 Task: Find connections with filter location Dwārka with filter topic #CVwith filter profile language German with filter current company Hill+Knowlton Strategies with filter school JIET Group of Institutions Jodhpur with filter industry Paint, Coating, and Adhesive Manufacturing with filter service category Visual Design with filter keywords title Well Driller
Action: Mouse moved to (217, 325)
Screenshot: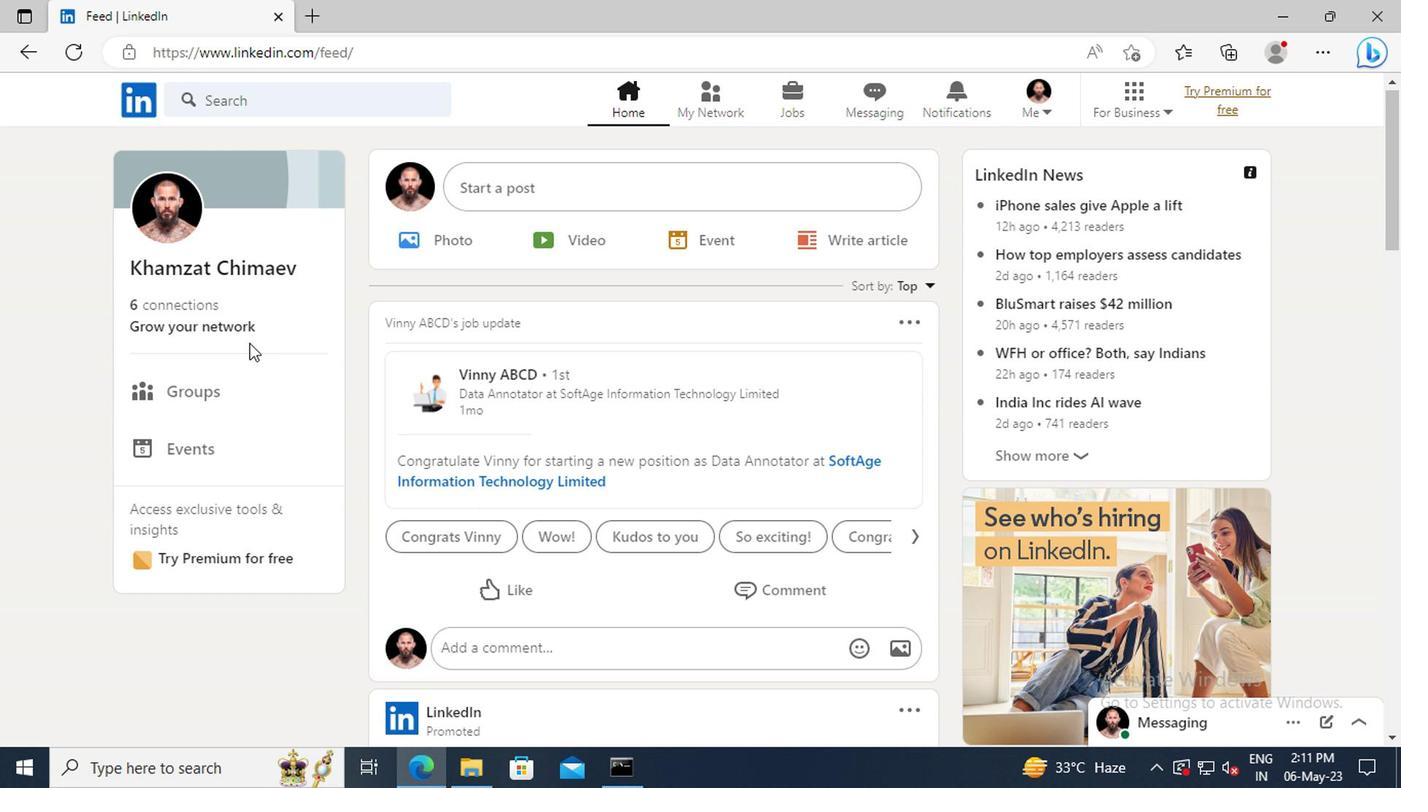 
Action: Mouse pressed left at (217, 325)
Screenshot: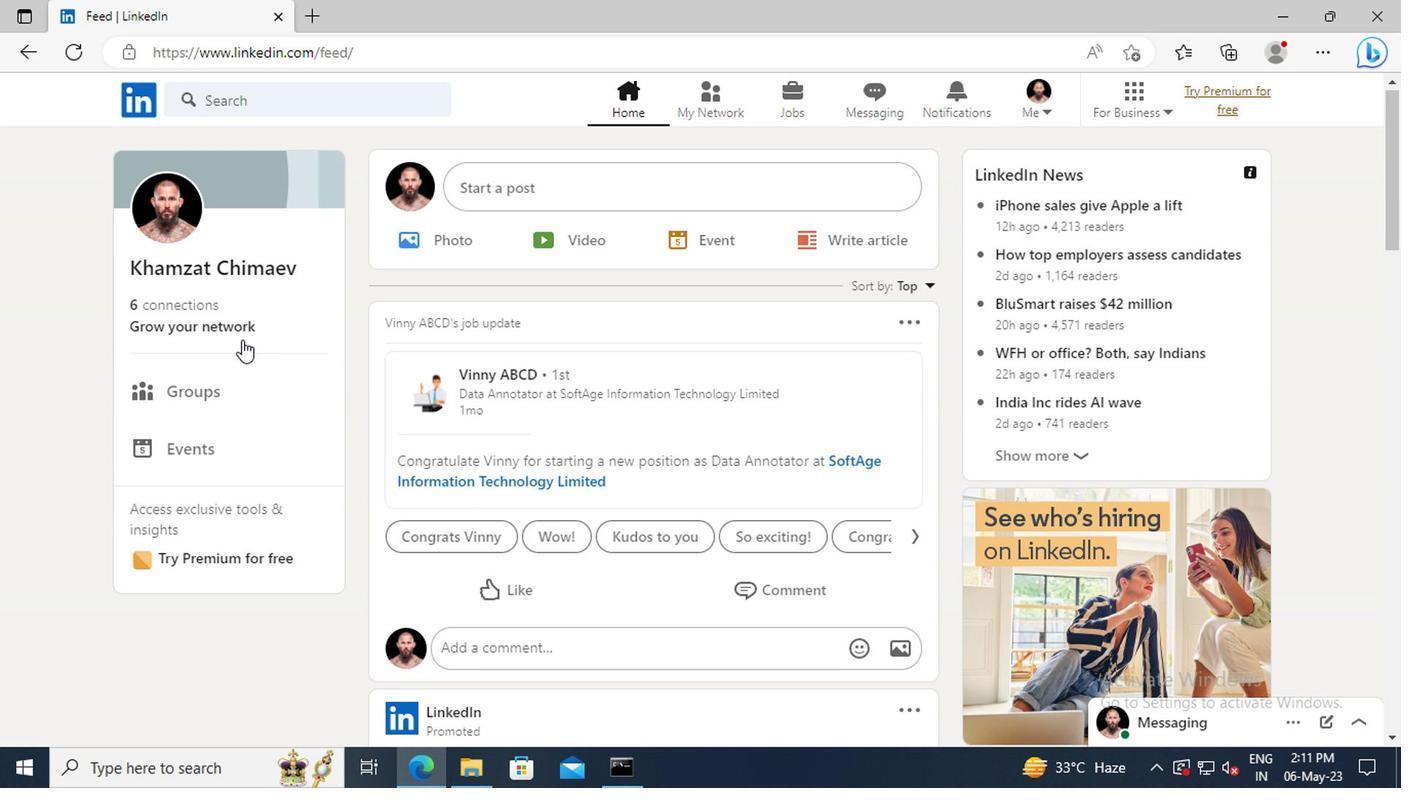 
Action: Mouse moved to (221, 214)
Screenshot: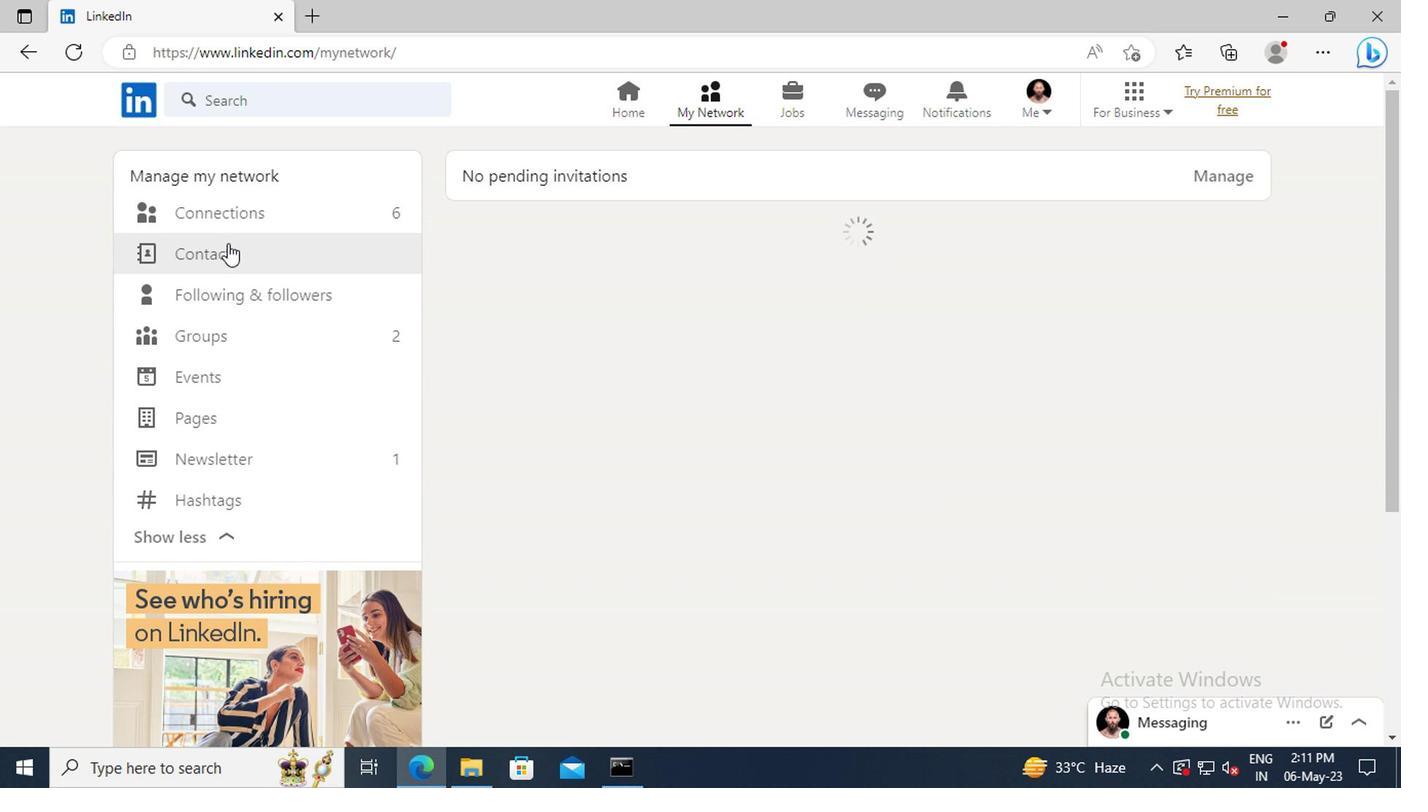 
Action: Mouse pressed left at (221, 214)
Screenshot: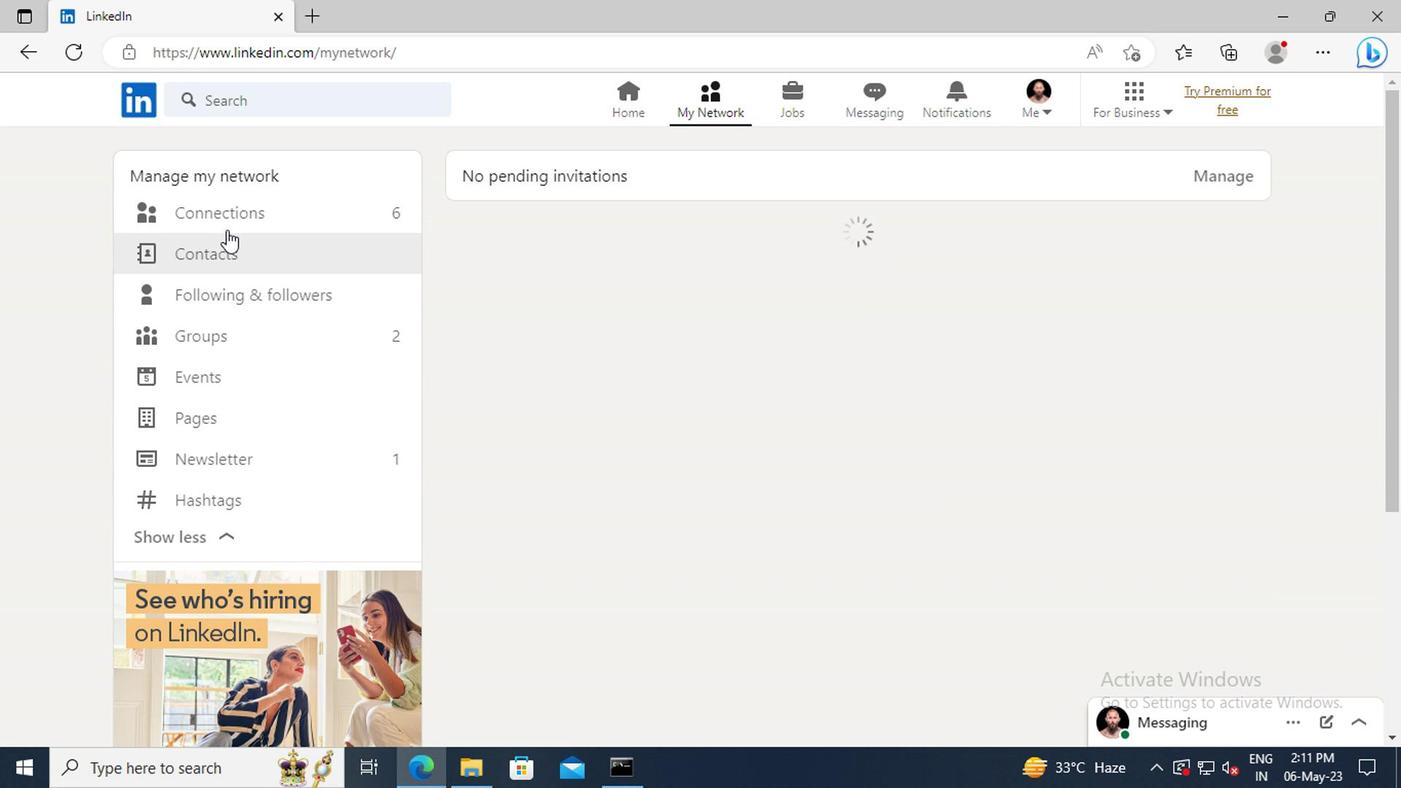
Action: Mouse moved to (870, 218)
Screenshot: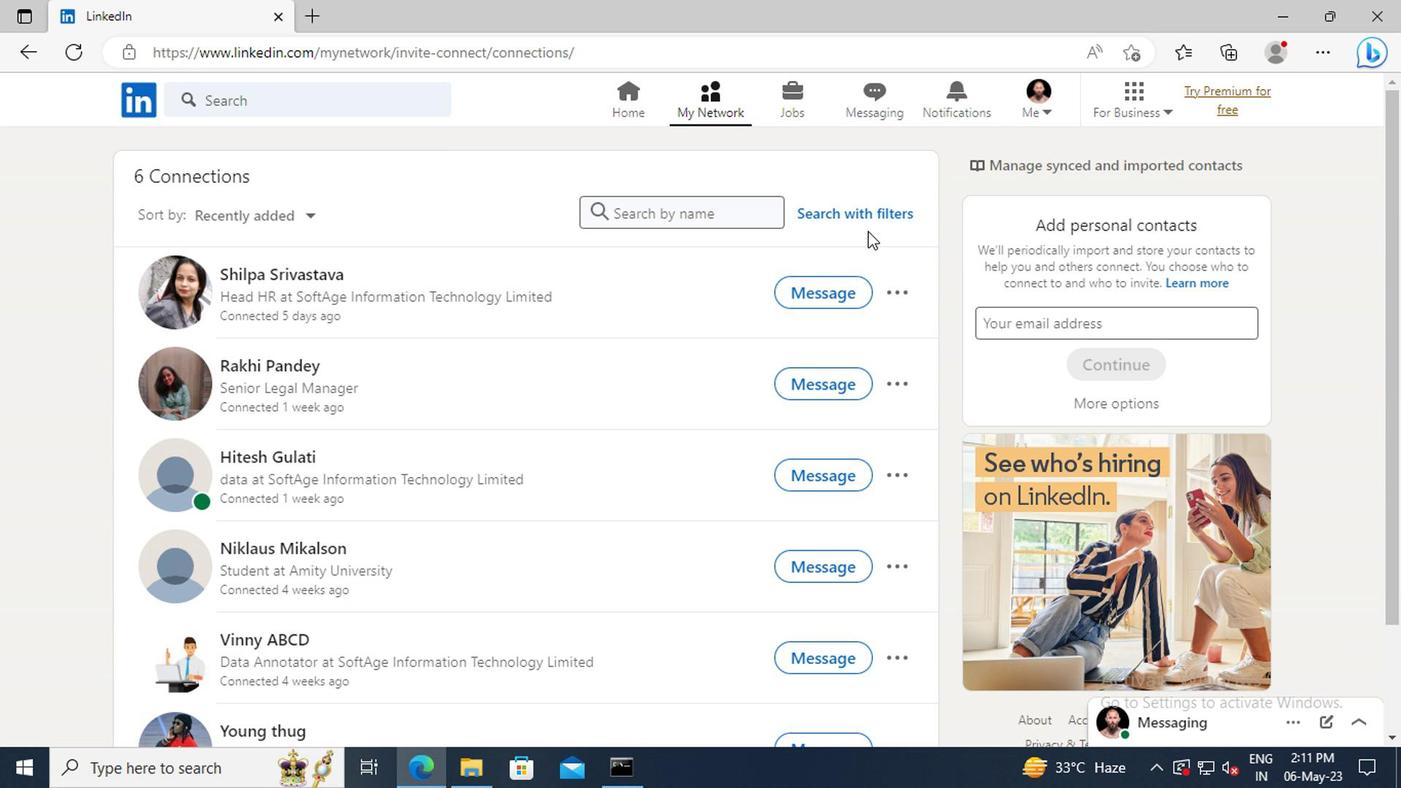 
Action: Mouse pressed left at (870, 218)
Screenshot: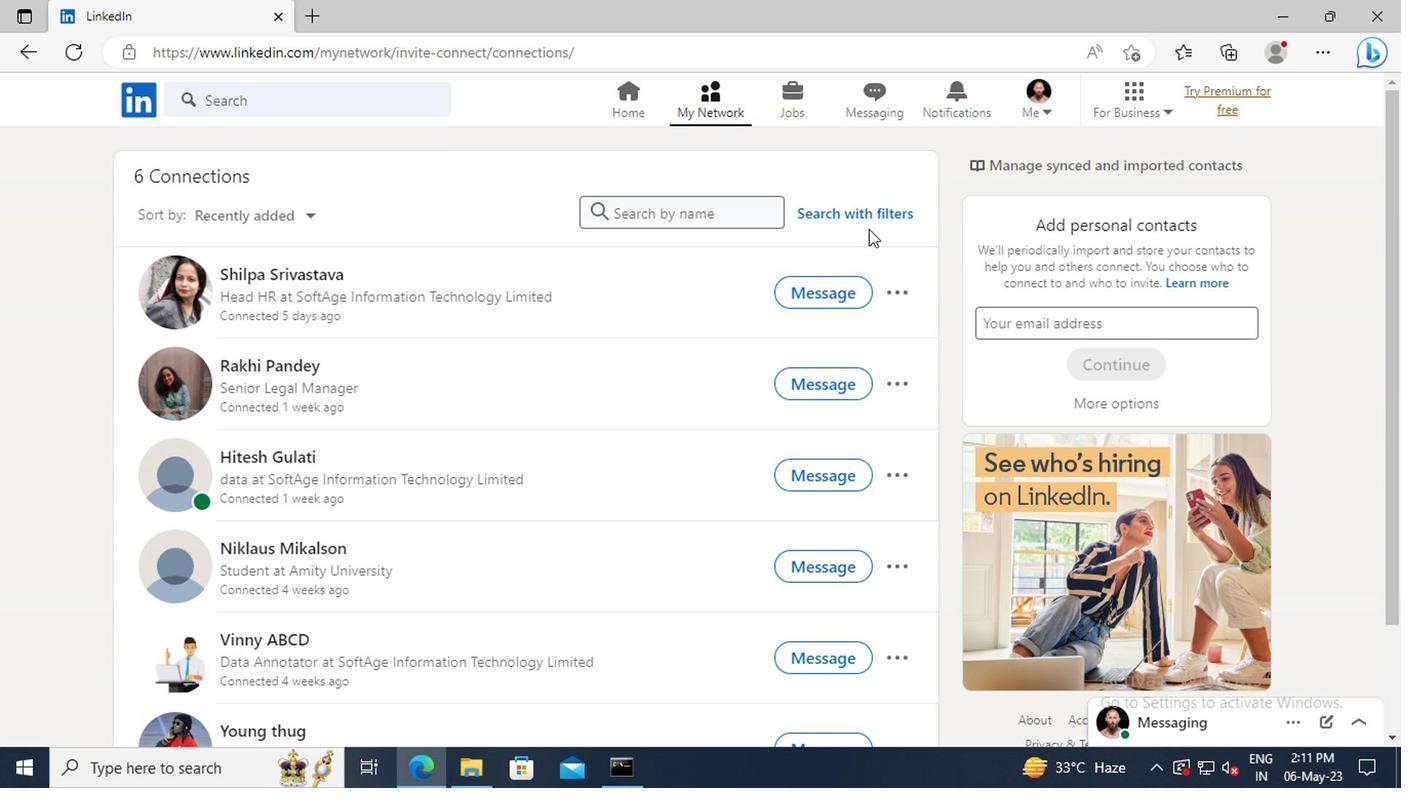
Action: Mouse moved to (780, 158)
Screenshot: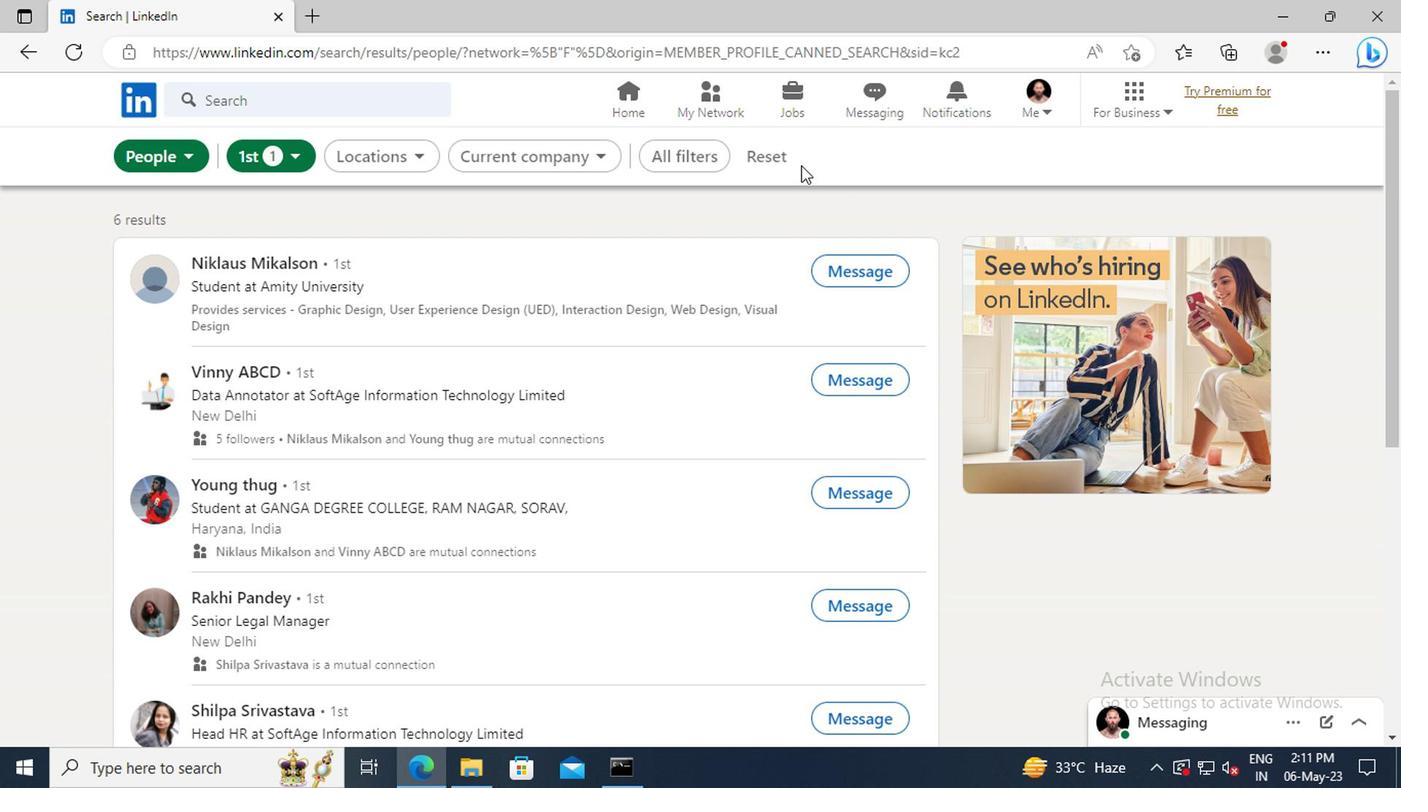 
Action: Mouse pressed left at (780, 158)
Screenshot: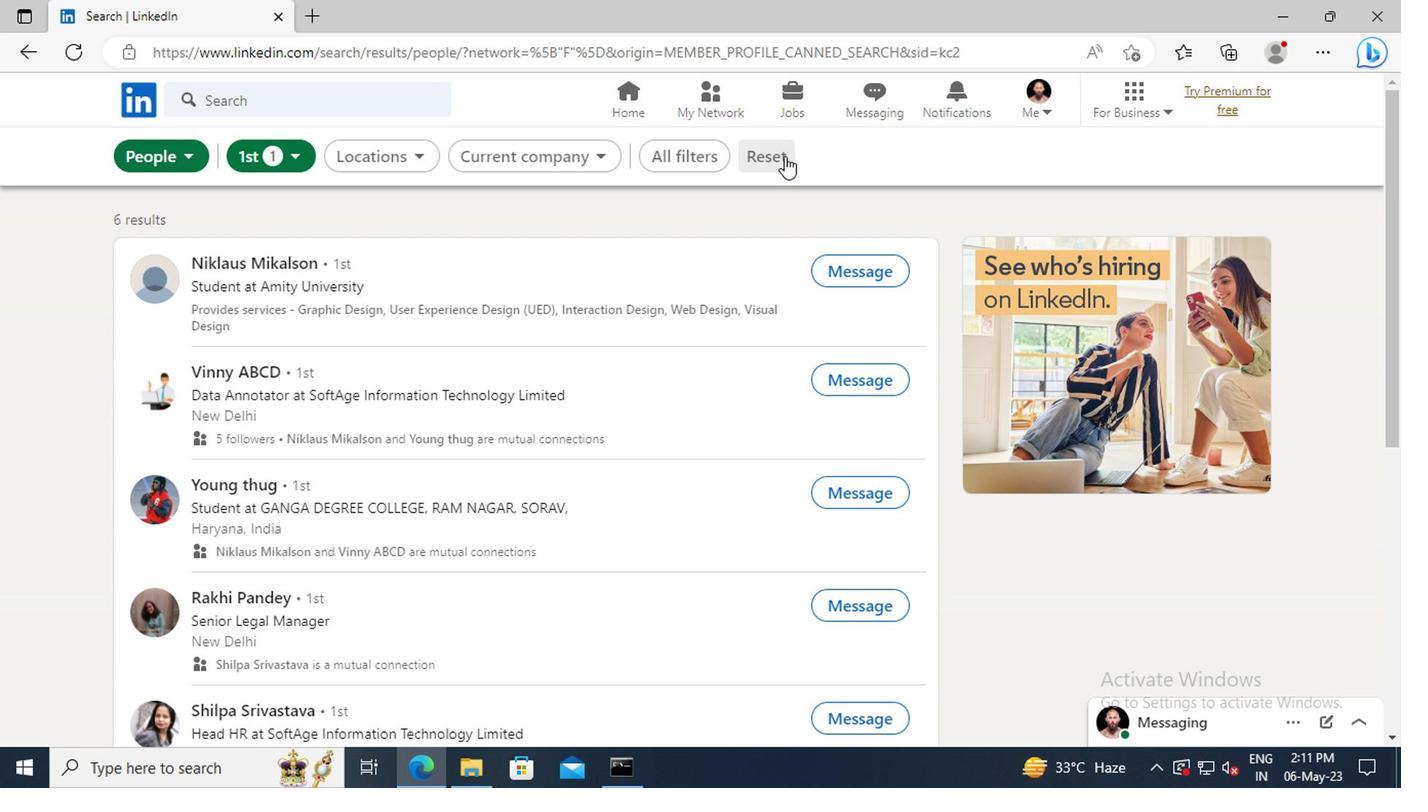 
Action: Mouse moved to (757, 161)
Screenshot: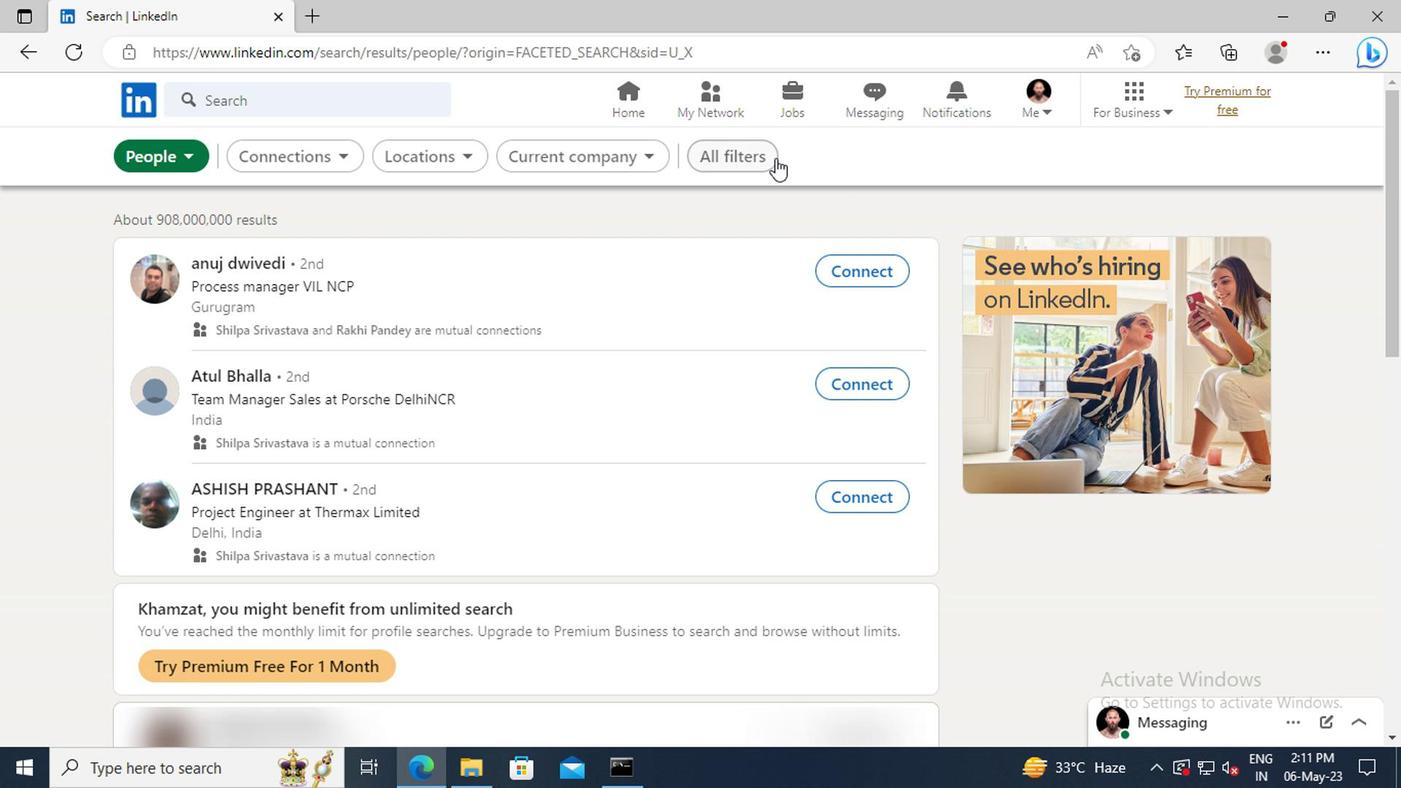 
Action: Mouse pressed left at (757, 161)
Screenshot: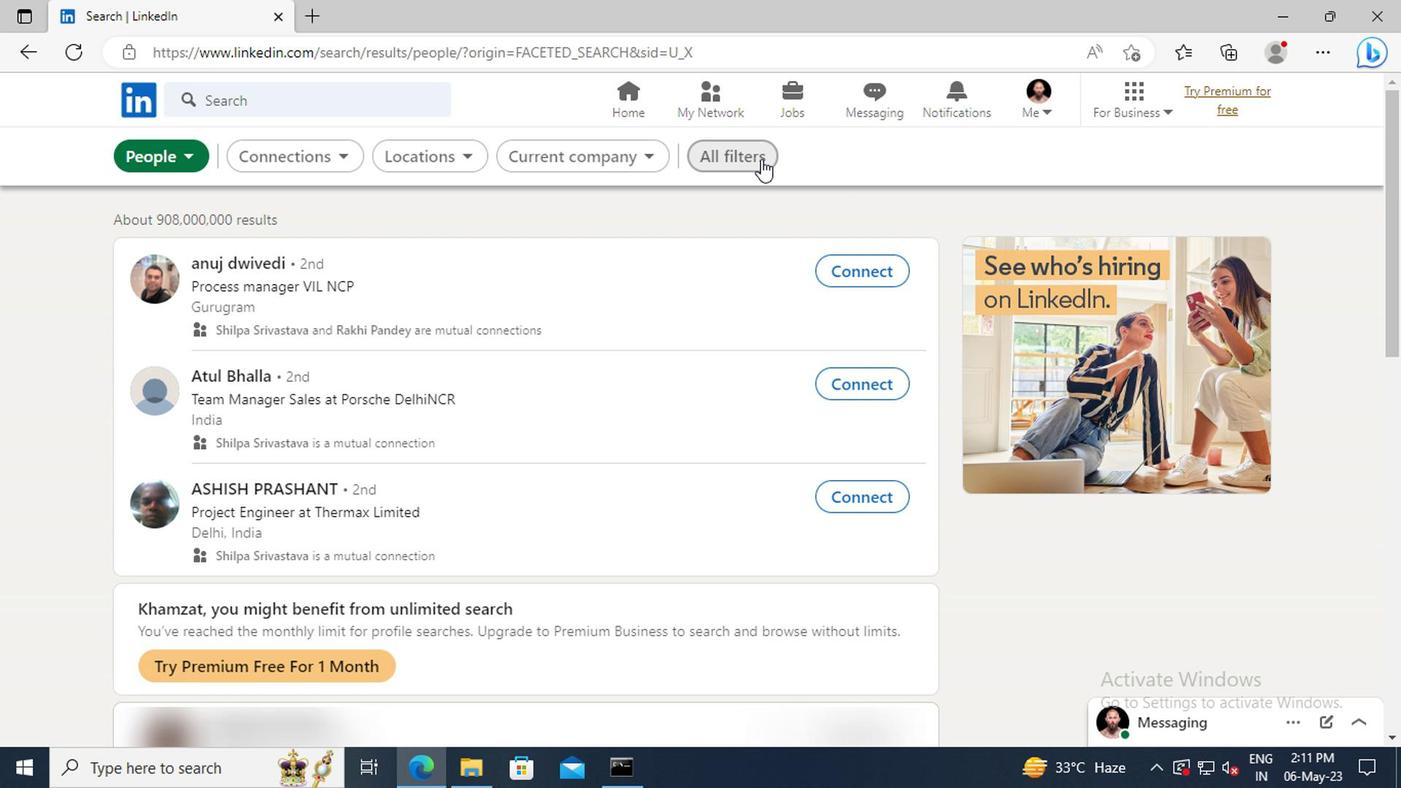
Action: Mouse moved to (1117, 383)
Screenshot: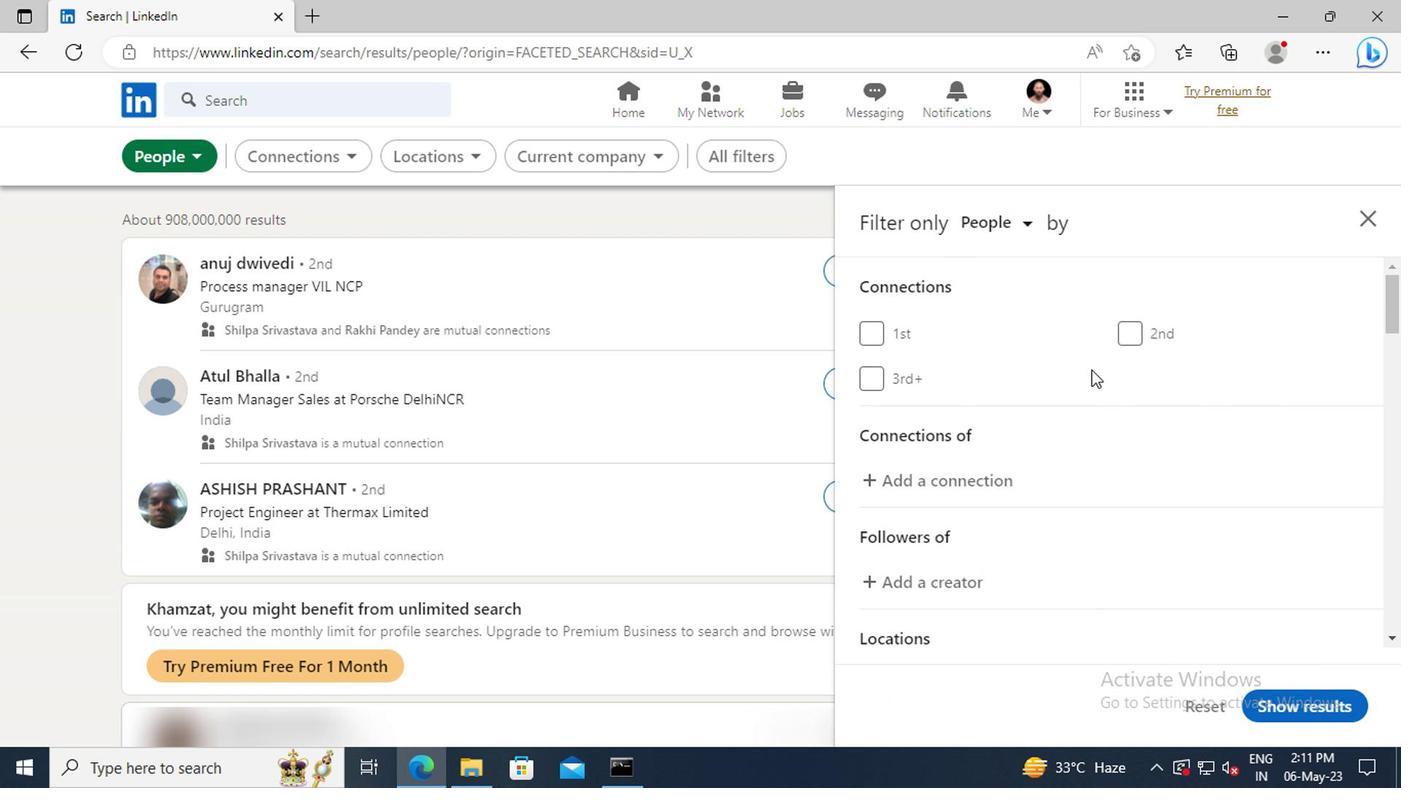 
Action: Mouse scrolled (1117, 382) with delta (0, 0)
Screenshot: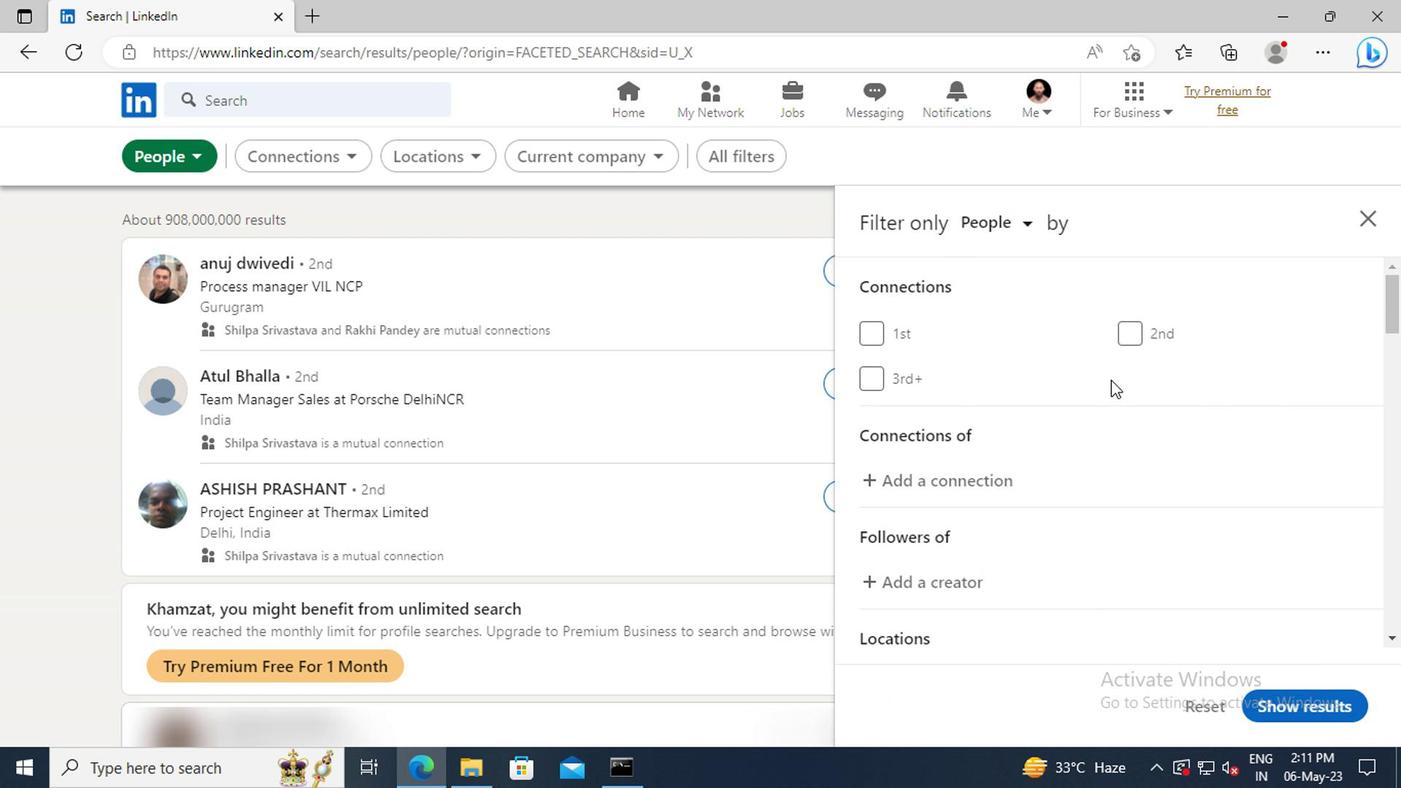 
Action: Mouse scrolled (1117, 382) with delta (0, 0)
Screenshot: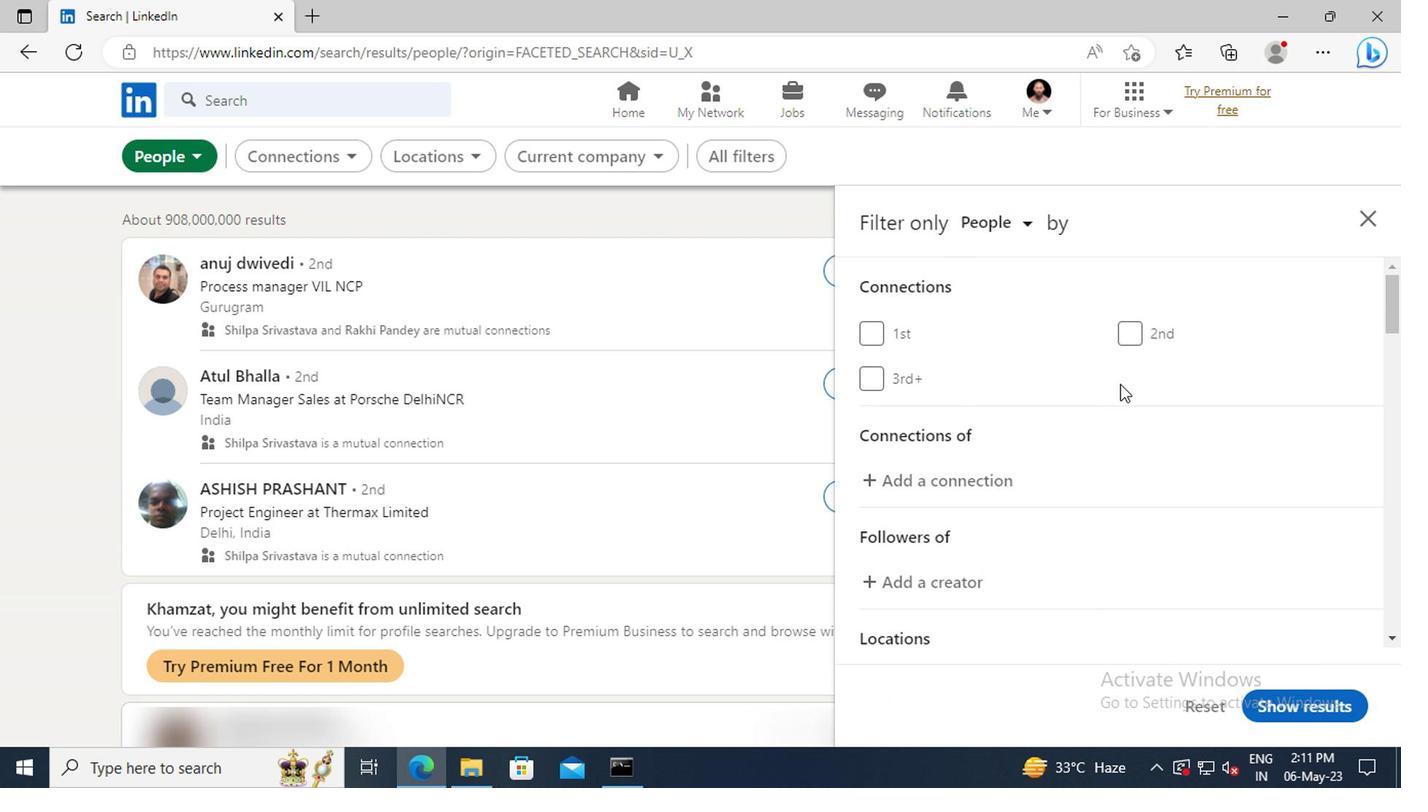 
Action: Mouse scrolled (1117, 382) with delta (0, 0)
Screenshot: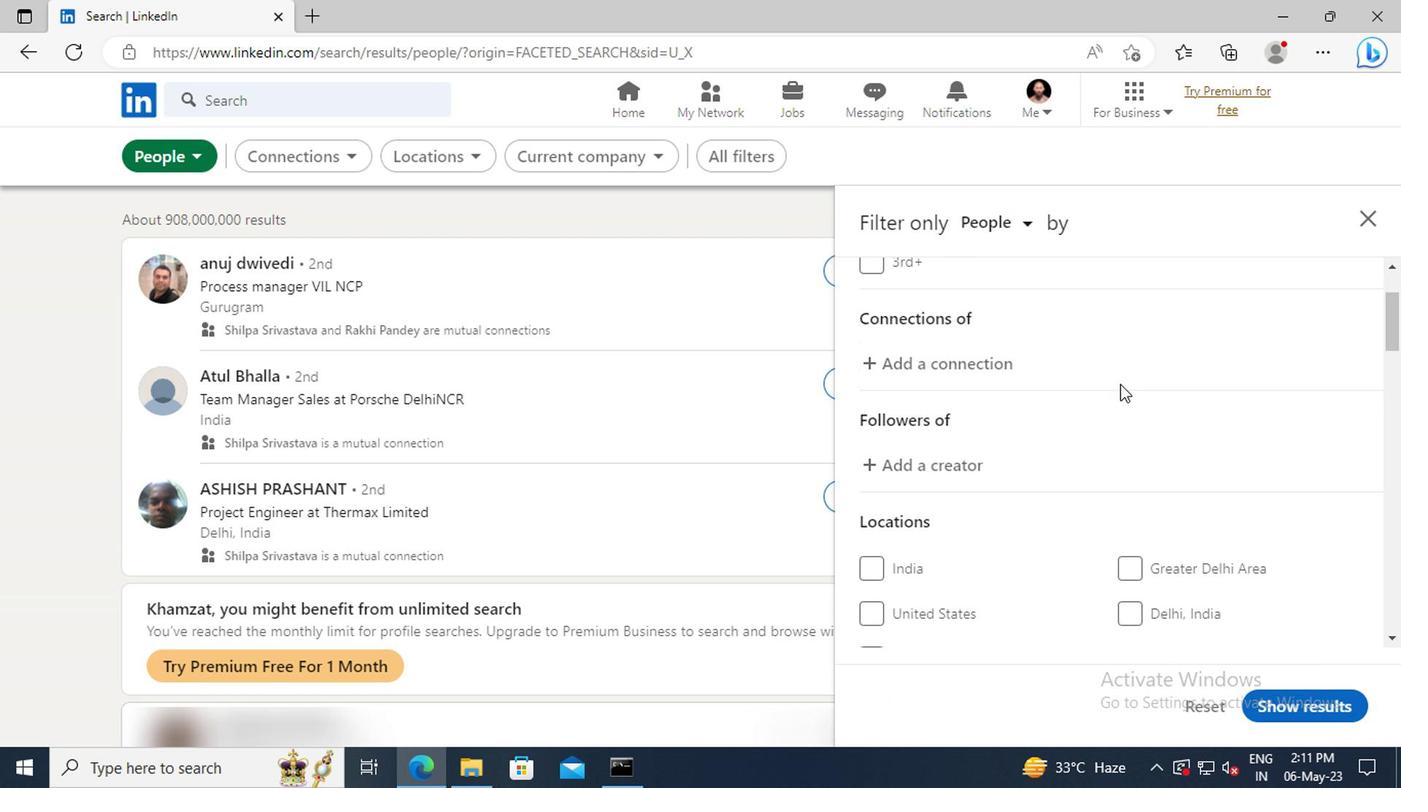 
Action: Mouse scrolled (1117, 382) with delta (0, 0)
Screenshot: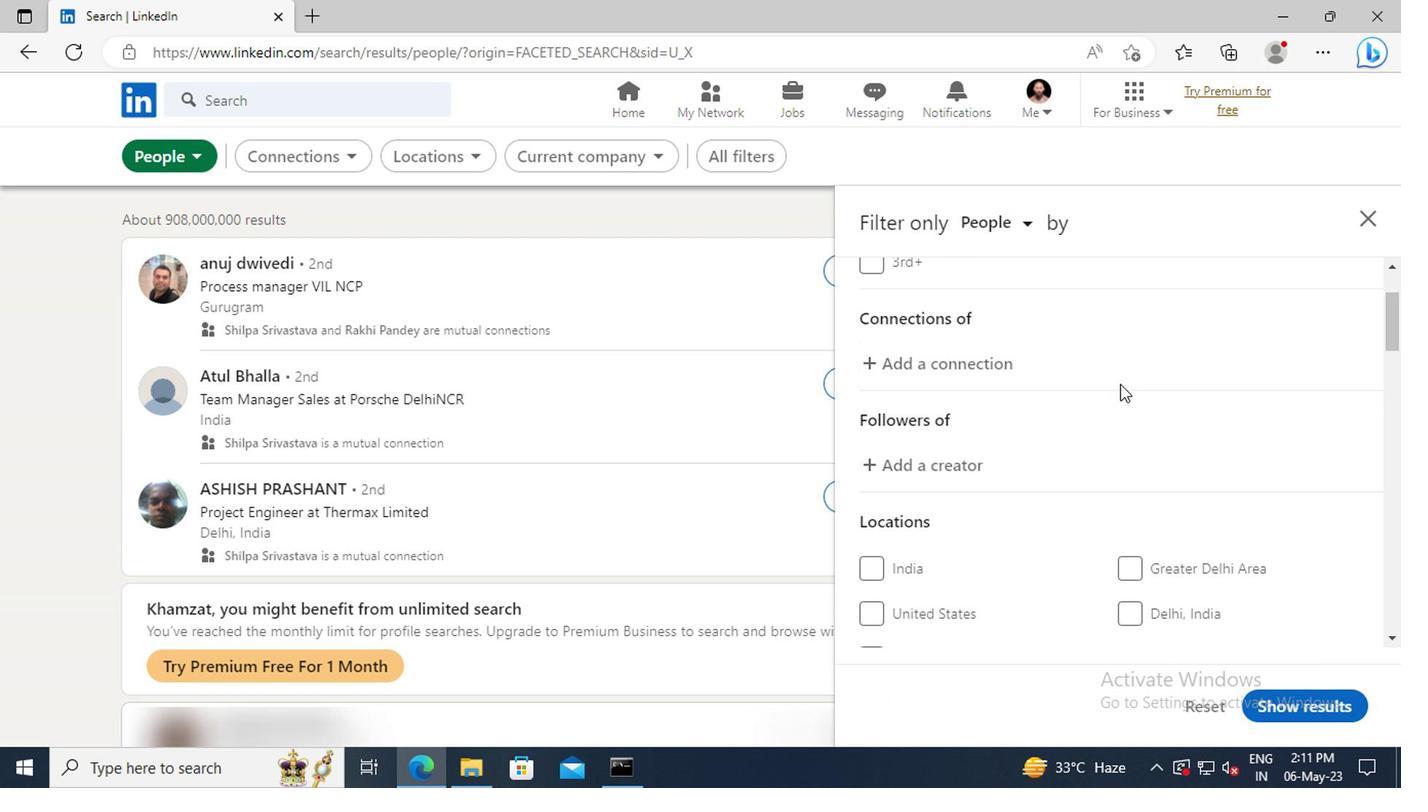 
Action: Mouse scrolled (1117, 382) with delta (0, 0)
Screenshot: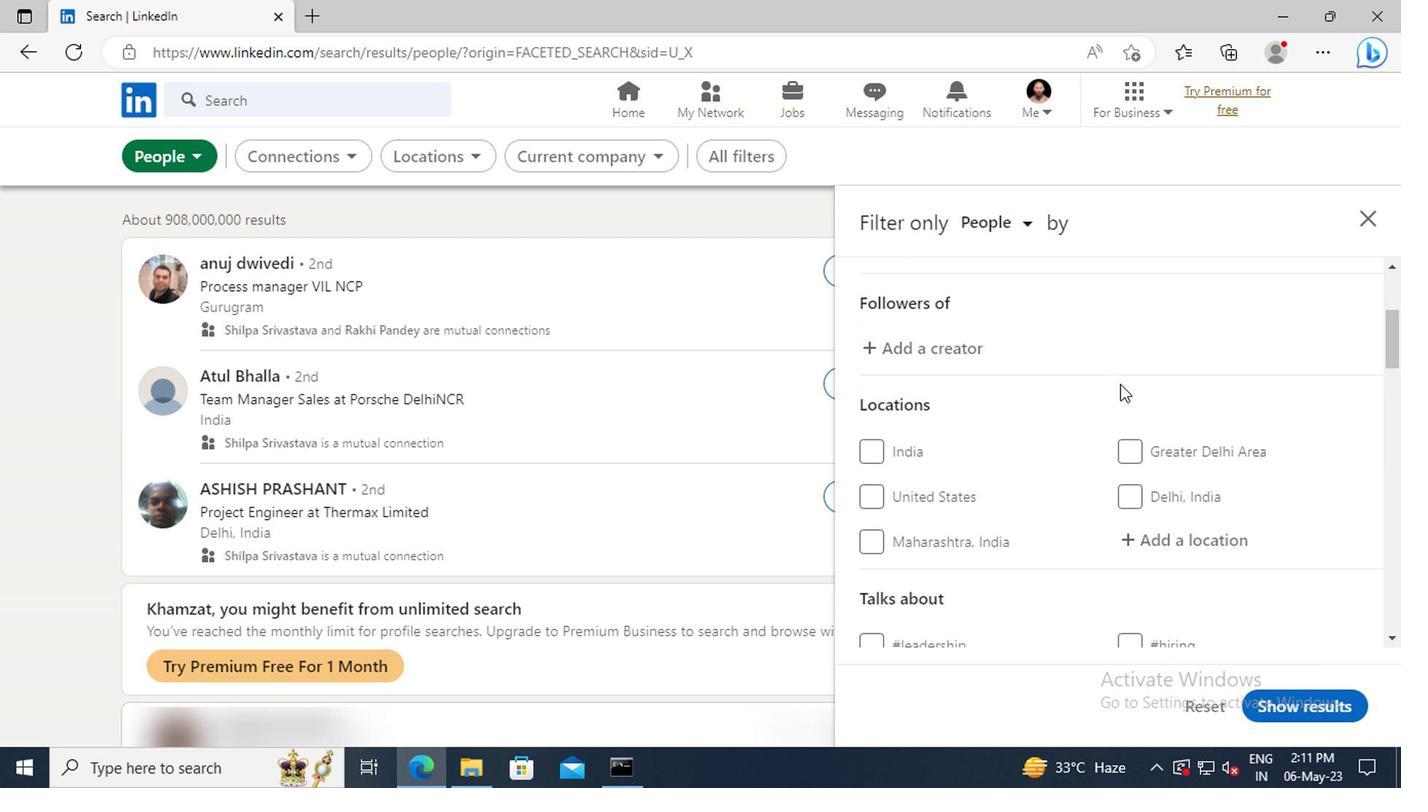 
Action: Mouse scrolled (1117, 382) with delta (0, 0)
Screenshot: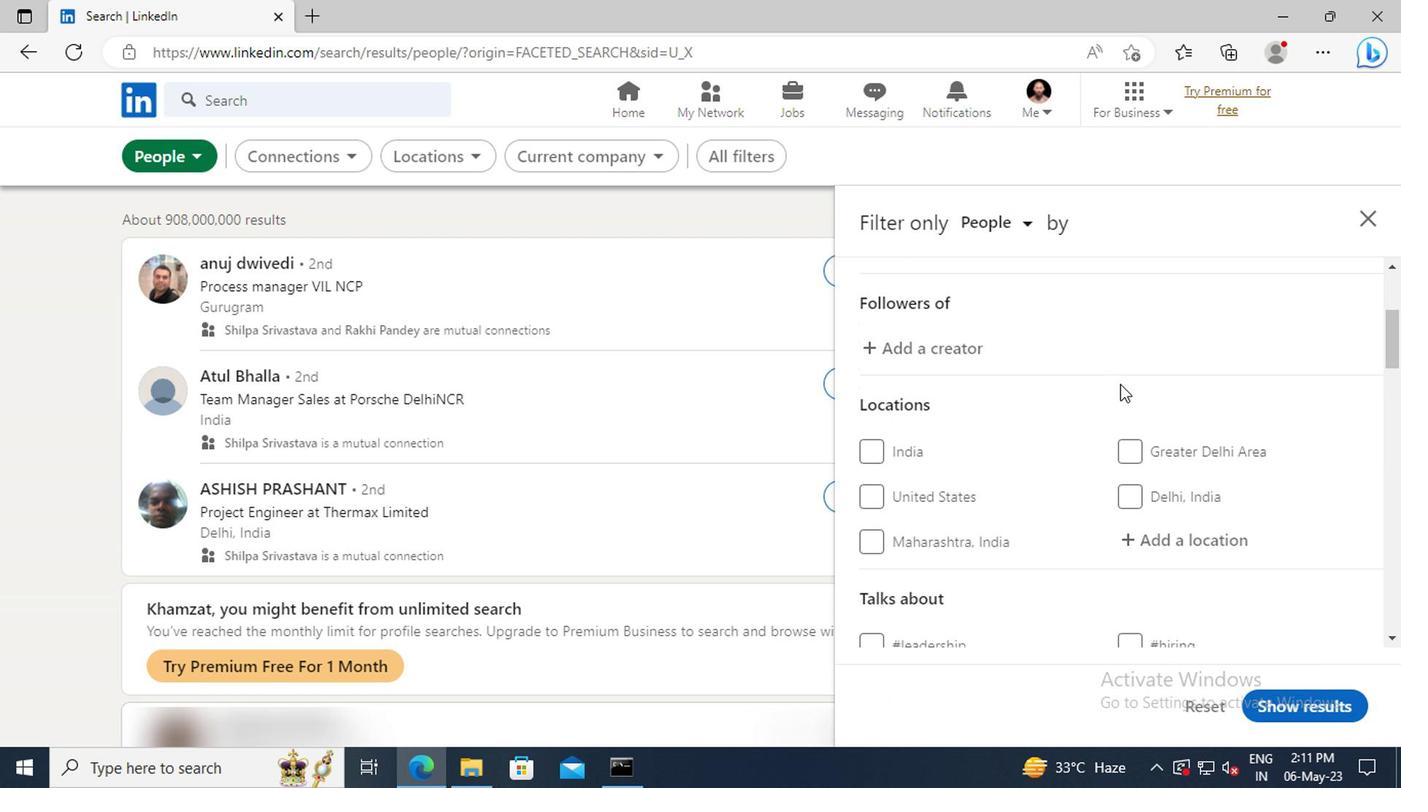 
Action: Mouse moved to (1128, 415)
Screenshot: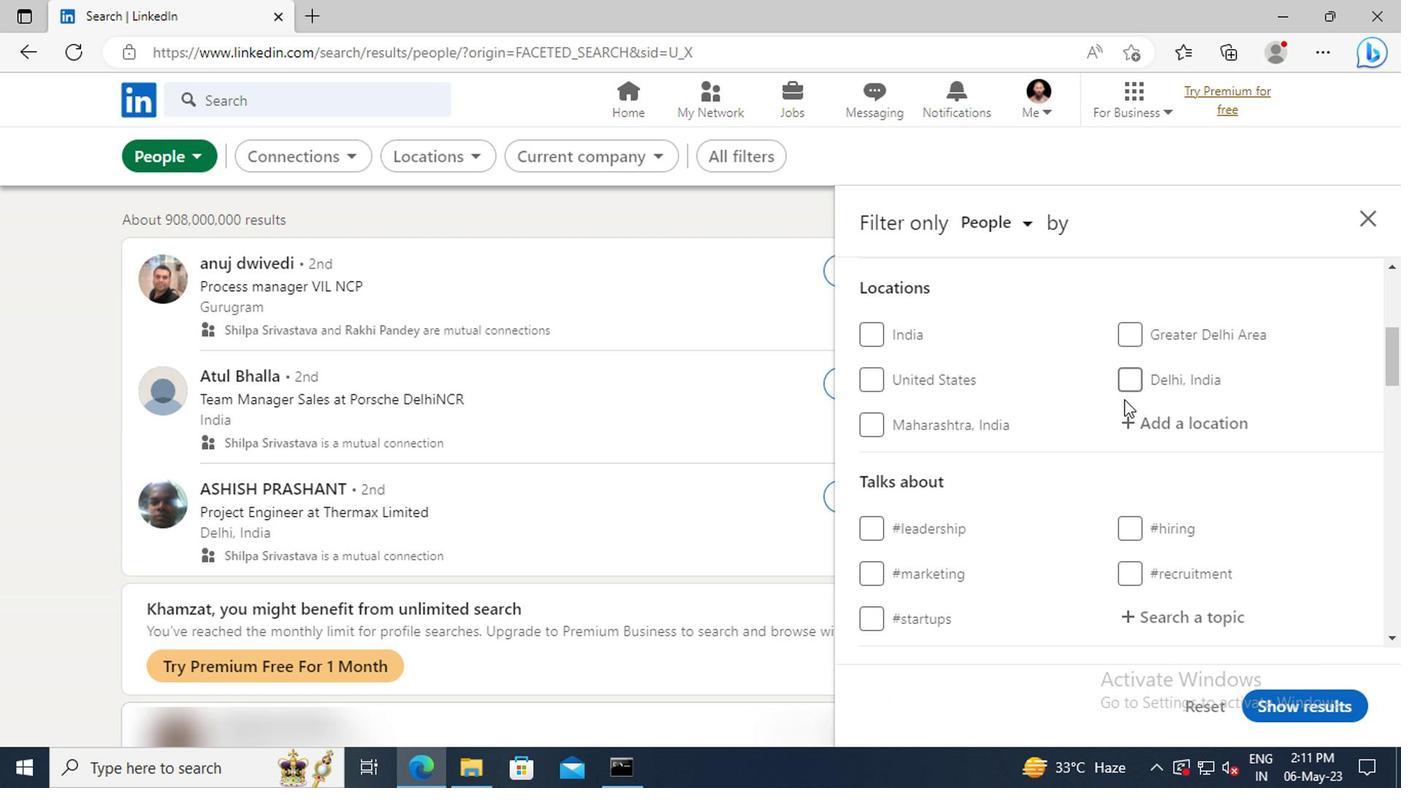 
Action: Mouse pressed left at (1128, 415)
Screenshot: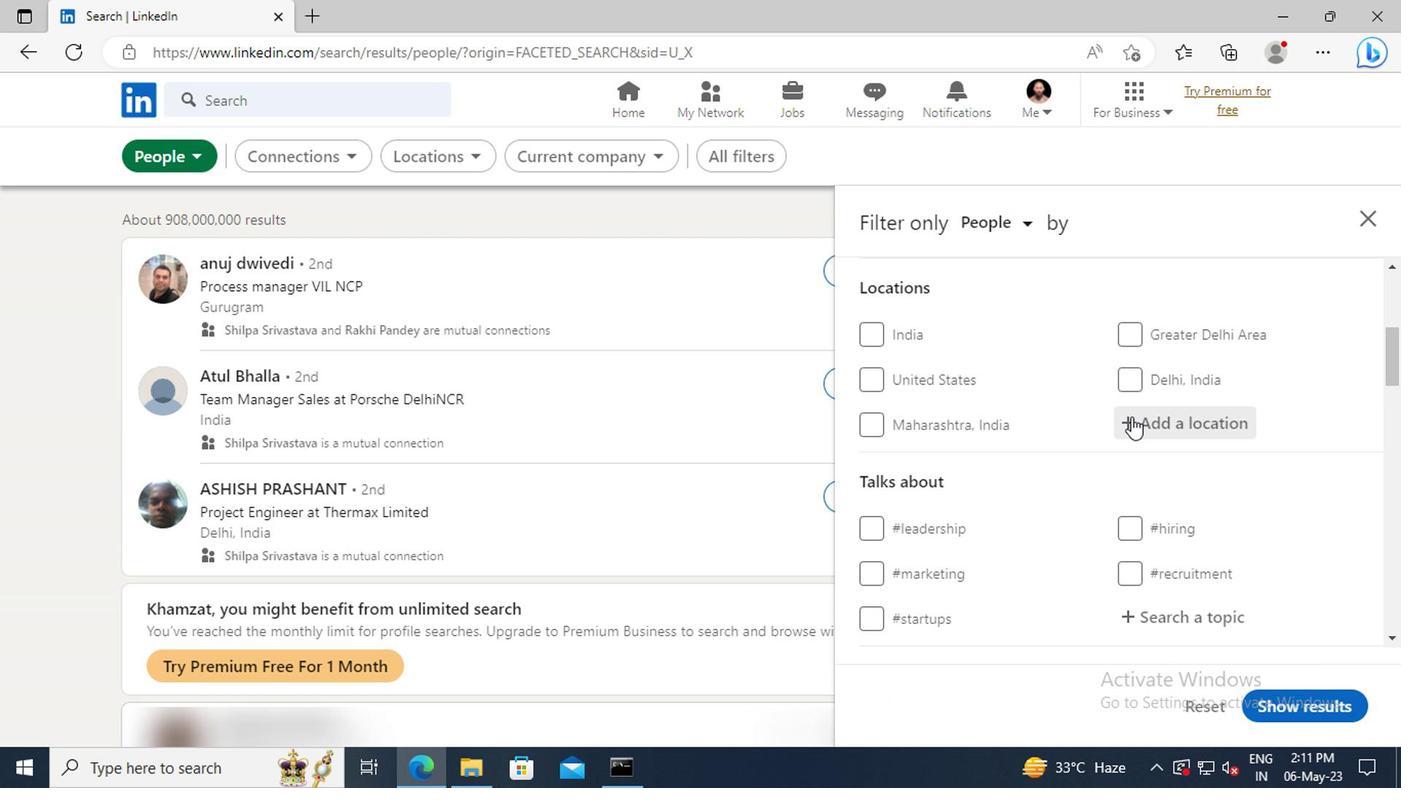 
Action: Key pressed <Key.shift>DWARKA<Key.enter>
Screenshot: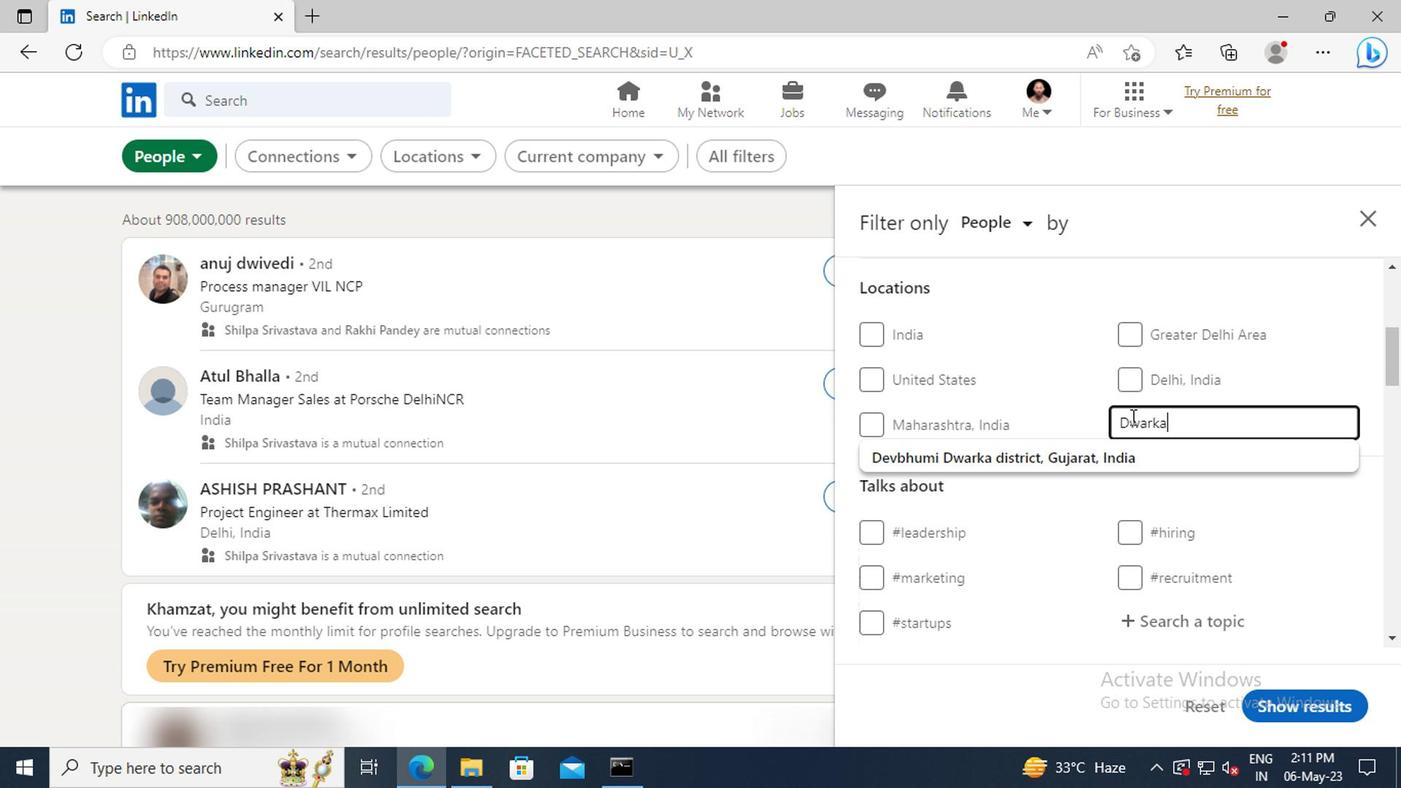 
Action: Mouse scrolled (1128, 414) with delta (0, 0)
Screenshot: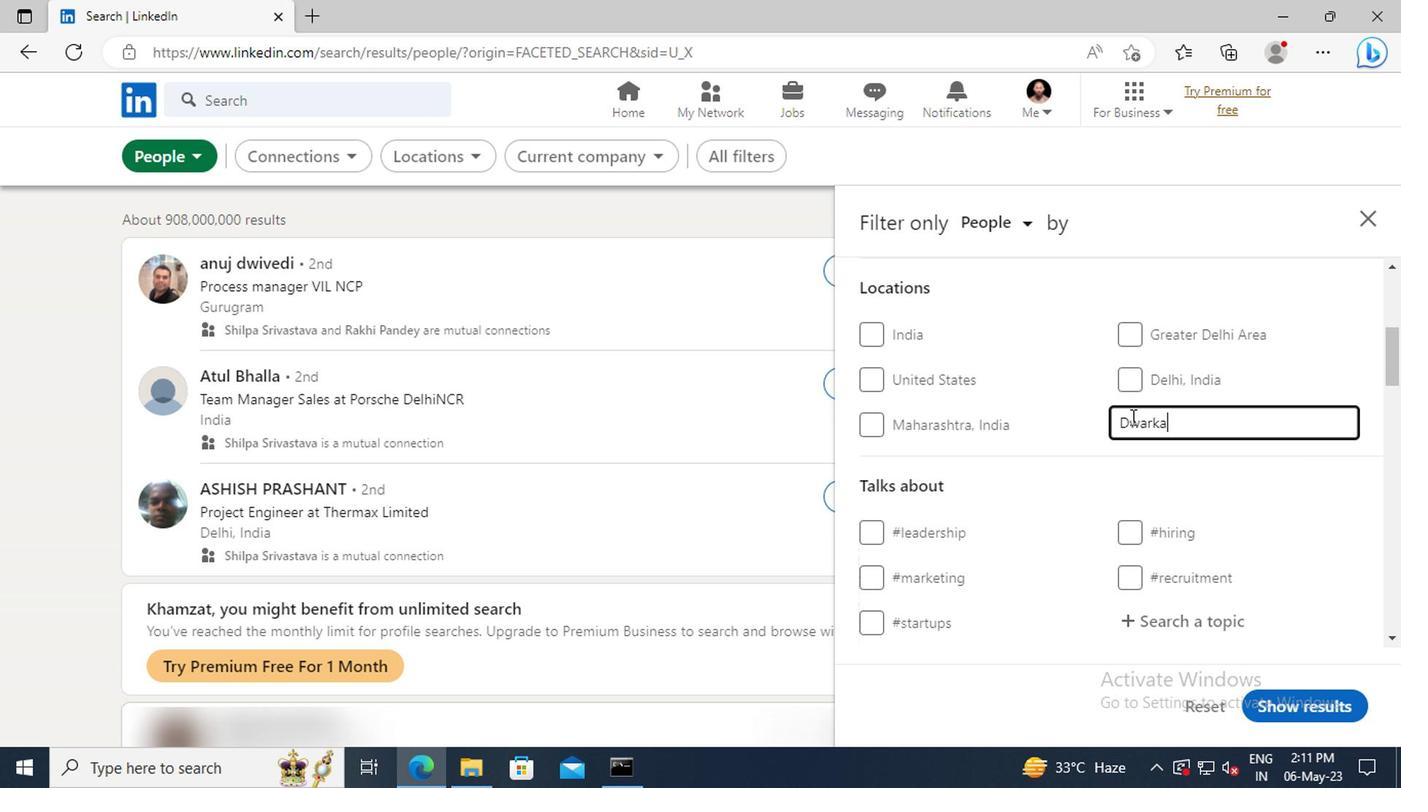 
Action: Mouse scrolled (1128, 414) with delta (0, 0)
Screenshot: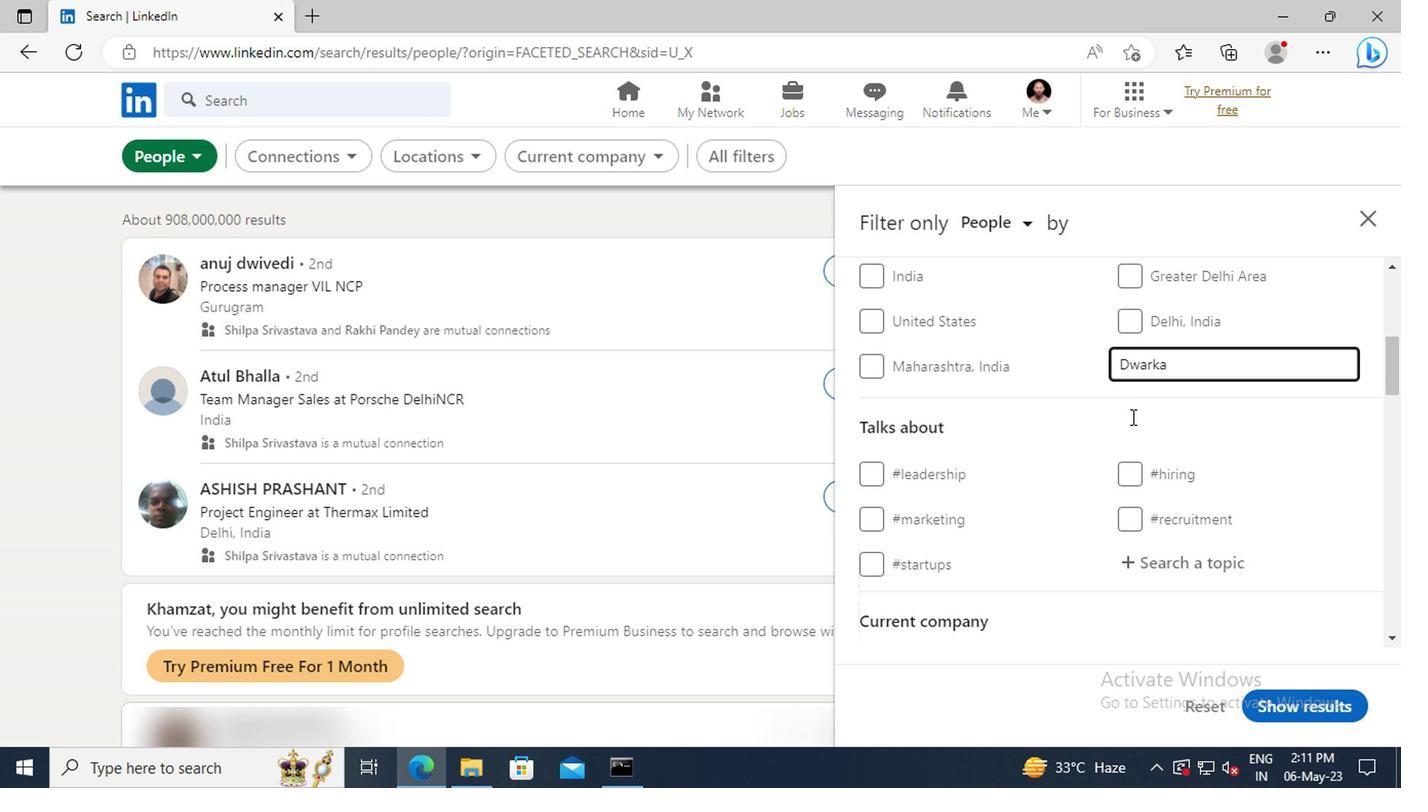
Action: Mouse scrolled (1128, 414) with delta (0, 0)
Screenshot: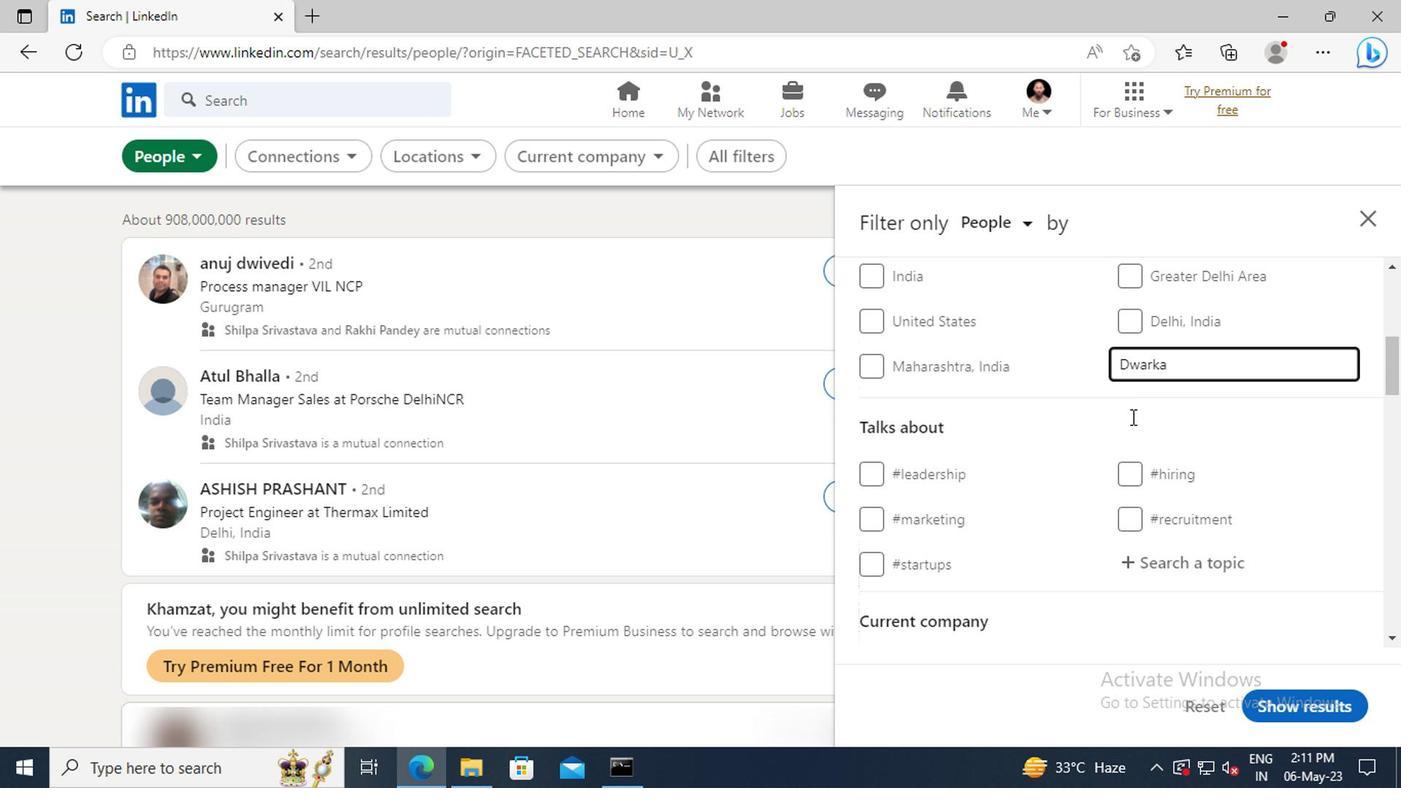 
Action: Mouse moved to (1134, 438)
Screenshot: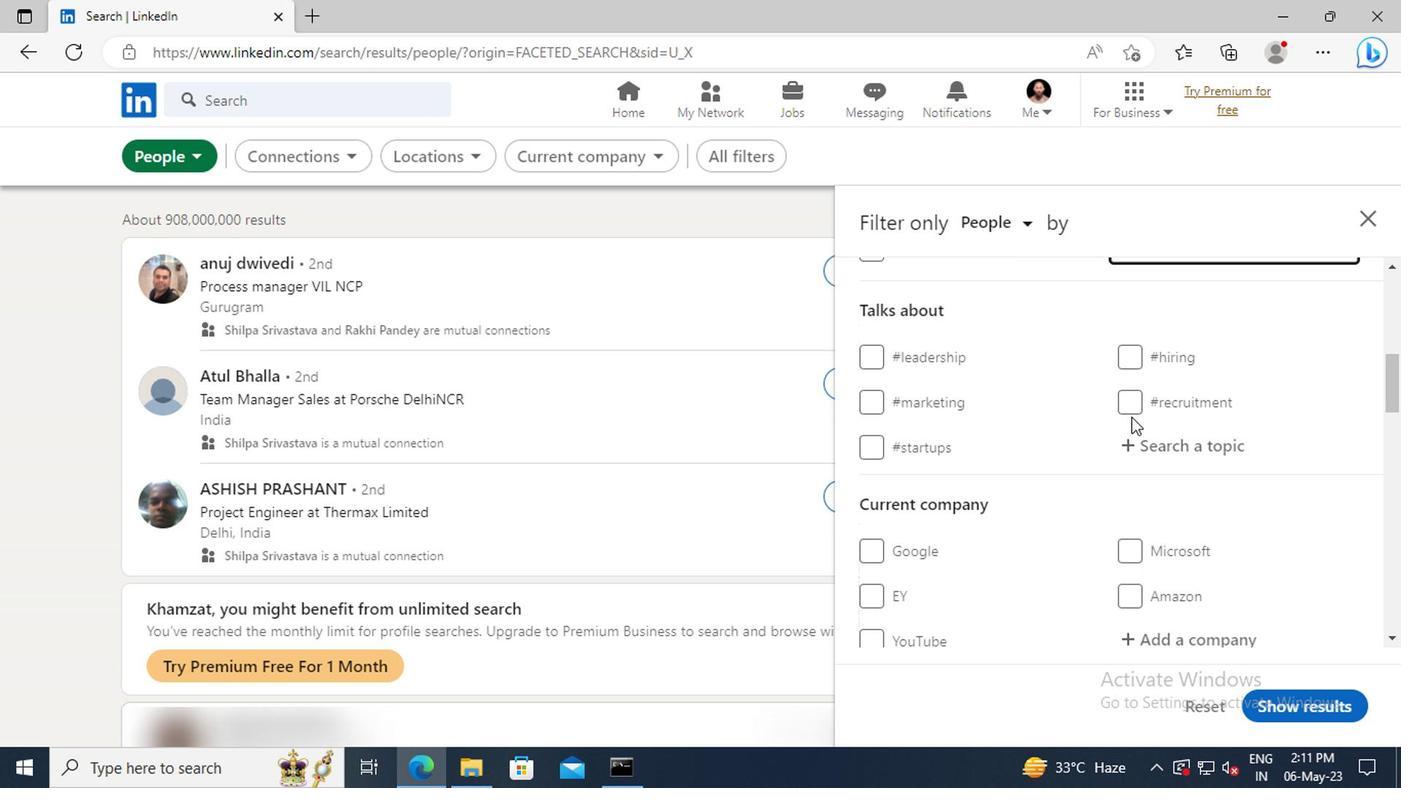 
Action: Mouse pressed left at (1134, 438)
Screenshot: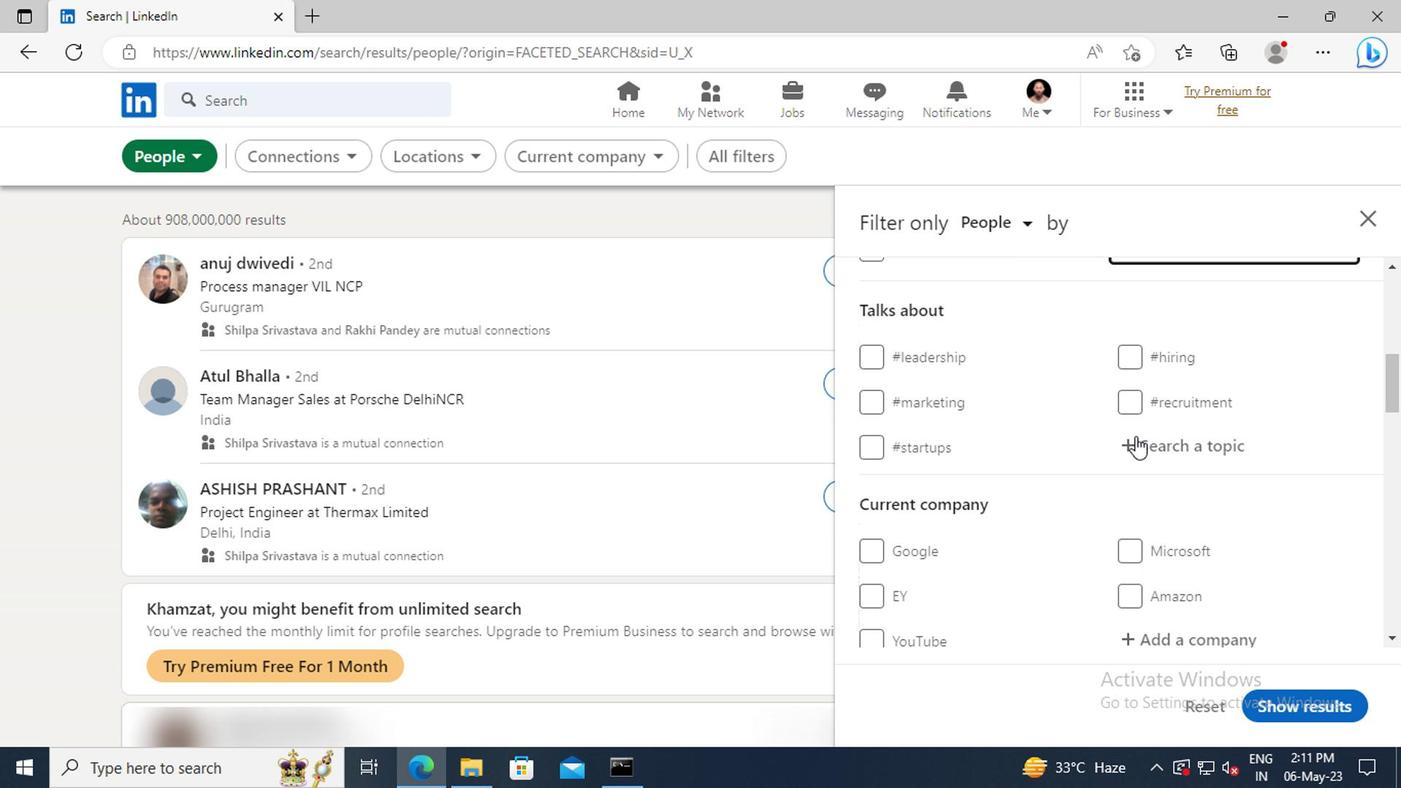 
Action: Key pressed <Key.shift>
Screenshot: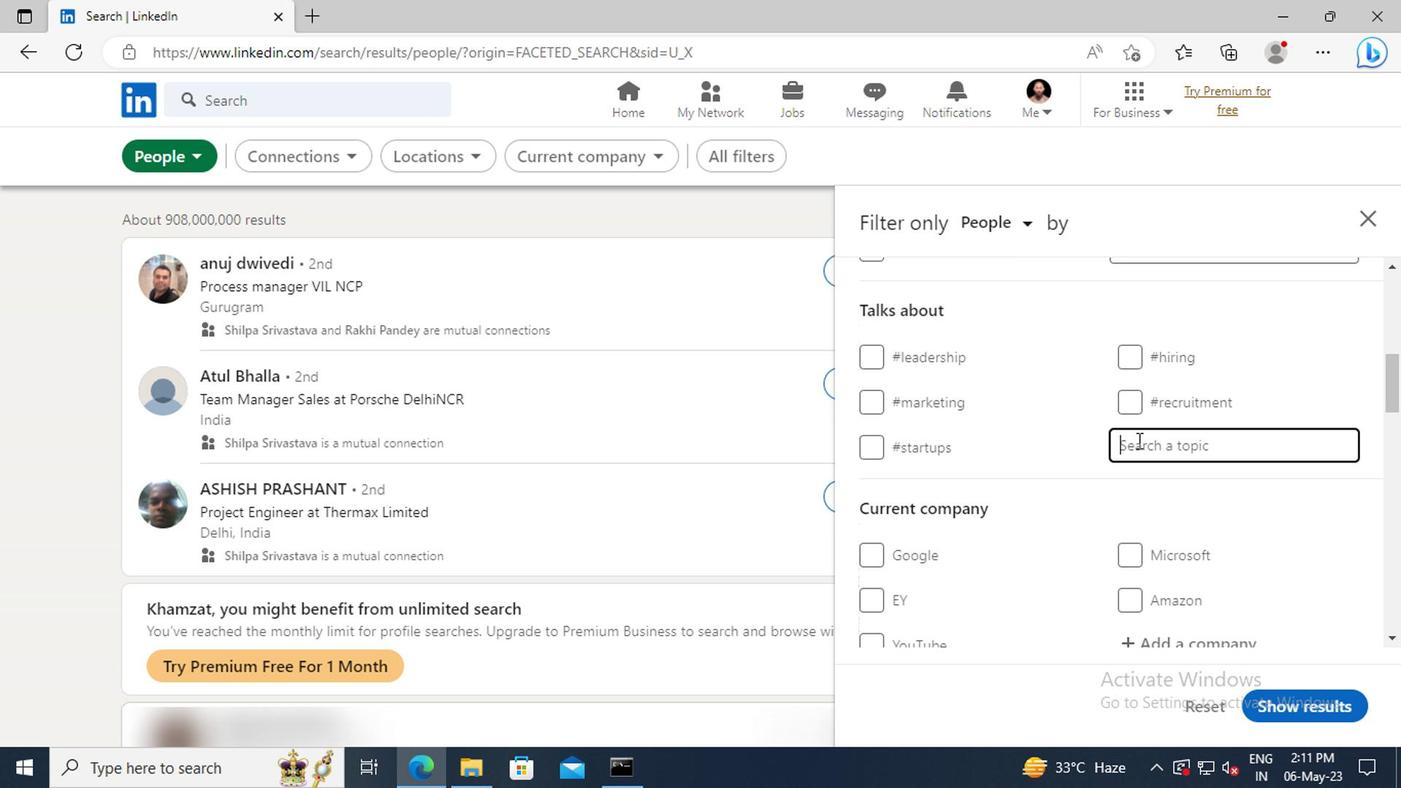 
Action: Mouse moved to (1135, 438)
Screenshot: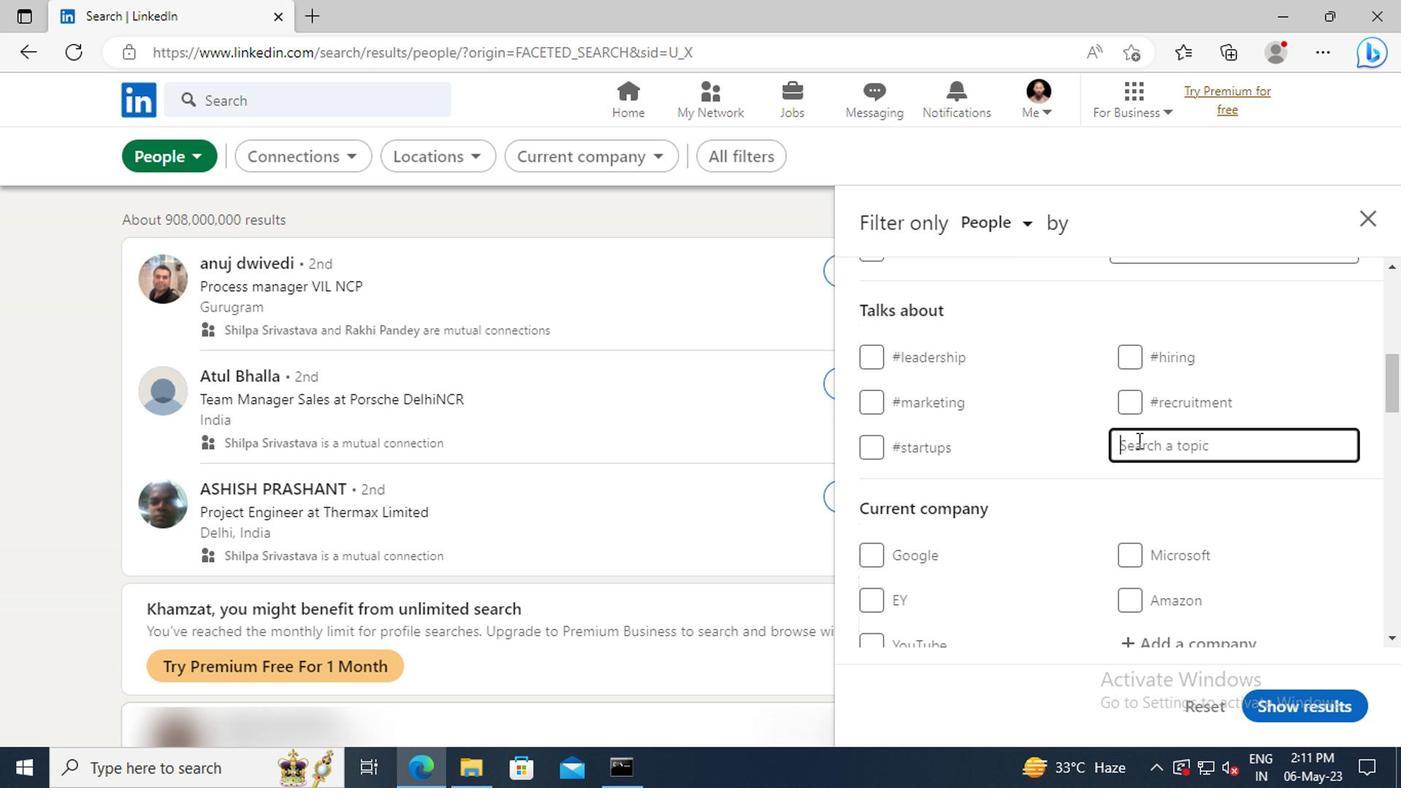 
Action: Key pressed <Key.shift>C
Screenshot: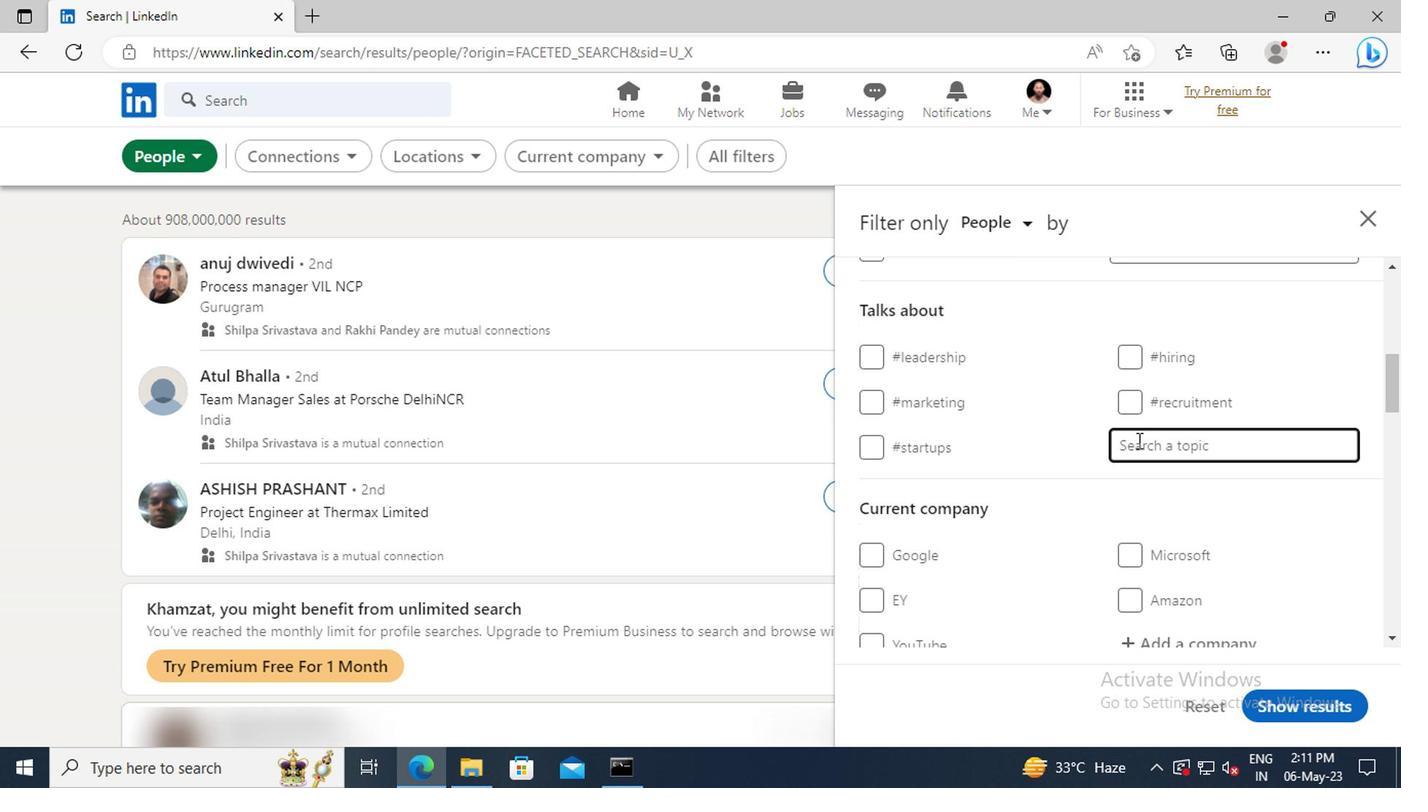 
Action: Mouse moved to (1135, 438)
Screenshot: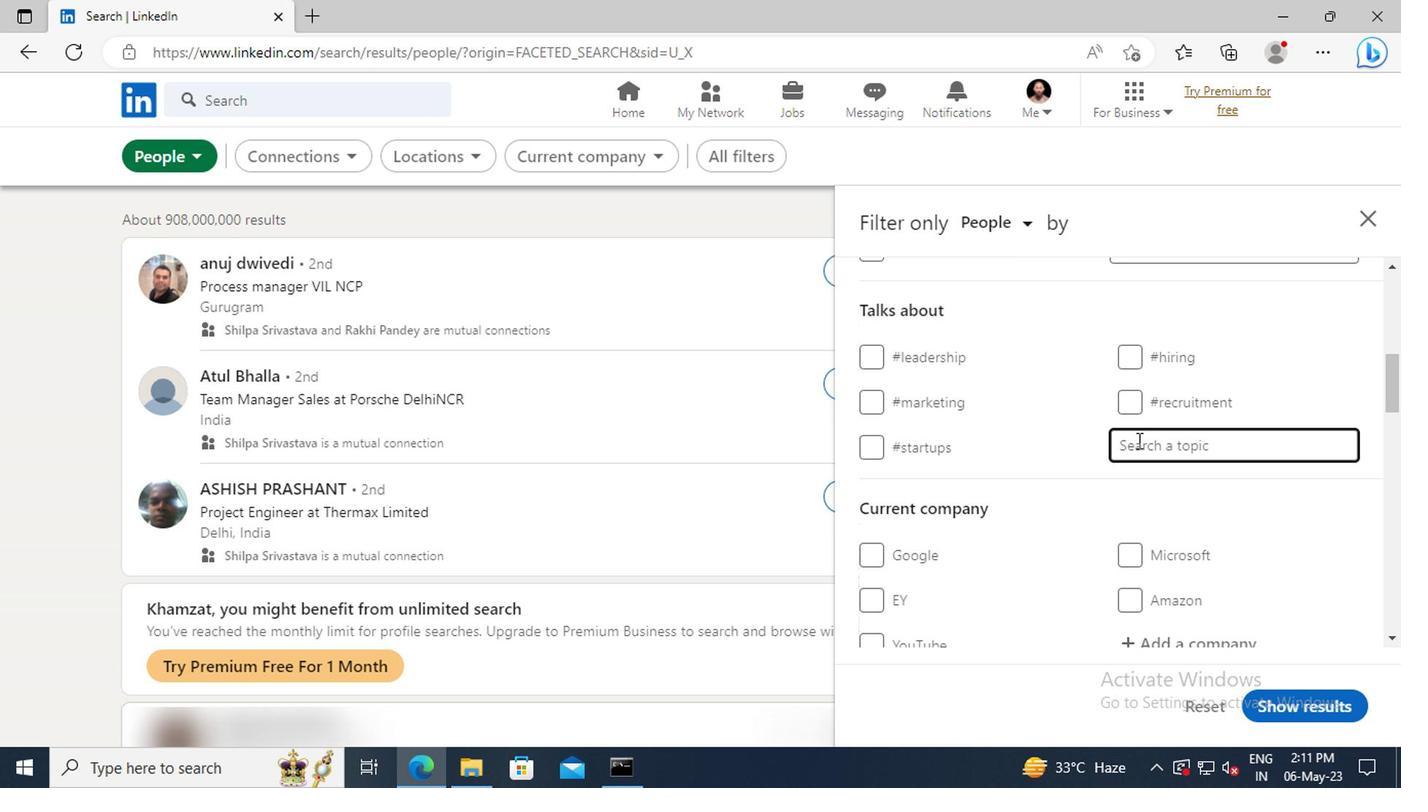 
Action: Key pressed V
Screenshot: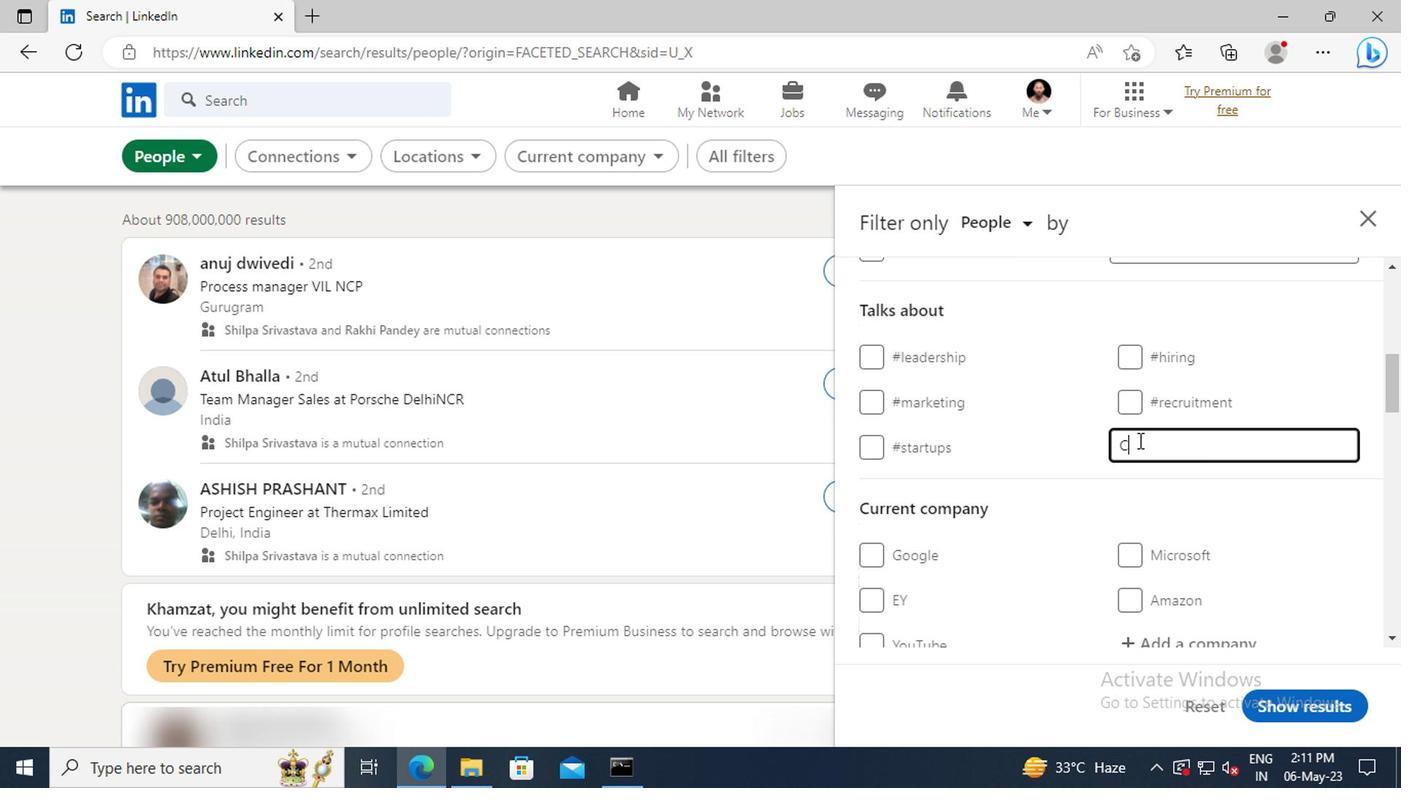 
Action: Mouse moved to (1143, 469)
Screenshot: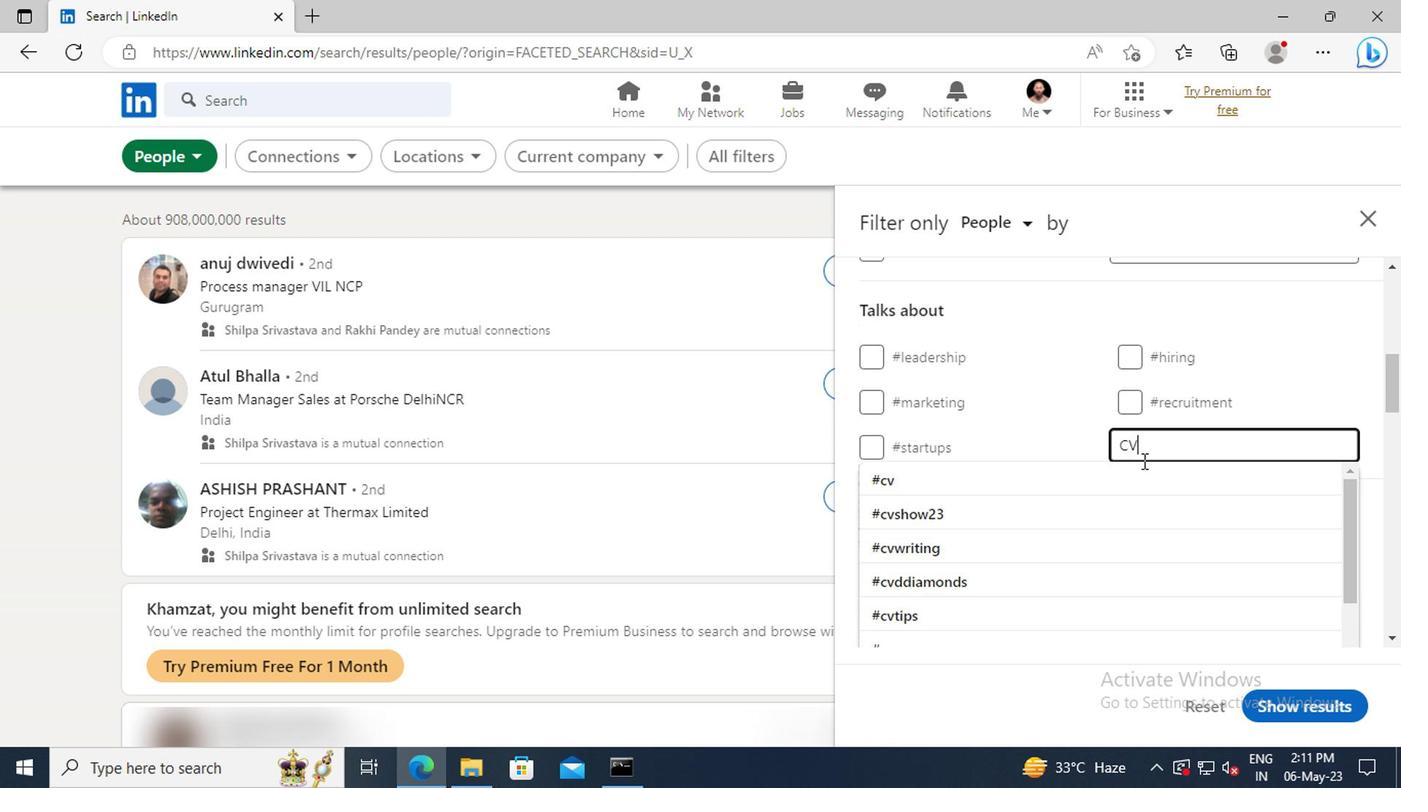 
Action: Mouse pressed left at (1143, 469)
Screenshot: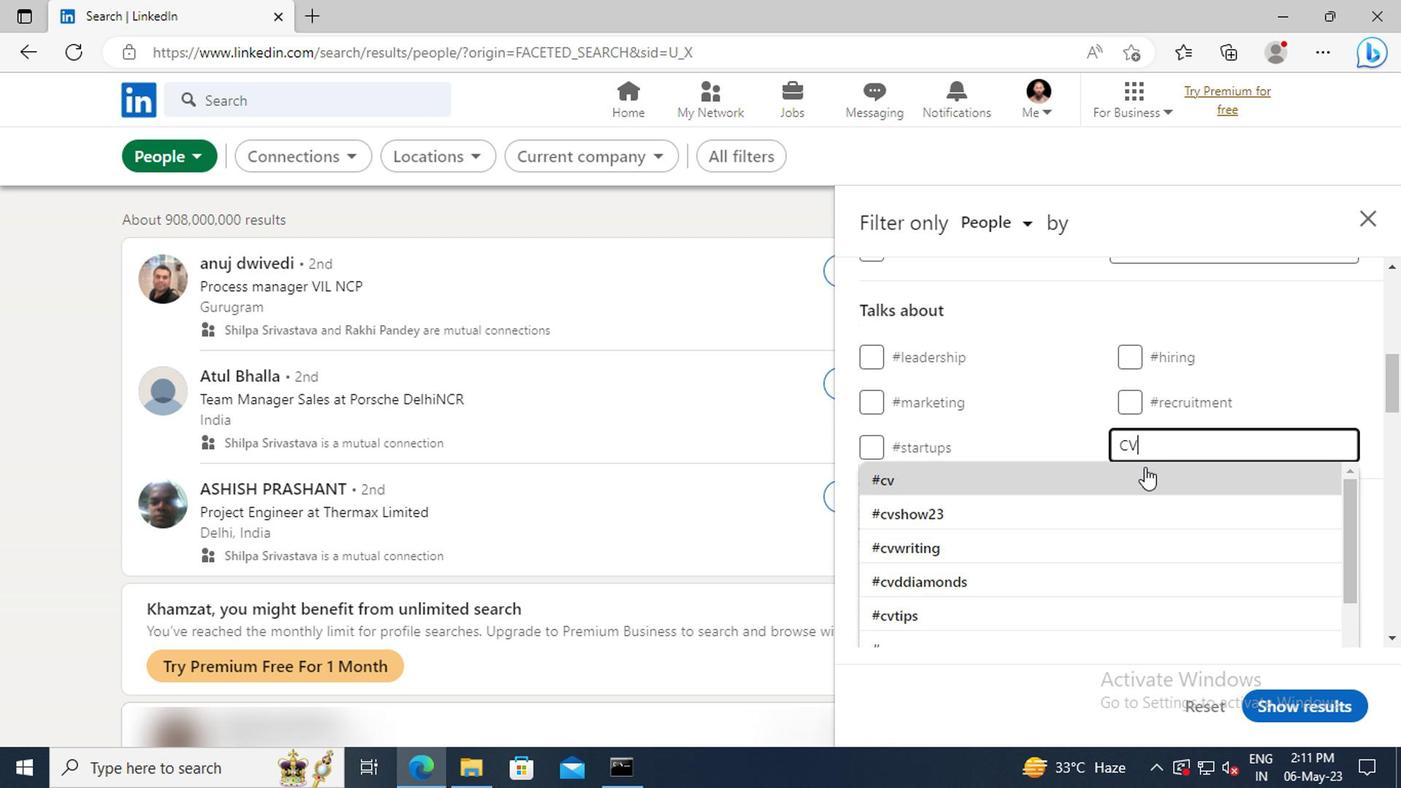 
Action: Mouse scrolled (1143, 468) with delta (0, 0)
Screenshot: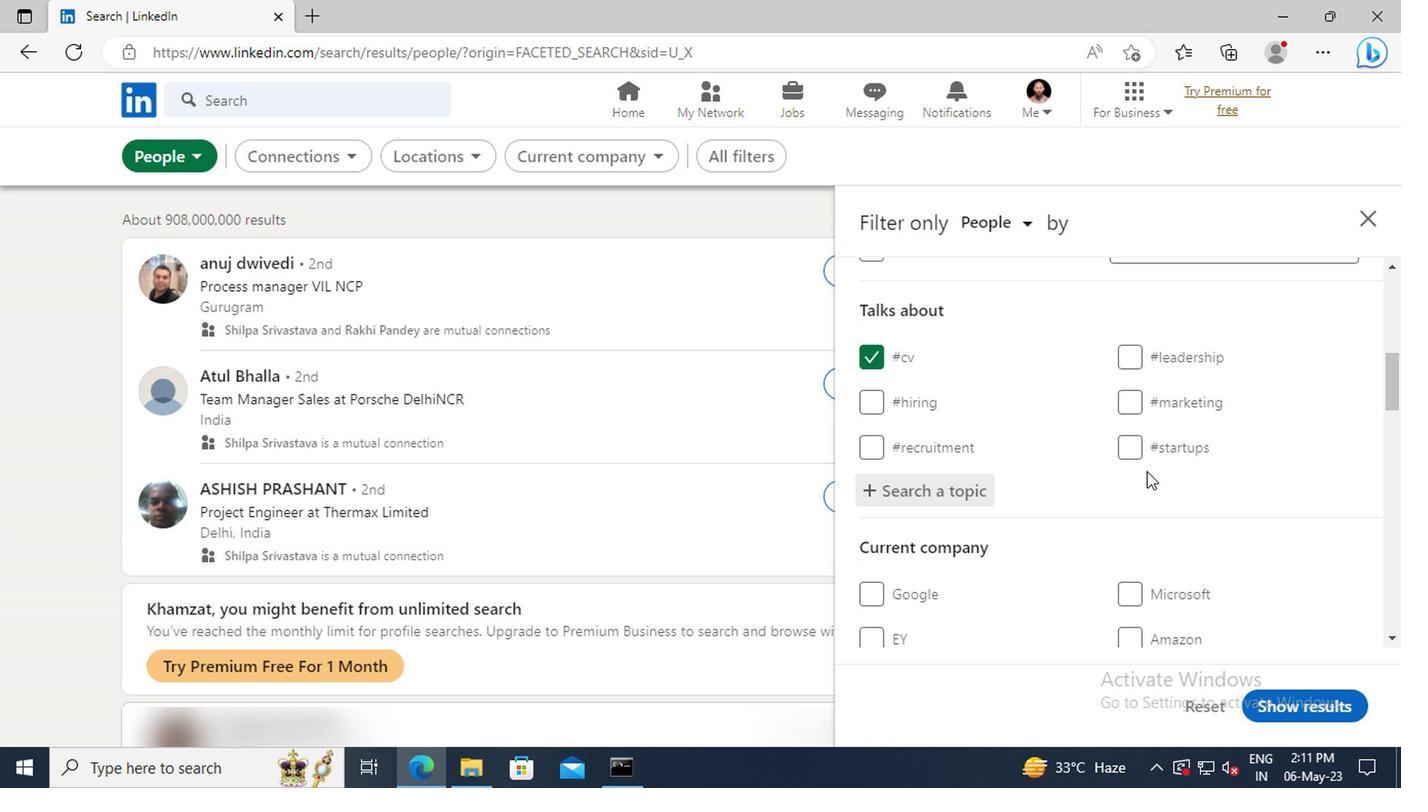 
Action: Mouse scrolled (1143, 468) with delta (0, 0)
Screenshot: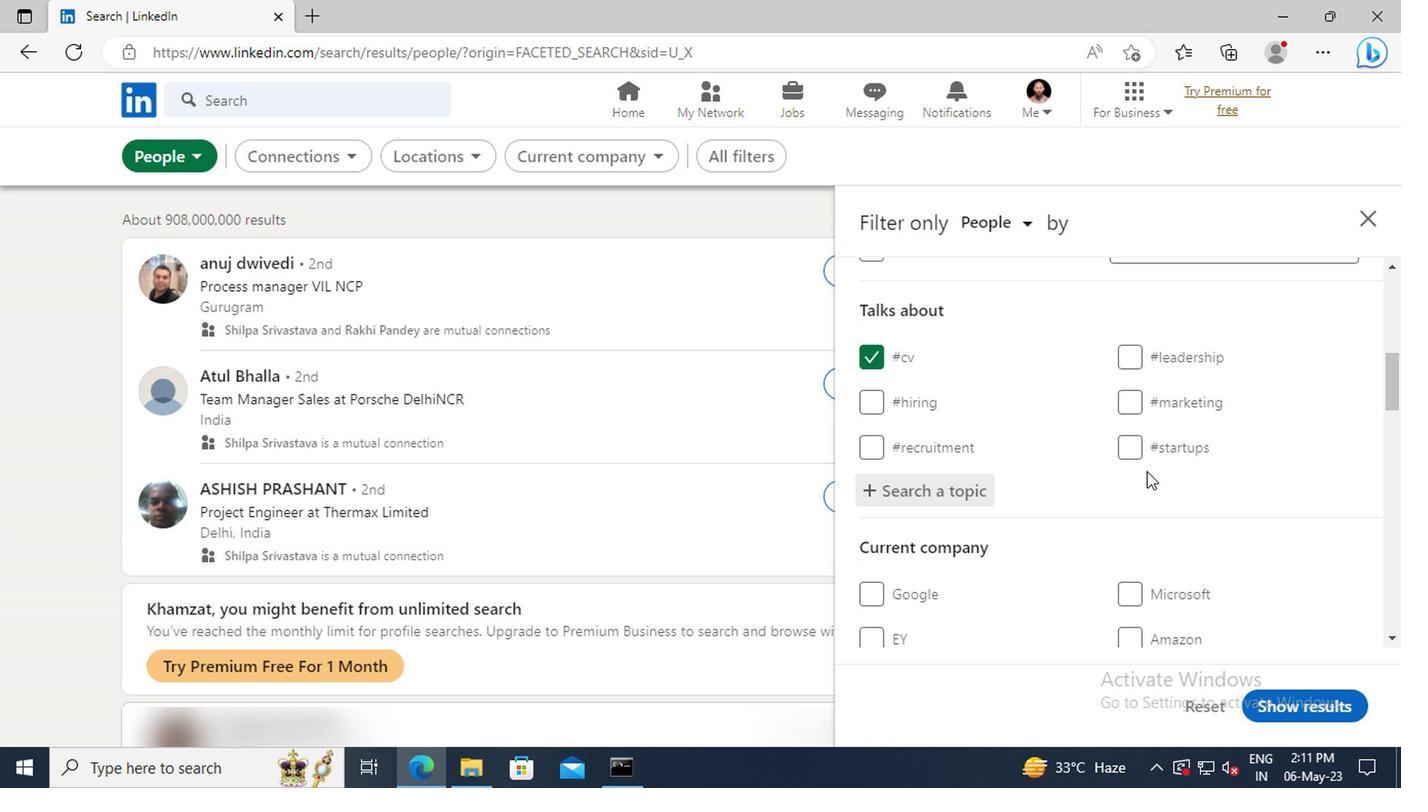 
Action: Mouse scrolled (1143, 468) with delta (0, 0)
Screenshot: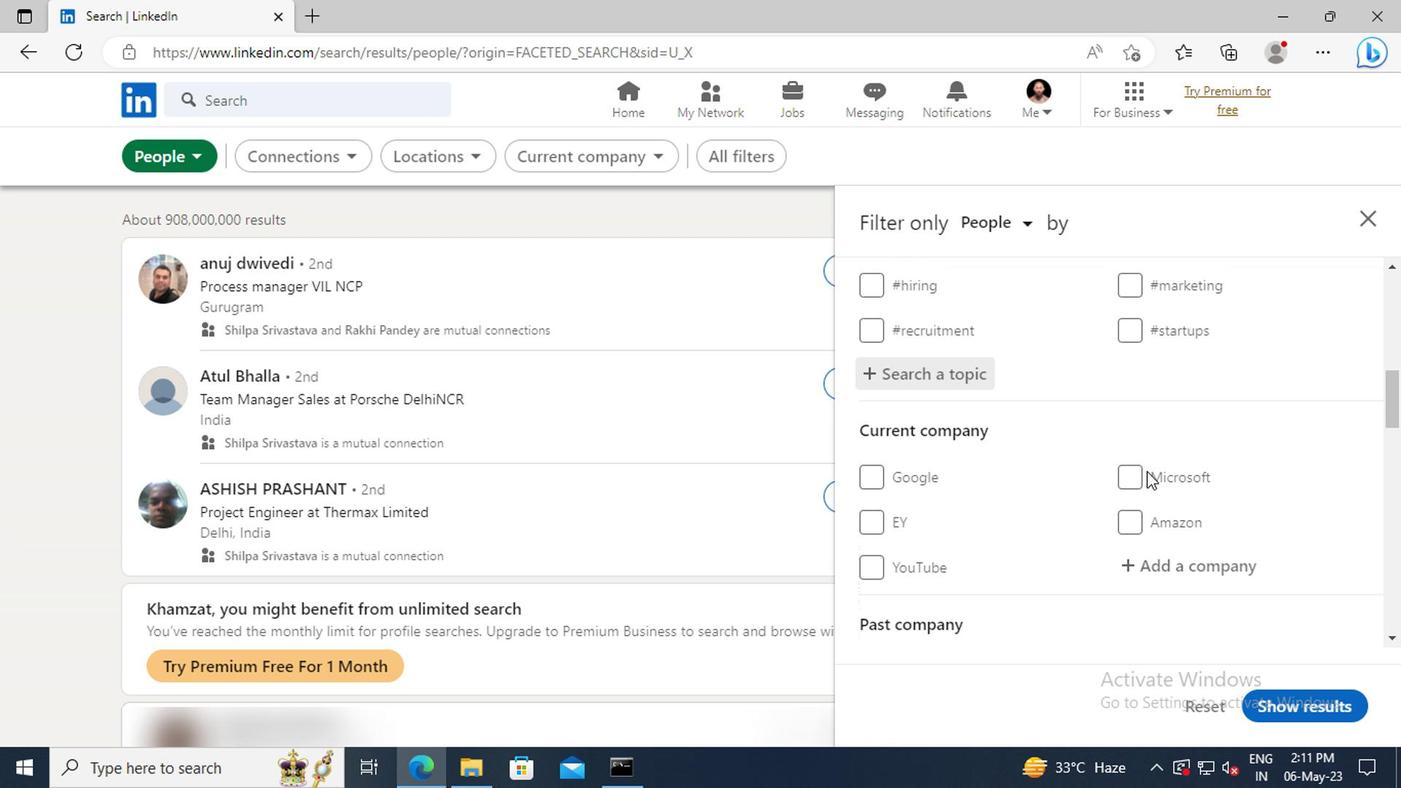 
Action: Mouse scrolled (1143, 468) with delta (0, 0)
Screenshot: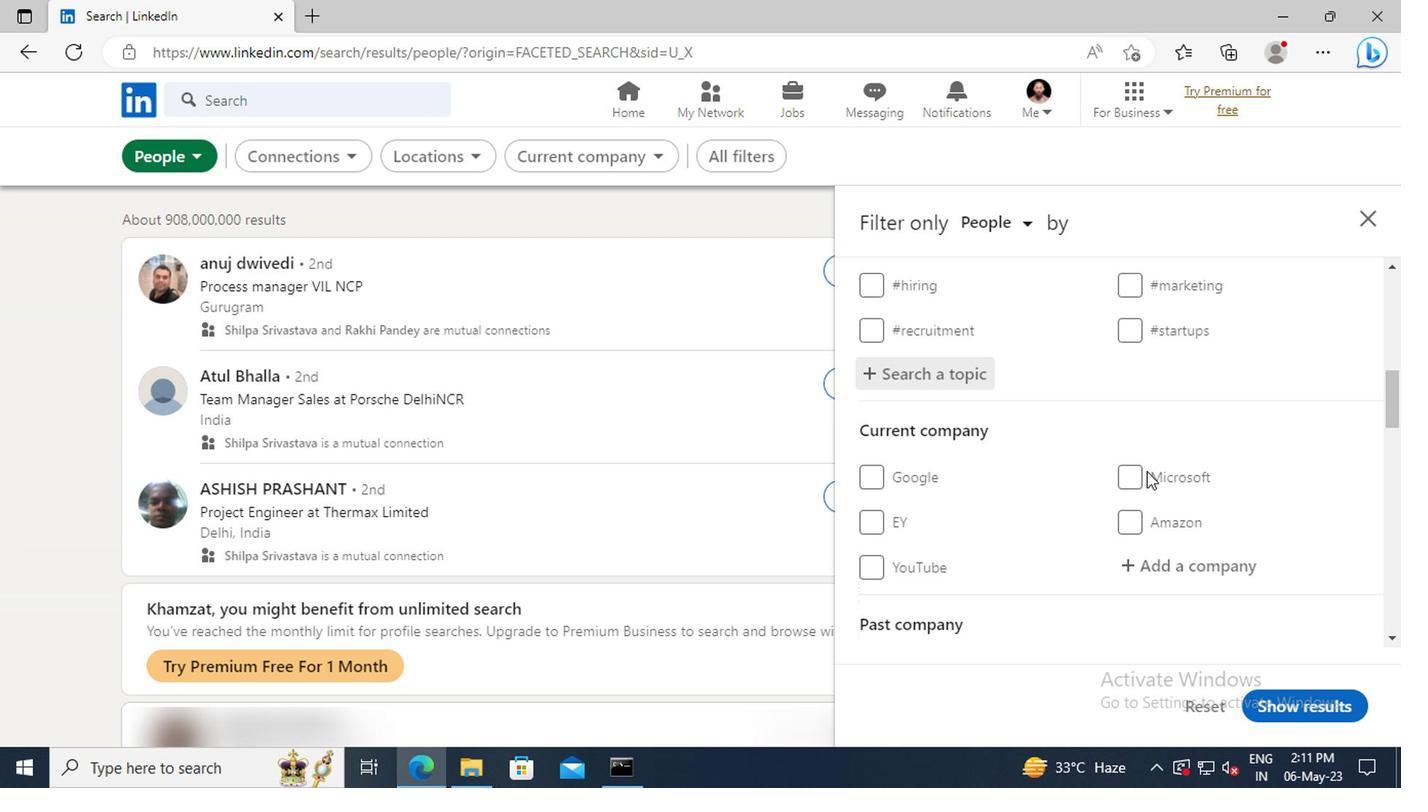 
Action: Mouse scrolled (1143, 468) with delta (0, 0)
Screenshot: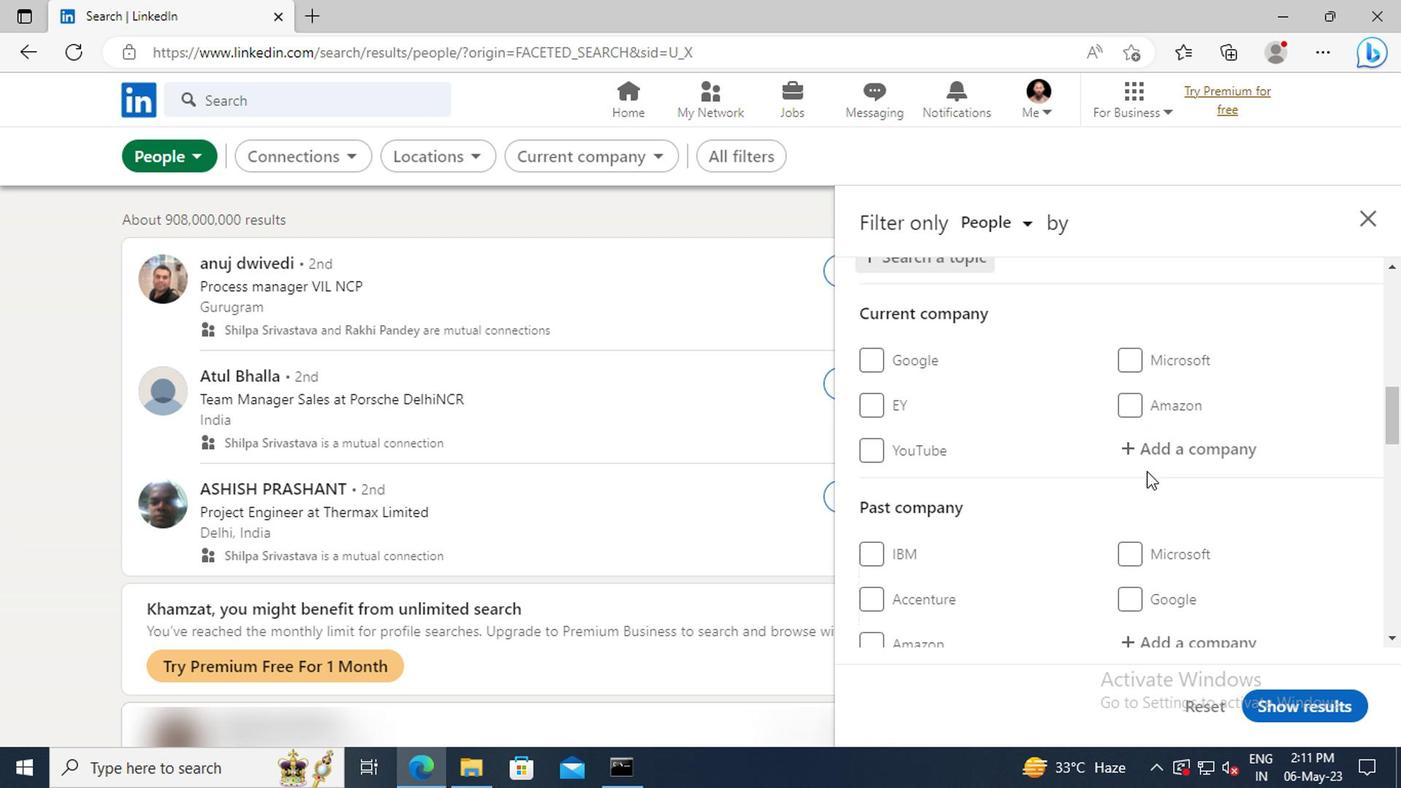 
Action: Mouse scrolled (1143, 468) with delta (0, 0)
Screenshot: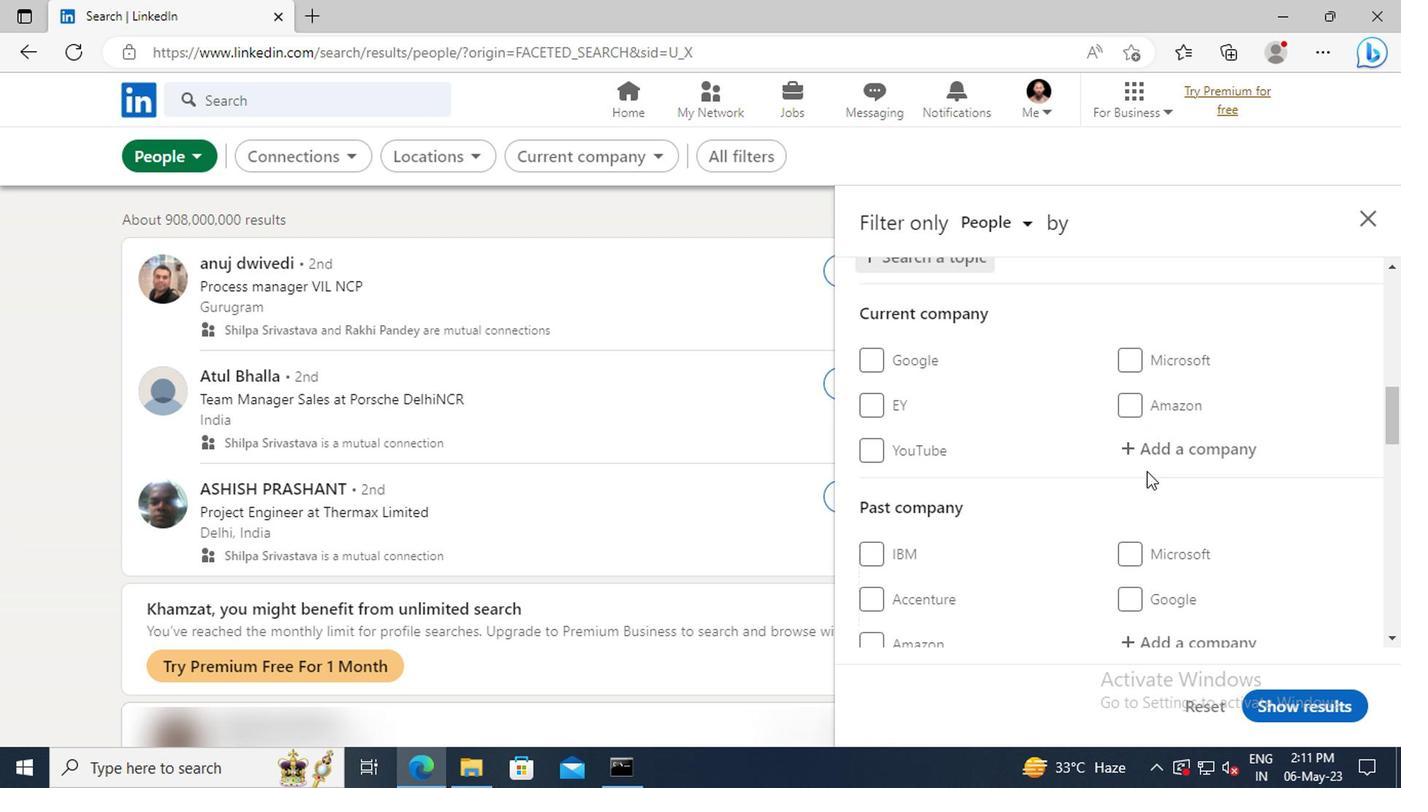 
Action: Mouse scrolled (1143, 468) with delta (0, 0)
Screenshot: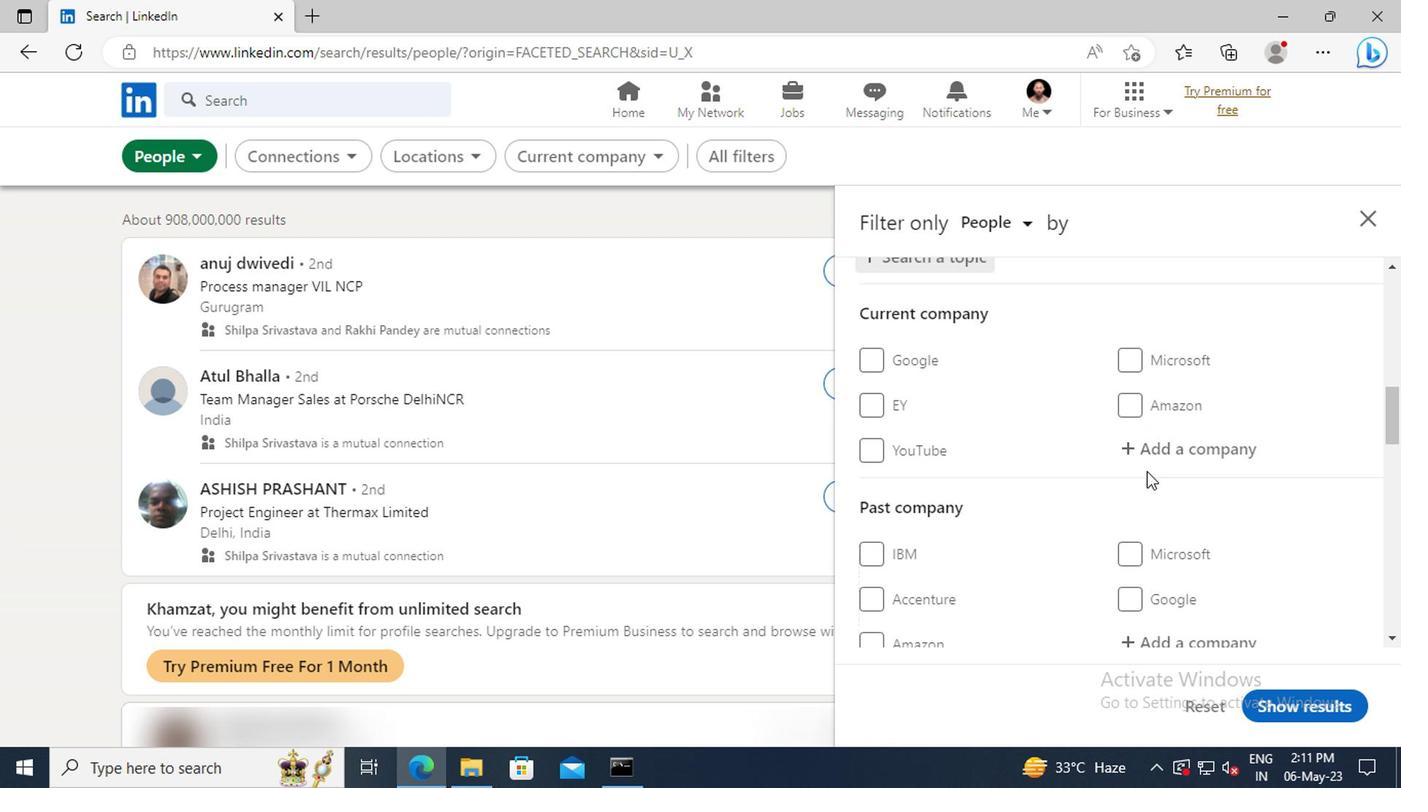 
Action: Mouse scrolled (1143, 468) with delta (0, 0)
Screenshot: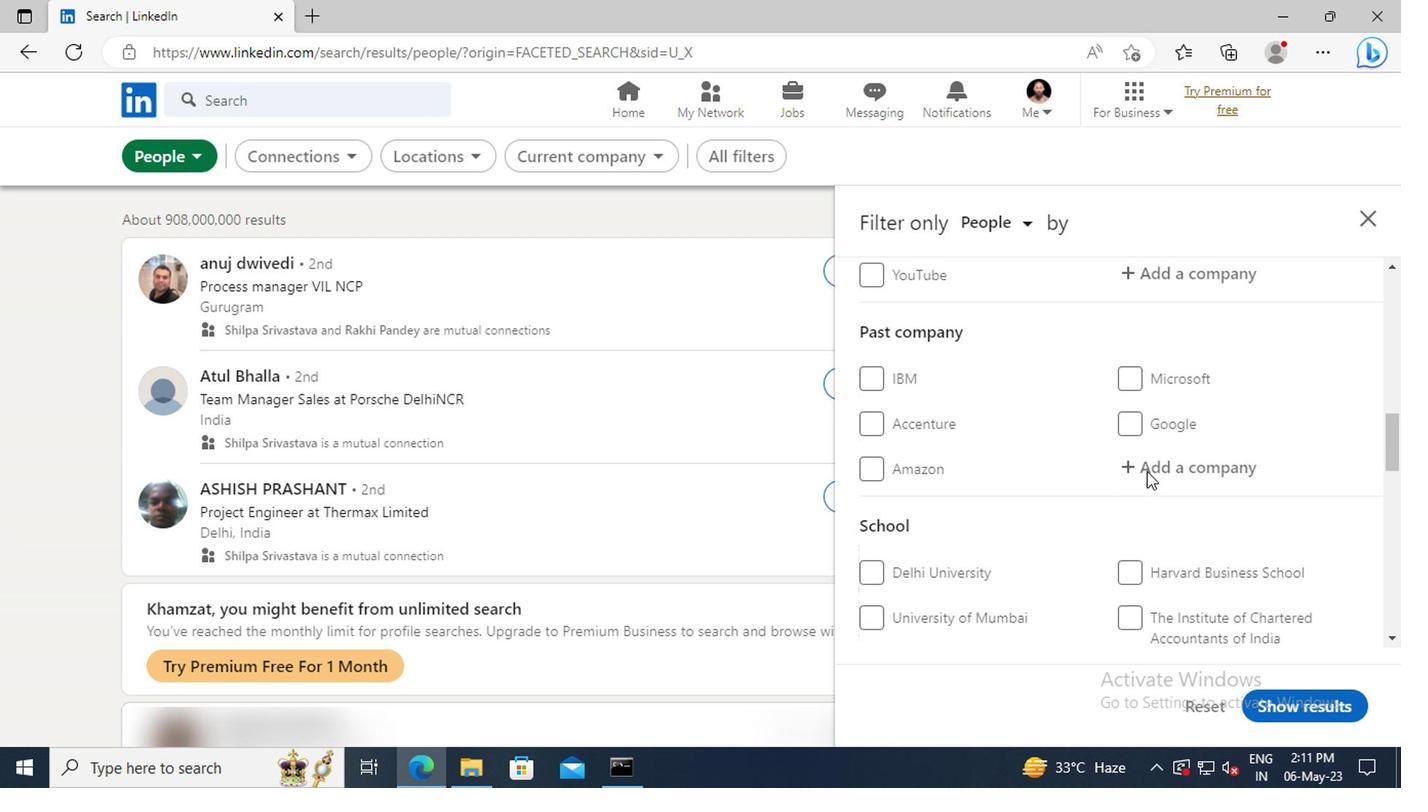 
Action: Mouse scrolled (1143, 468) with delta (0, 0)
Screenshot: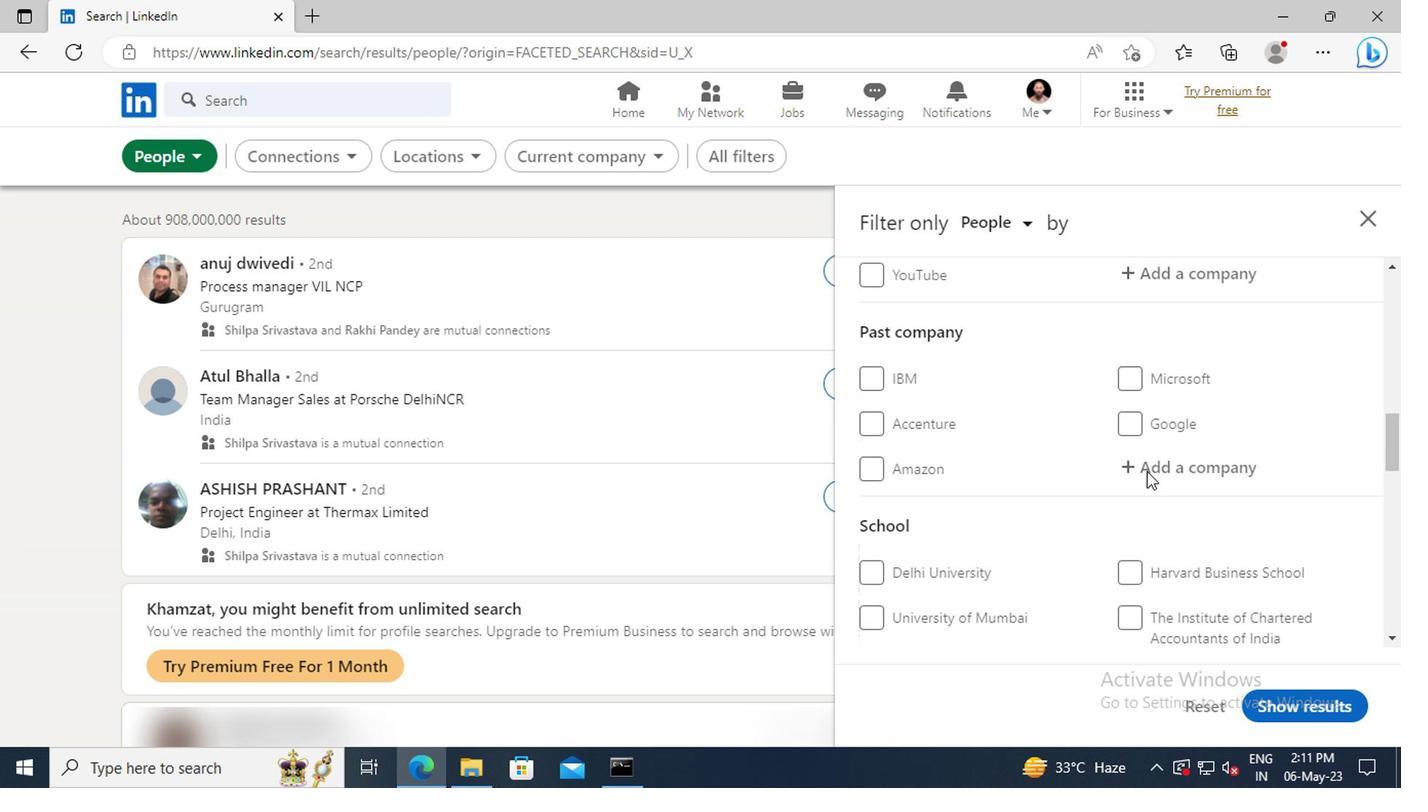
Action: Mouse scrolled (1143, 468) with delta (0, 0)
Screenshot: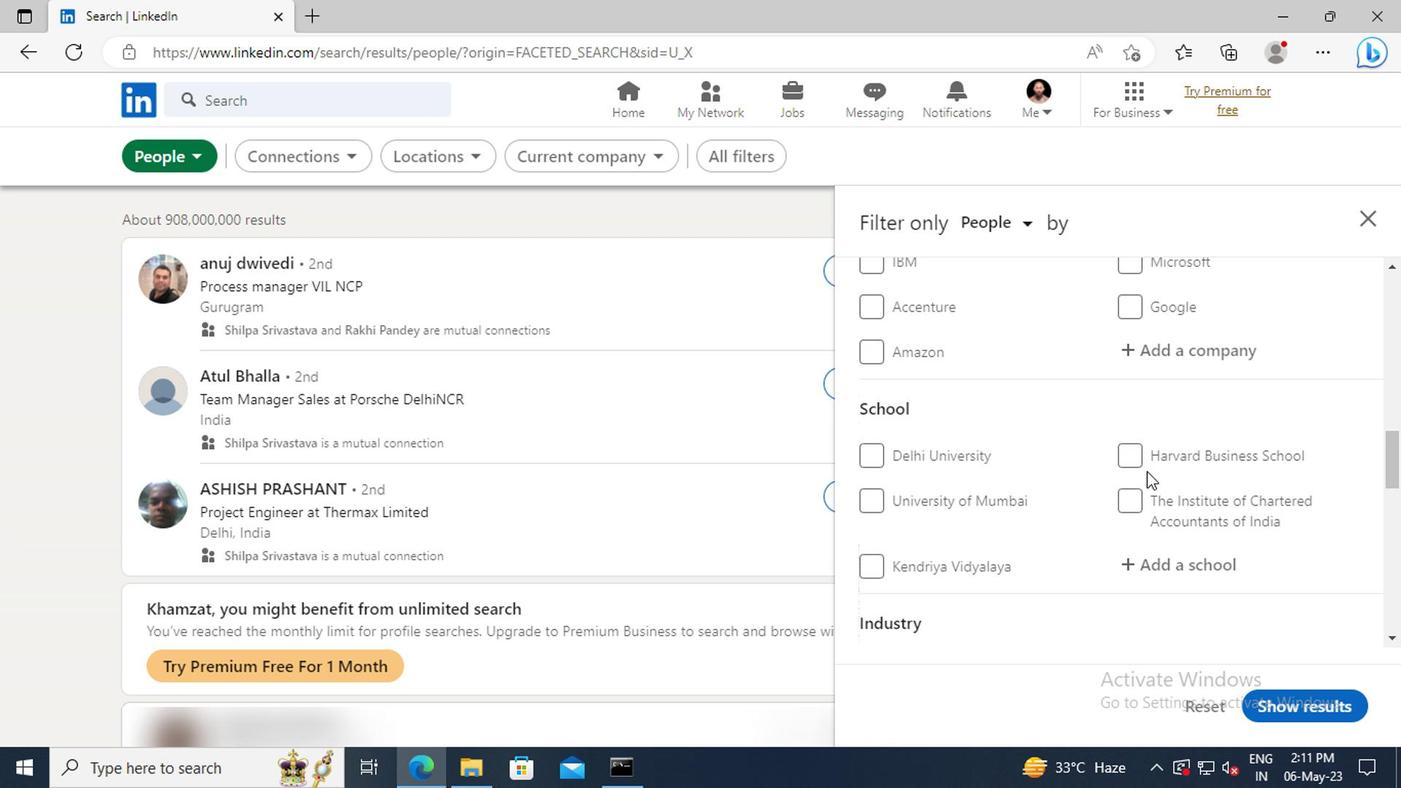 
Action: Mouse scrolled (1143, 468) with delta (0, 0)
Screenshot: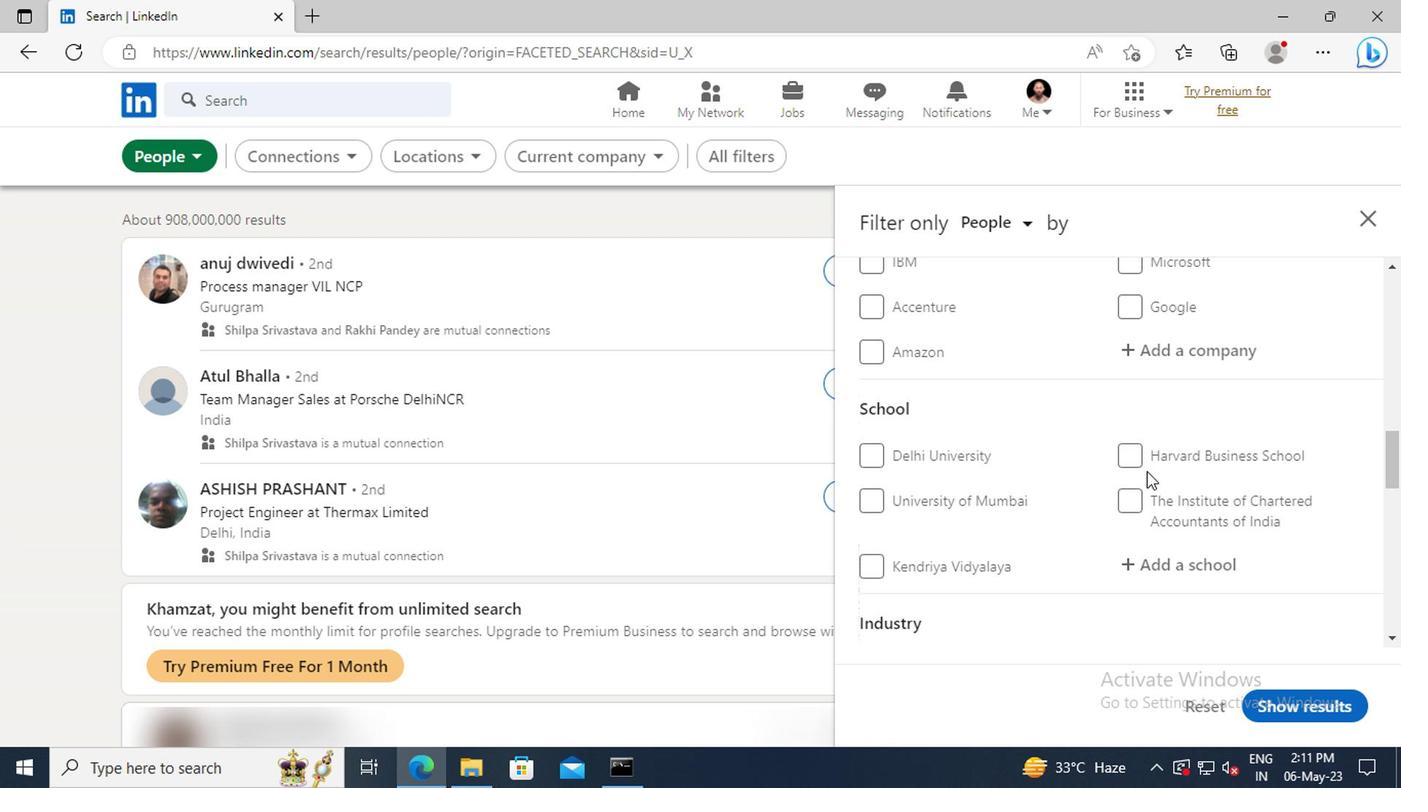 
Action: Mouse scrolled (1143, 468) with delta (0, 0)
Screenshot: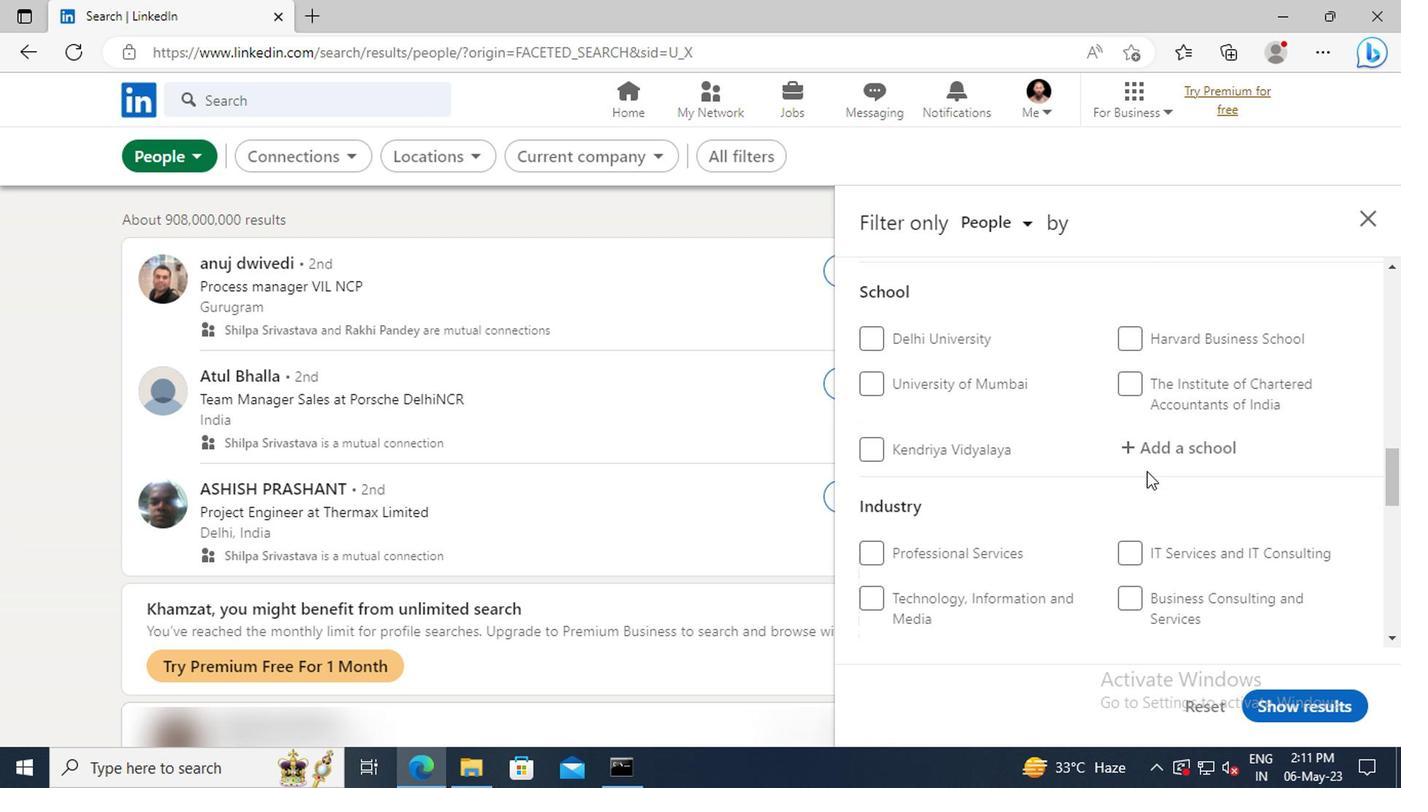 
Action: Mouse scrolled (1143, 468) with delta (0, 0)
Screenshot: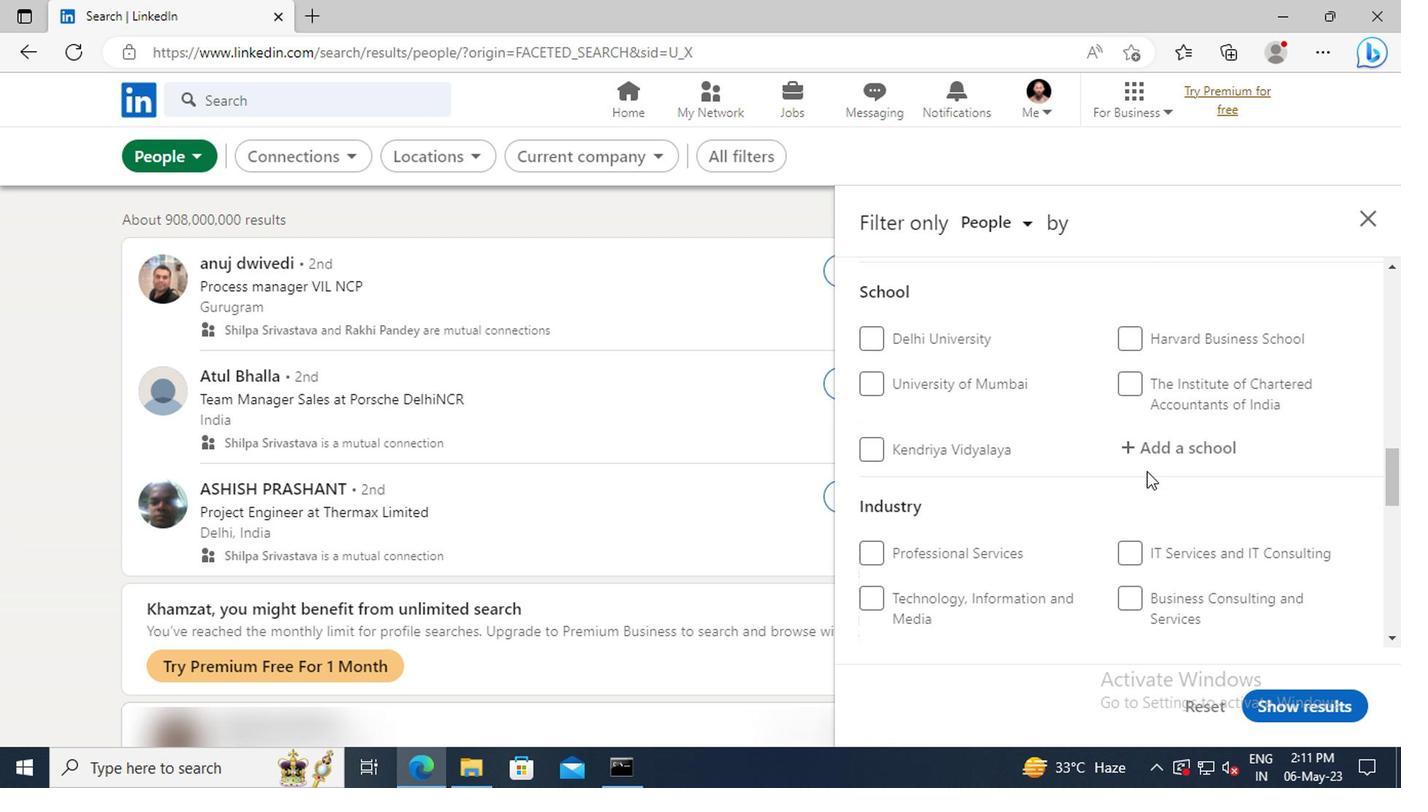 
Action: Mouse scrolled (1143, 468) with delta (0, 0)
Screenshot: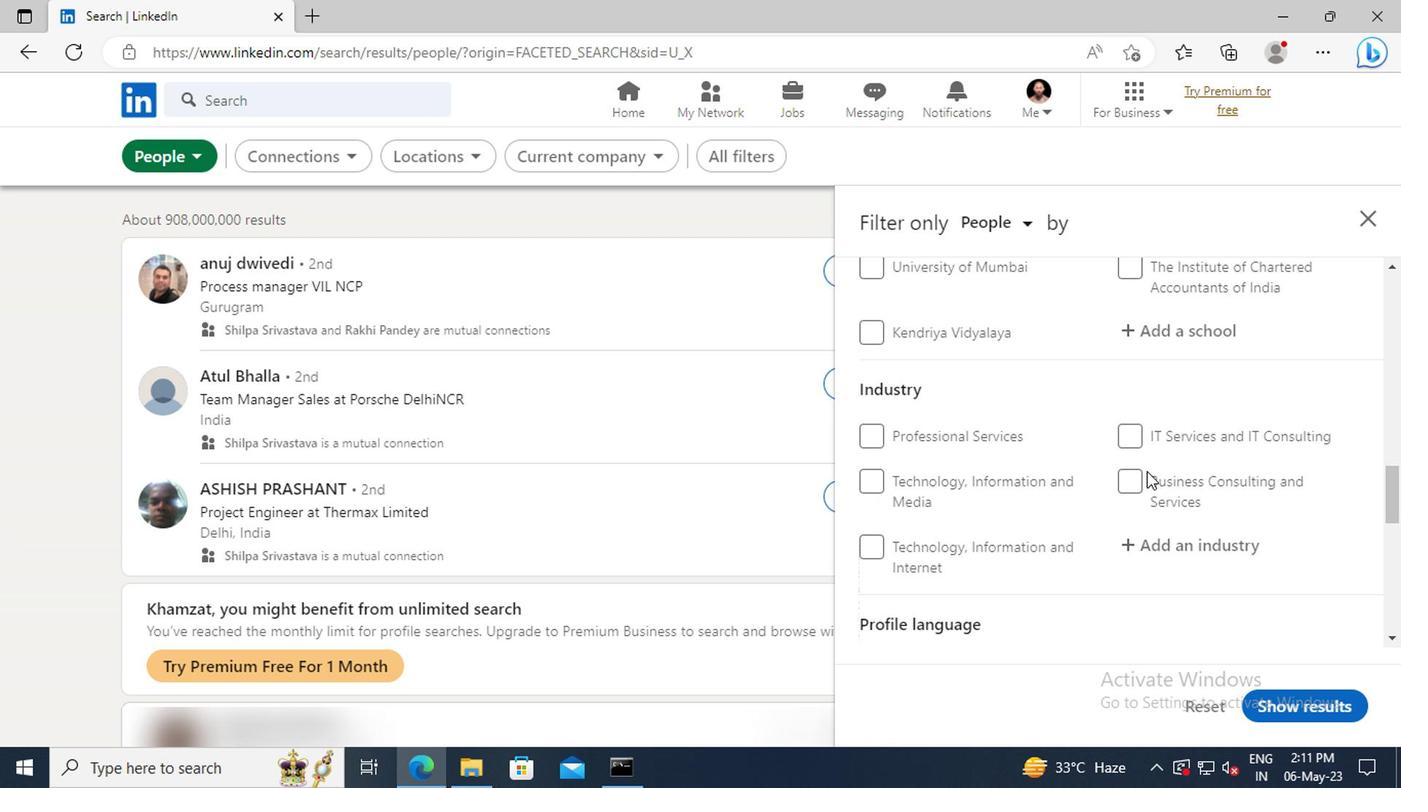 
Action: Mouse scrolled (1143, 468) with delta (0, 0)
Screenshot: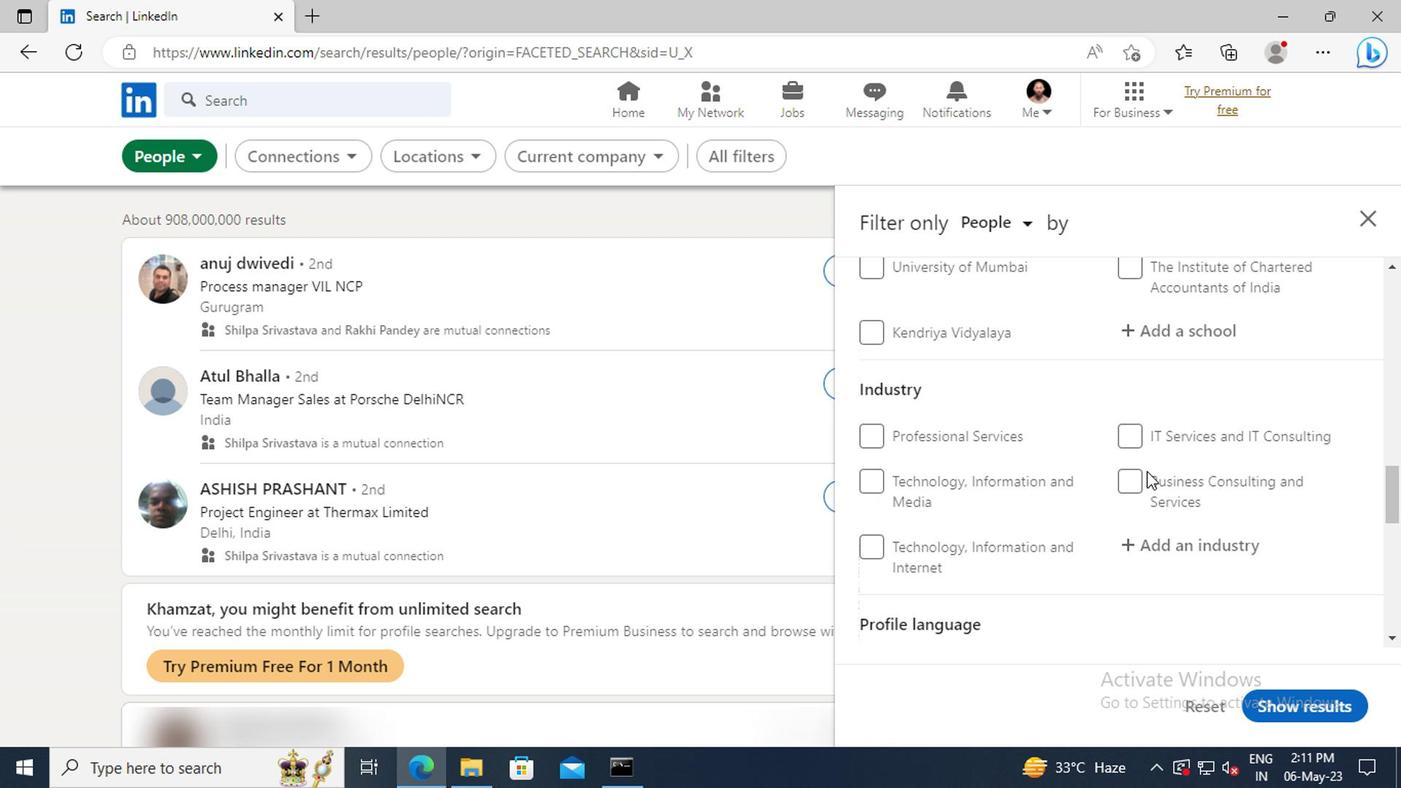 
Action: Mouse scrolled (1143, 468) with delta (0, 0)
Screenshot: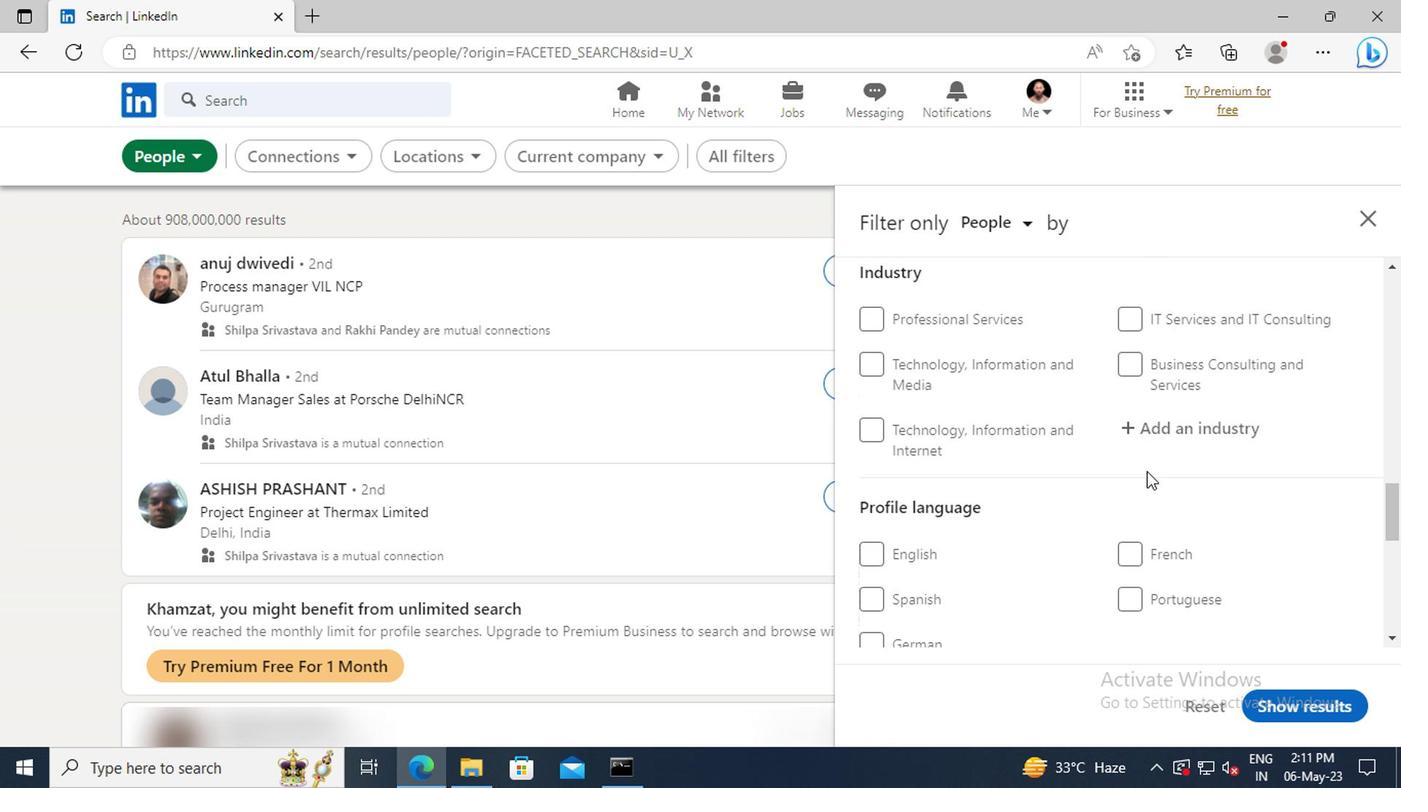 
Action: Mouse moved to (865, 587)
Screenshot: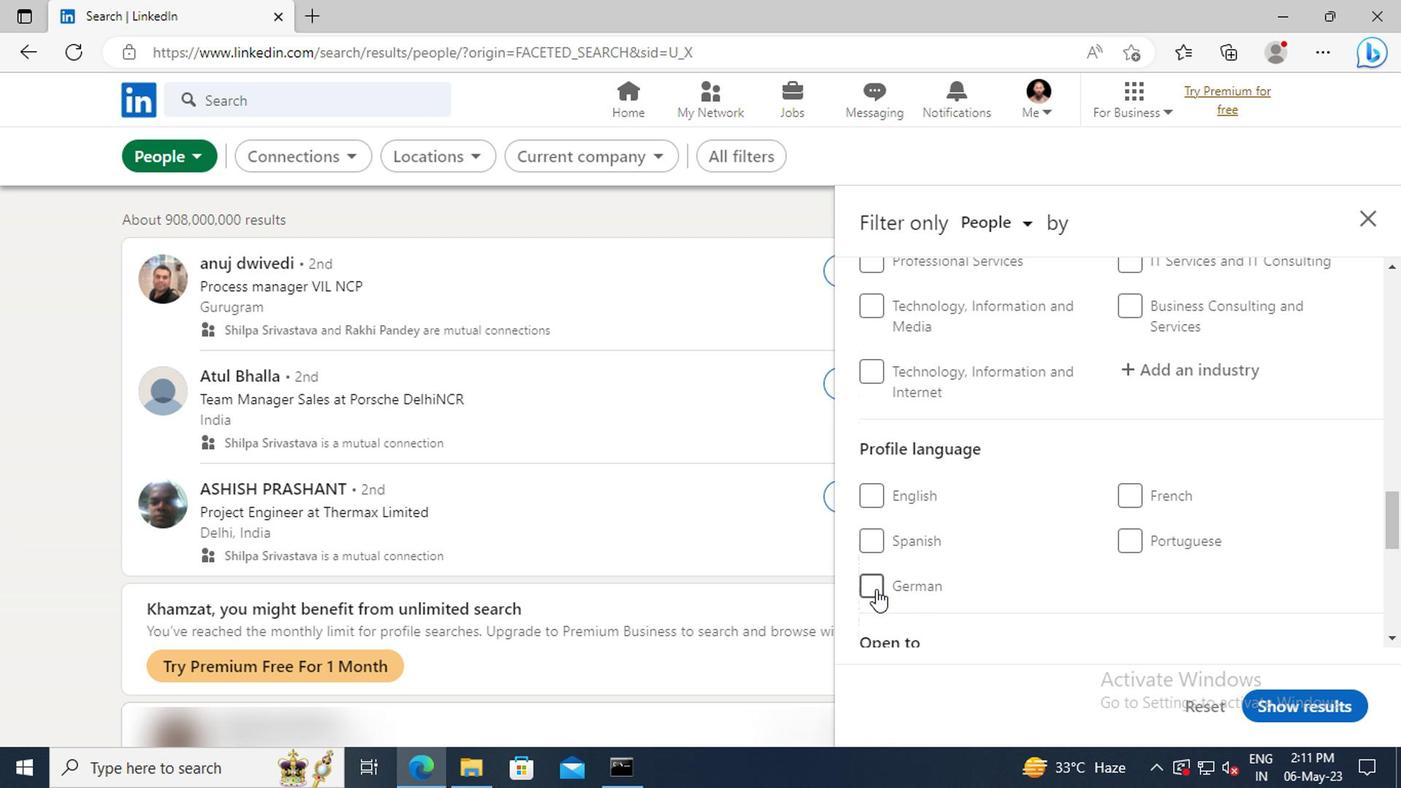 
Action: Mouse pressed left at (865, 587)
Screenshot: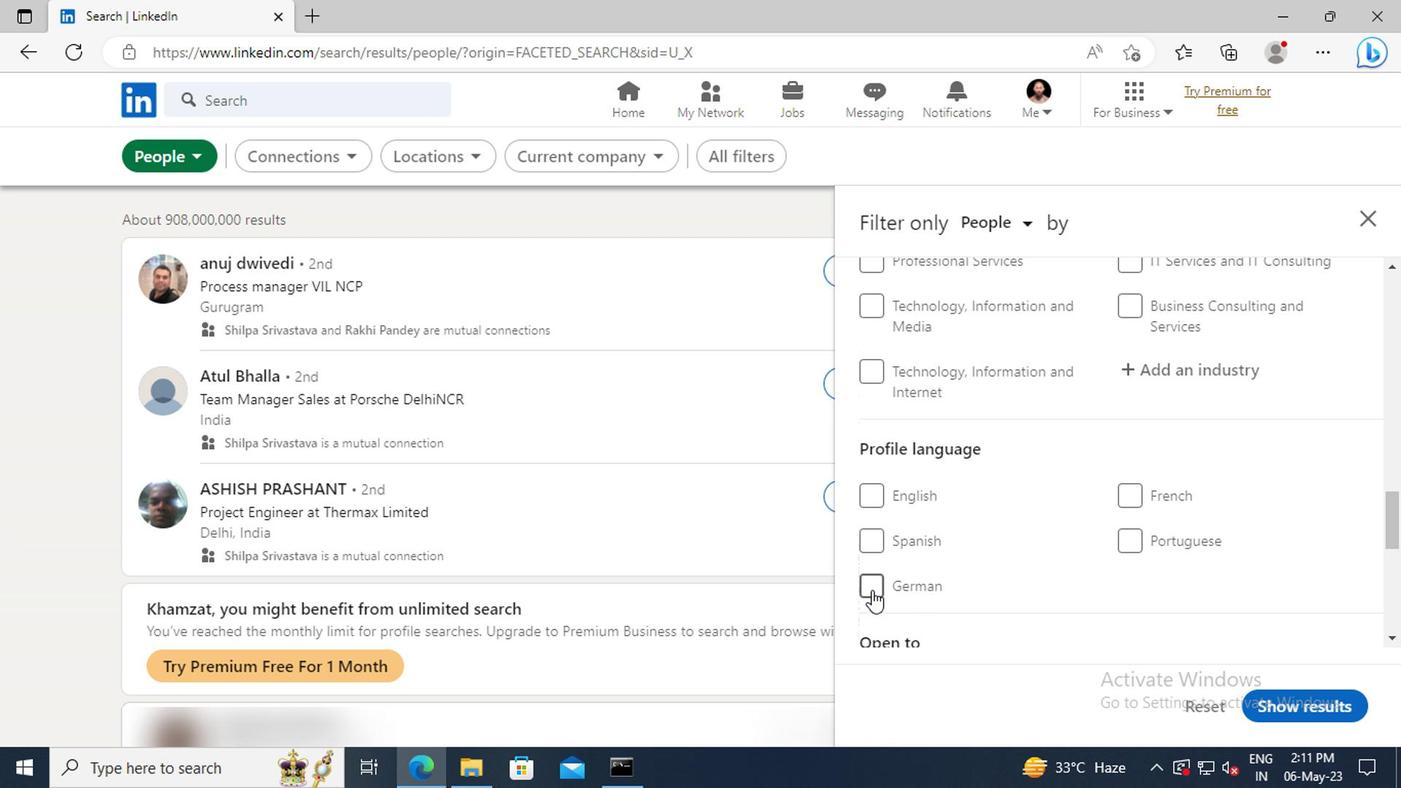 
Action: Mouse moved to (1162, 516)
Screenshot: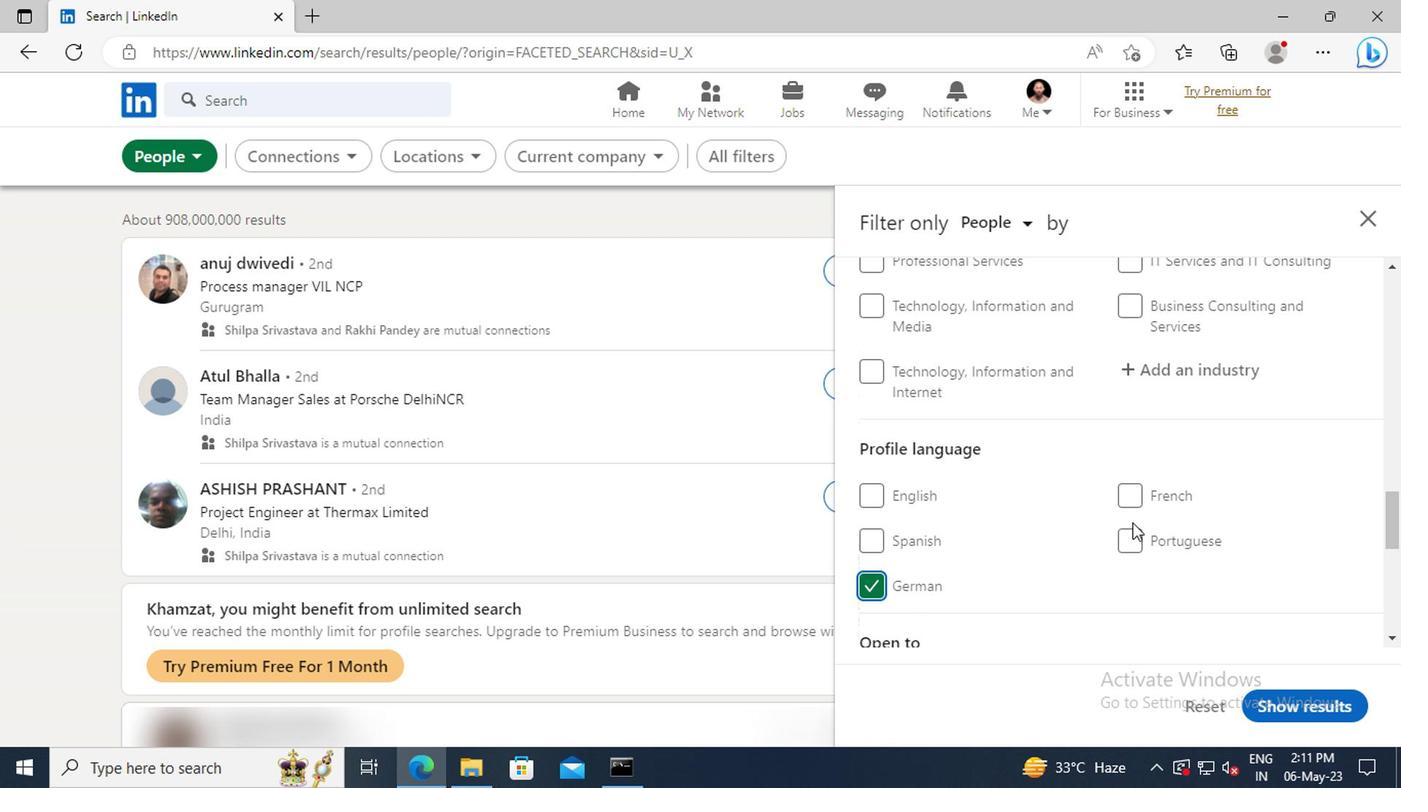 
Action: Mouse scrolled (1162, 516) with delta (0, 0)
Screenshot: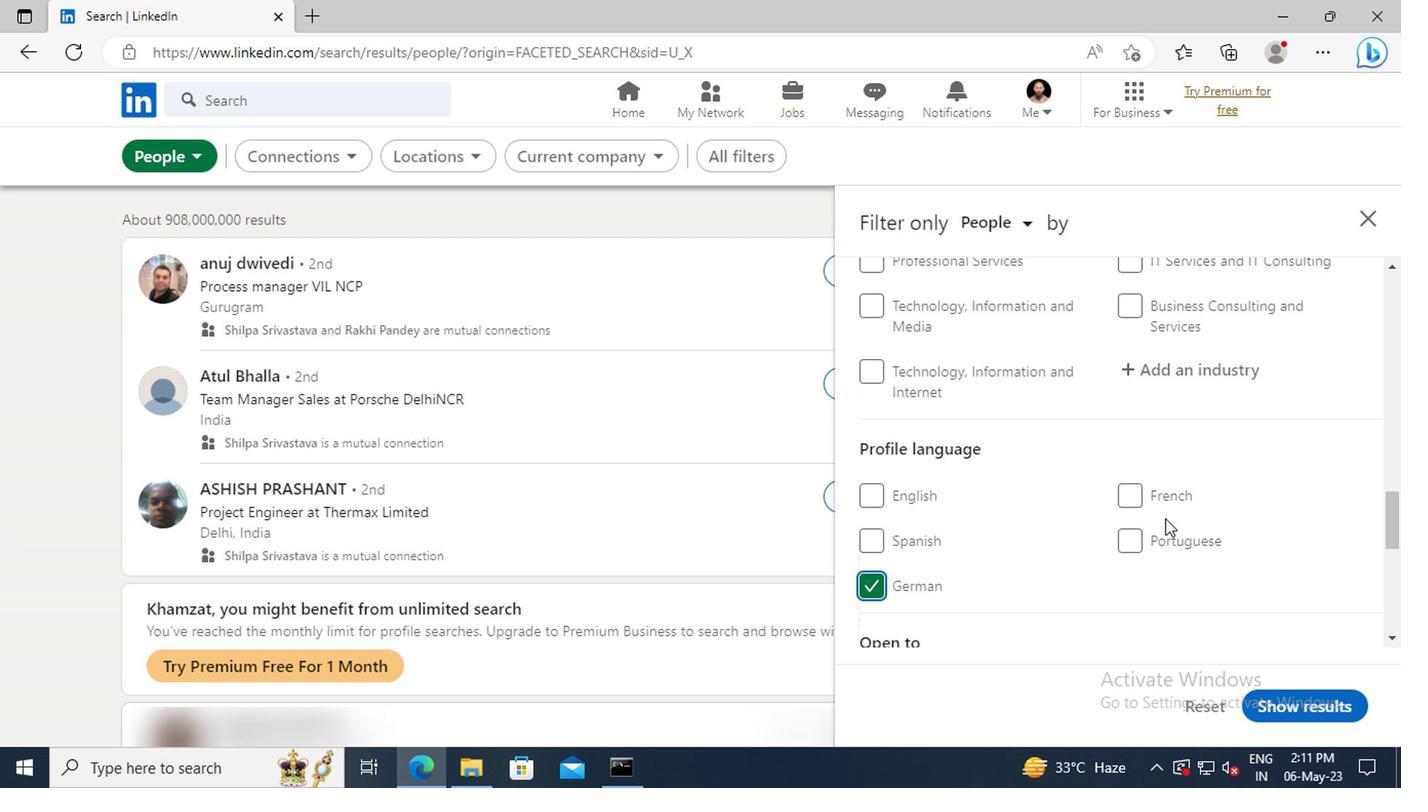 
Action: Mouse moved to (1162, 514)
Screenshot: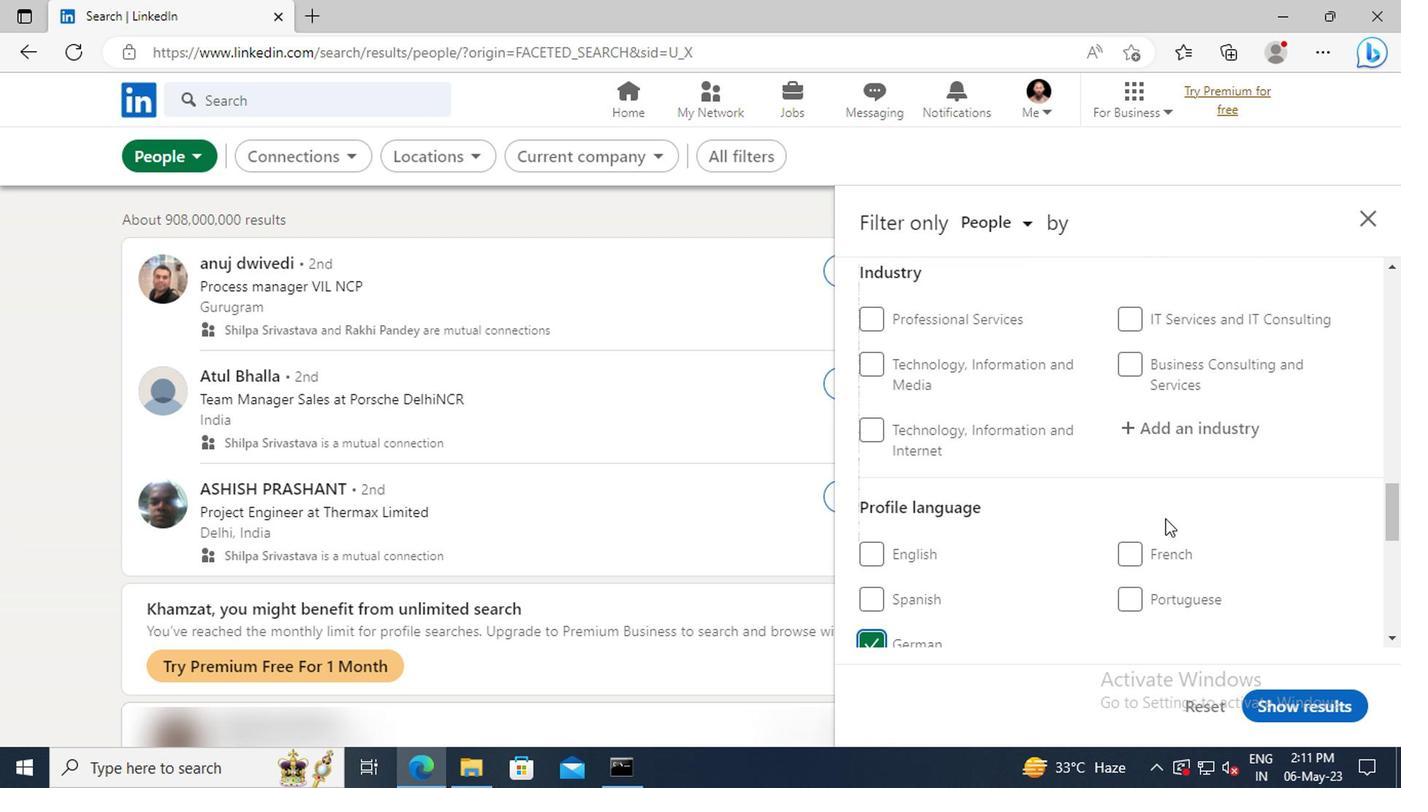 
Action: Mouse scrolled (1162, 516) with delta (0, 1)
Screenshot: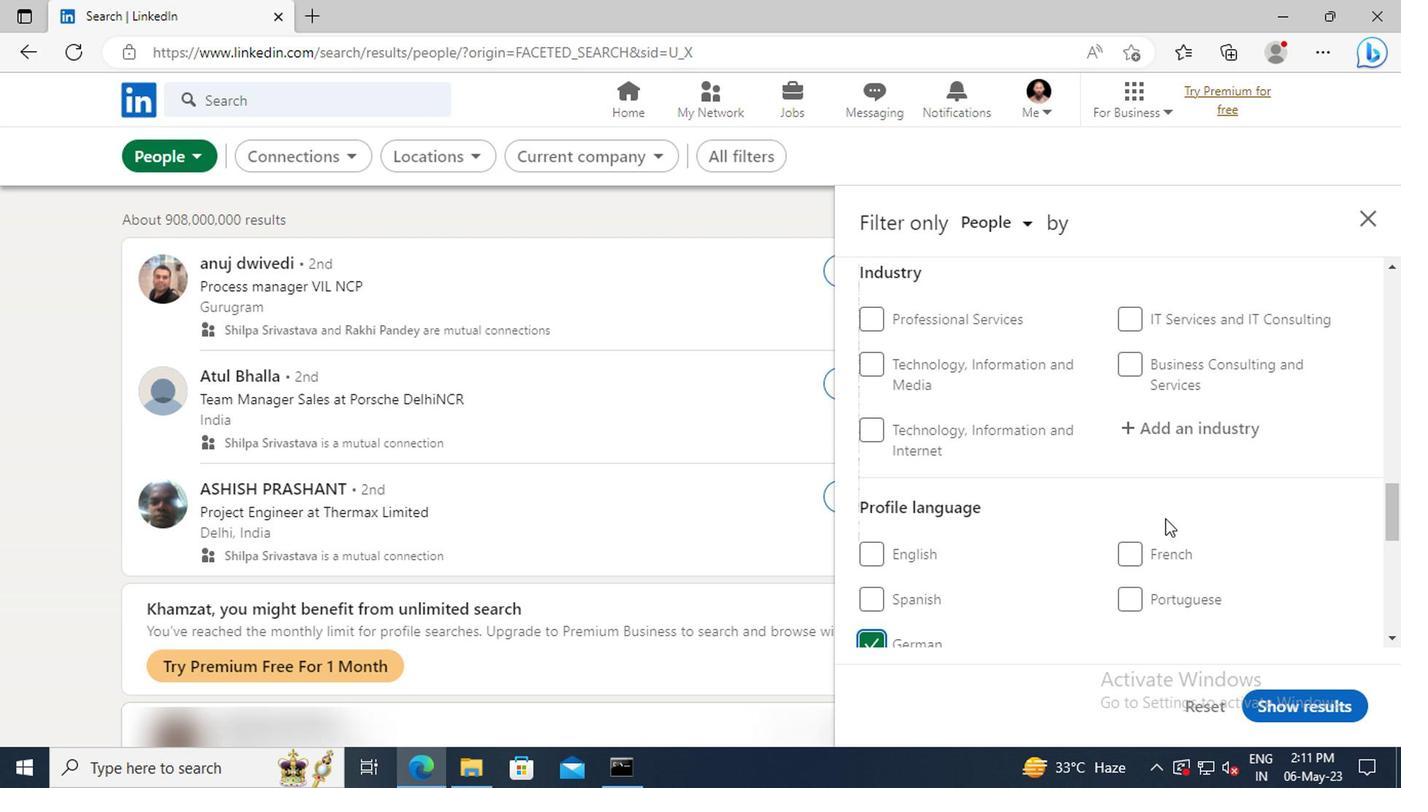 
Action: Mouse scrolled (1162, 516) with delta (0, 1)
Screenshot: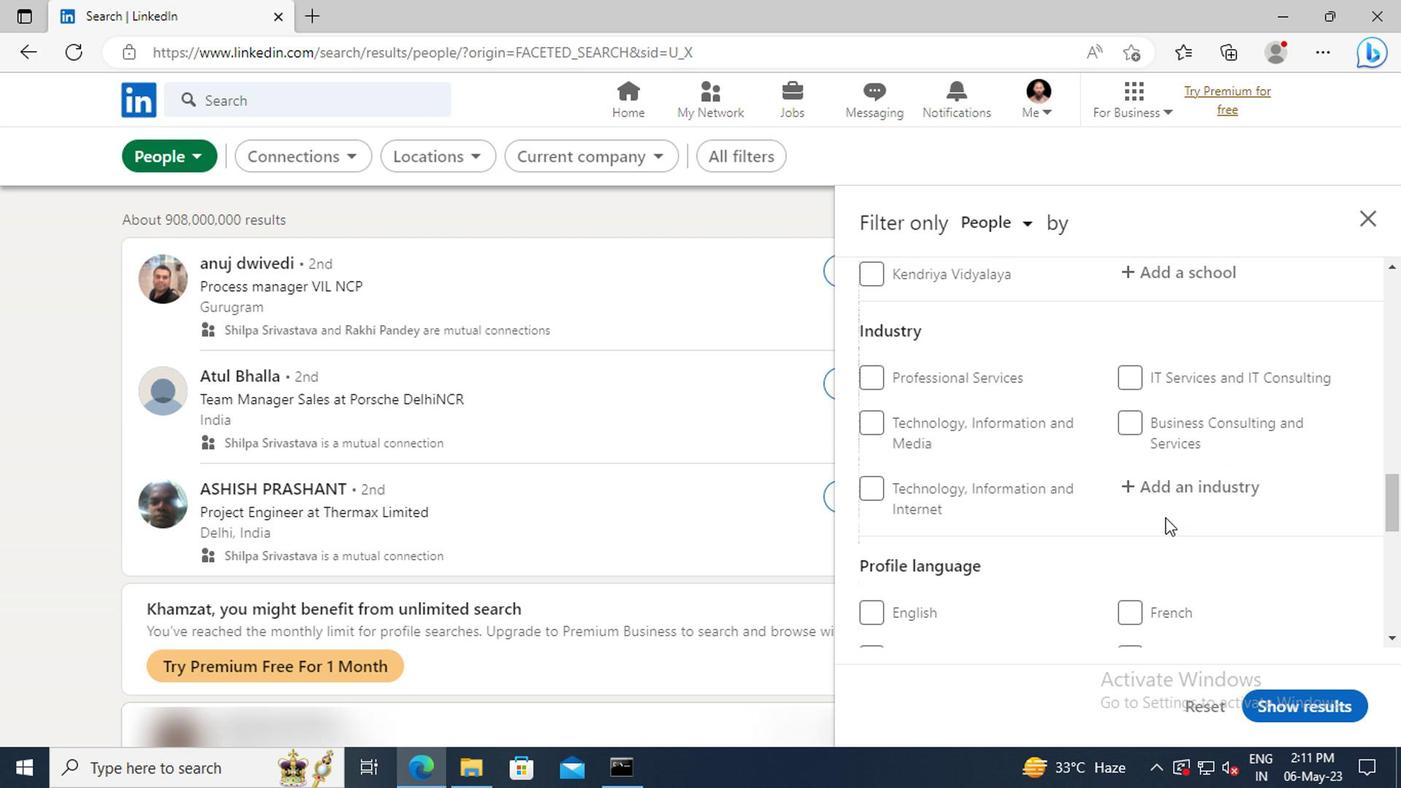 
Action: Mouse scrolled (1162, 516) with delta (0, 1)
Screenshot: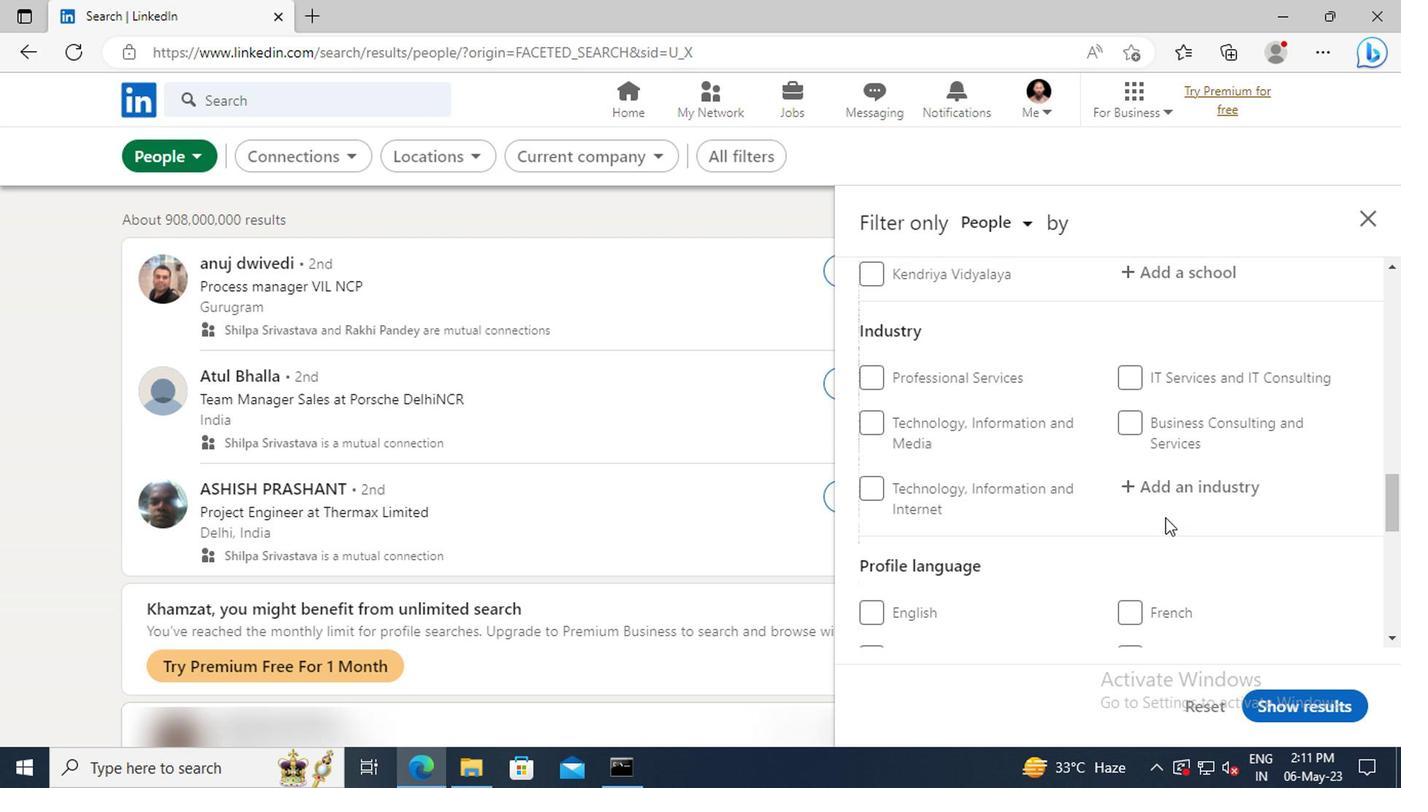 
Action: Mouse scrolled (1162, 516) with delta (0, 1)
Screenshot: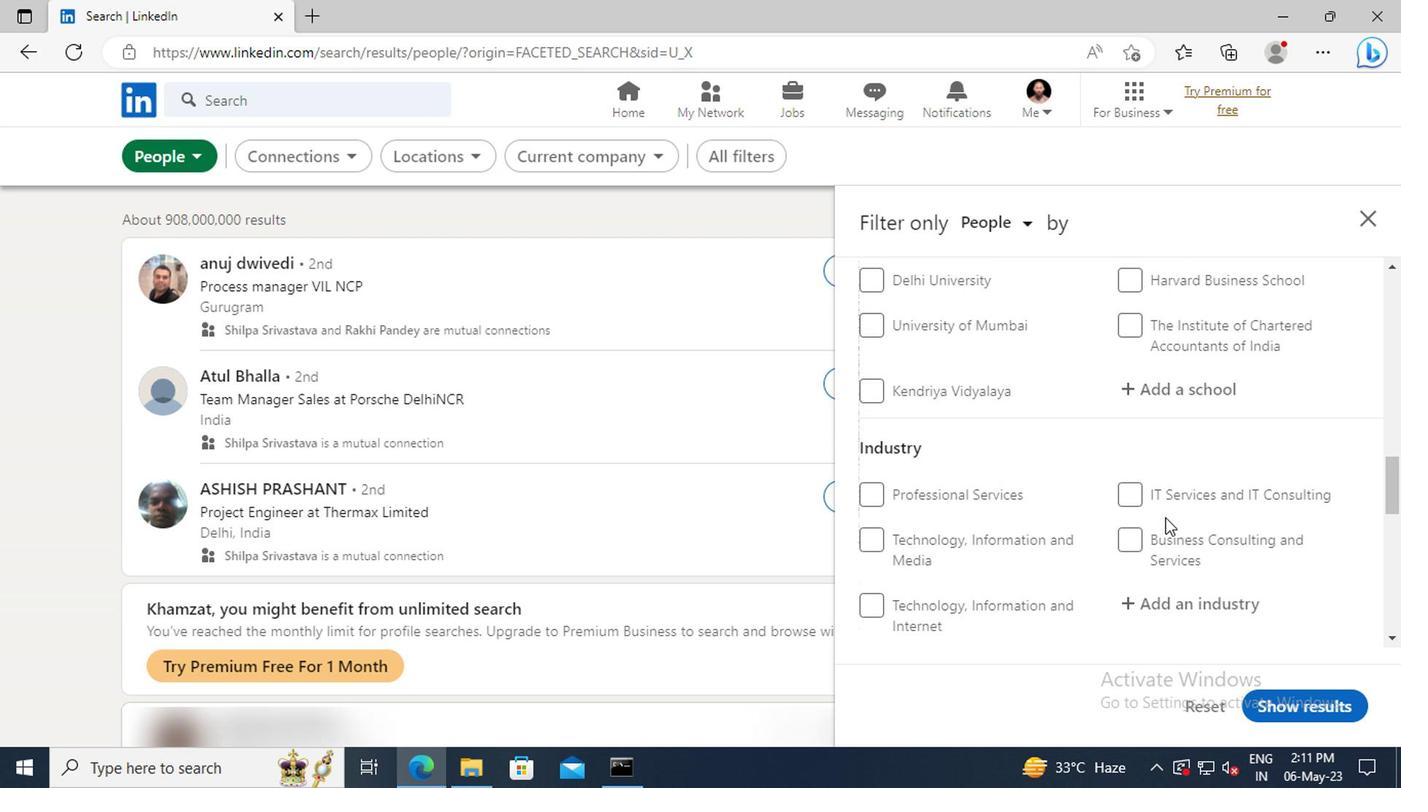 
Action: Mouse scrolled (1162, 516) with delta (0, 1)
Screenshot: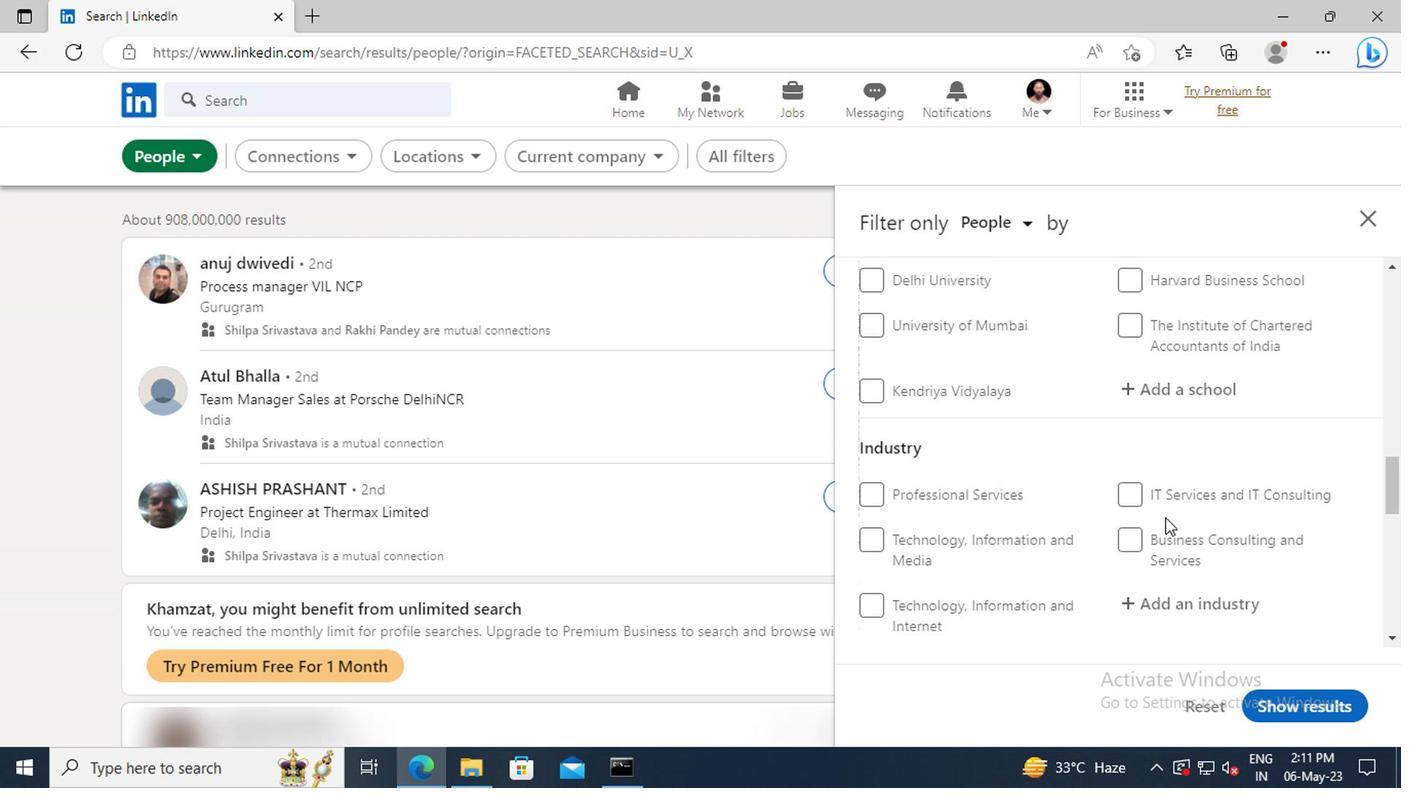 
Action: Mouse scrolled (1162, 516) with delta (0, 1)
Screenshot: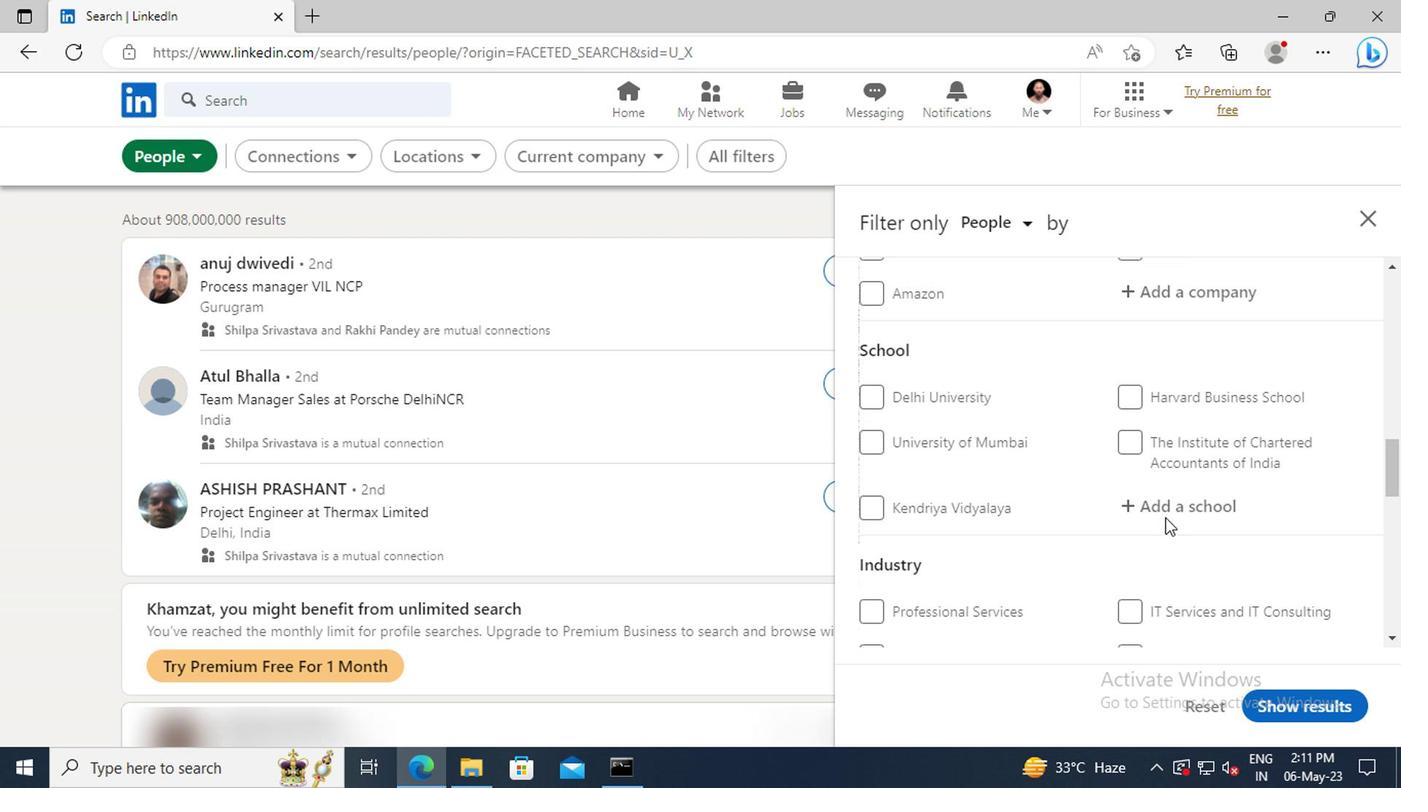 
Action: Mouse scrolled (1162, 516) with delta (0, 1)
Screenshot: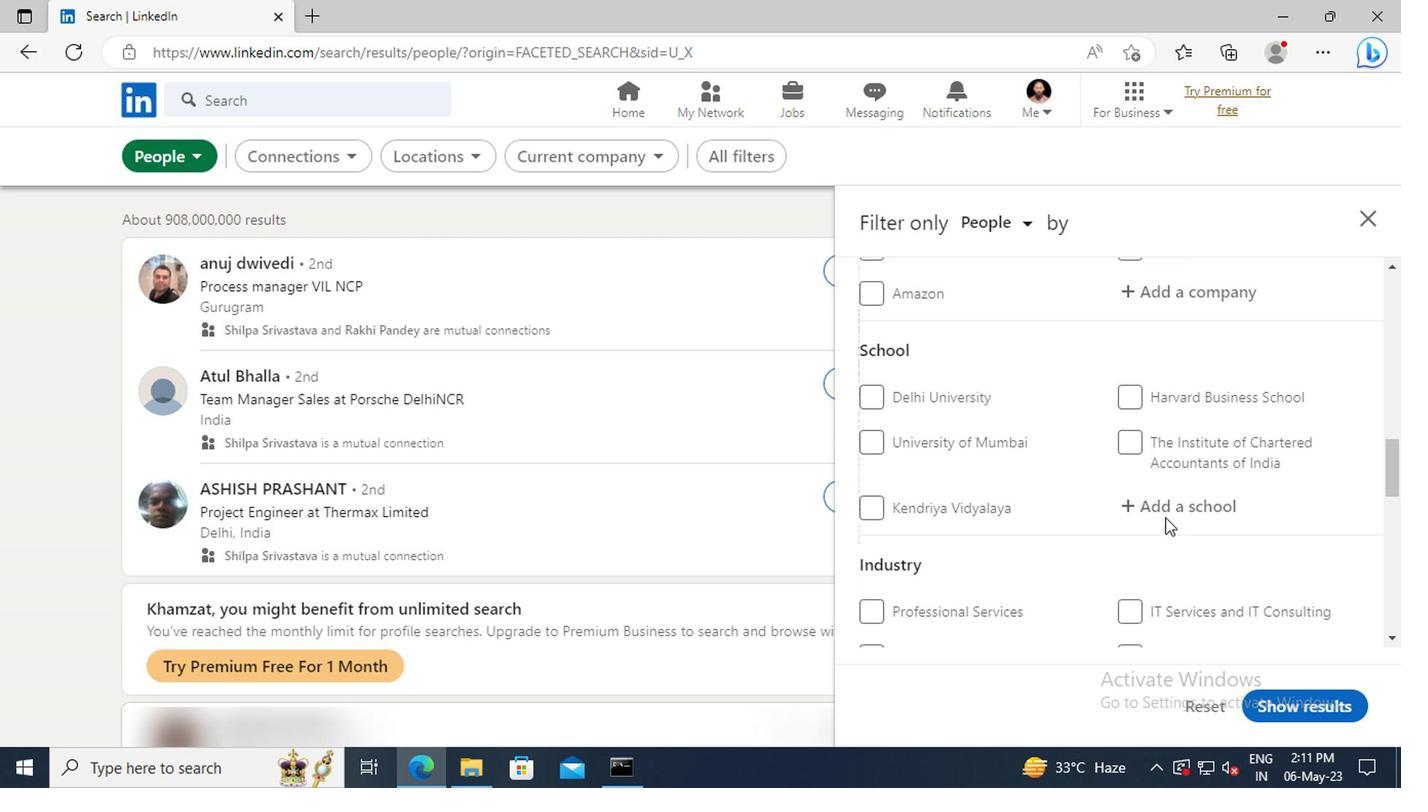 
Action: Mouse scrolled (1162, 516) with delta (0, 1)
Screenshot: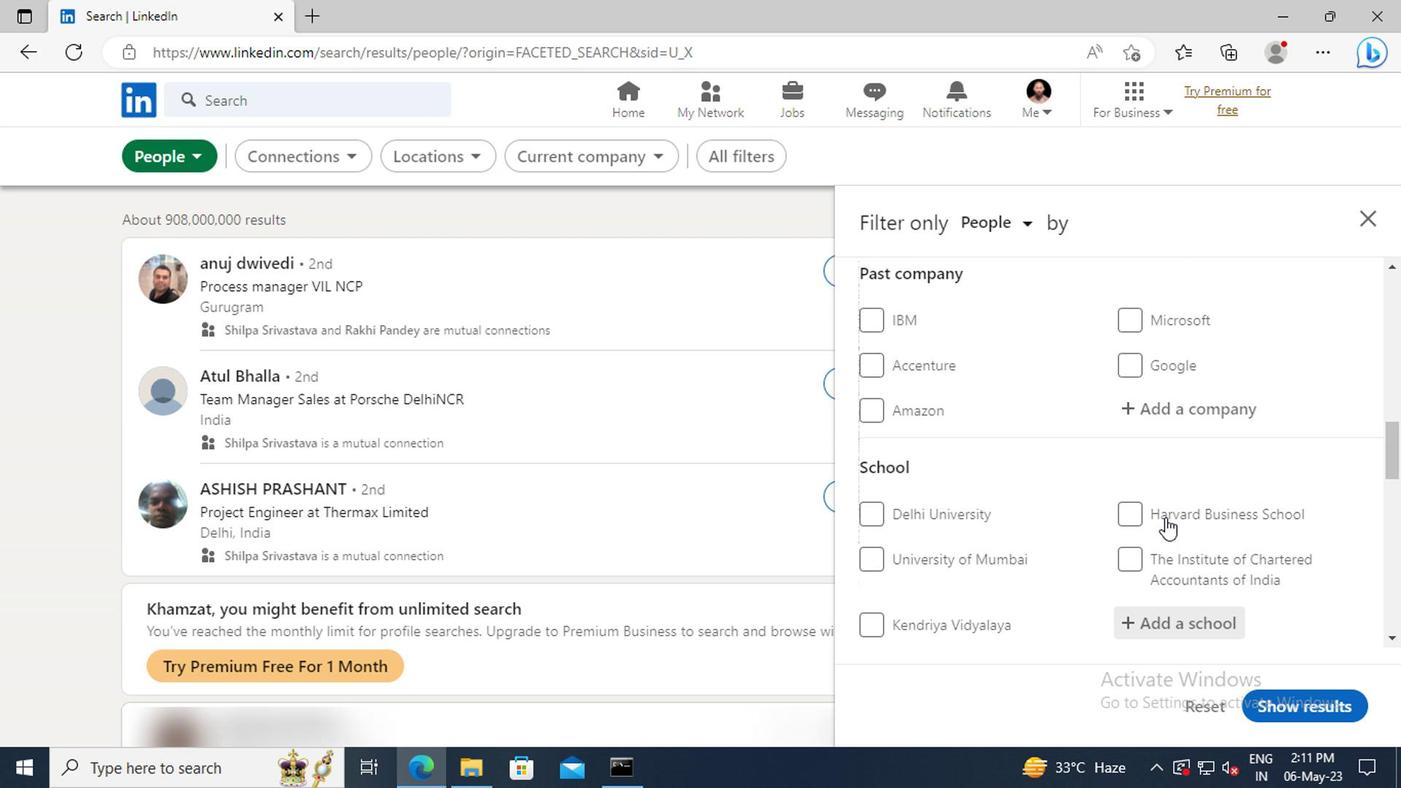 
Action: Mouse scrolled (1162, 516) with delta (0, 1)
Screenshot: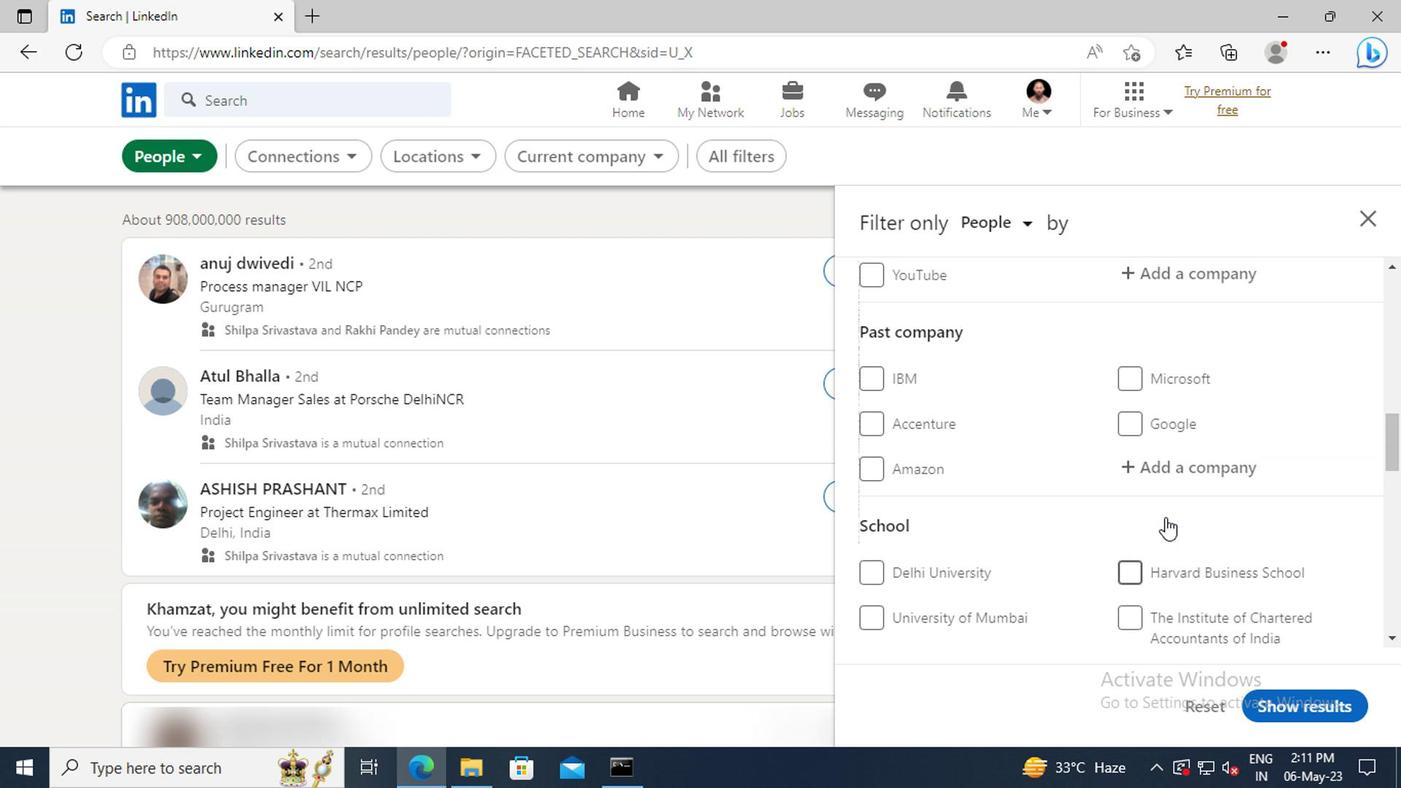 
Action: Mouse scrolled (1162, 516) with delta (0, 1)
Screenshot: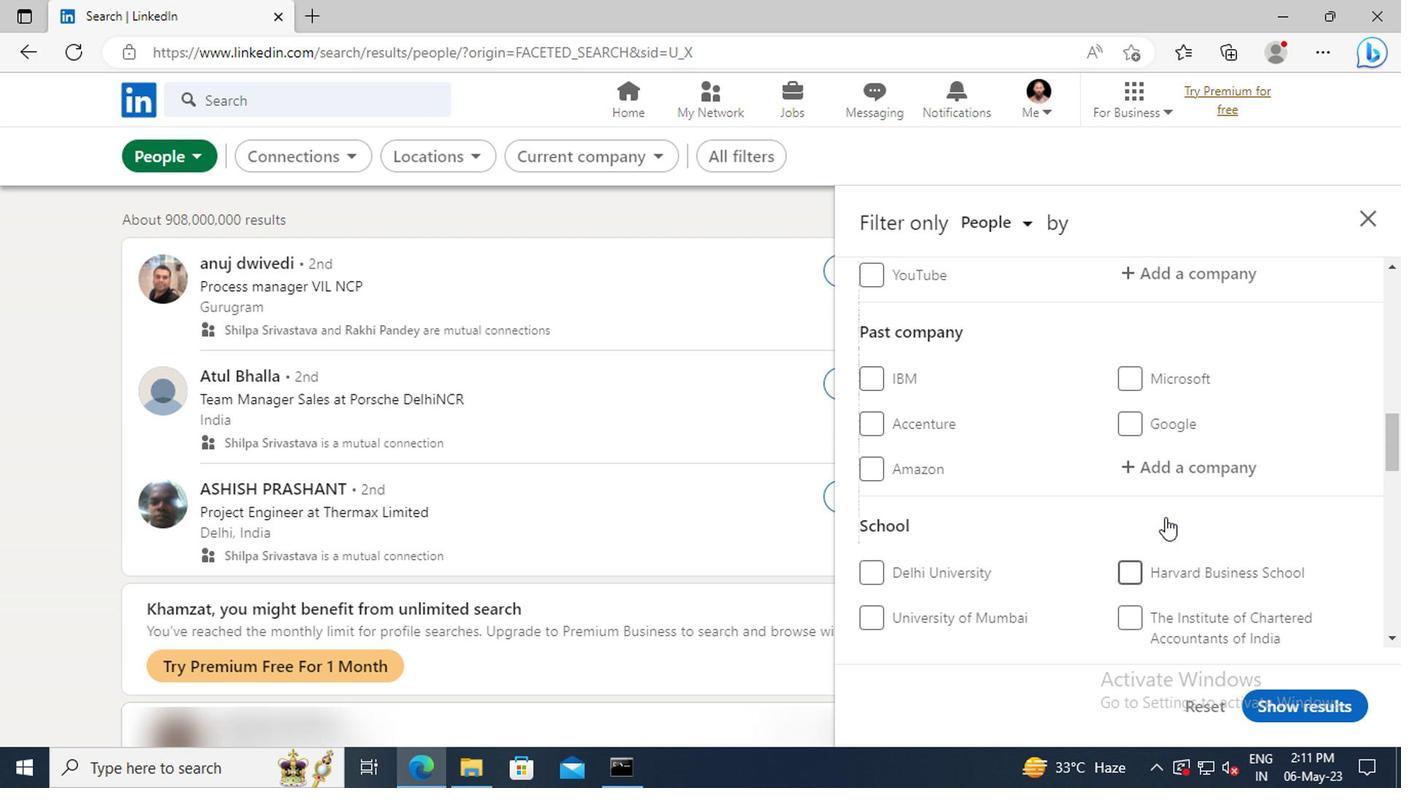 
Action: Mouse scrolled (1162, 516) with delta (0, 1)
Screenshot: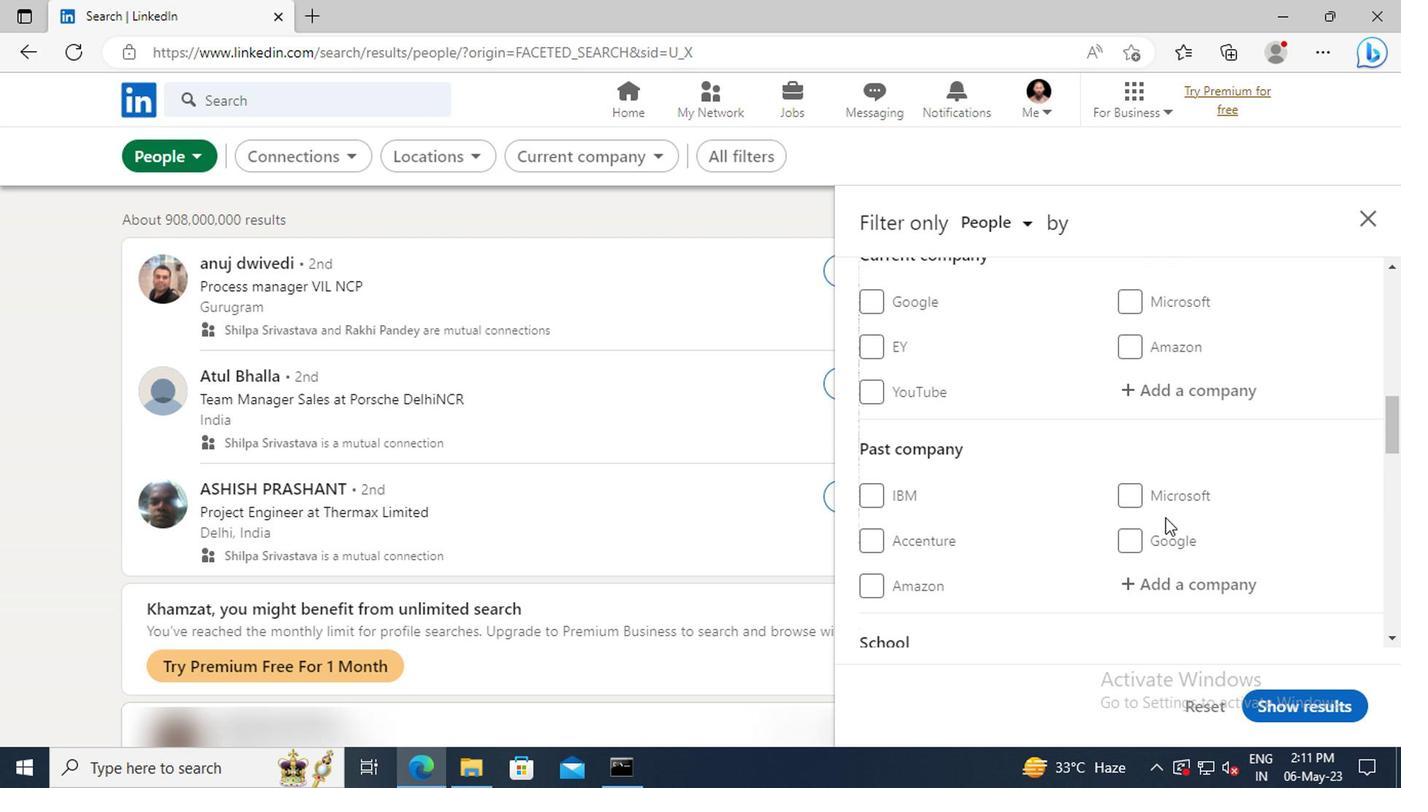 
Action: Mouse scrolled (1162, 516) with delta (0, 1)
Screenshot: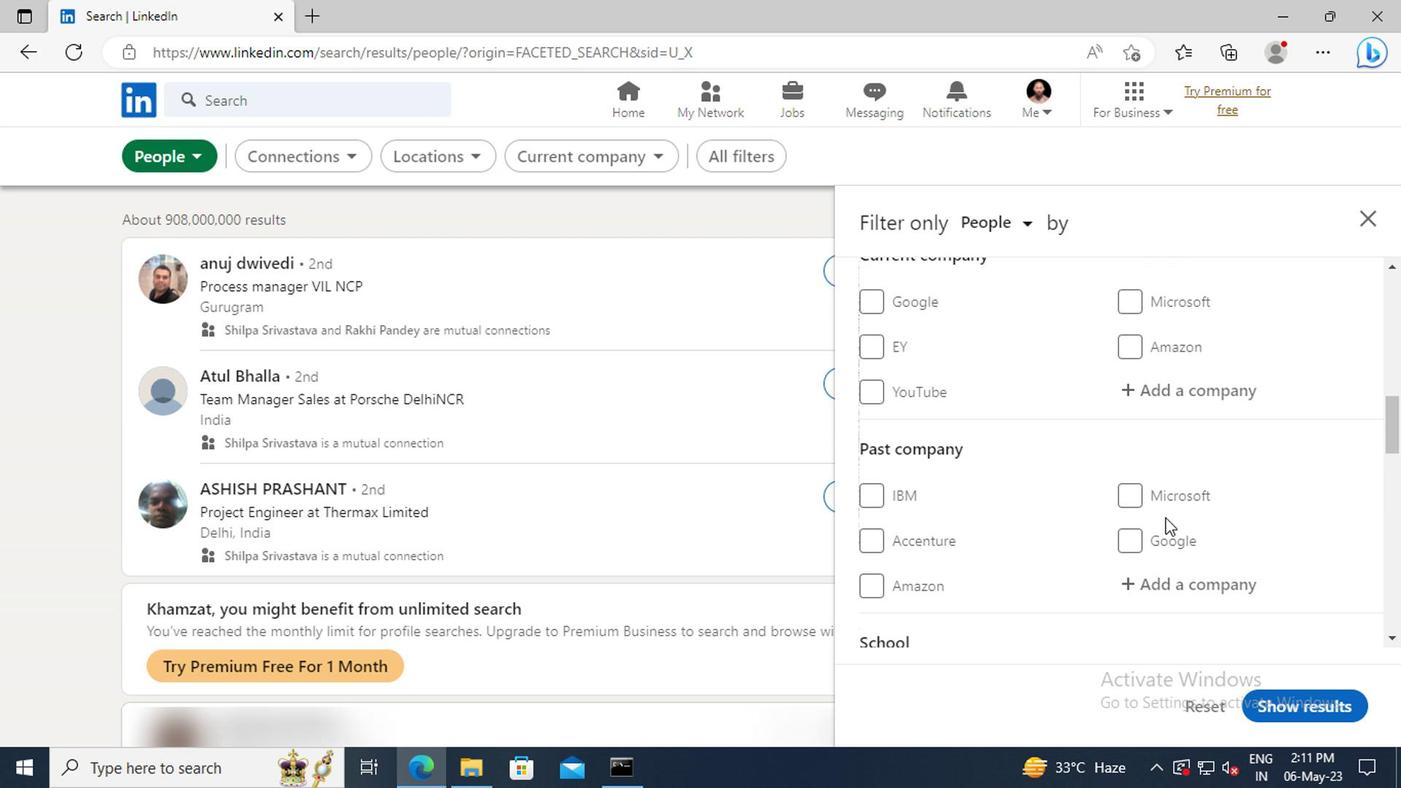 
Action: Mouse moved to (1162, 500)
Screenshot: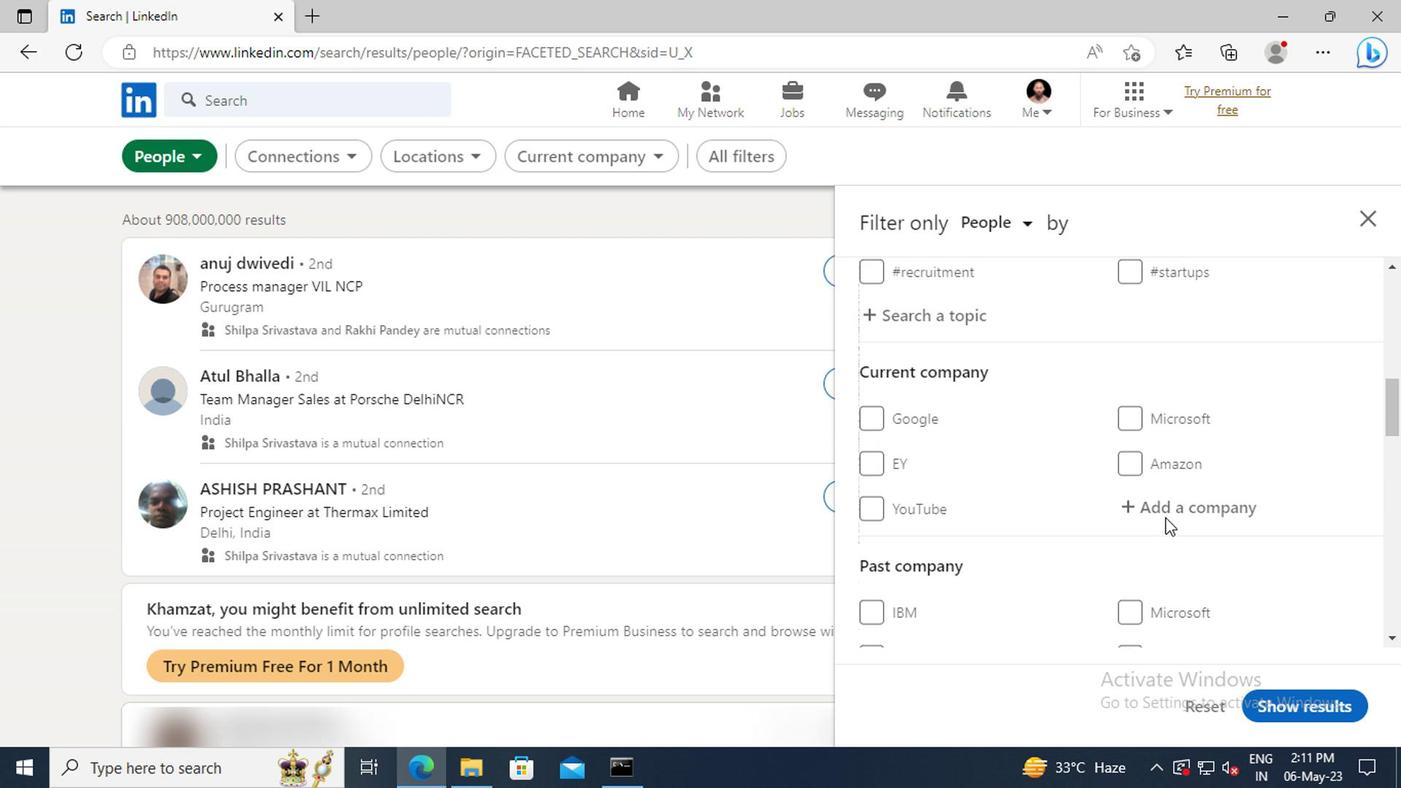 
Action: Mouse pressed left at (1162, 500)
Screenshot: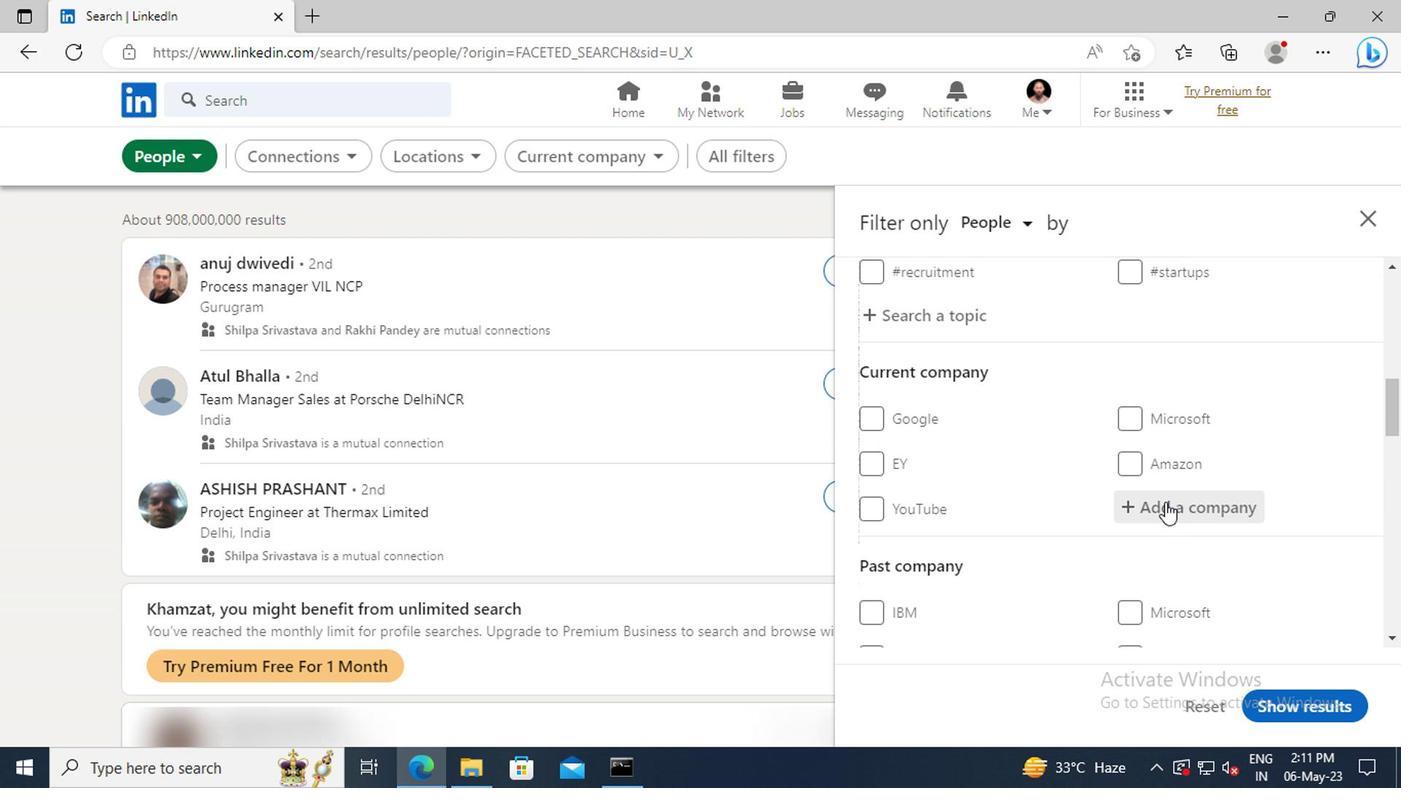 
Action: Key pressed <Key.shift>HILL<Key.shift>+<Key.shift>KNO
Screenshot: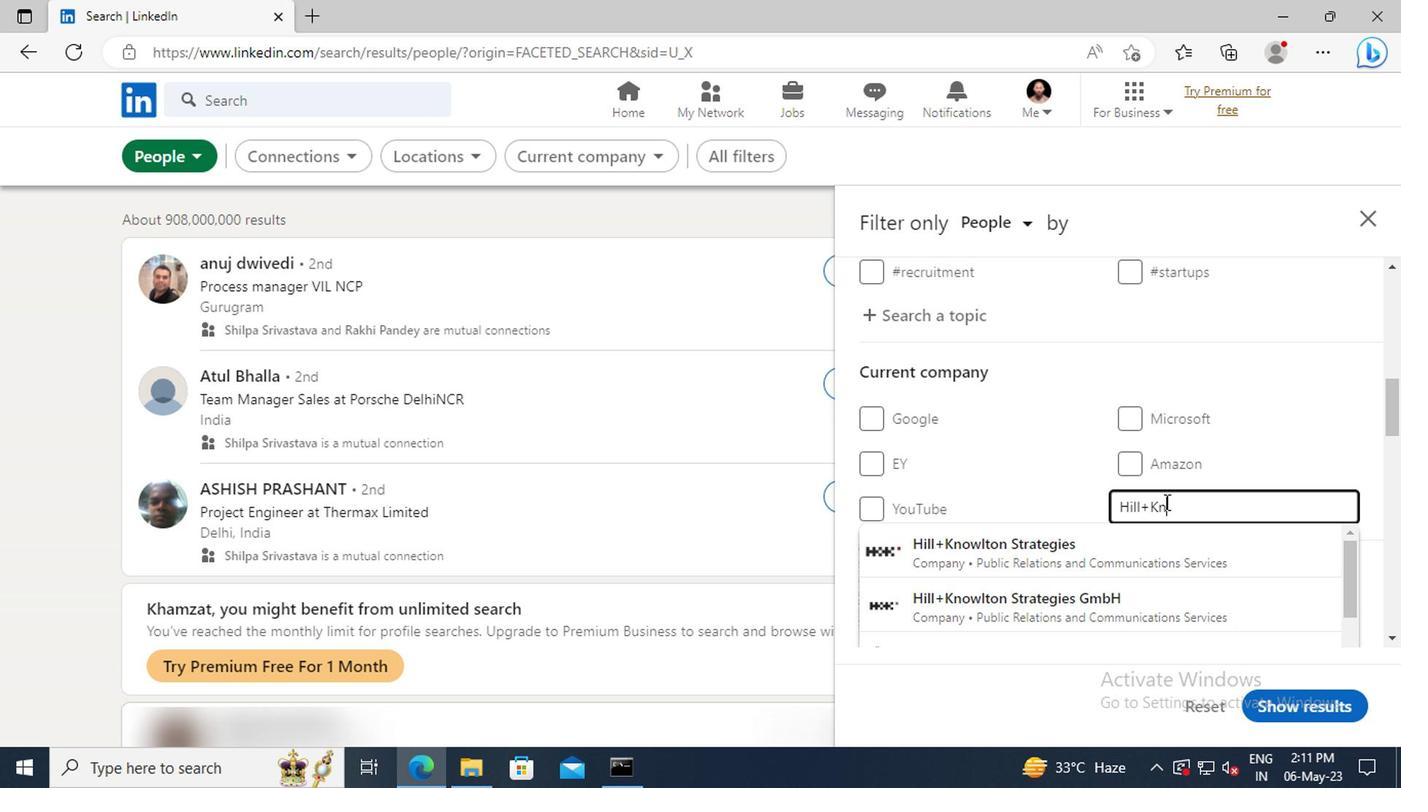 
Action: Mouse moved to (1155, 531)
Screenshot: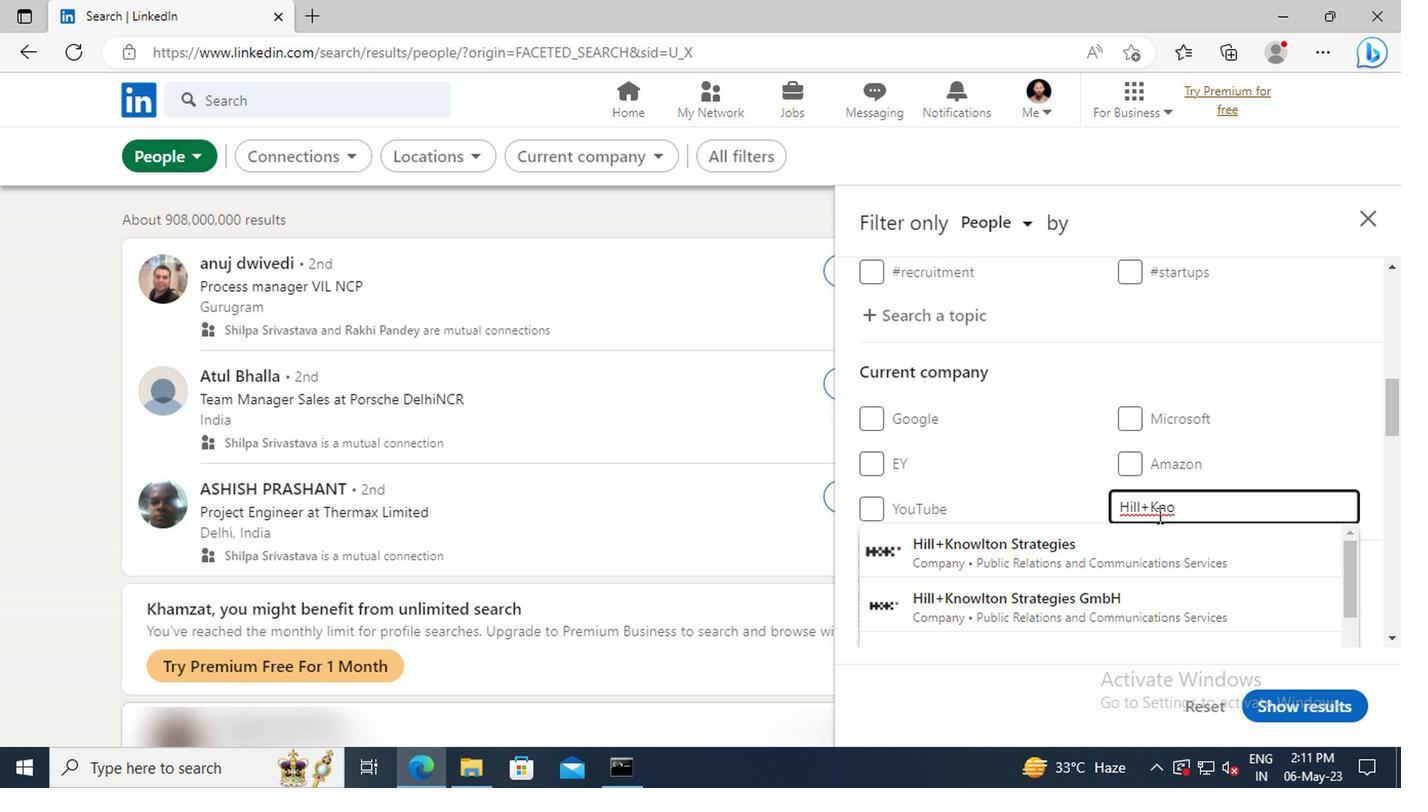 
Action: Mouse pressed left at (1155, 531)
Screenshot: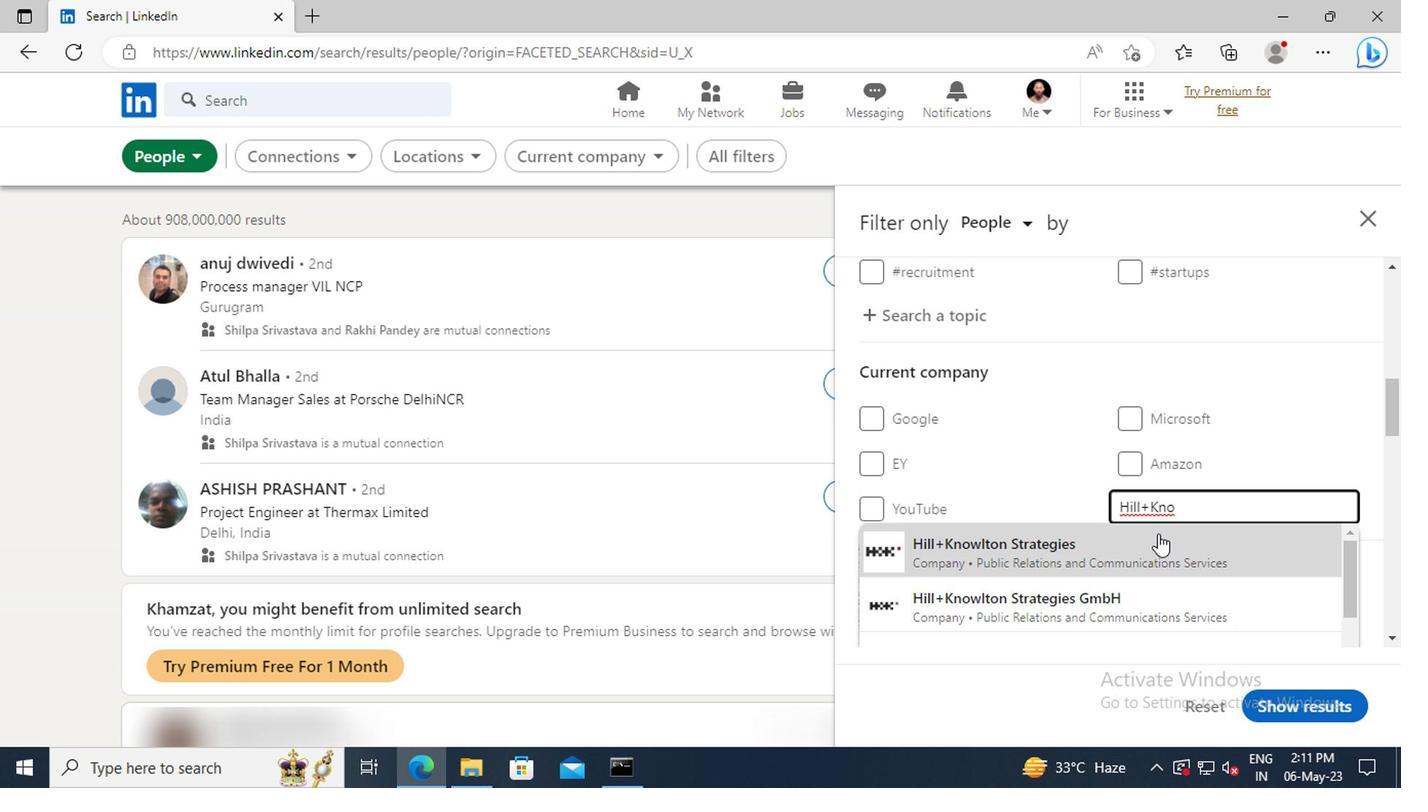 
Action: Mouse scrolled (1155, 530) with delta (0, -1)
Screenshot: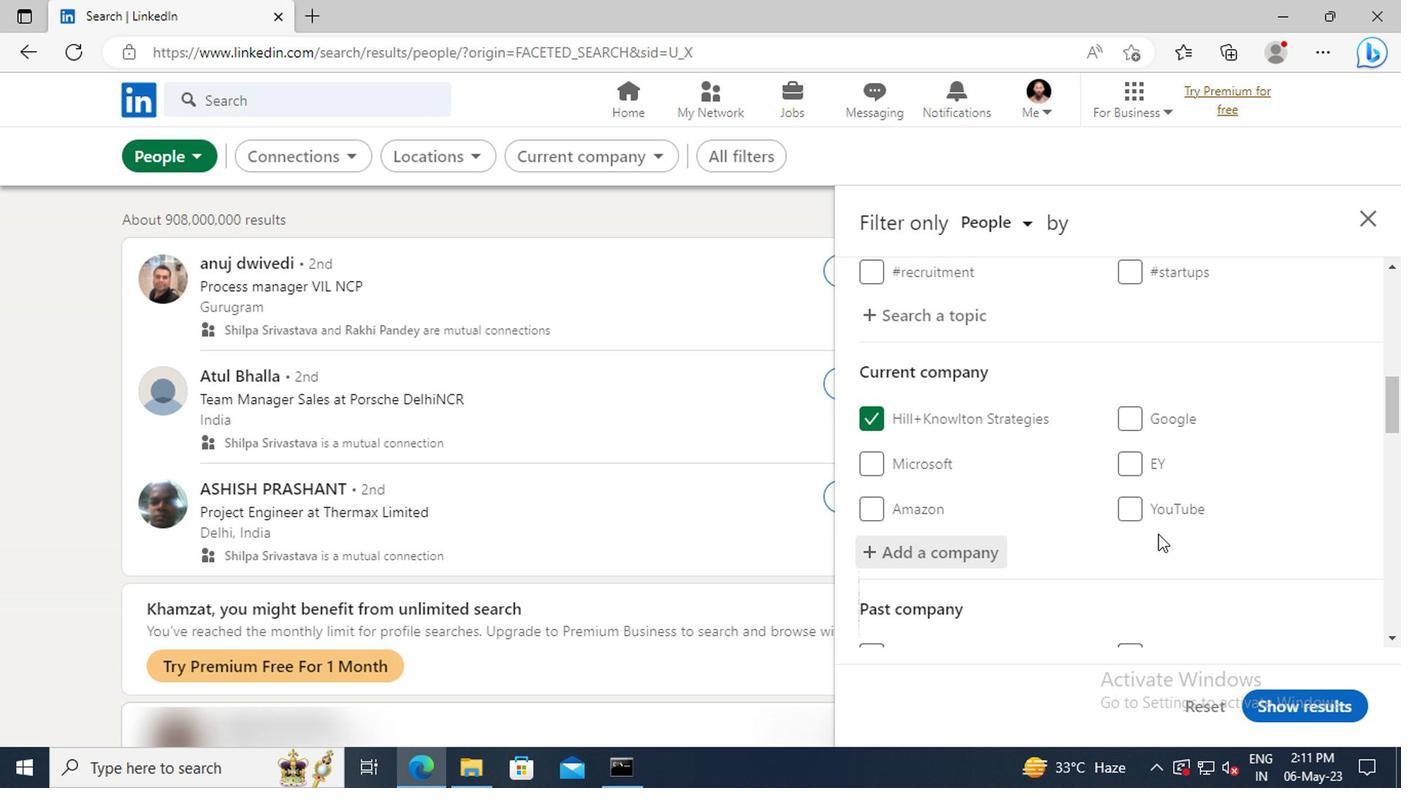 
Action: Mouse scrolled (1155, 530) with delta (0, -1)
Screenshot: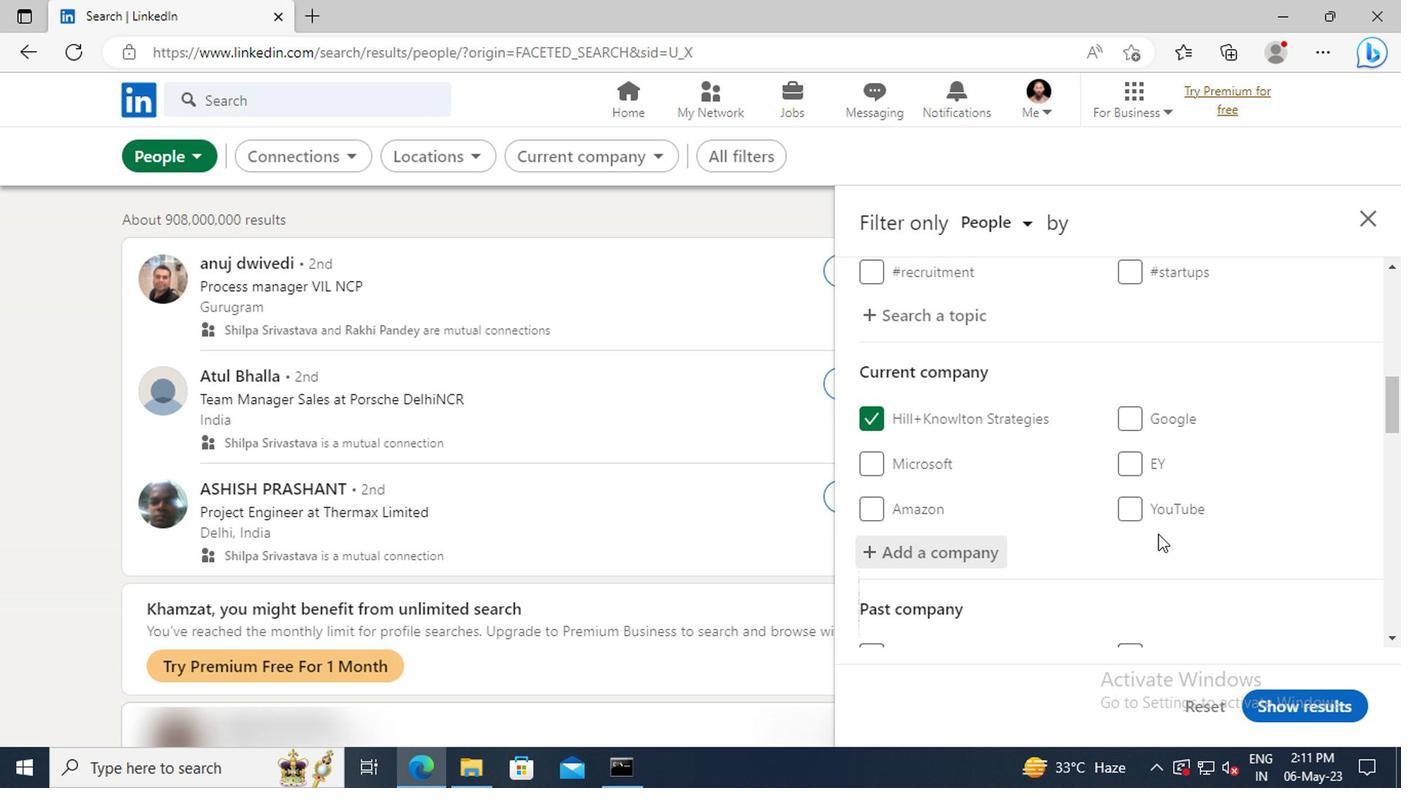 
Action: Mouse moved to (1142, 518)
Screenshot: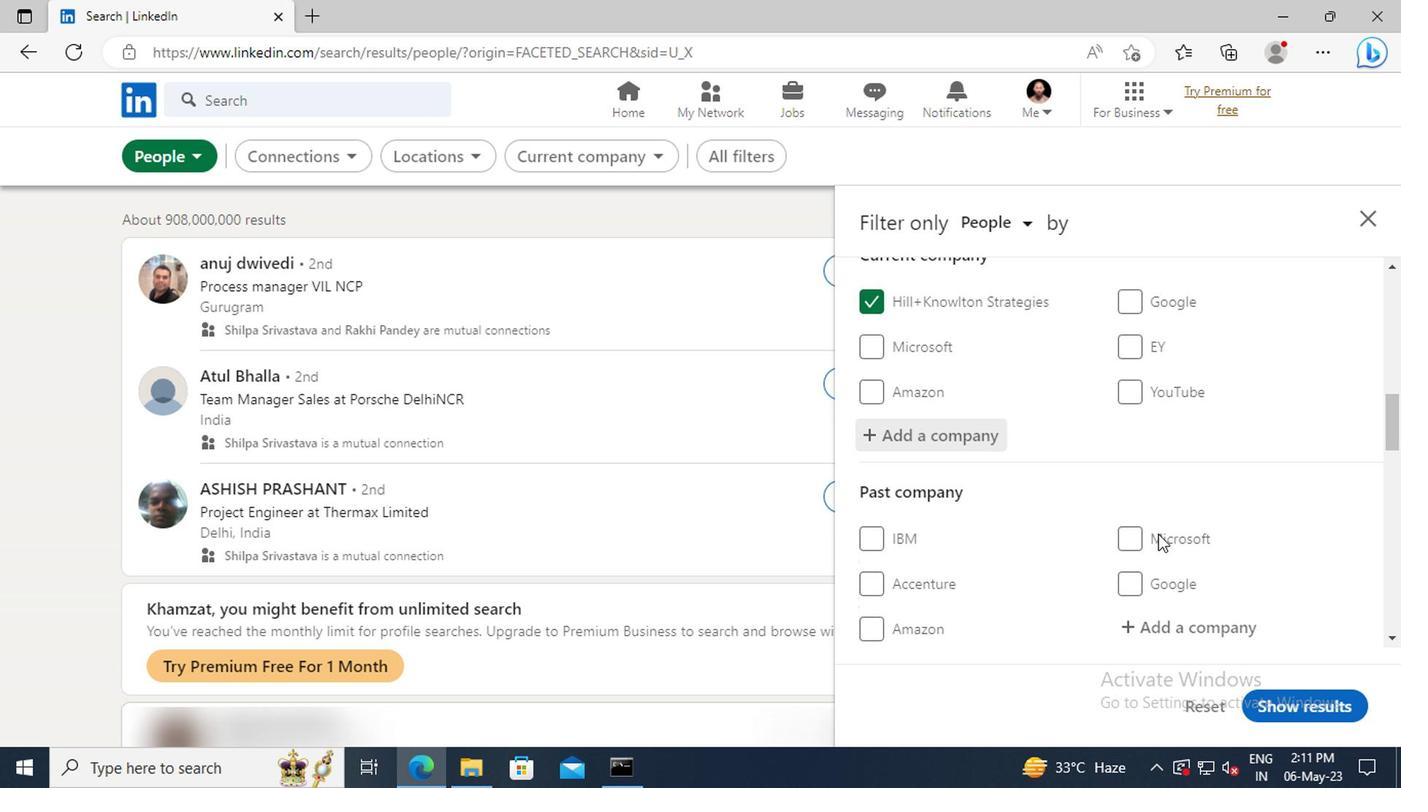 
Action: Mouse scrolled (1142, 516) with delta (0, -1)
Screenshot: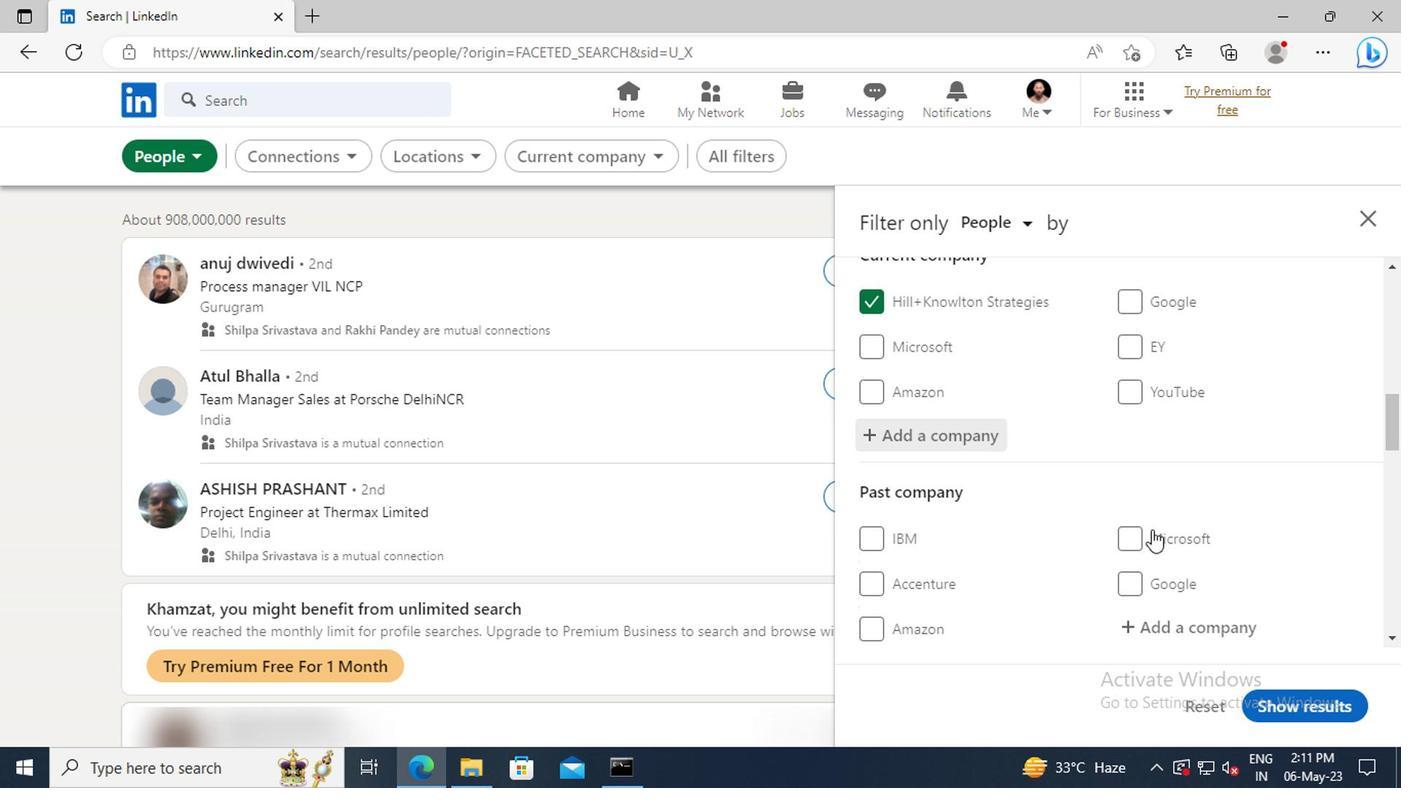 
Action: Mouse scrolled (1142, 516) with delta (0, -1)
Screenshot: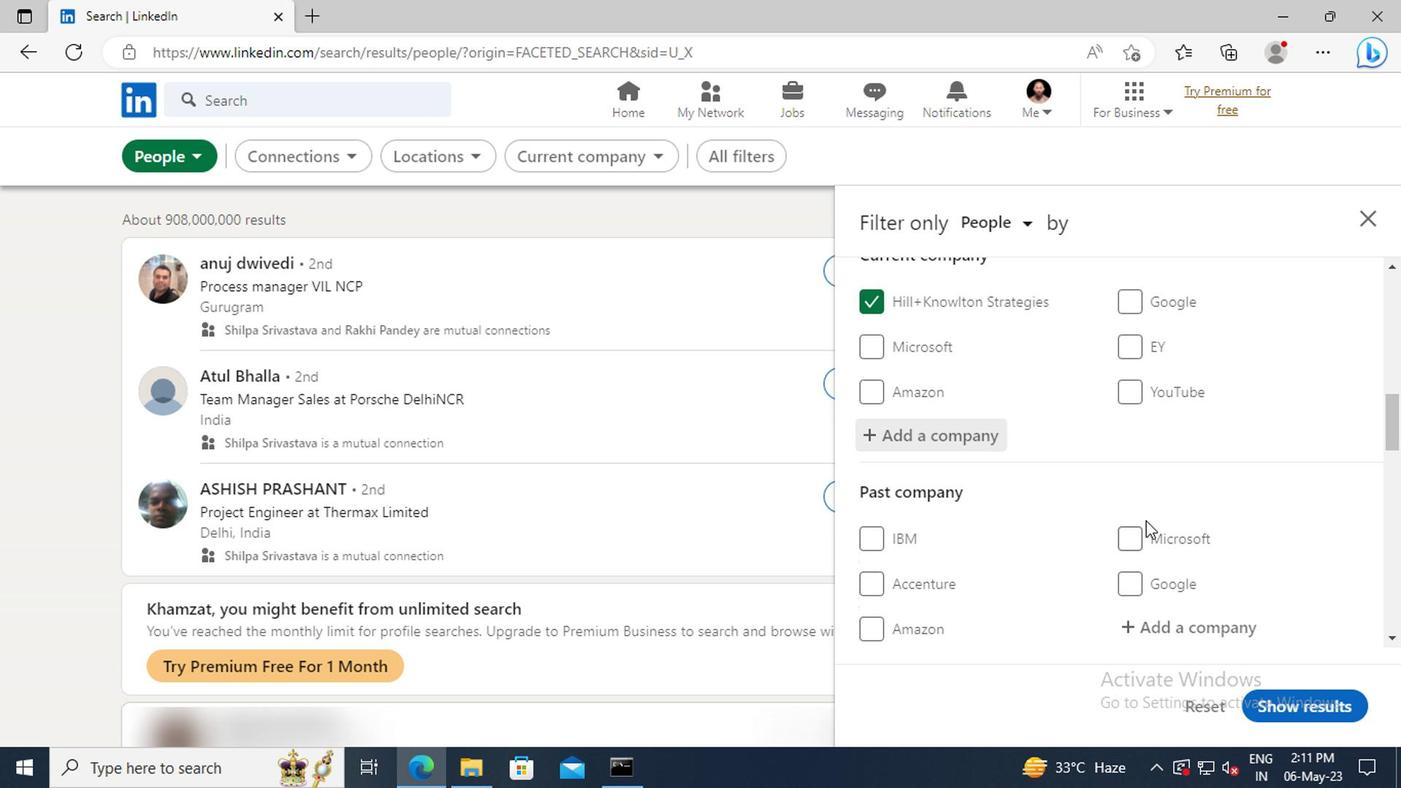 
Action: Mouse moved to (1140, 510)
Screenshot: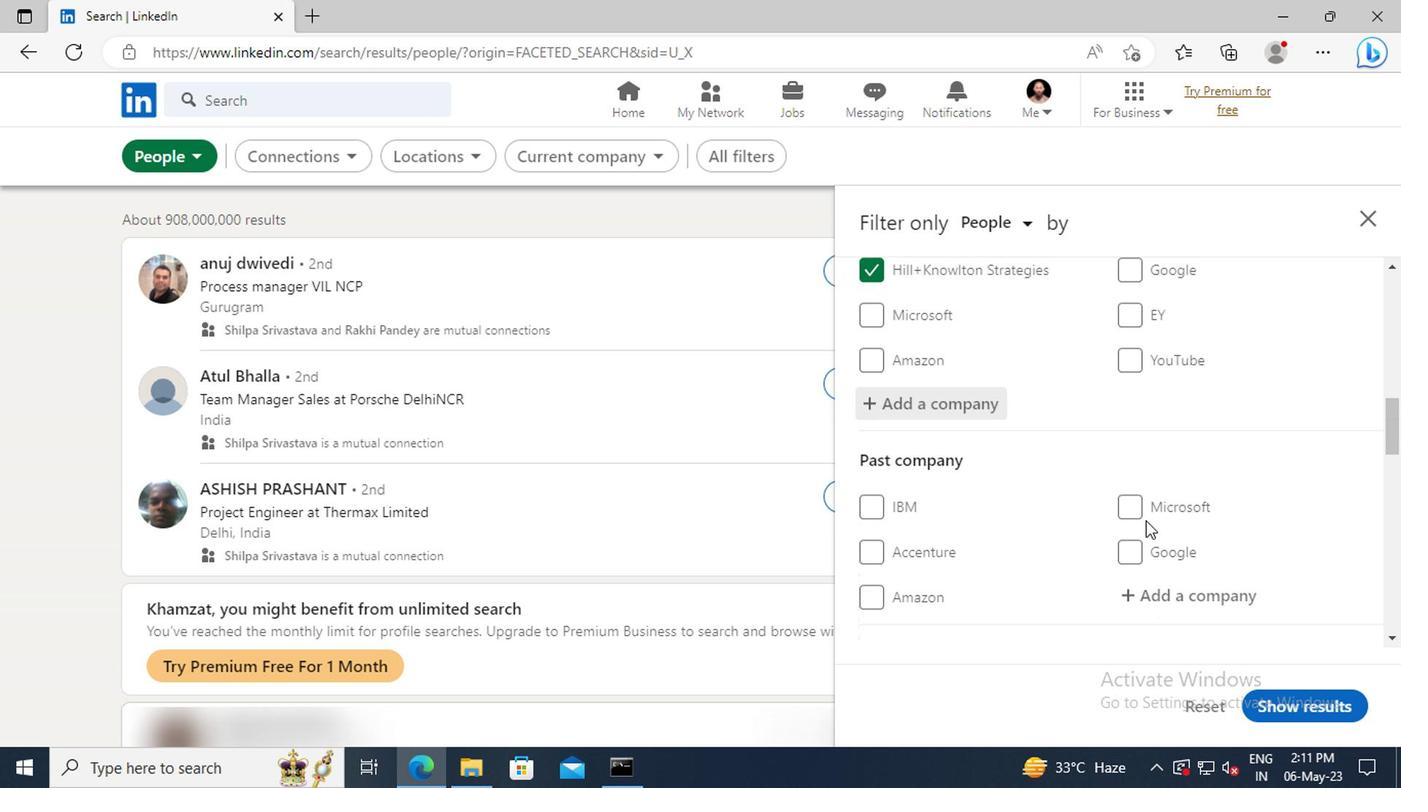 
Action: Mouse scrolled (1140, 508) with delta (0, -1)
Screenshot: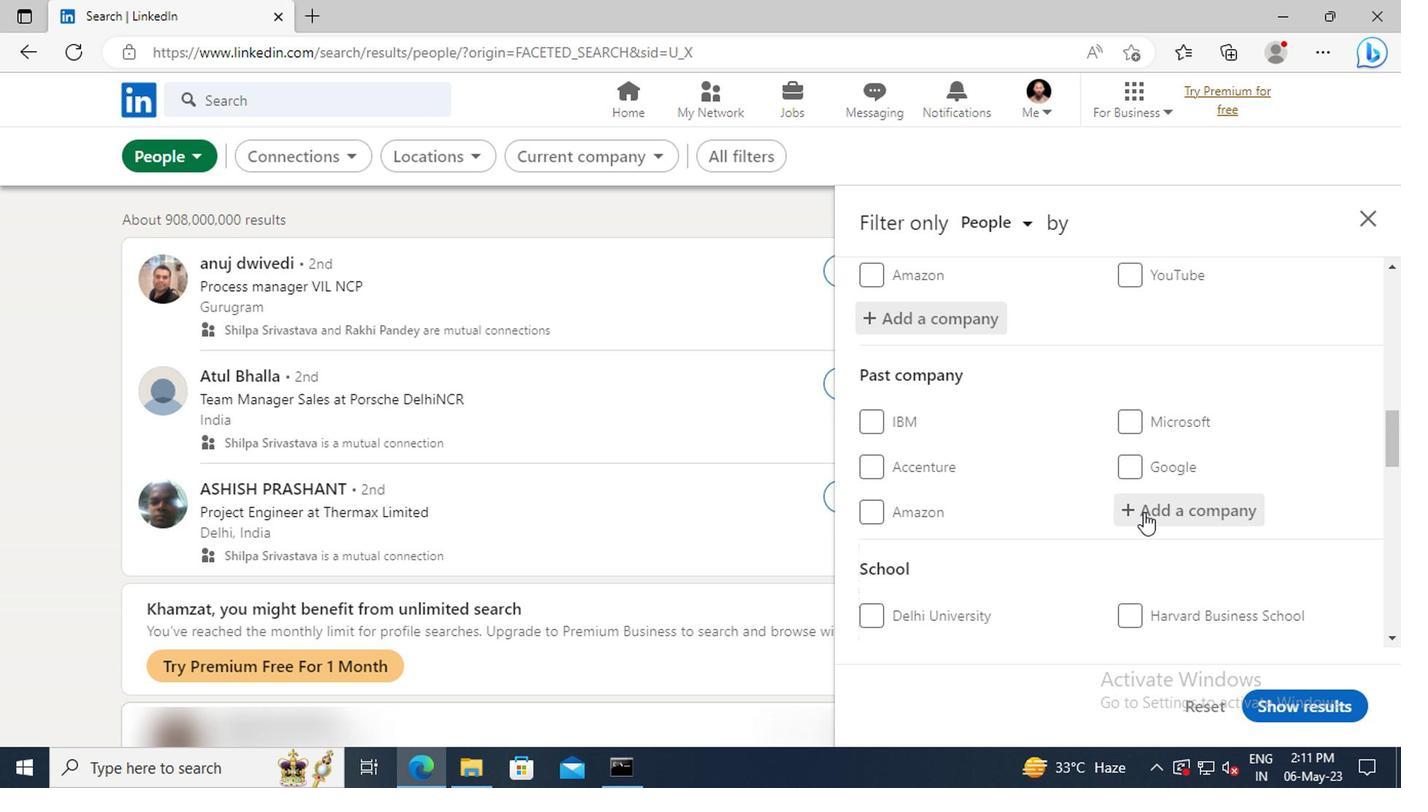 
Action: Mouse moved to (1140, 508)
Screenshot: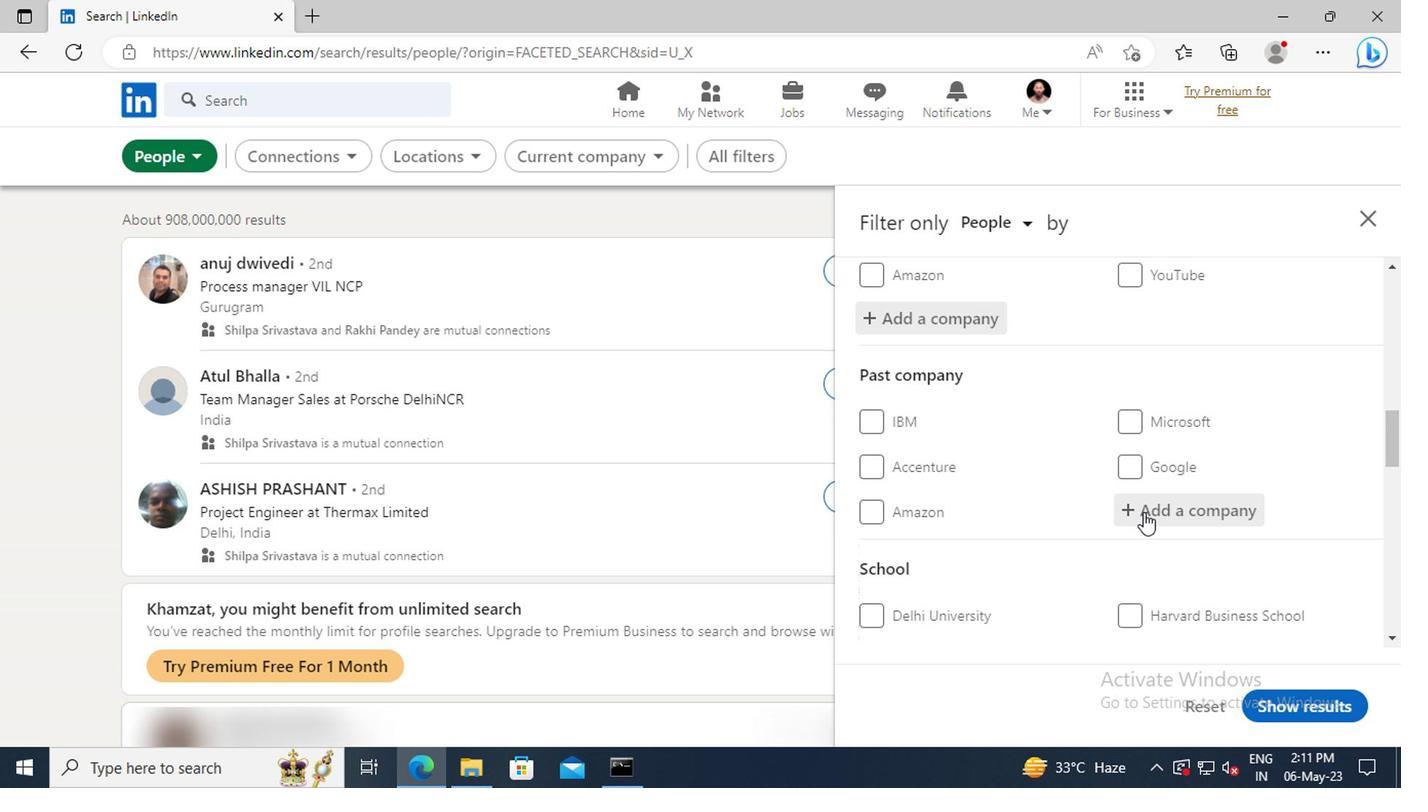 
Action: Mouse scrolled (1140, 508) with delta (0, 0)
Screenshot: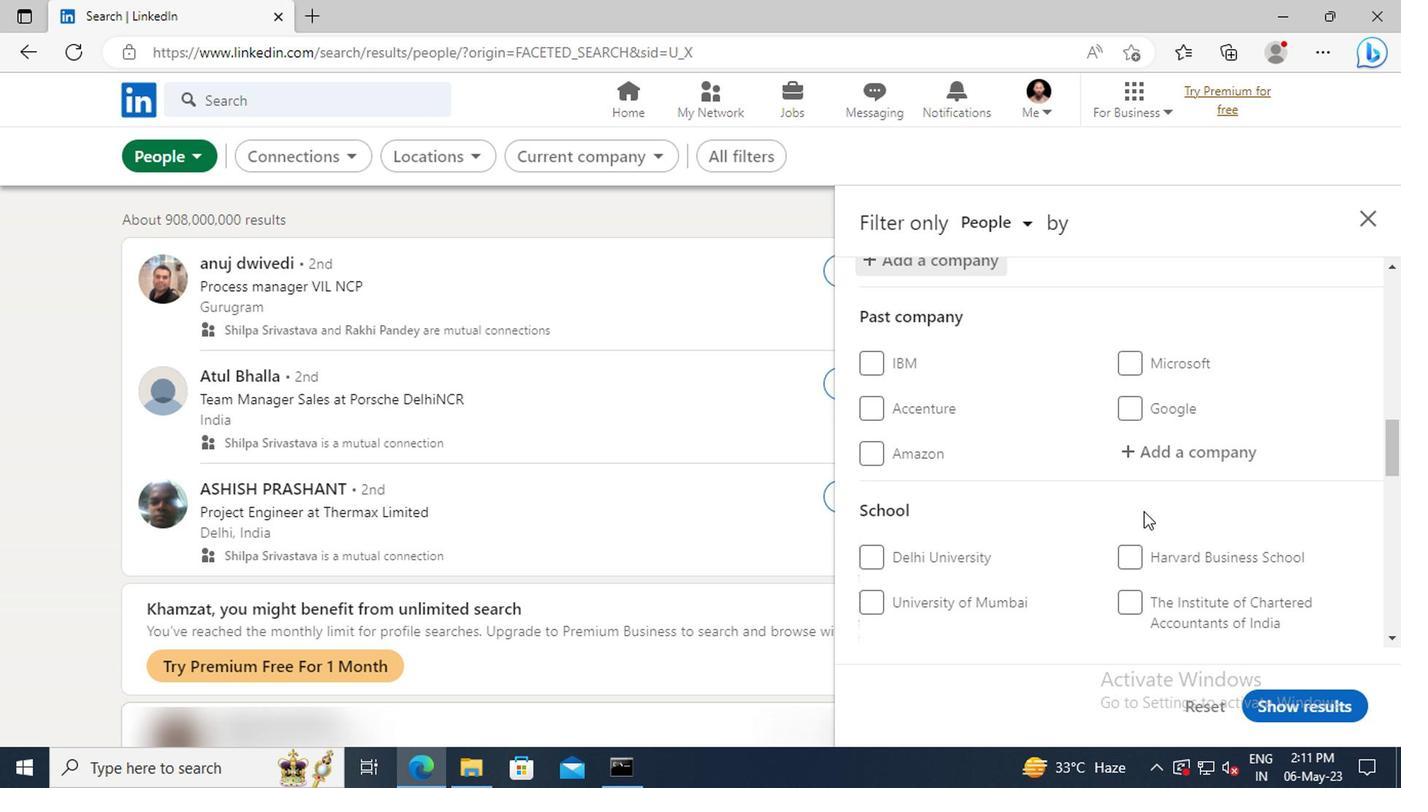 
Action: Mouse scrolled (1140, 508) with delta (0, 0)
Screenshot: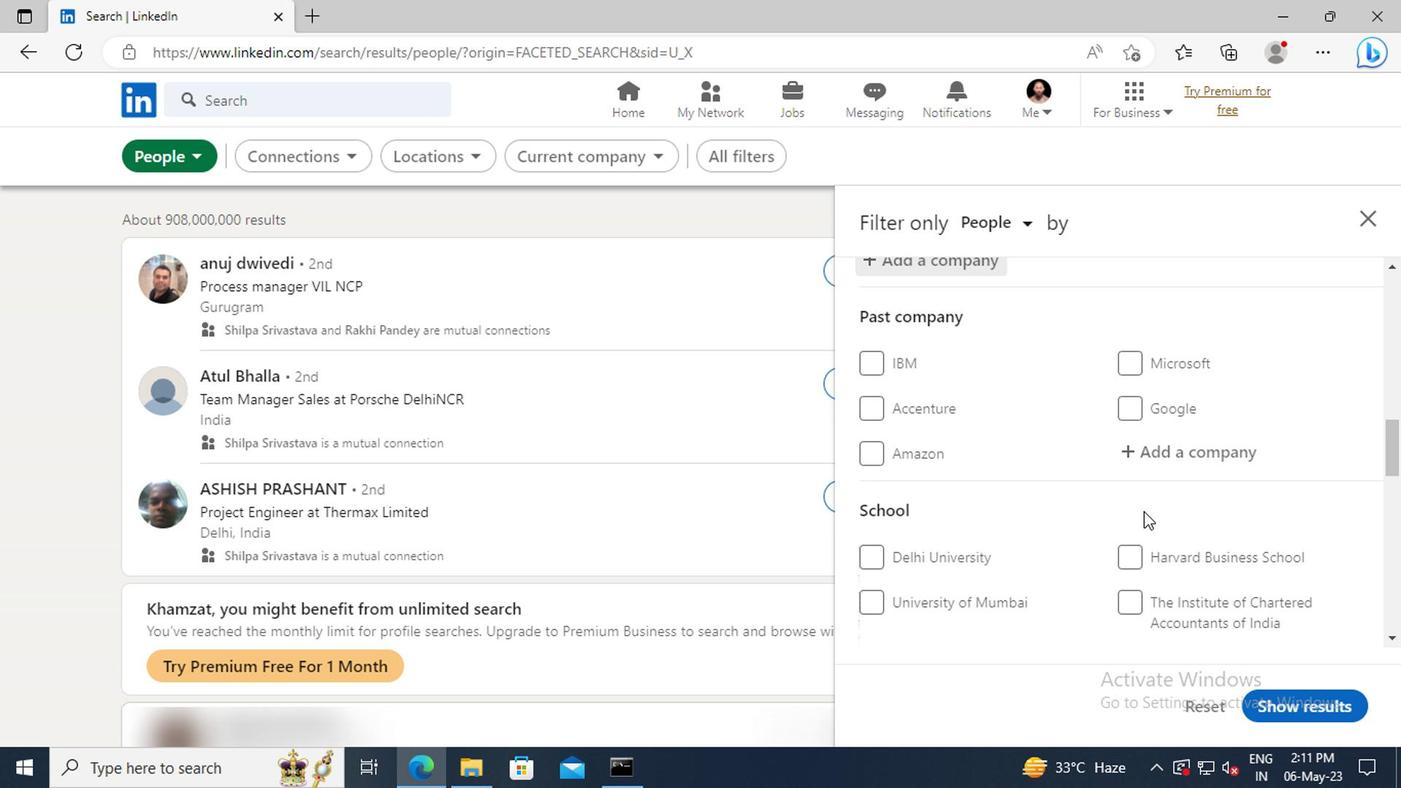 
Action: Mouse moved to (1132, 558)
Screenshot: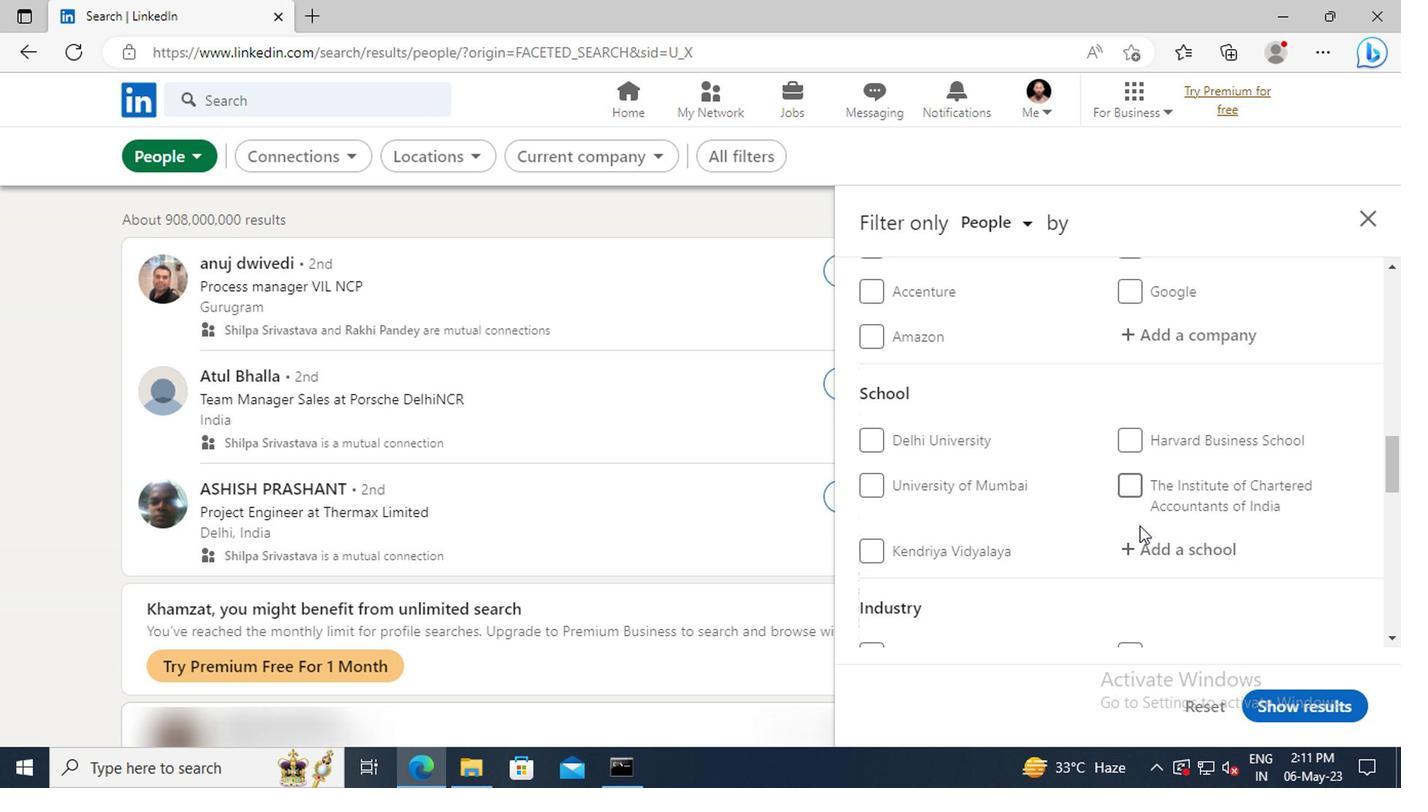 
Action: Mouse pressed left at (1132, 558)
Screenshot: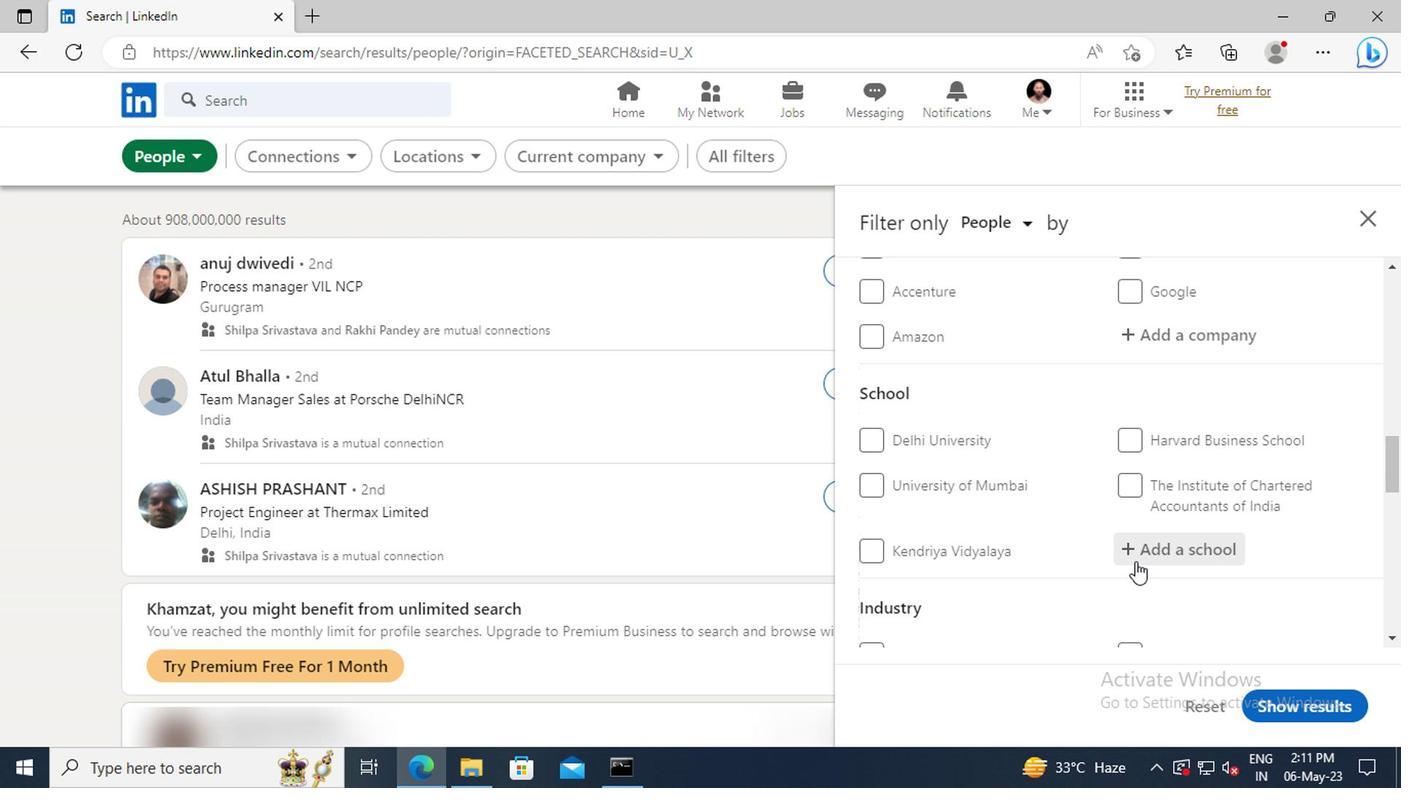 
Action: Key pressed <Key.shift>JIE<Key.shift>T<Key.space><Key.shift>GROUP<Key.space>O
Screenshot: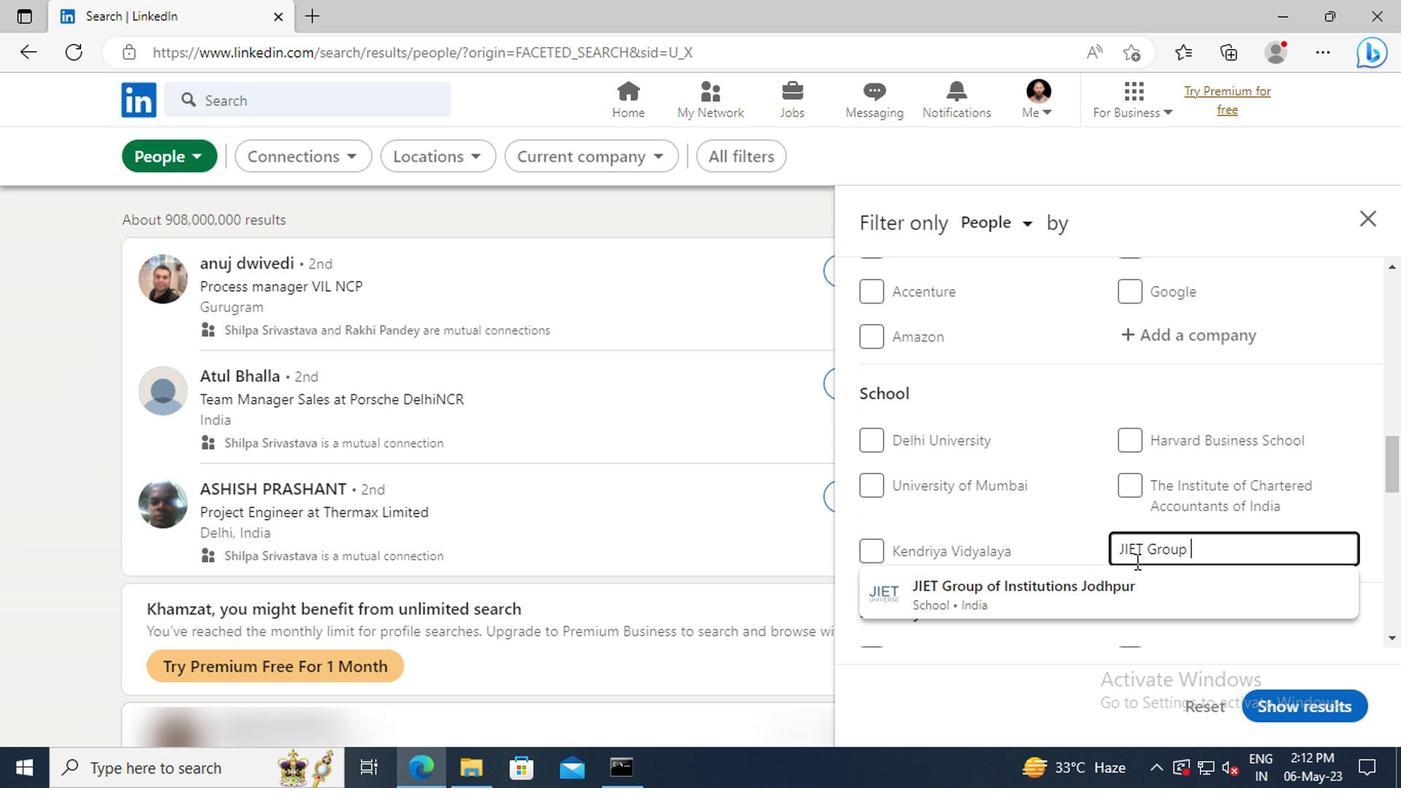 
Action: Mouse moved to (1132, 581)
Screenshot: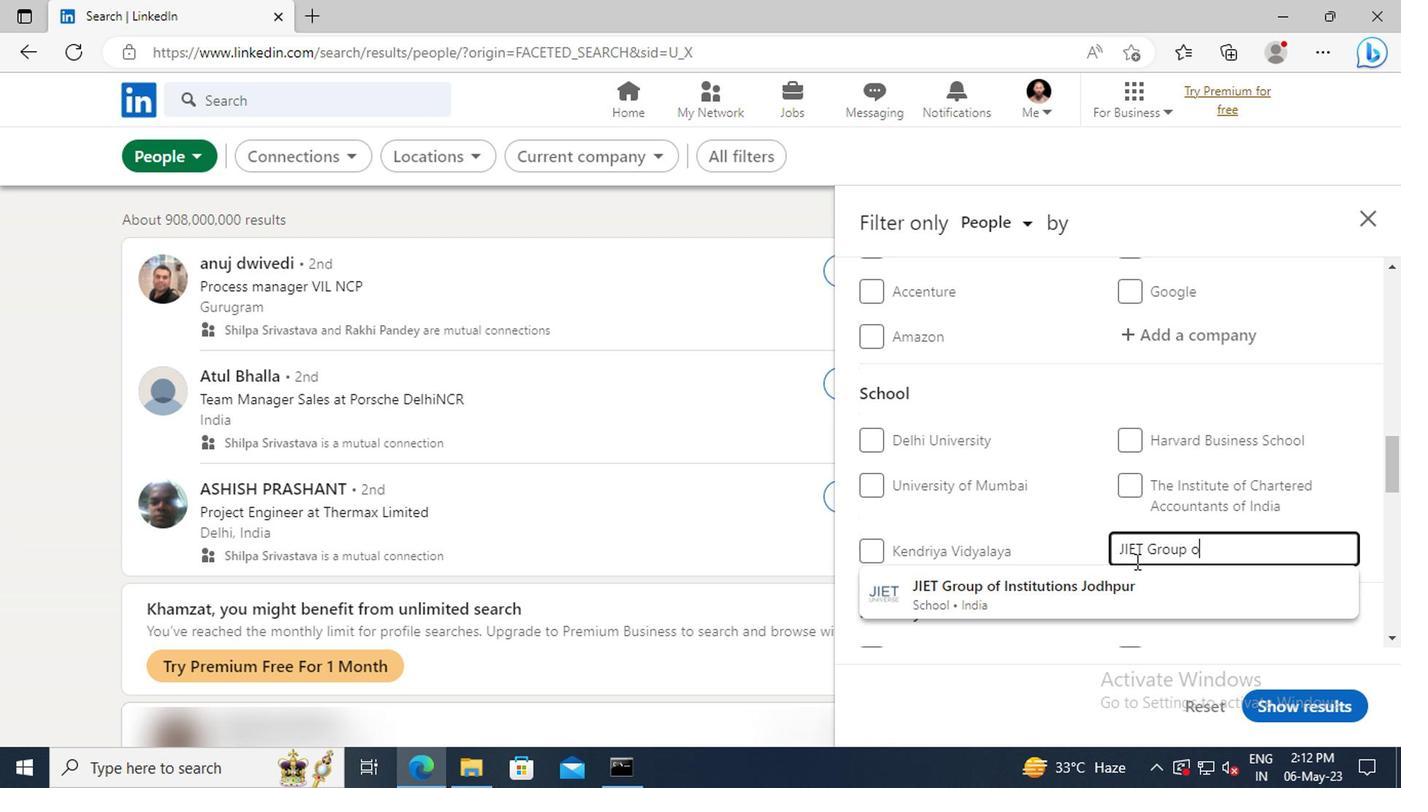 
Action: Mouse pressed left at (1132, 581)
Screenshot: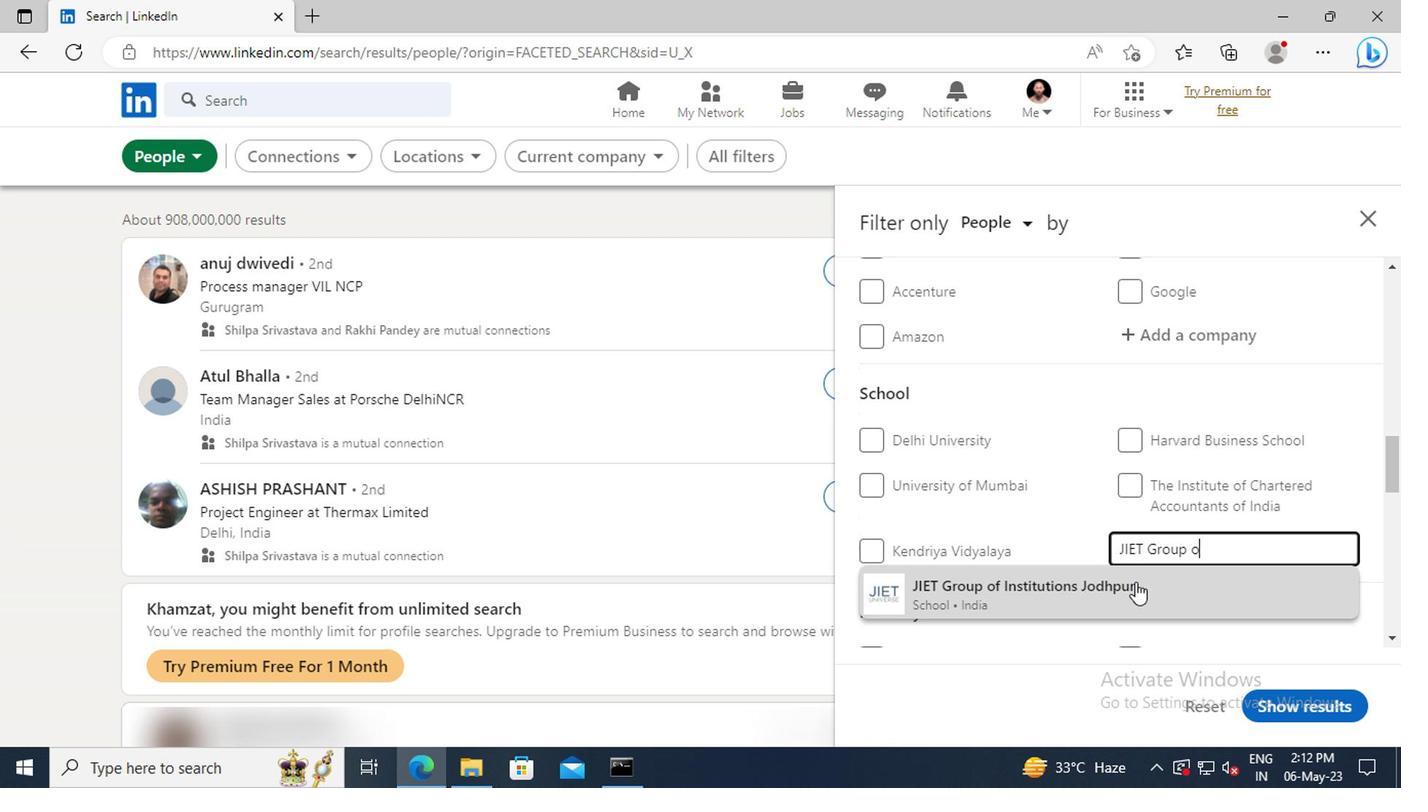 
Action: Mouse scrolled (1132, 581) with delta (0, 0)
Screenshot: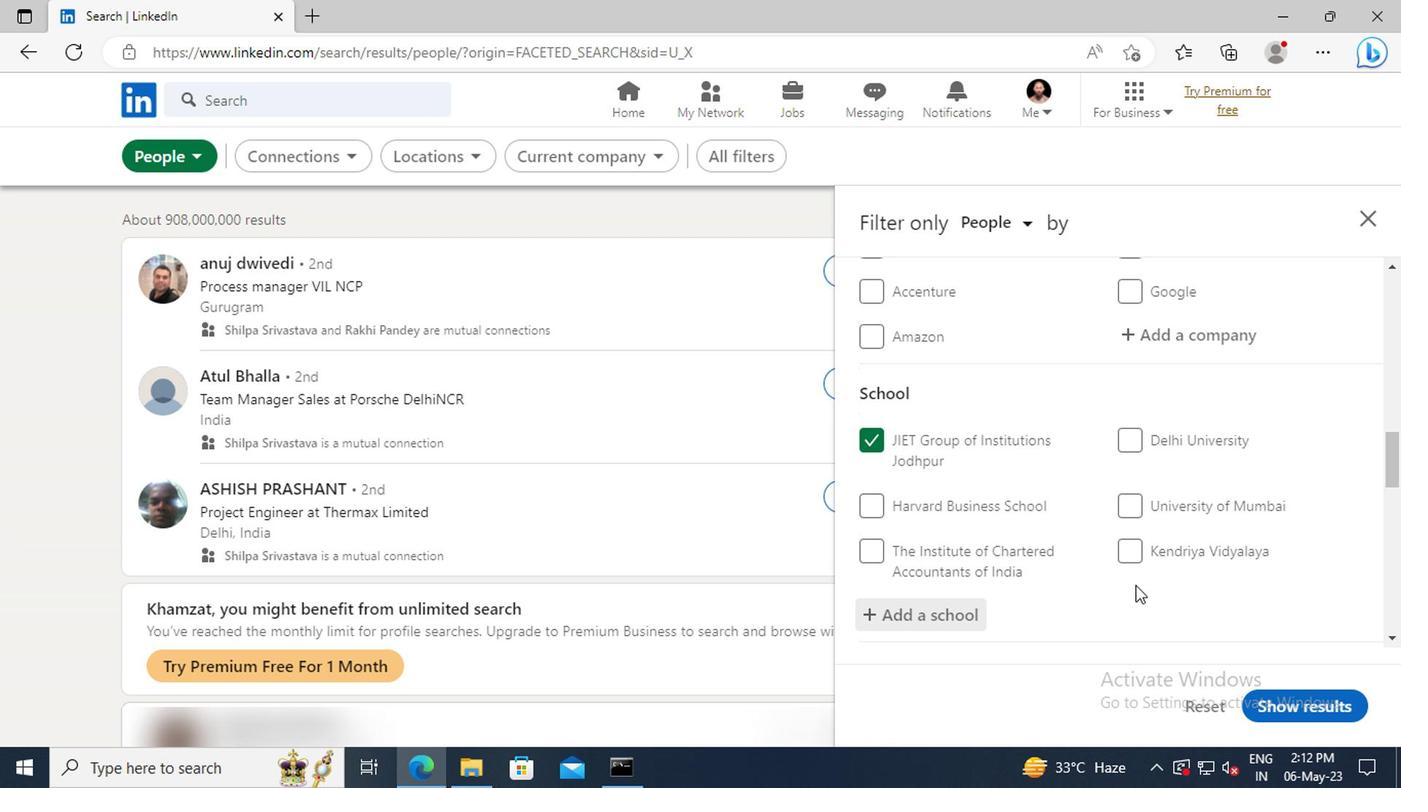 
Action: Mouse moved to (1133, 581)
Screenshot: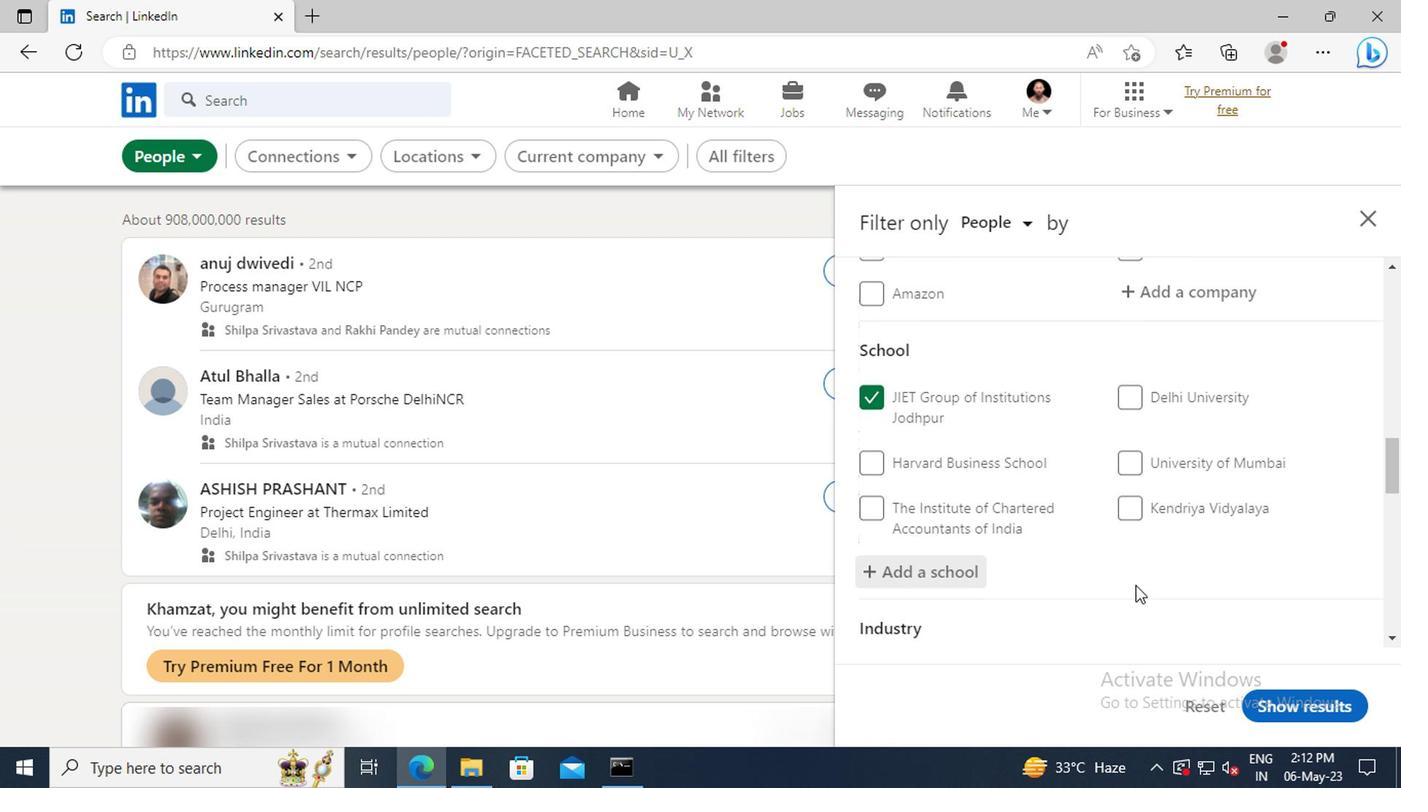 
Action: Mouse scrolled (1133, 581) with delta (0, 0)
Screenshot: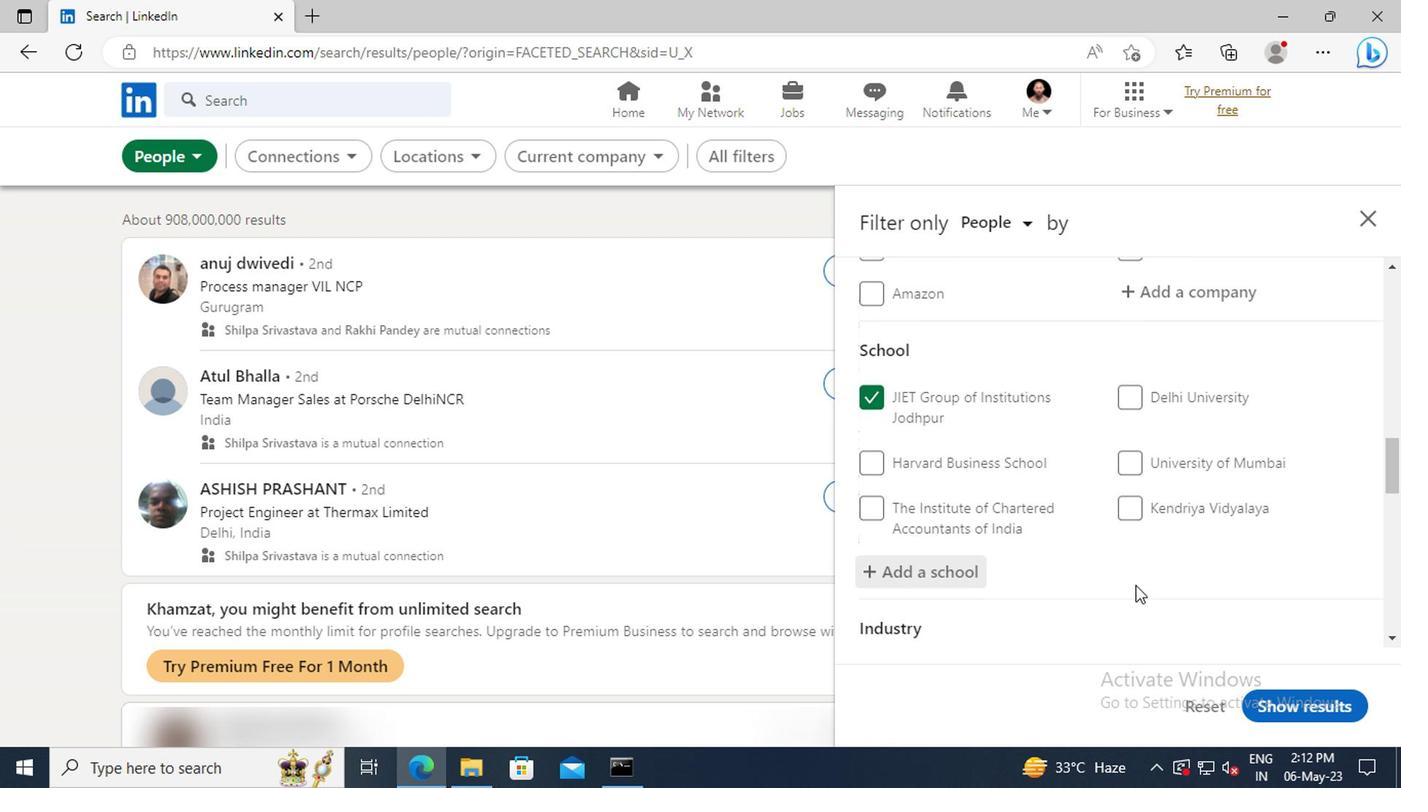 
Action: Mouse moved to (1133, 581)
Screenshot: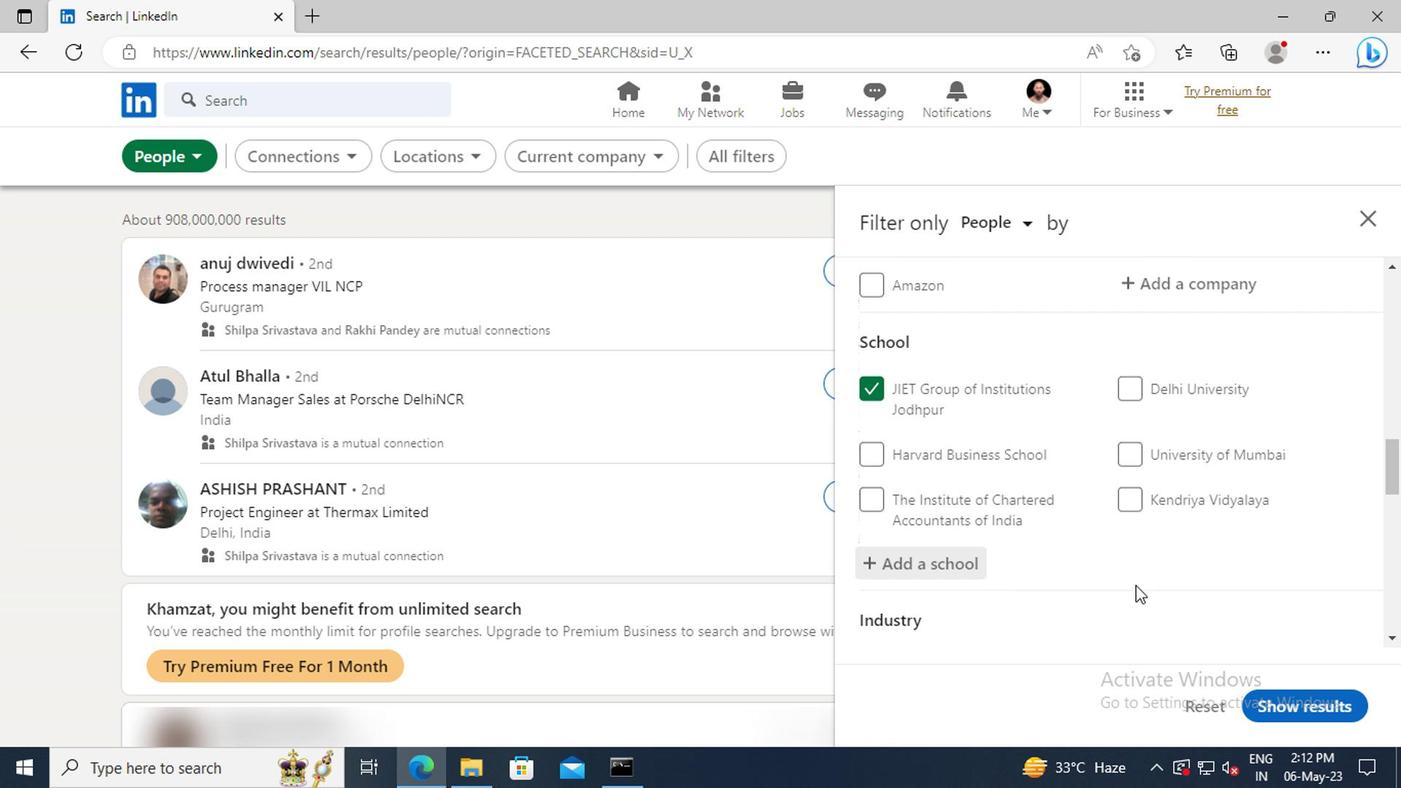 
Action: Mouse scrolled (1133, 581) with delta (0, 0)
Screenshot: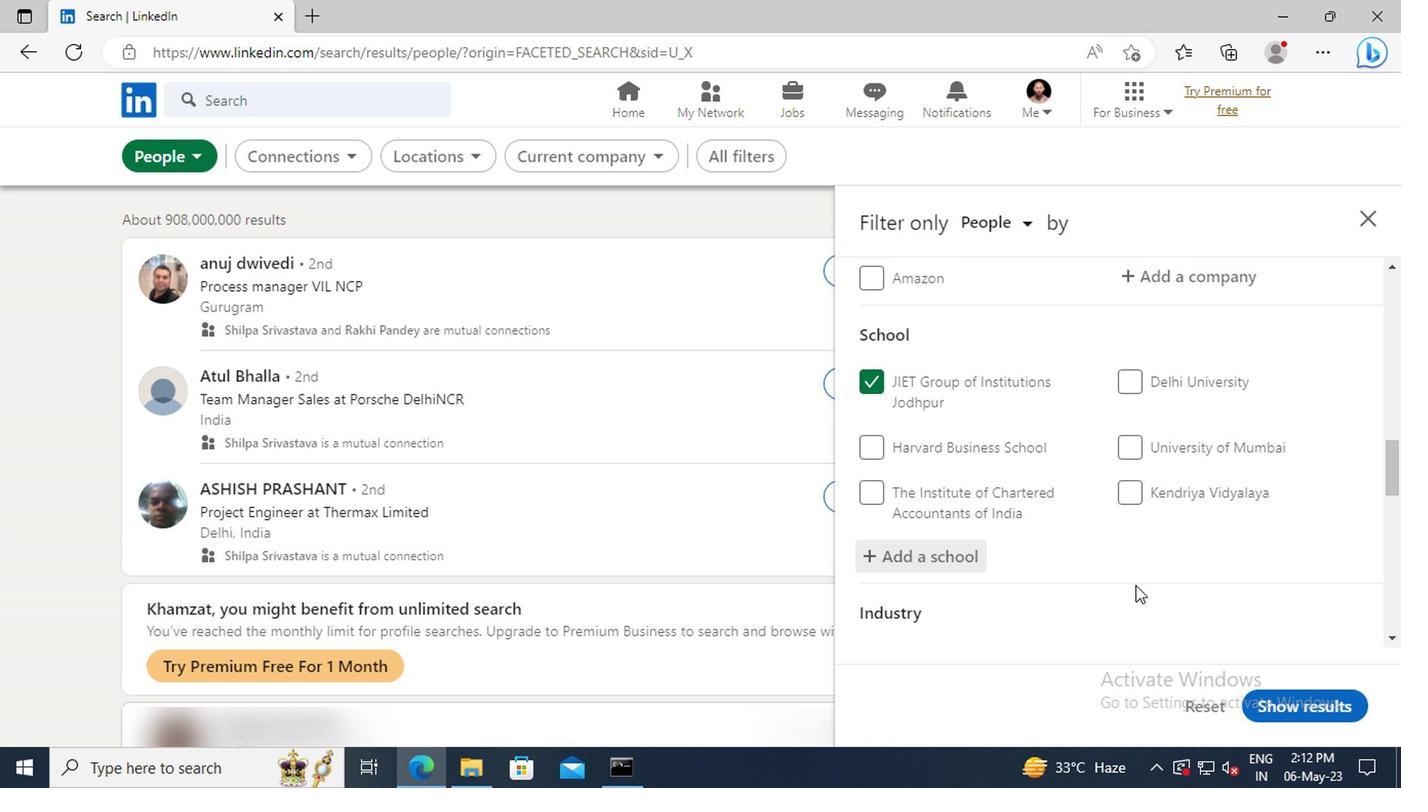 
Action: Mouse moved to (1111, 513)
Screenshot: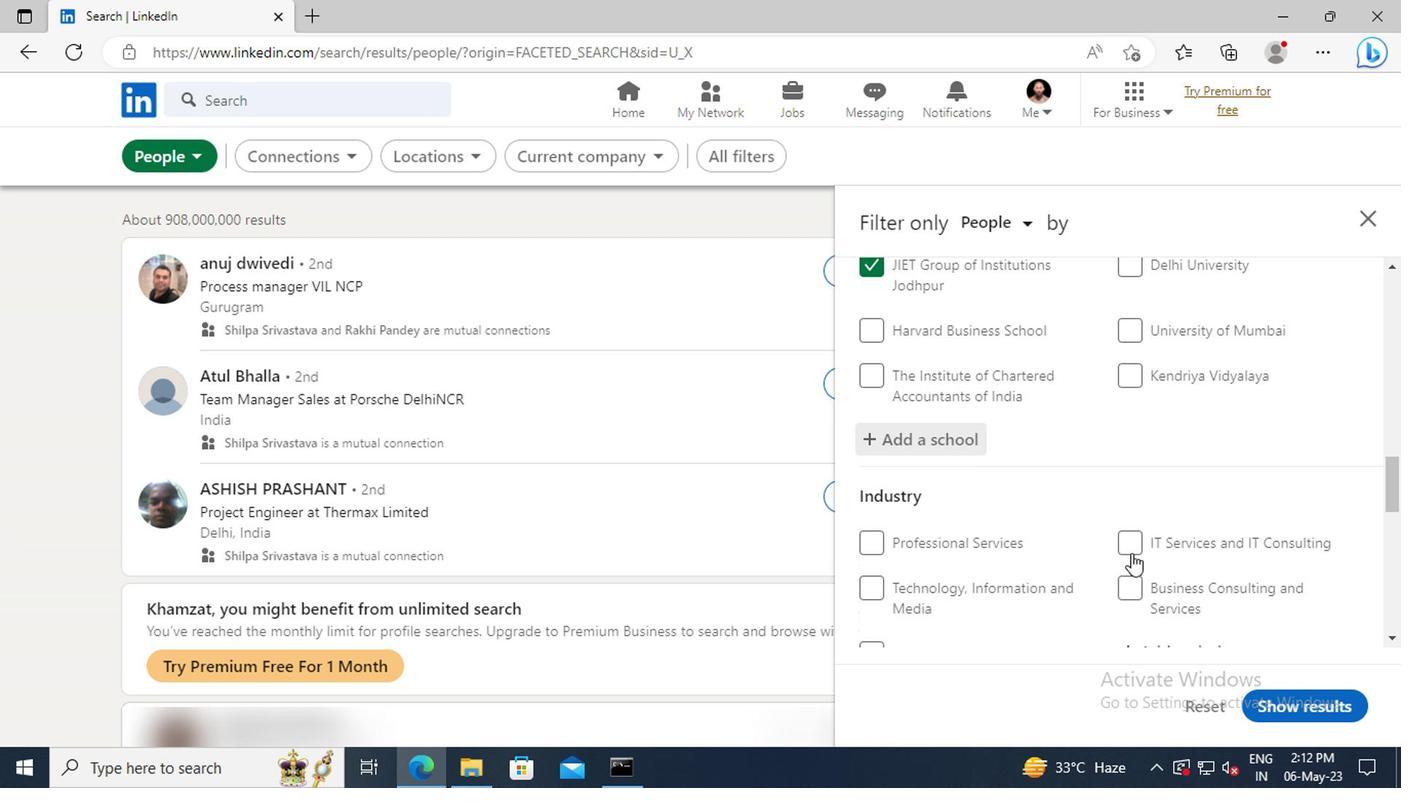 
Action: Mouse scrolled (1111, 513) with delta (0, 0)
Screenshot: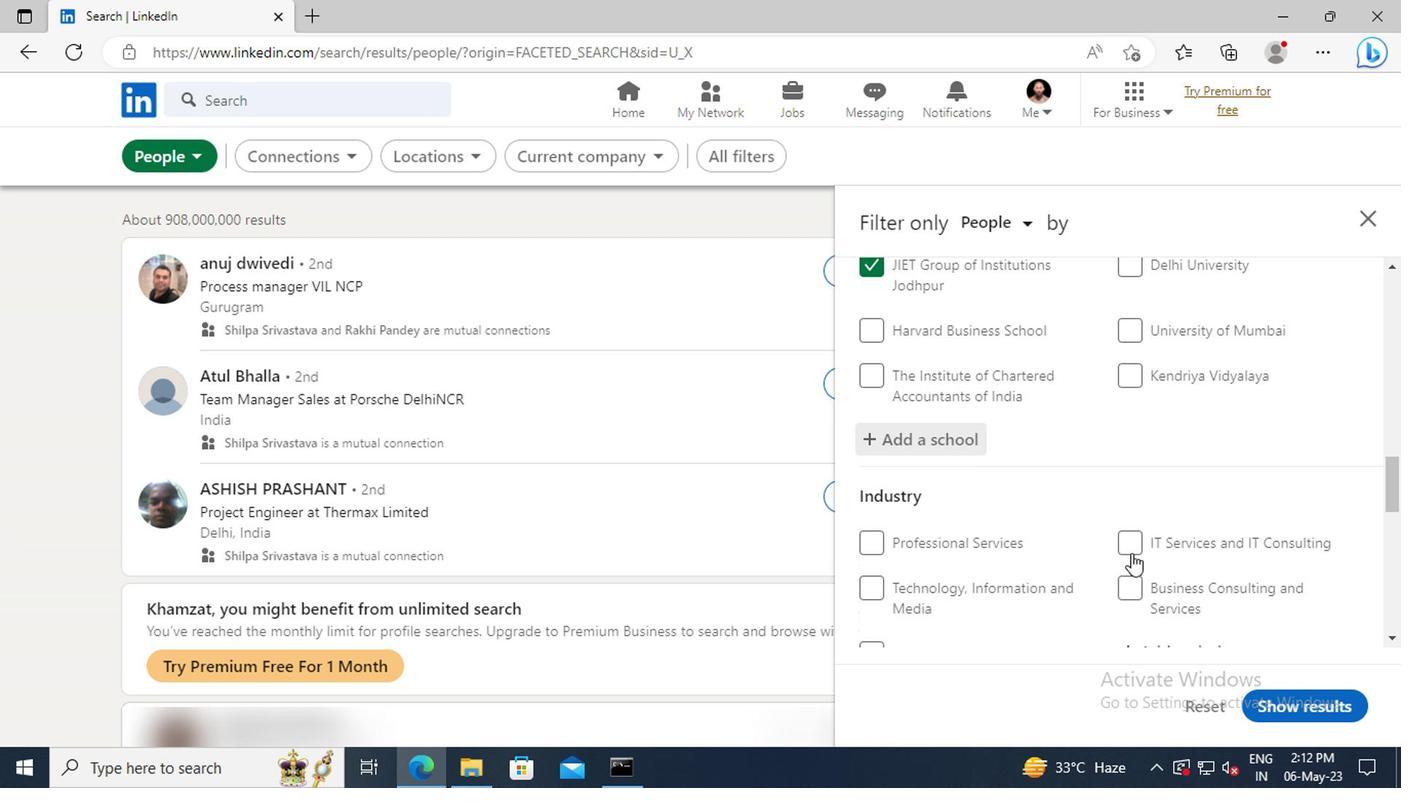 
Action: Mouse moved to (1107, 497)
Screenshot: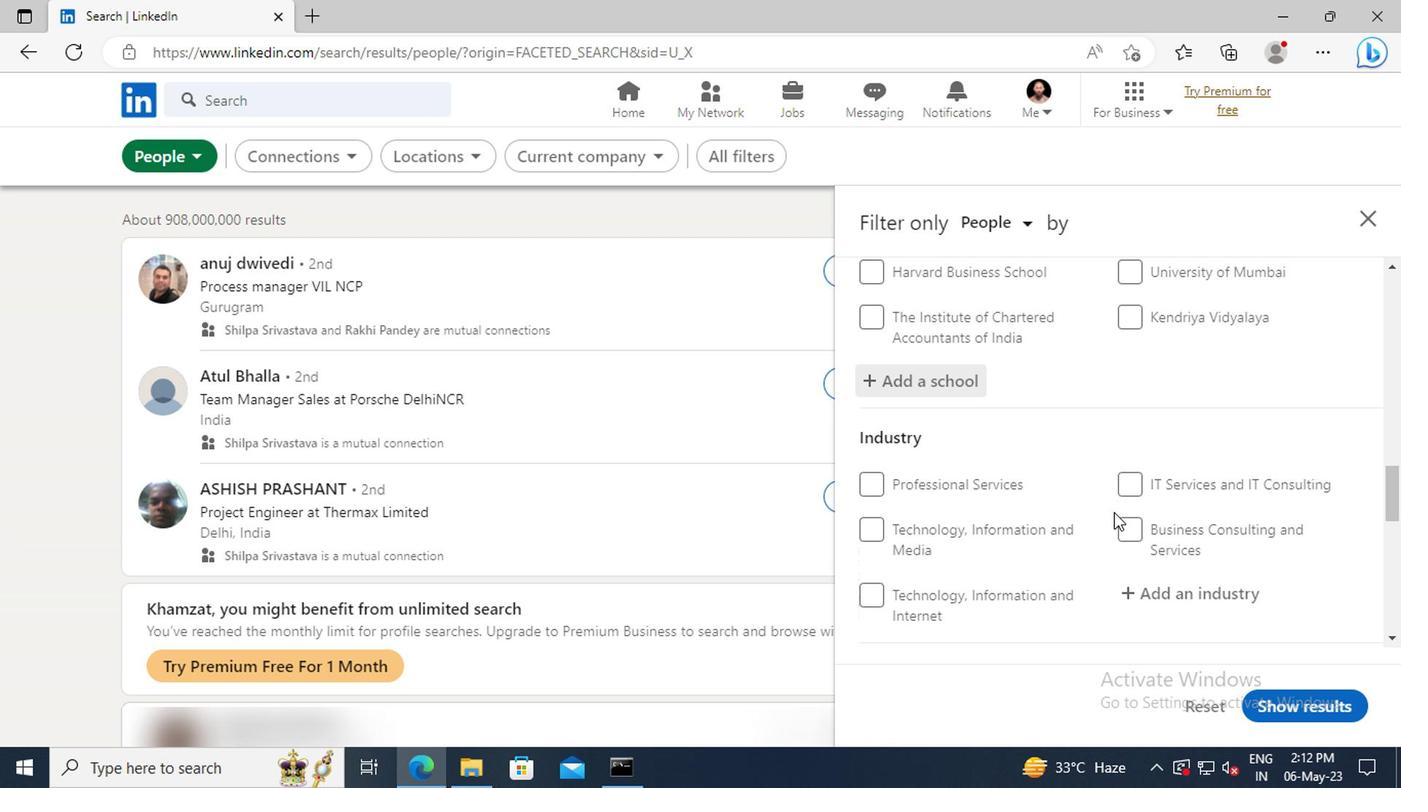 
Action: Mouse scrolled (1107, 496) with delta (0, -1)
Screenshot: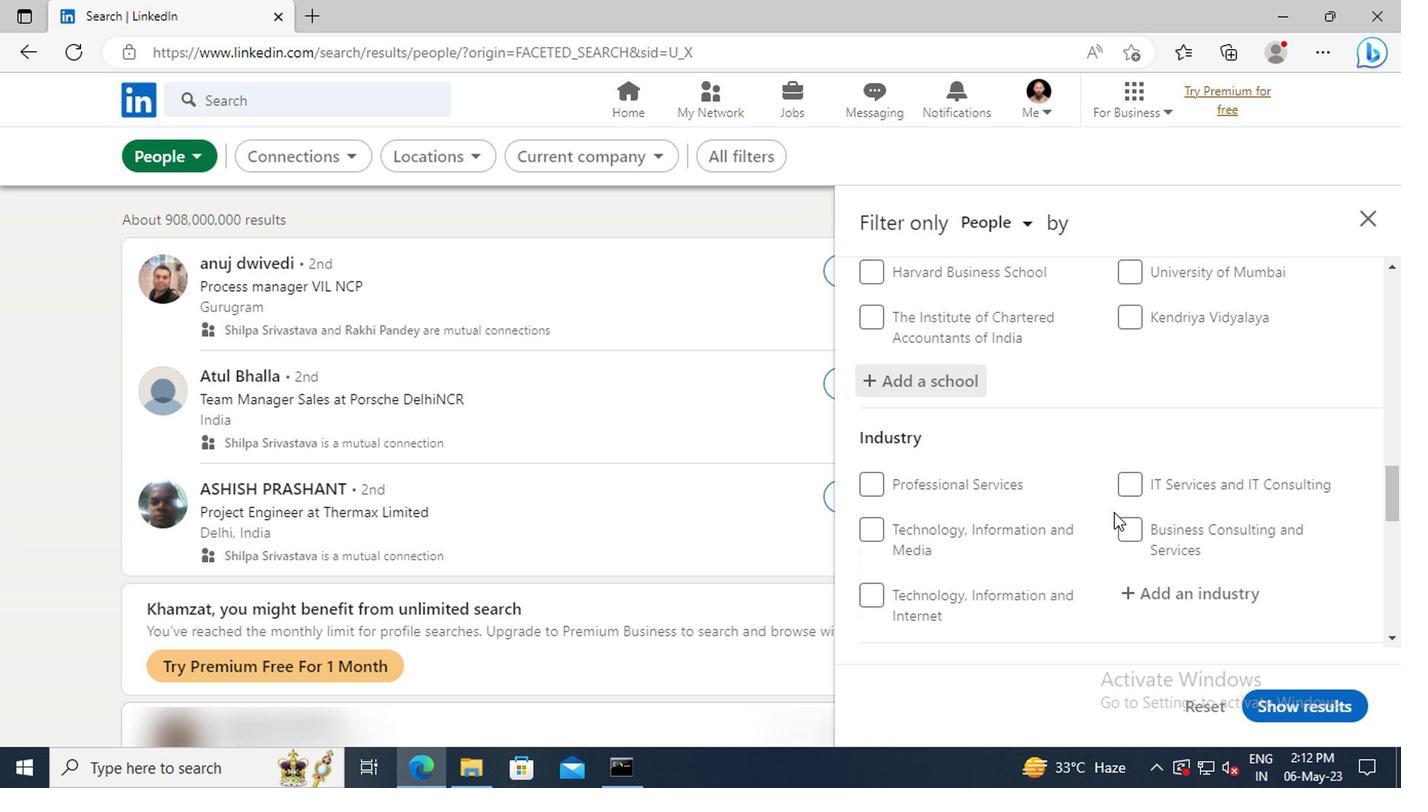 
Action: Mouse moved to (1107, 497)
Screenshot: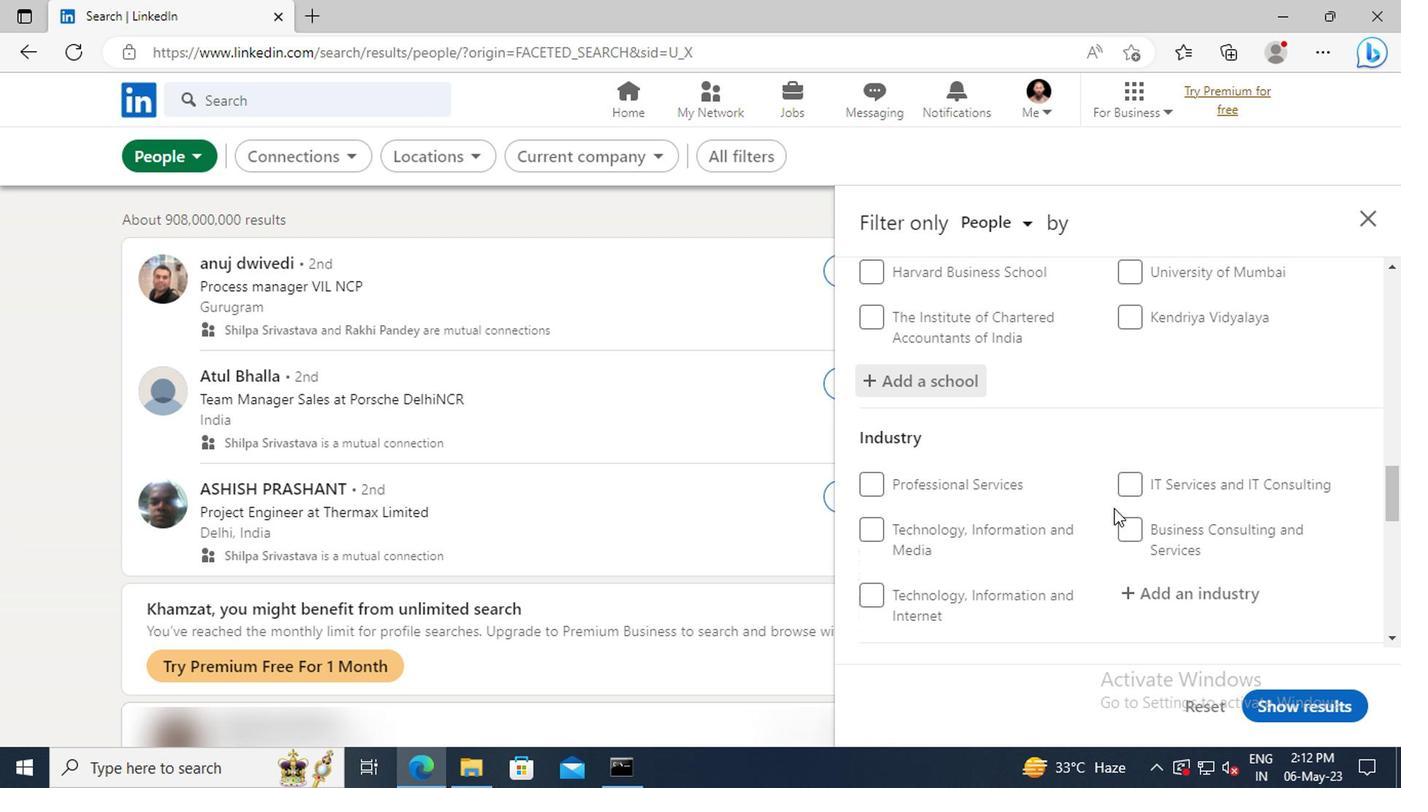 
Action: Mouse scrolled (1107, 496) with delta (0, -1)
Screenshot: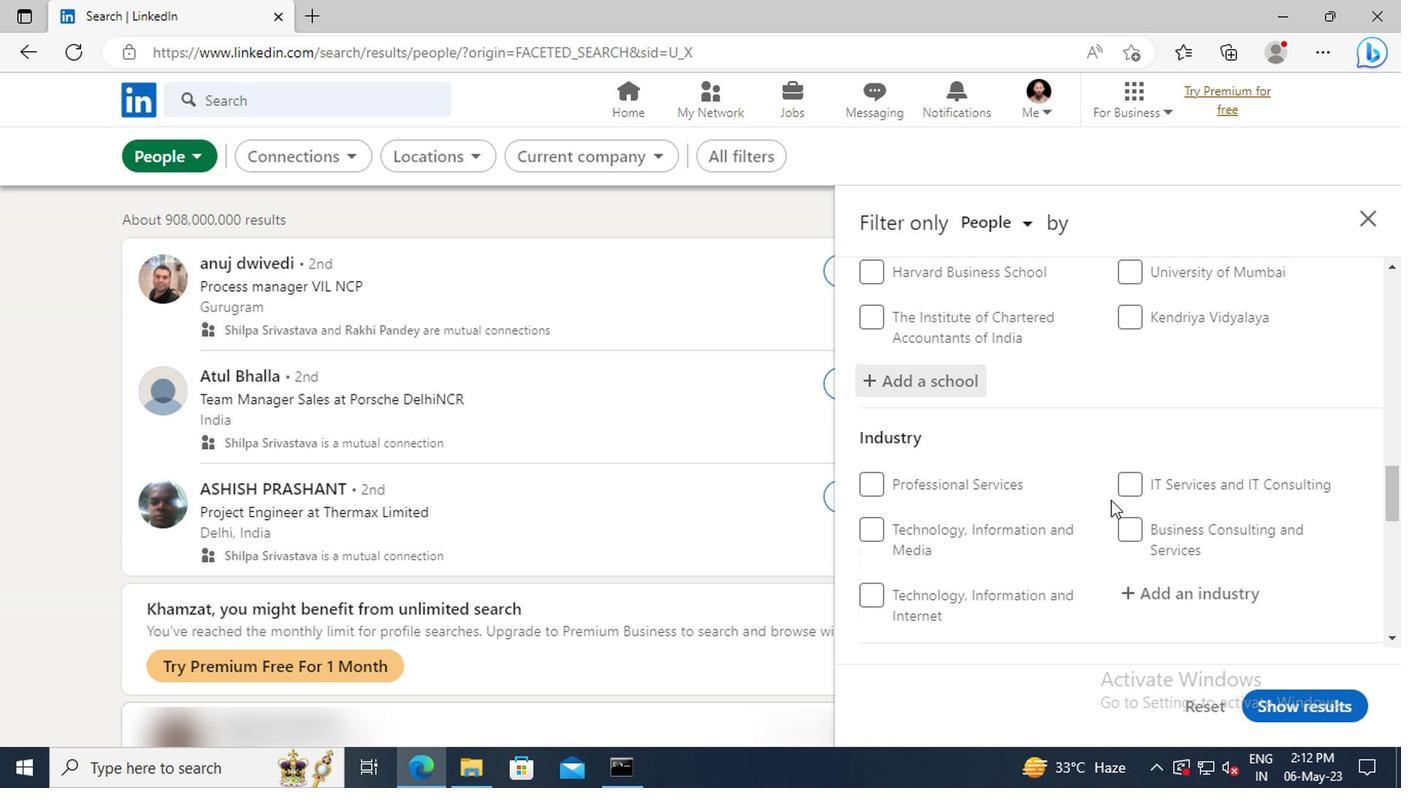 
Action: Mouse moved to (1129, 478)
Screenshot: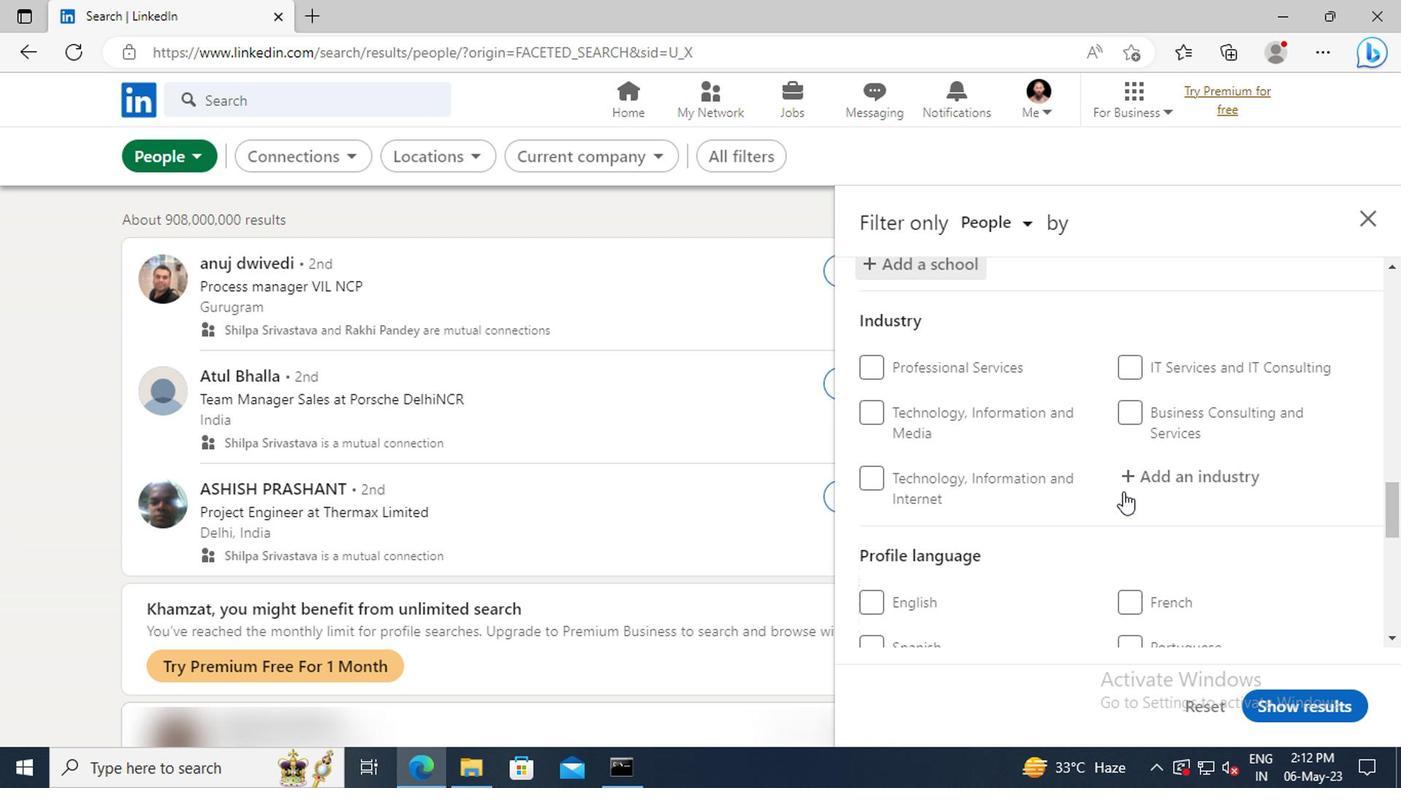 
Action: Mouse pressed left at (1129, 478)
Screenshot: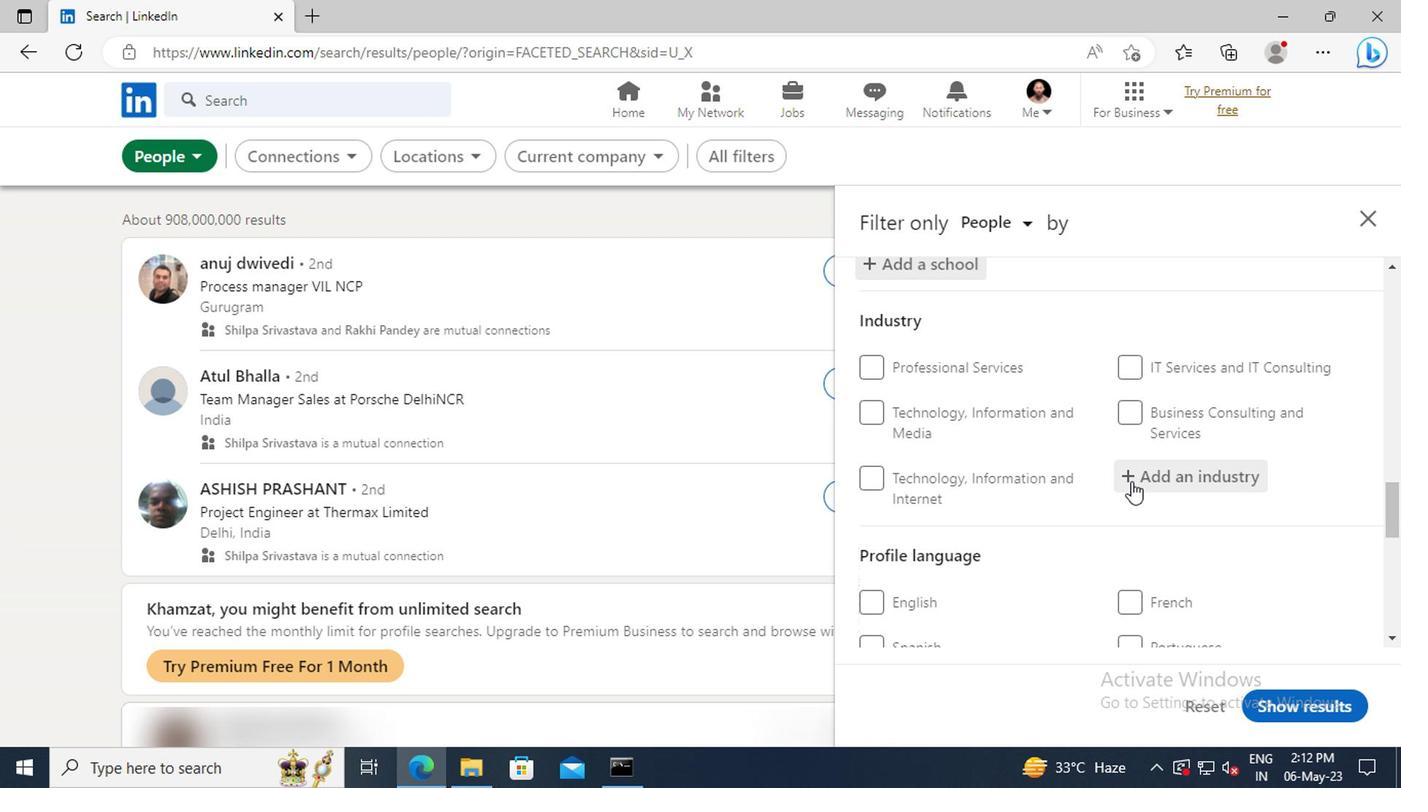 
Action: Key pressed <Key.shift>PAINT
Screenshot: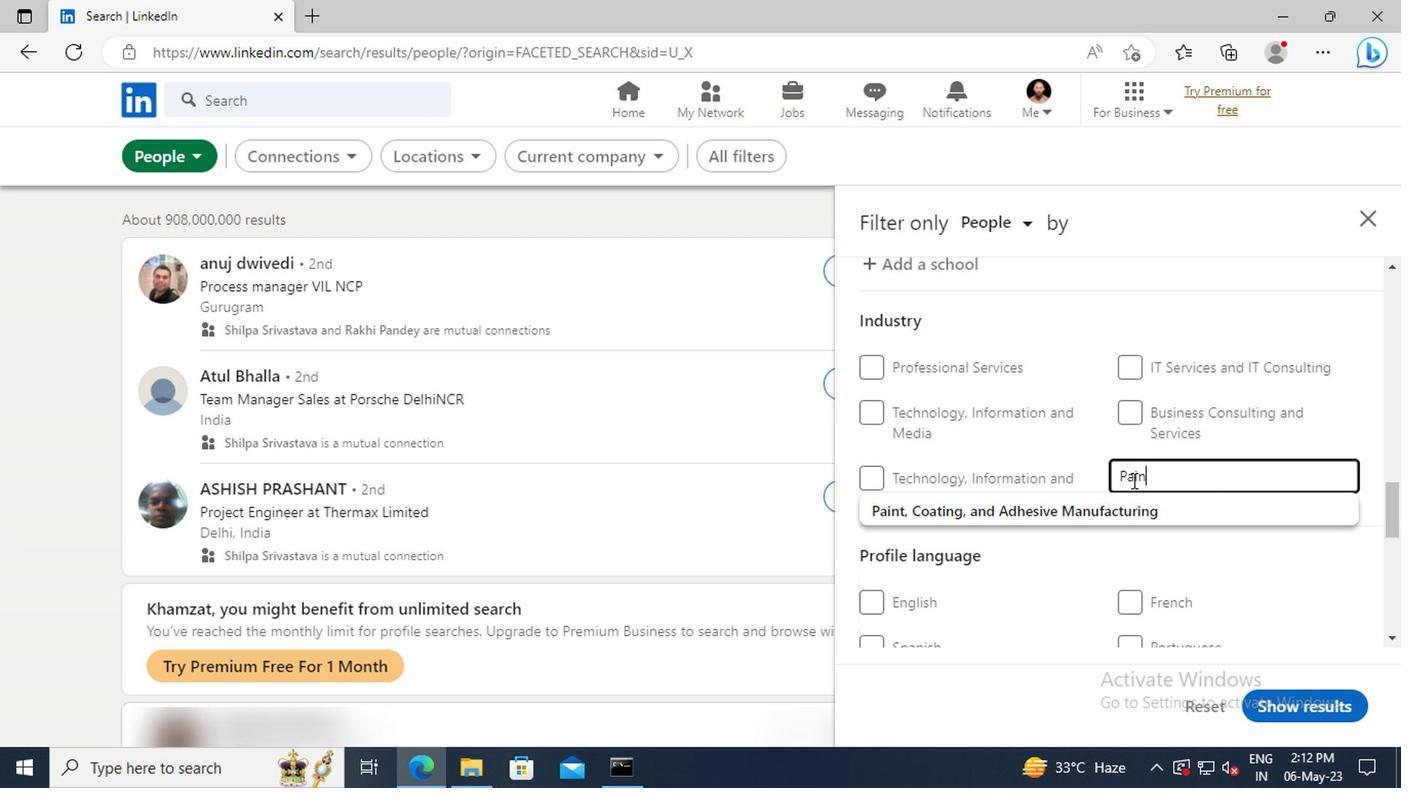 
Action: Mouse moved to (1125, 501)
Screenshot: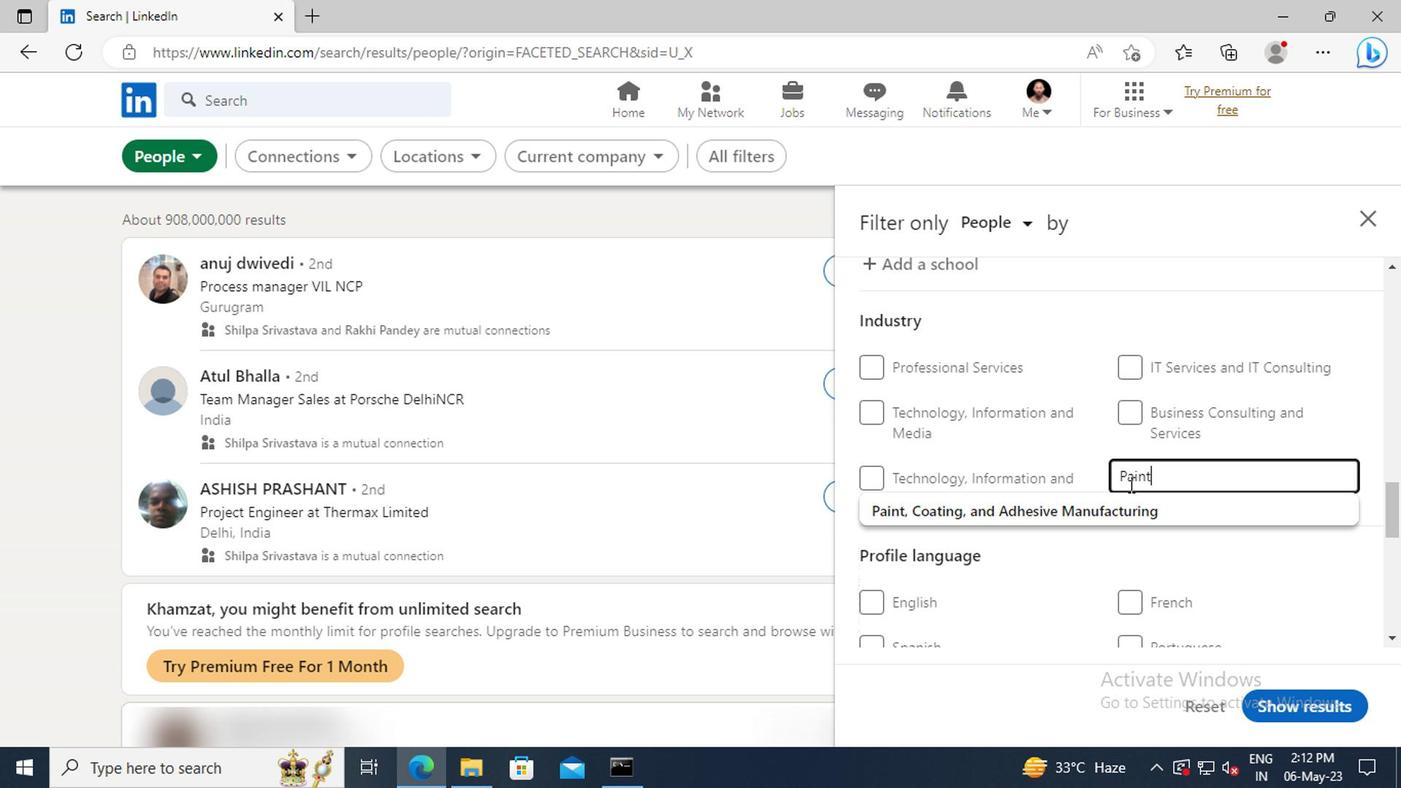 
Action: Mouse pressed left at (1125, 501)
Screenshot: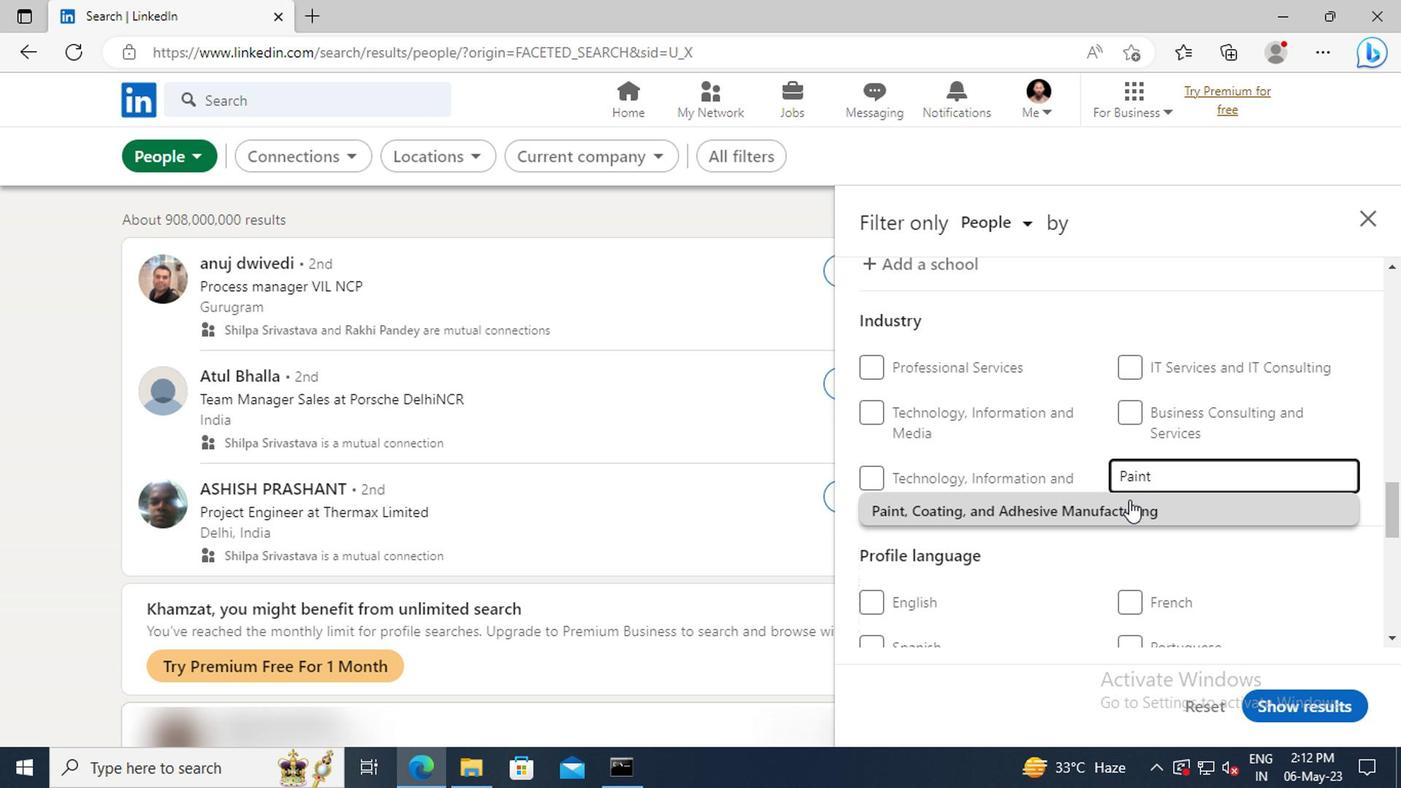 
Action: Mouse scrolled (1125, 500) with delta (0, 0)
Screenshot: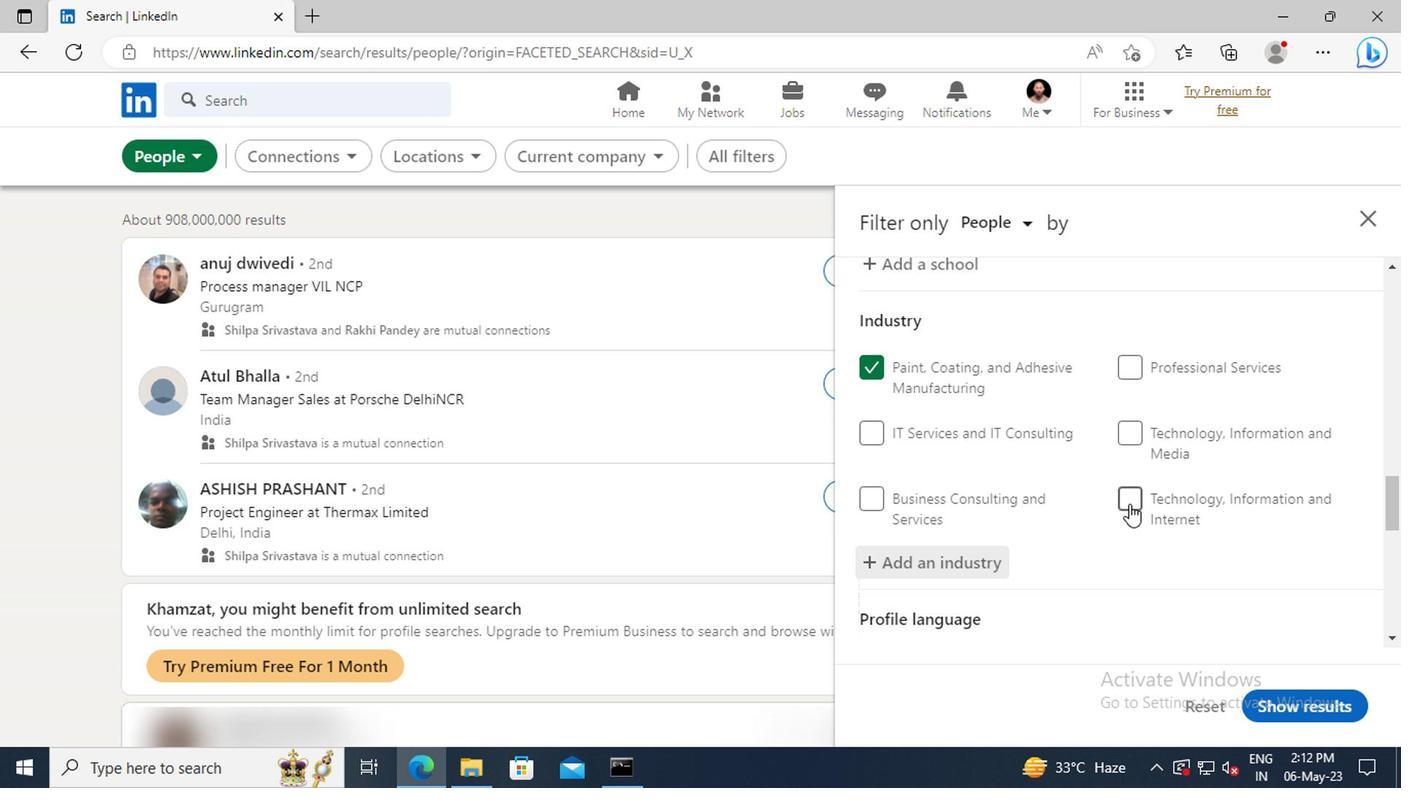 
Action: Mouse scrolled (1125, 500) with delta (0, 0)
Screenshot: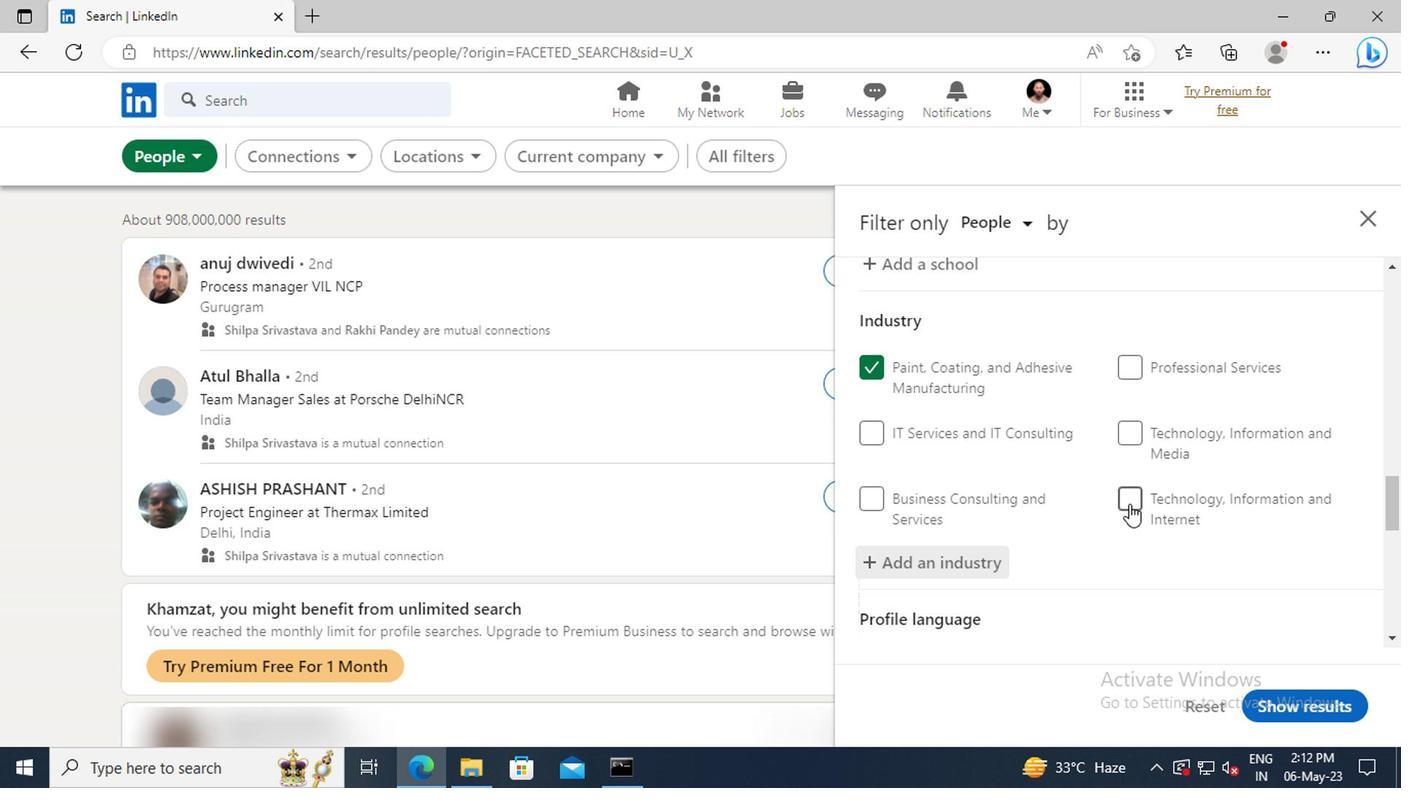 
Action: Mouse moved to (1125, 495)
Screenshot: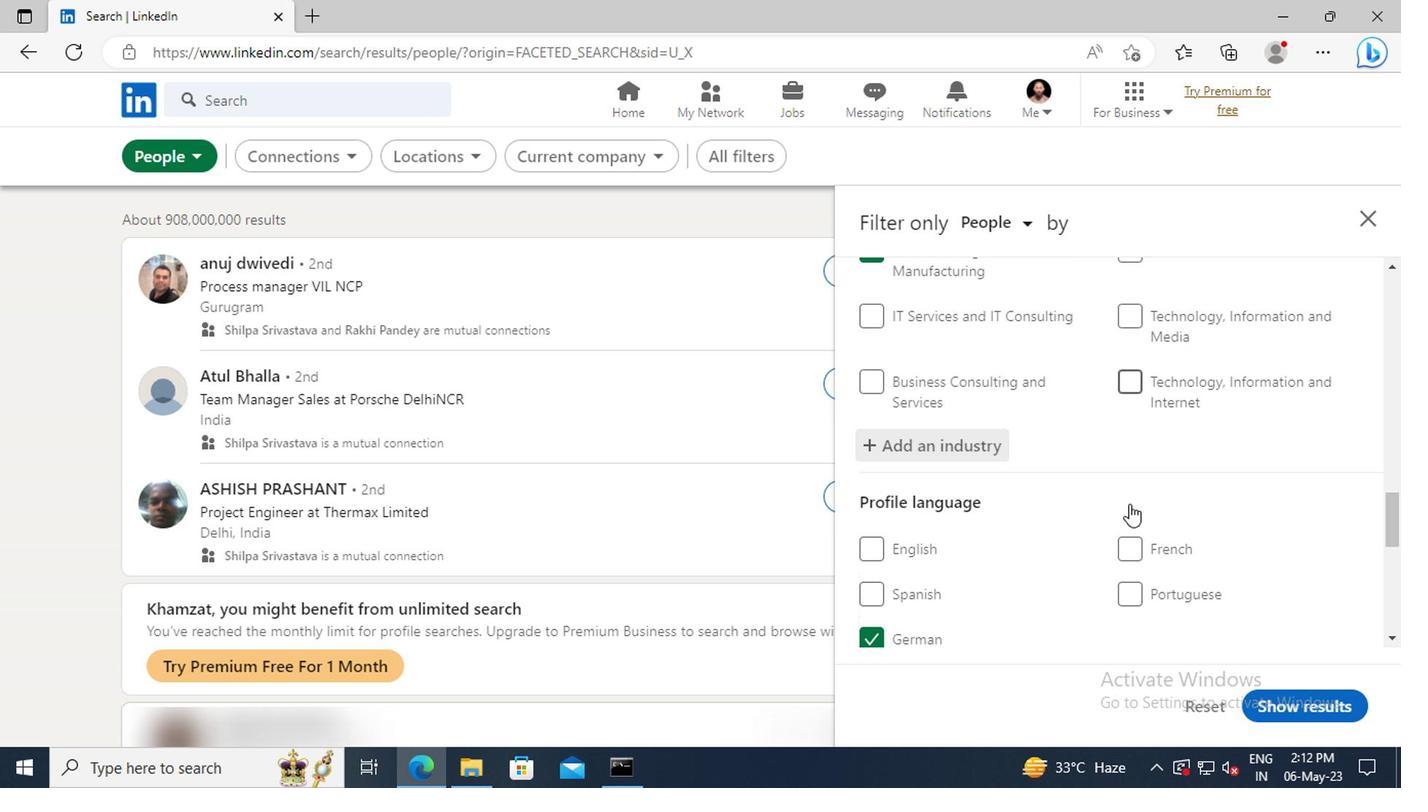 
Action: Mouse scrolled (1125, 493) with delta (0, -1)
Screenshot: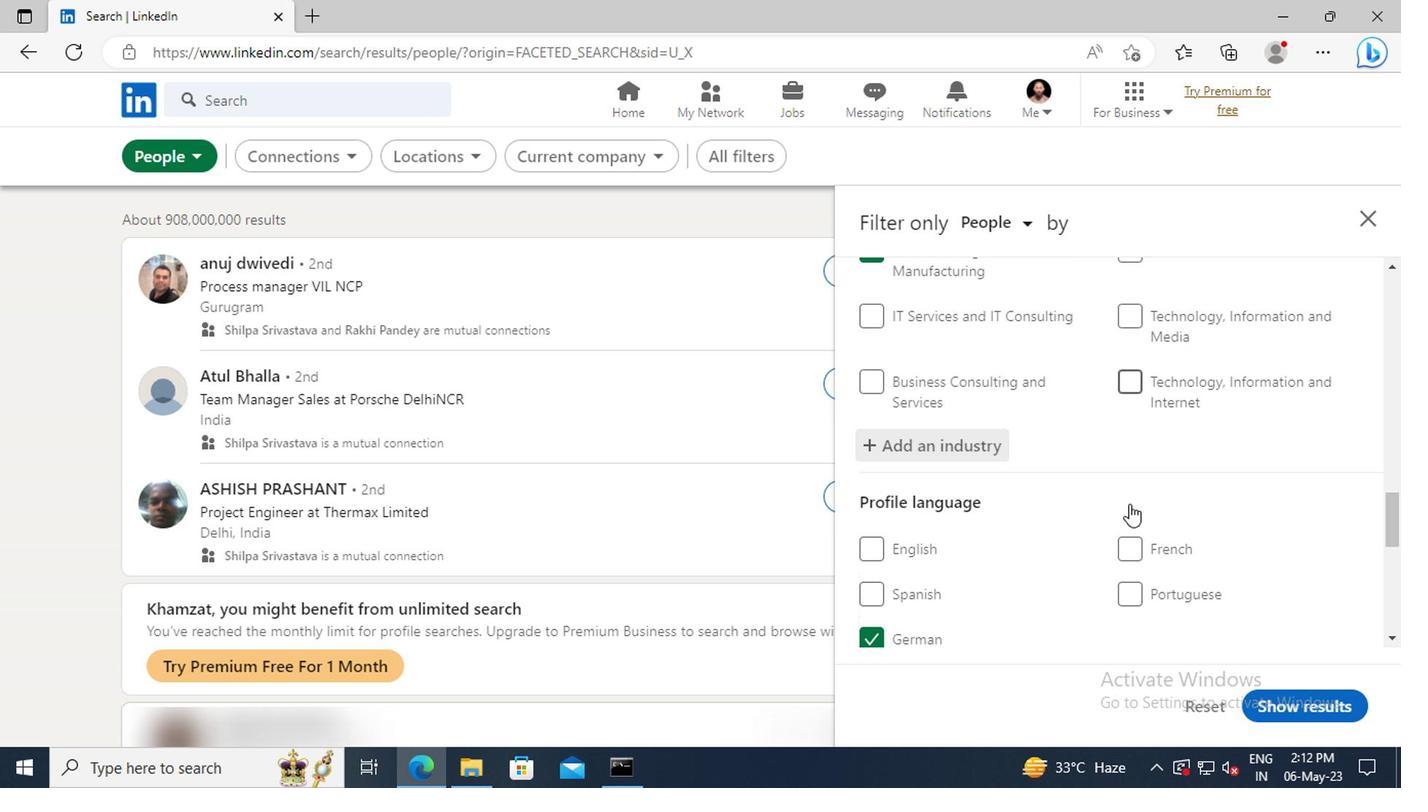 
Action: Mouse moved to (1125, 482)
Screenshot: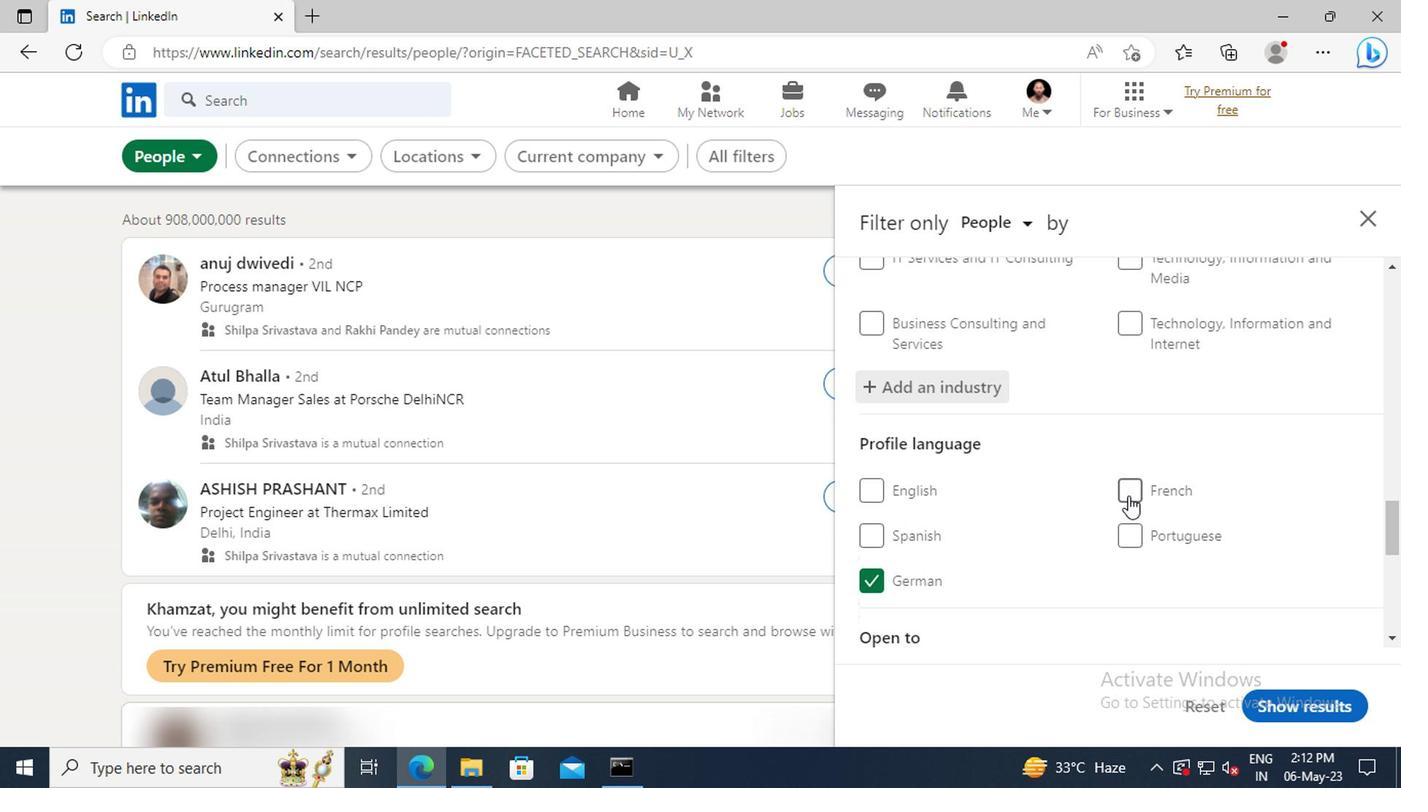 
Action: Mouse scrolled (1125, 481) with delta (0, 0)
Screenshot: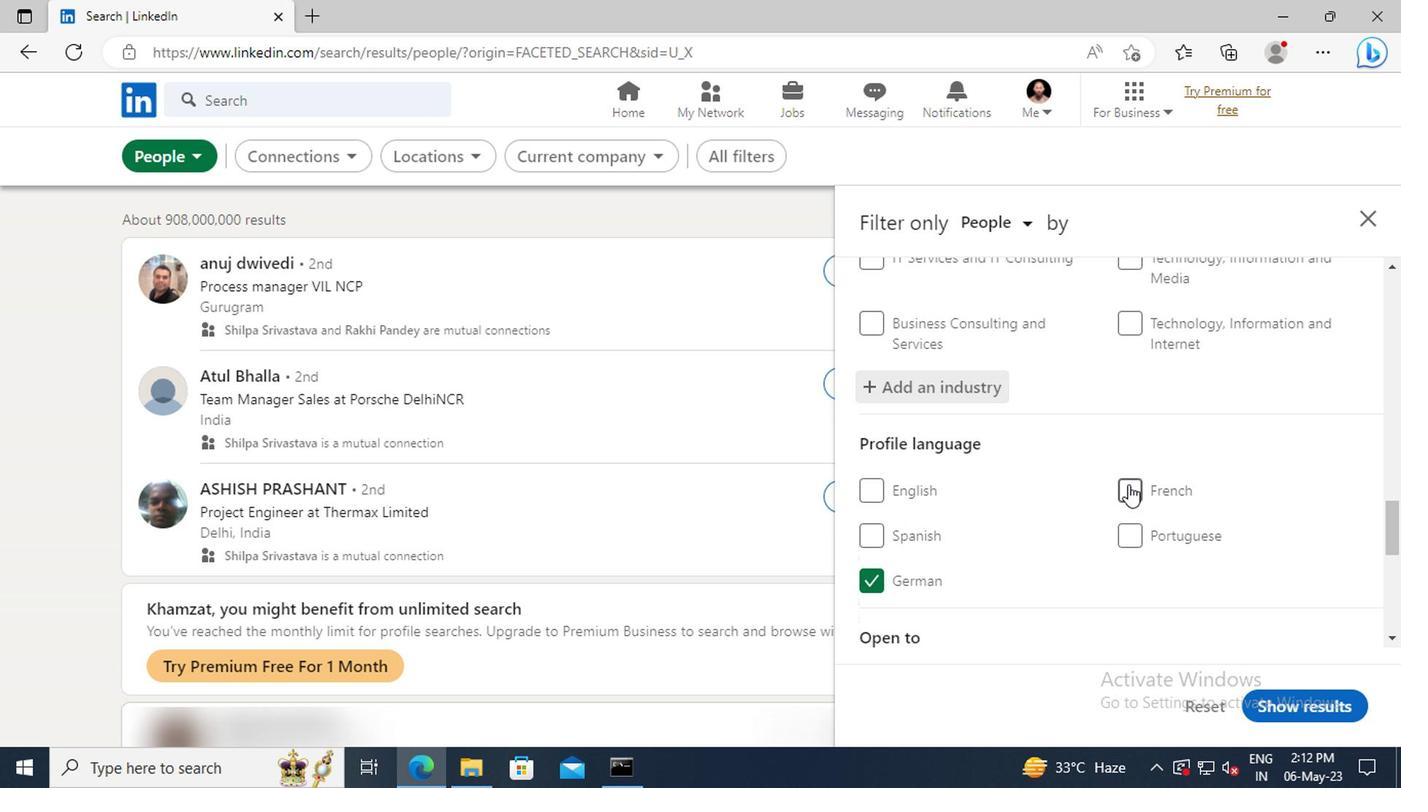 
Action: Mouse moved to (1125, 474)
Screenshot: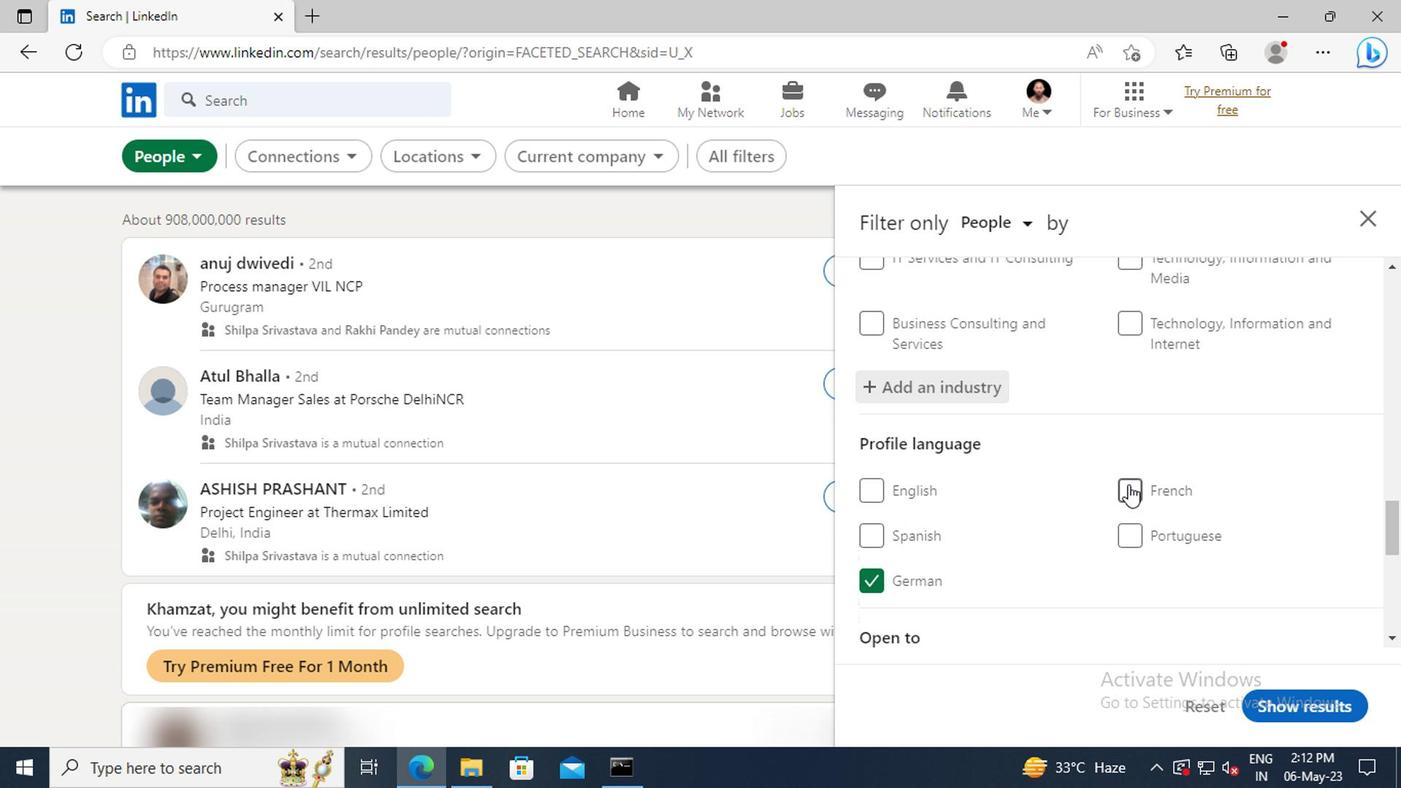 
Action: Mouse scrolled (1125, 473) with delta (0, 0)
Screenshot: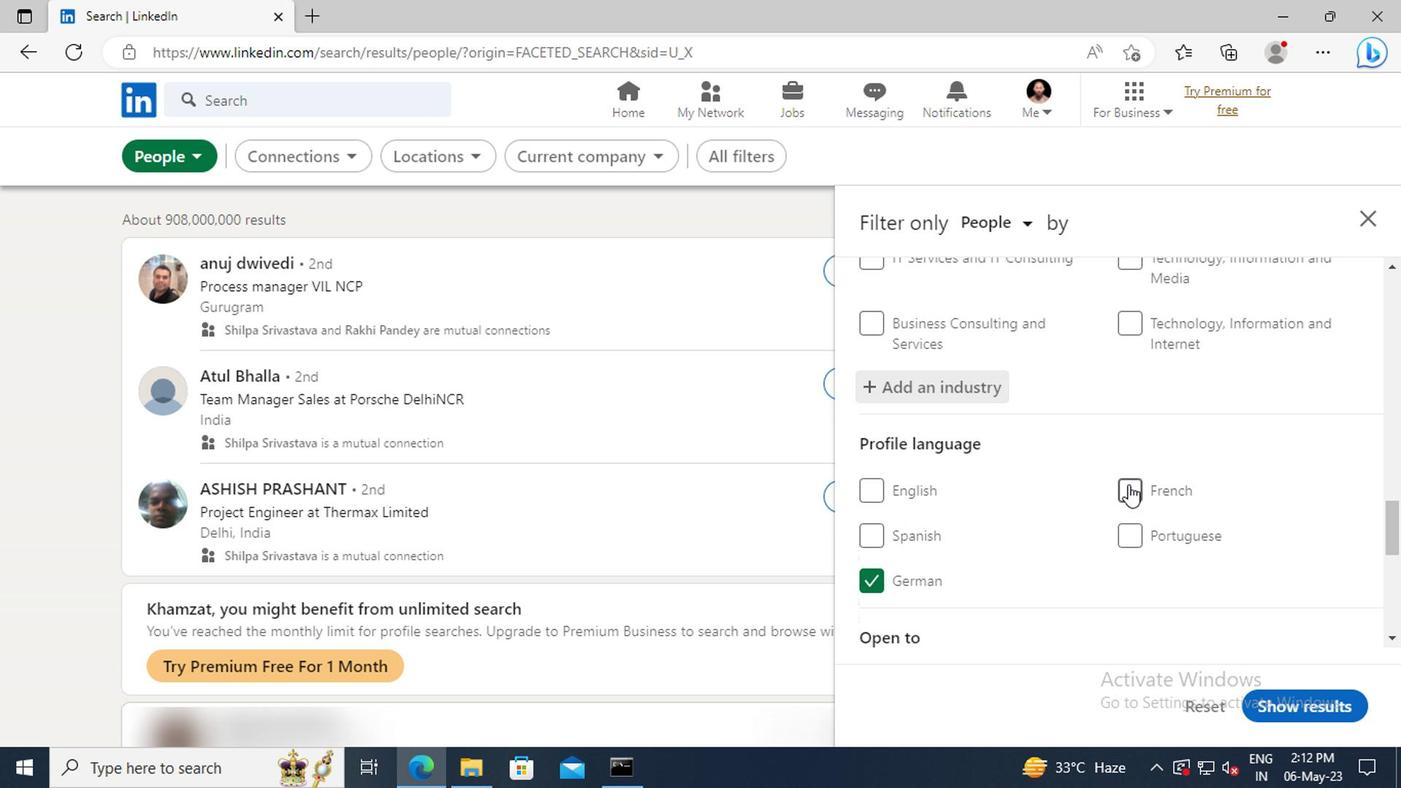 
Action: Mouse moved to (1125, 472)
Screenshot: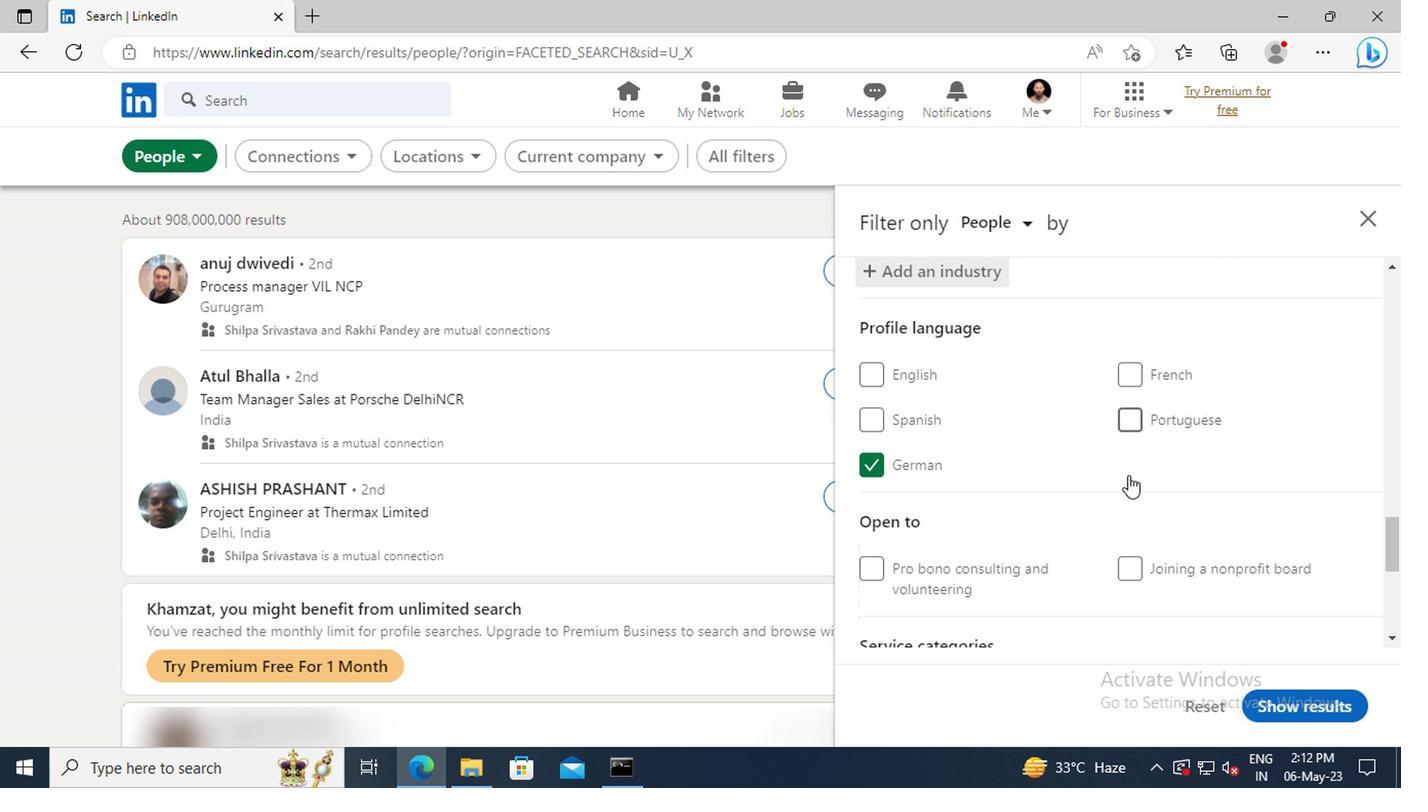 
Action: Mouse scrolled (1125, 471) with delta (0, 0)
Screenshot: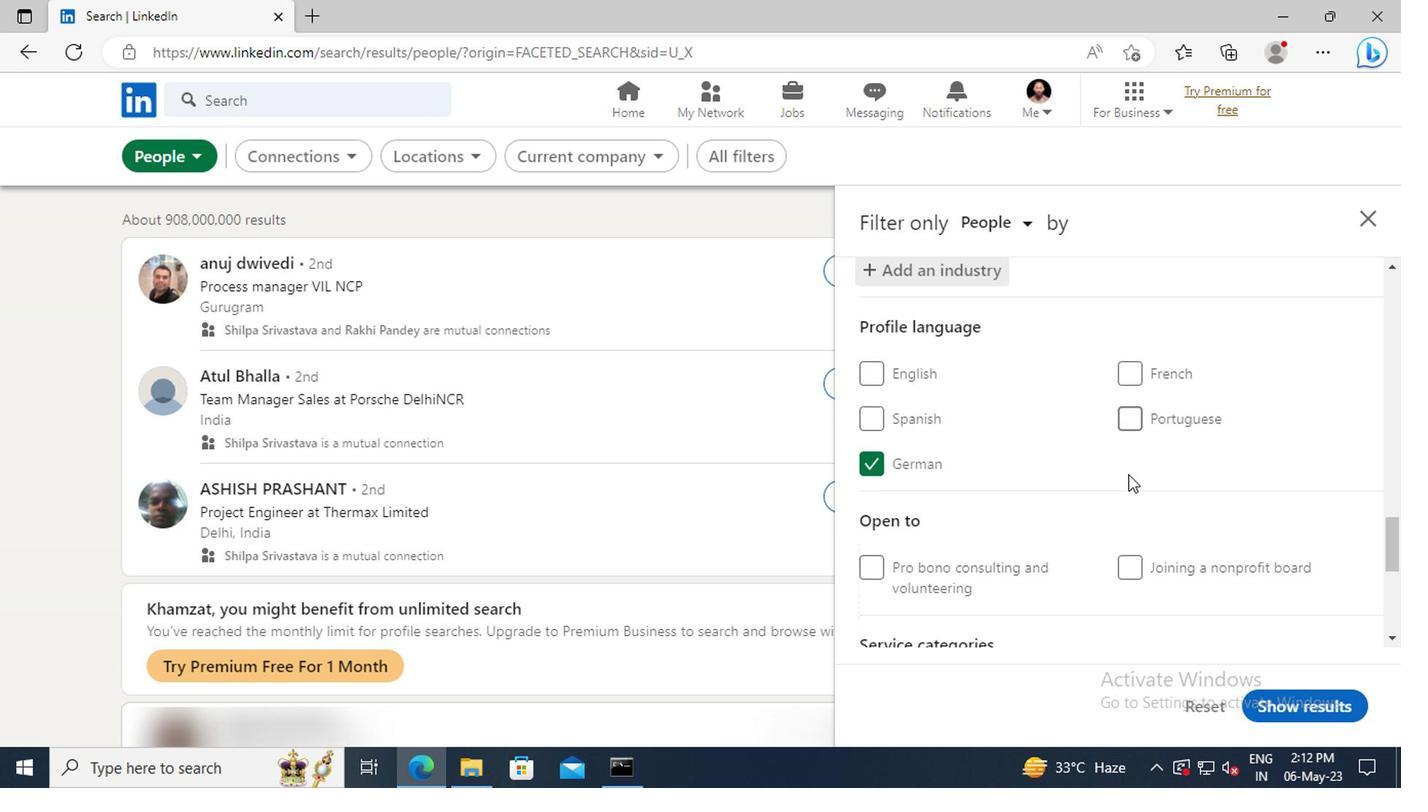 
Action: Mouse scrolled (1125, 471) with delta (0, 0)
Screenshot: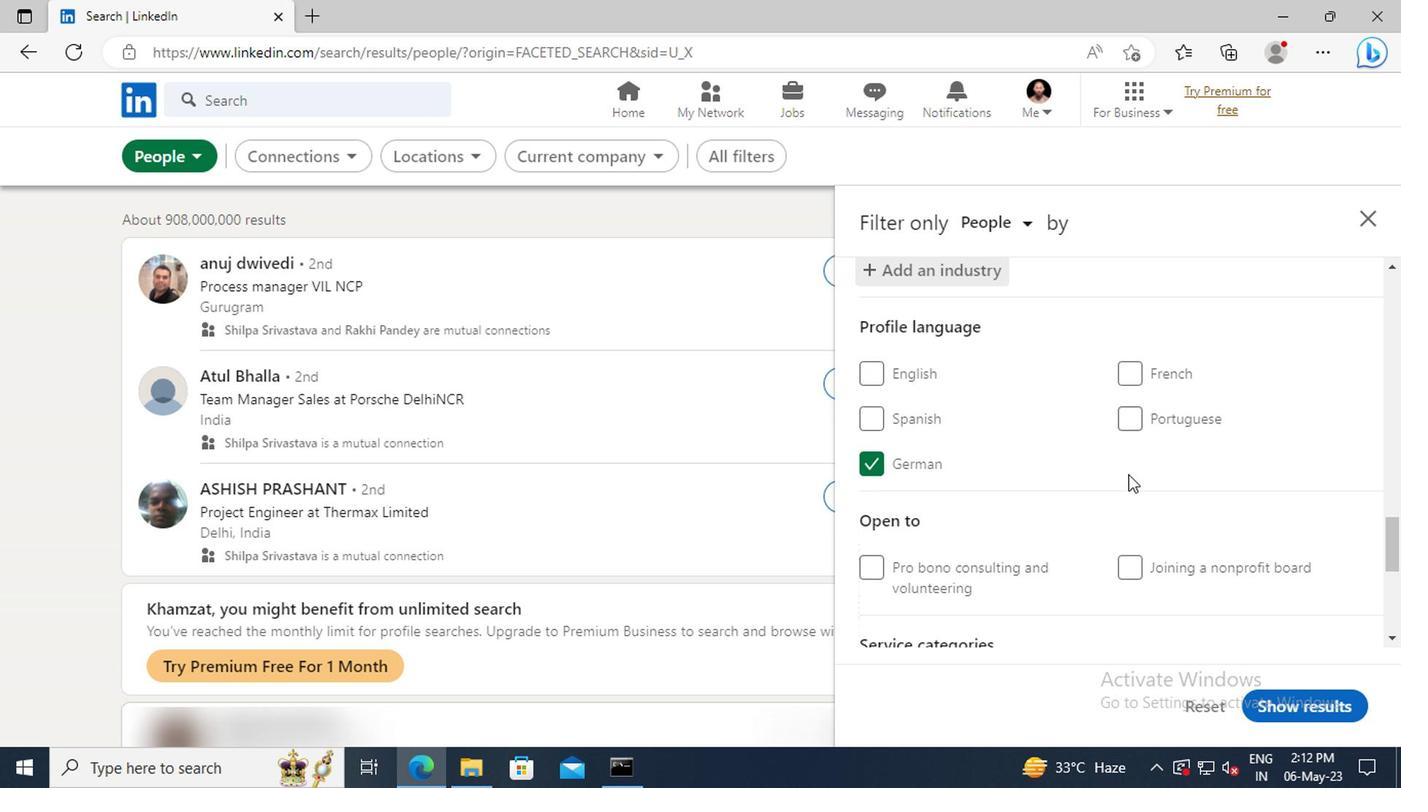 
Action: Mouse scrolled (1125, 471) with delta (0, 0)
Screenshot: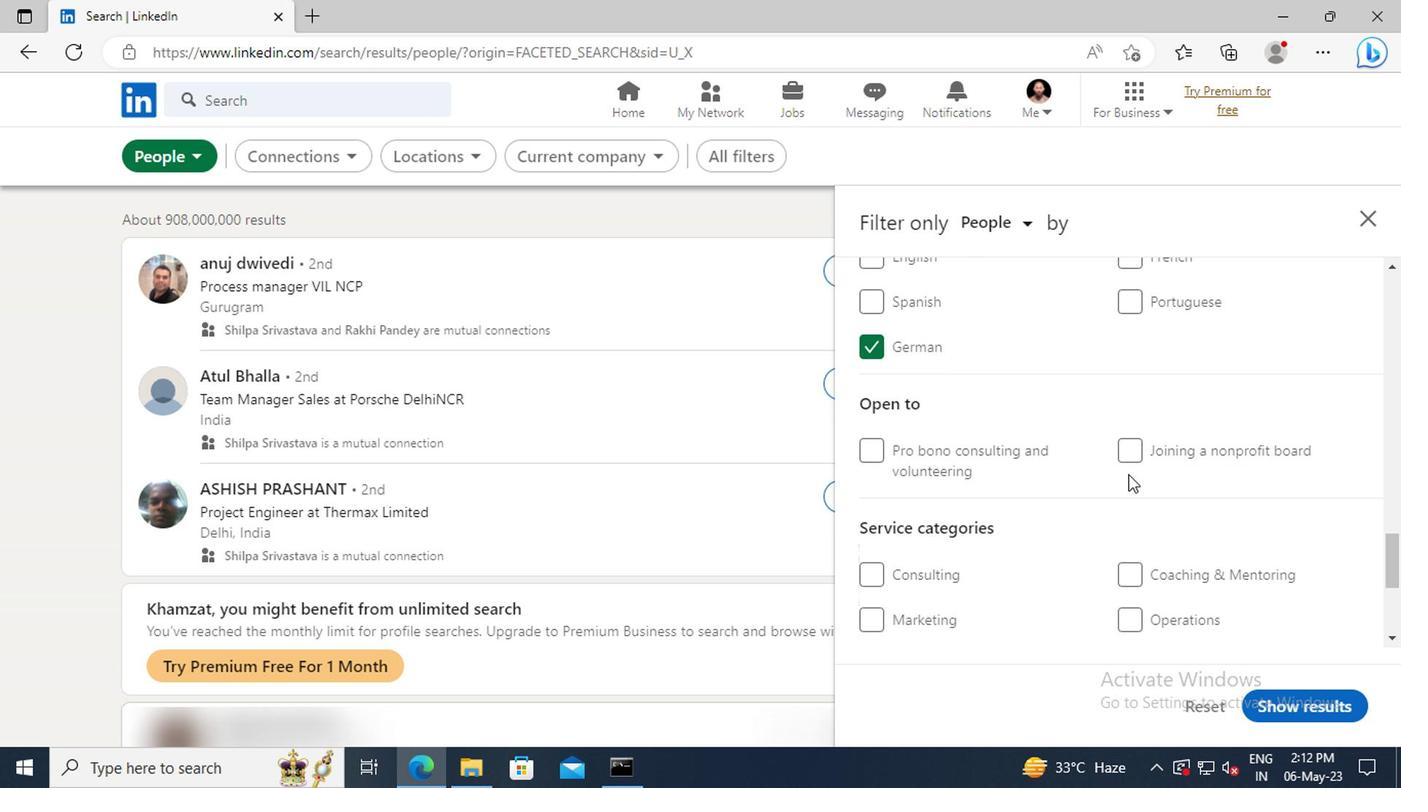 
Action: Mouse scrolled (1125, 471) with delta (0, 0)
Screenshot: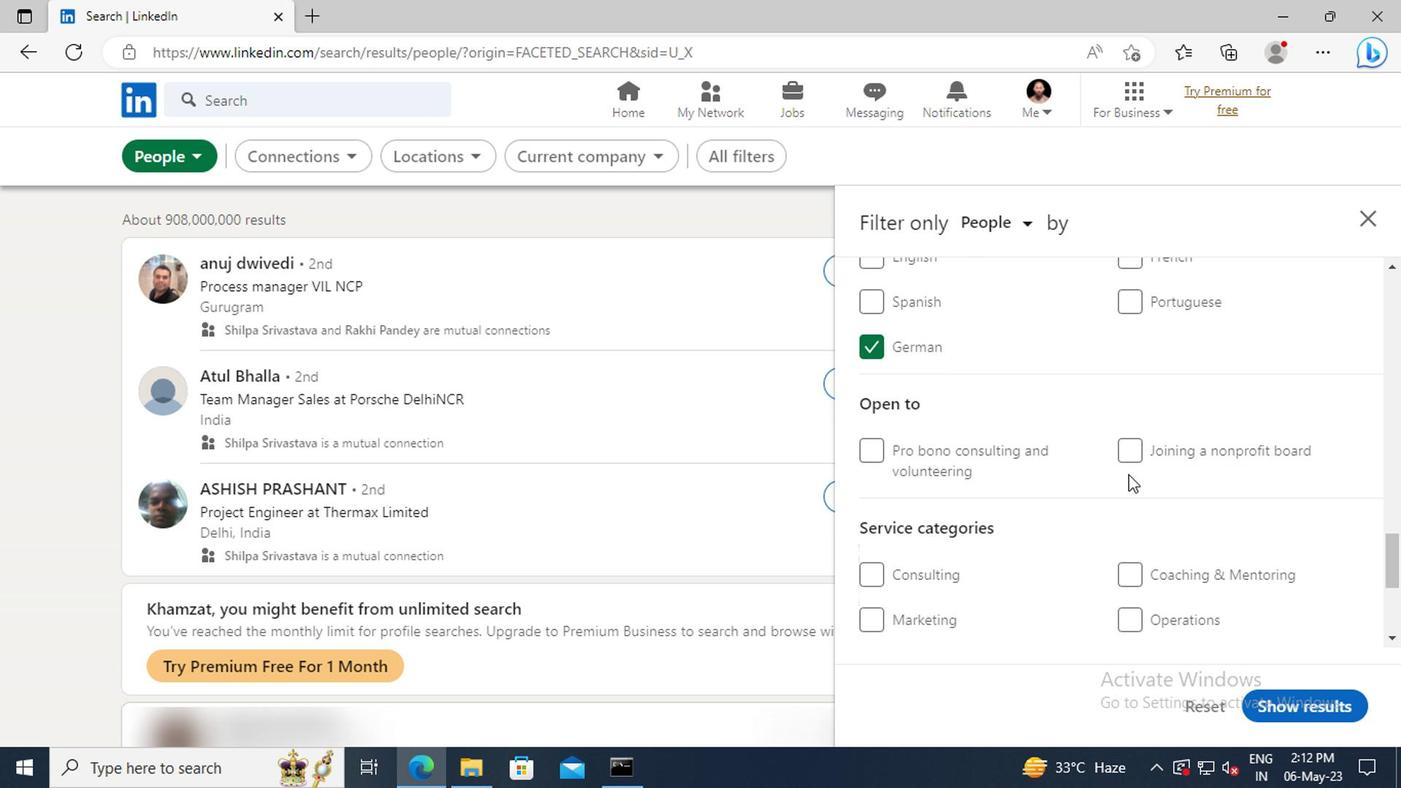 
Action: Mouse scrolled (1125, 471) with delta (0, 0)
Screenshot: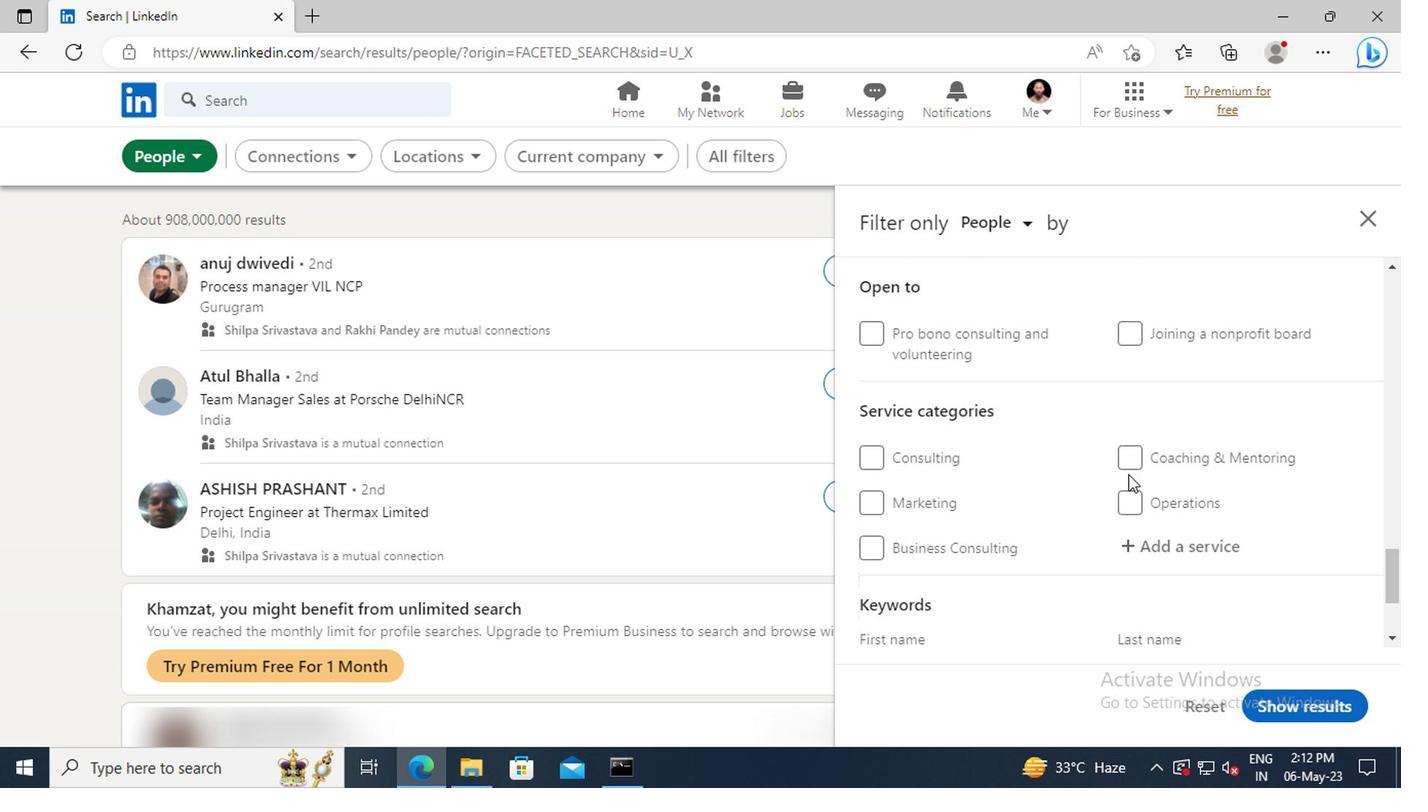 
Action: Mouse moved to (1136, 479)
Screenshot: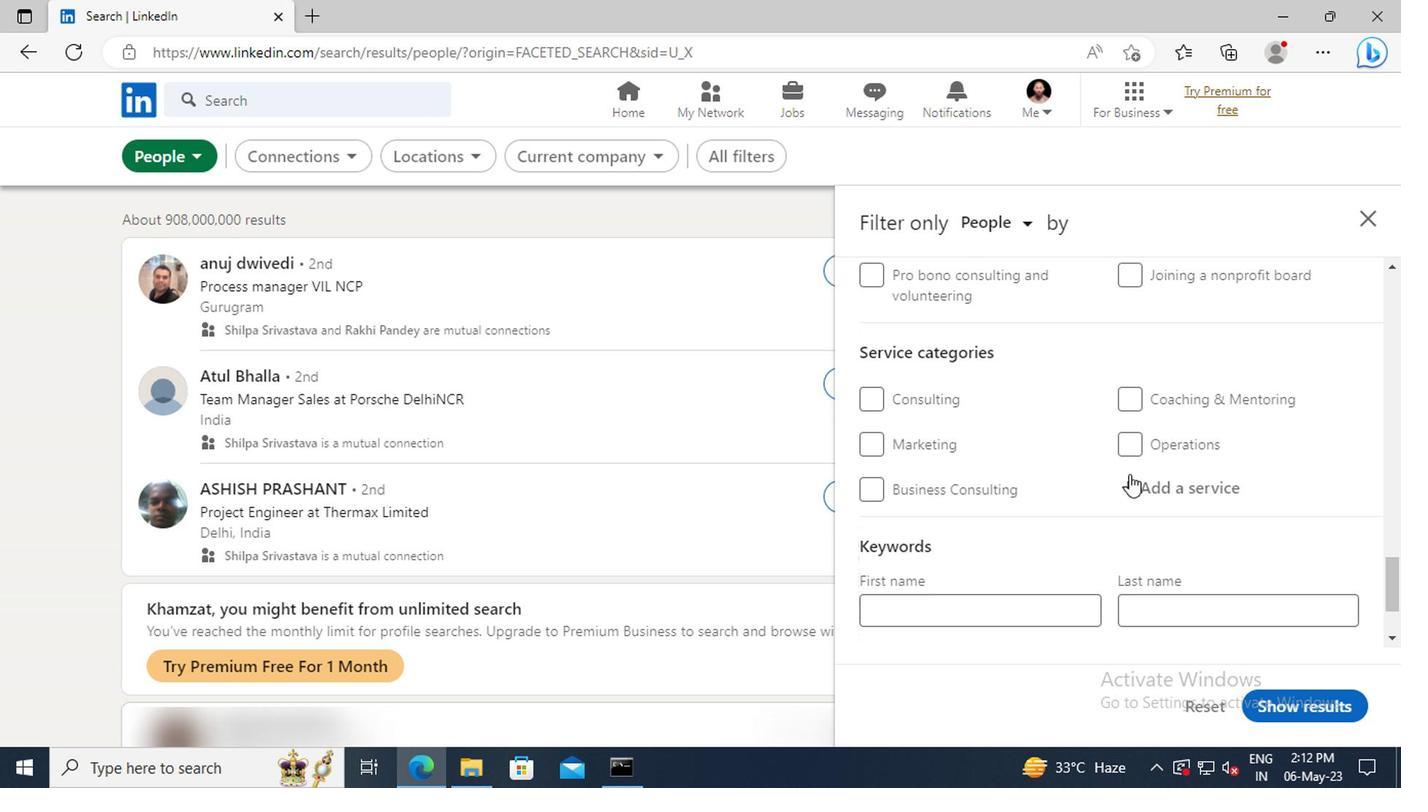 
Action: Mouse pressed left at (1136, 479)
Screenshot: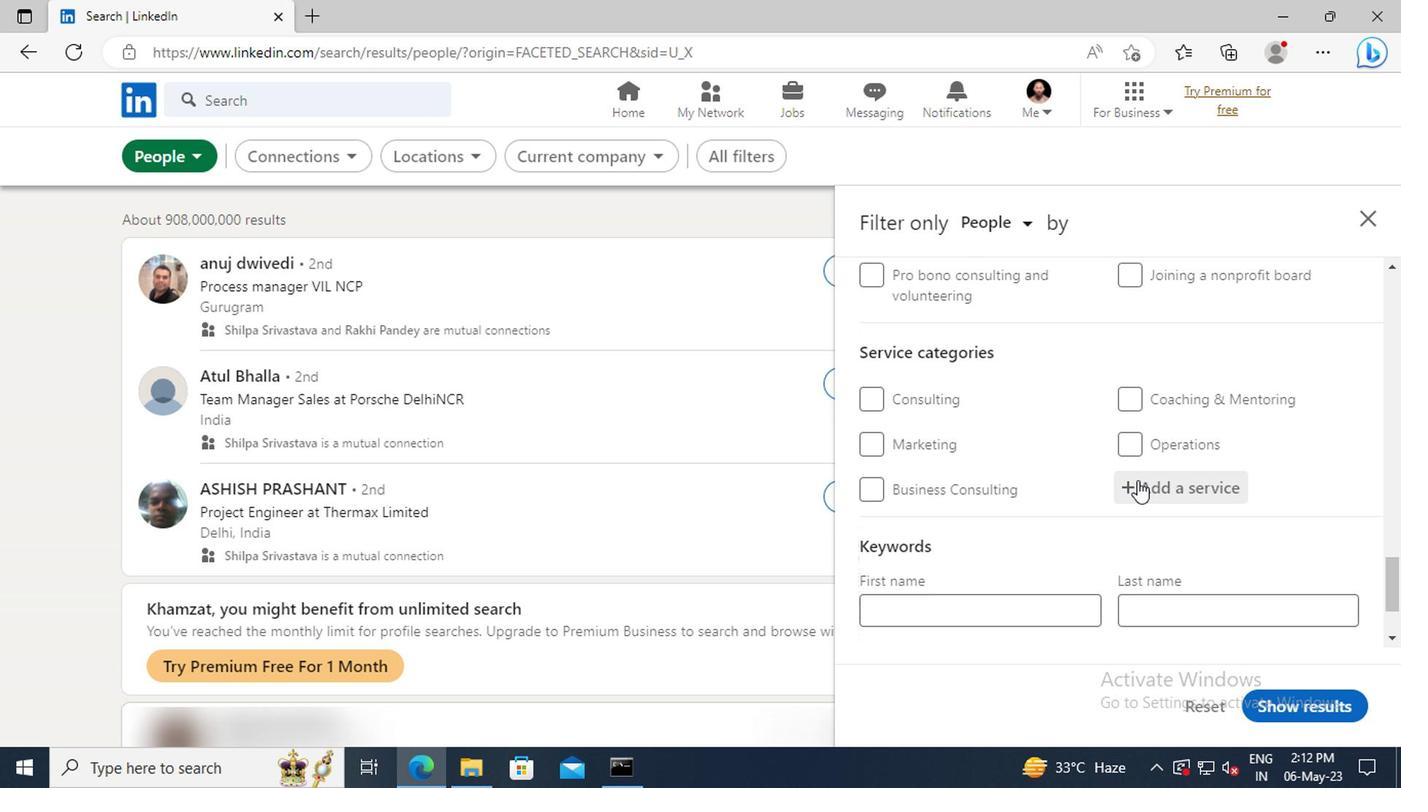 
Action: Key pressed <Key.shift>V
Screenshot: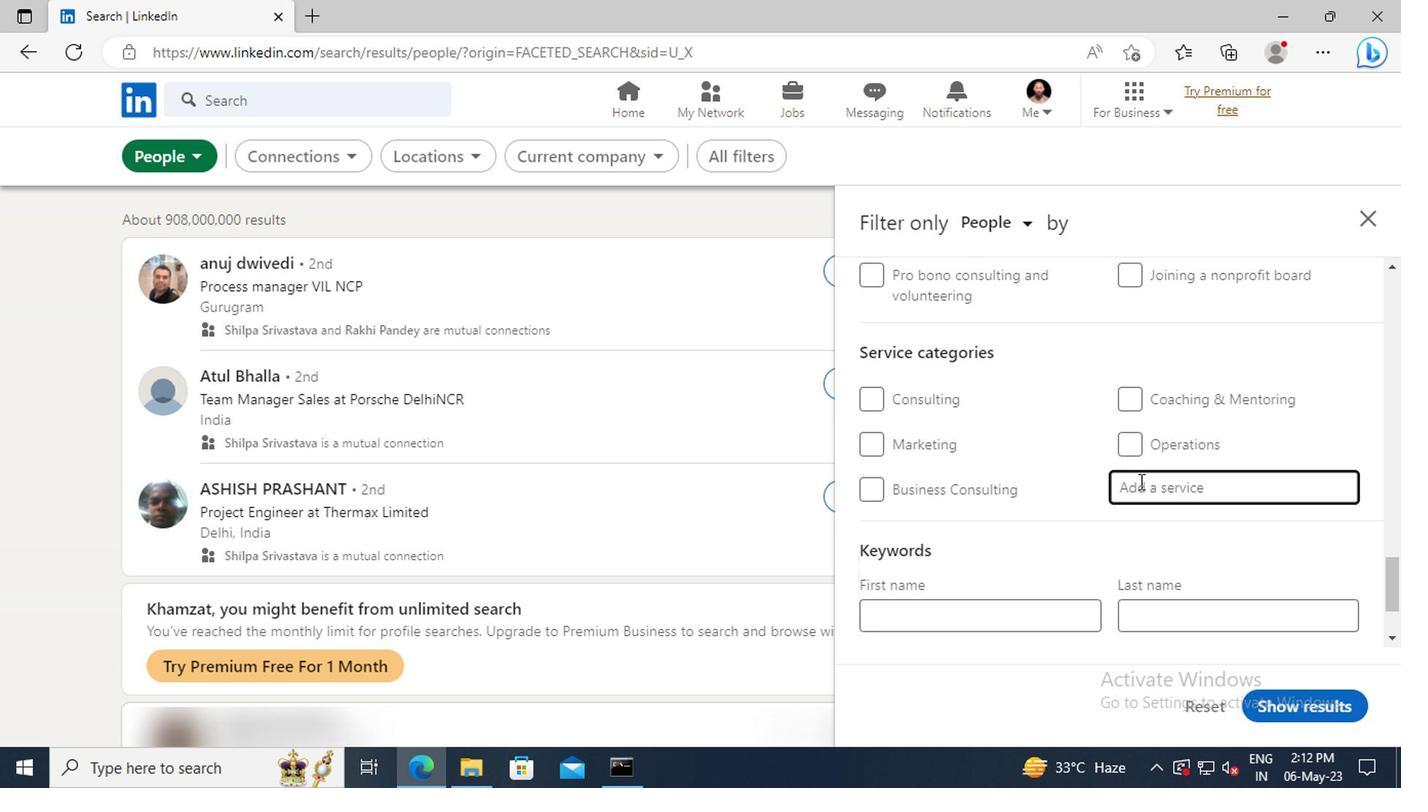 
Action: Mouse moved to (1136, 480)
Screenshot: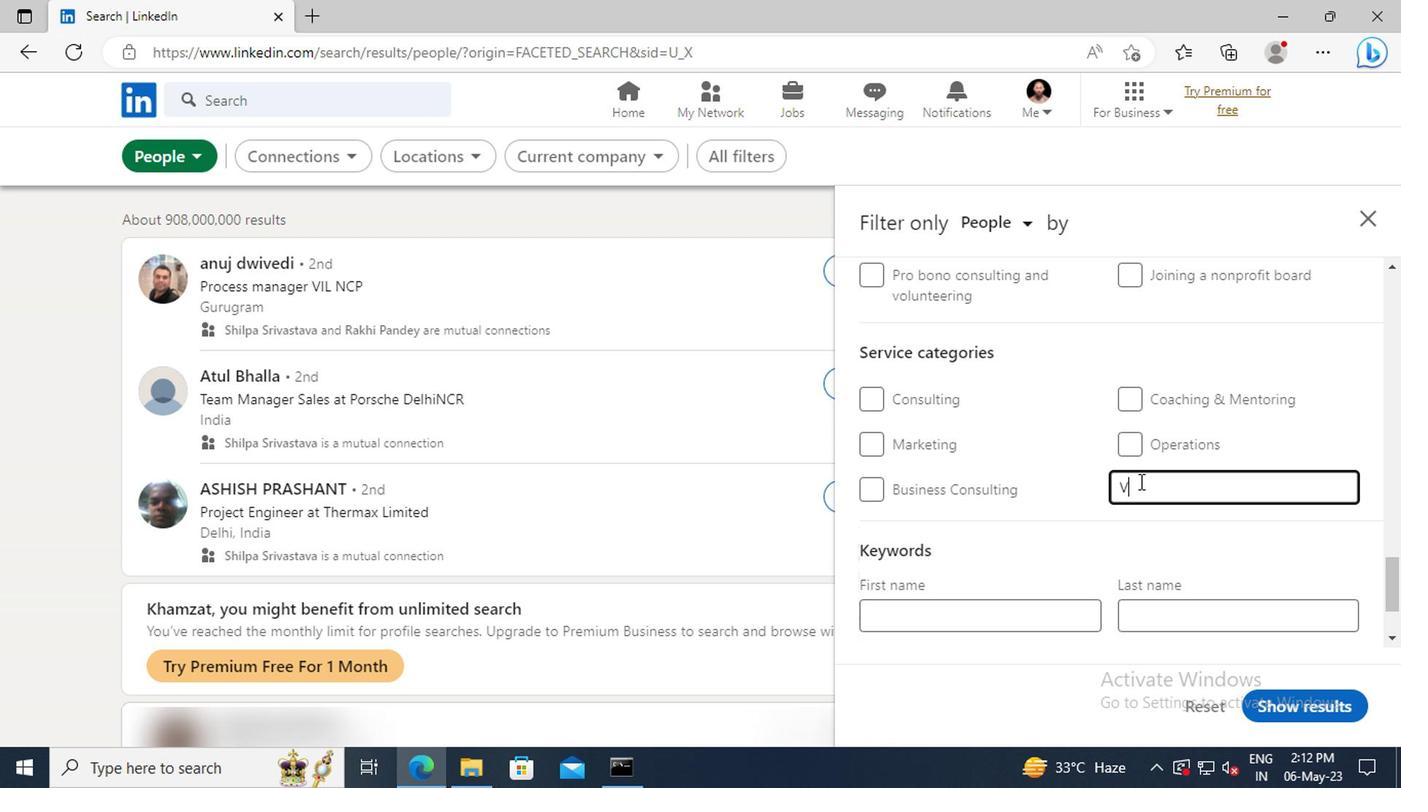 
Action: Key pressed ISUAL<Key.space>
Screenshot: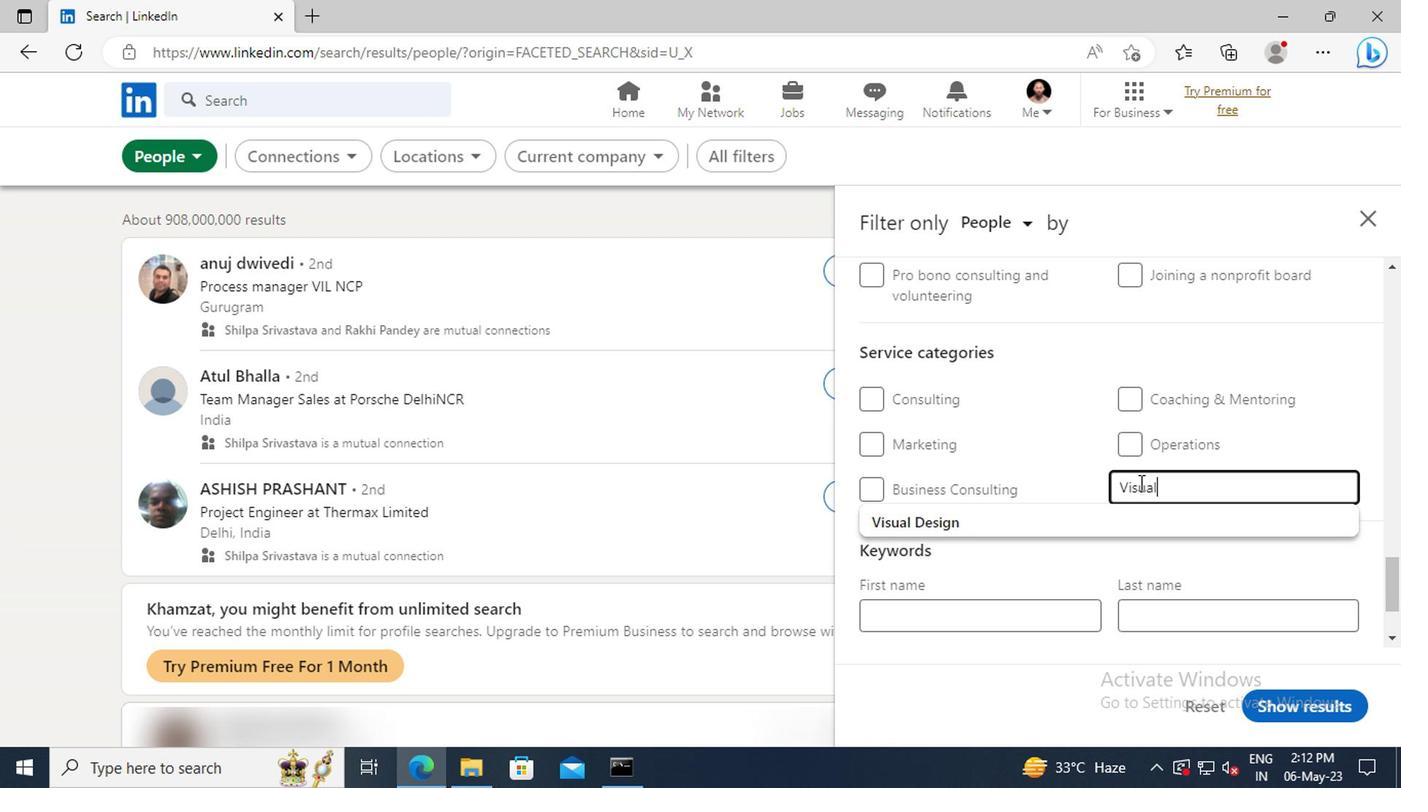 
Action: Mouse moved to (1136, 511)
Screenshot: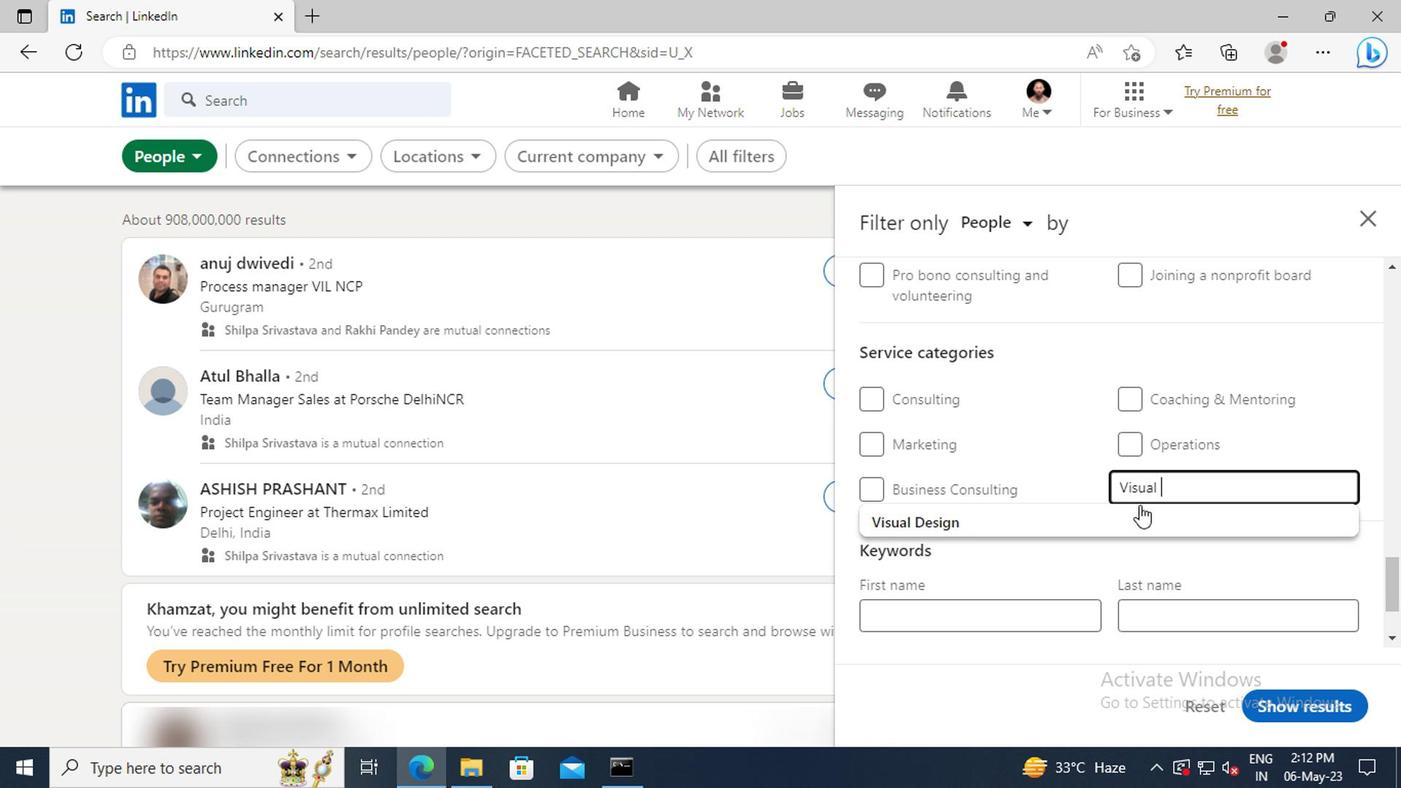 
Action: Mouse pressed left at (1136, 511)
Screenshot: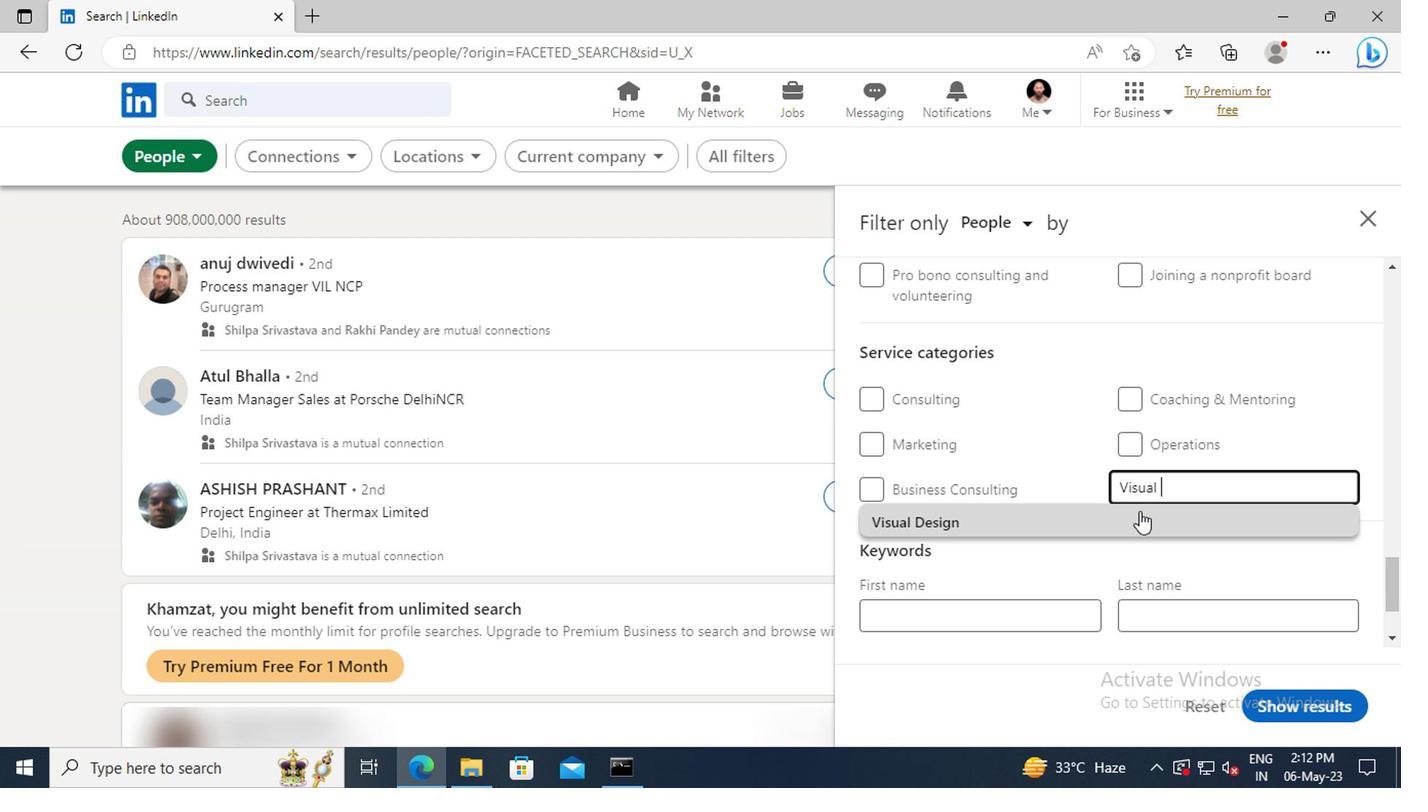 
Action: Mouse scrolled (1136, 511) with delta (0, 0)
Screenshot: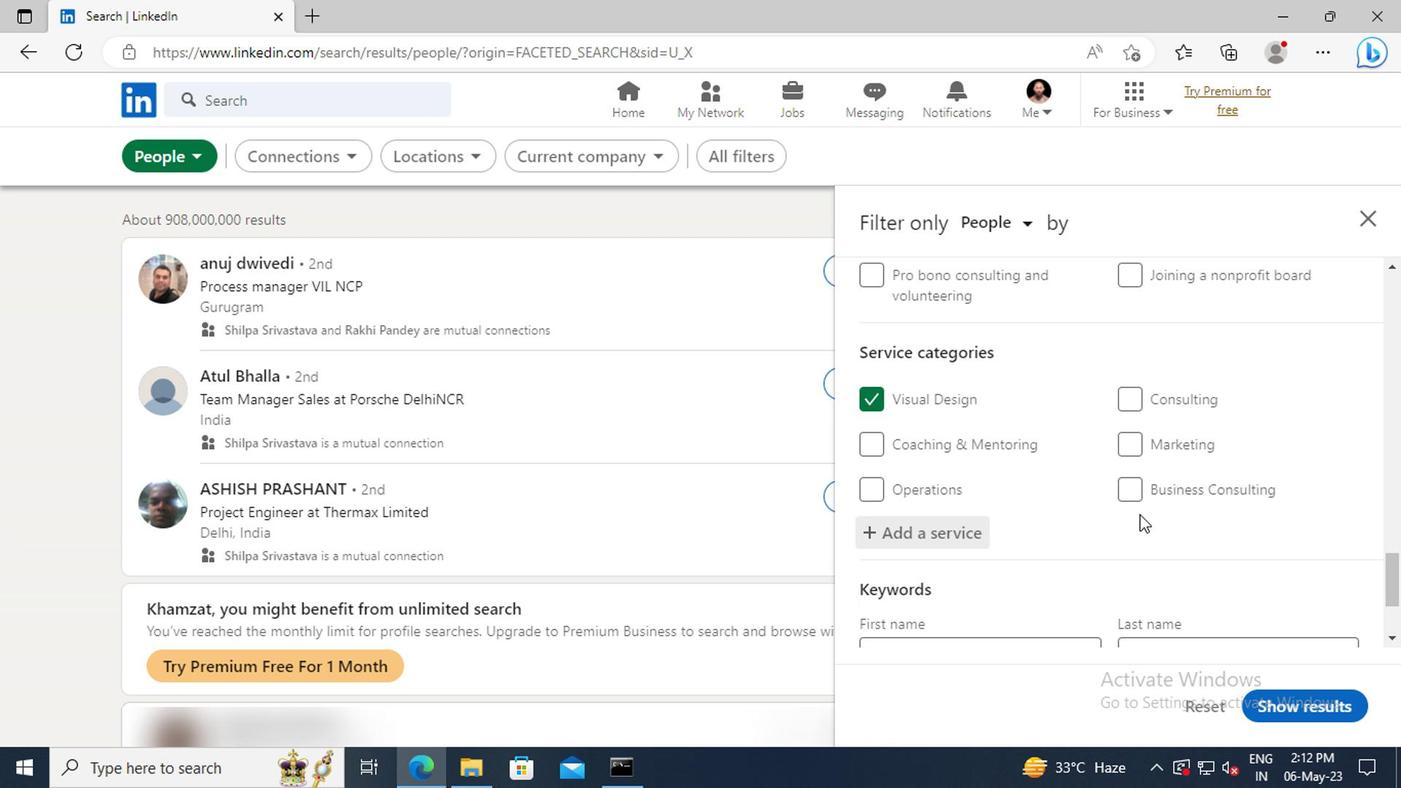 
Action: Mouse scrolled (1136, 511) with delta (0, 0)
Screenshot: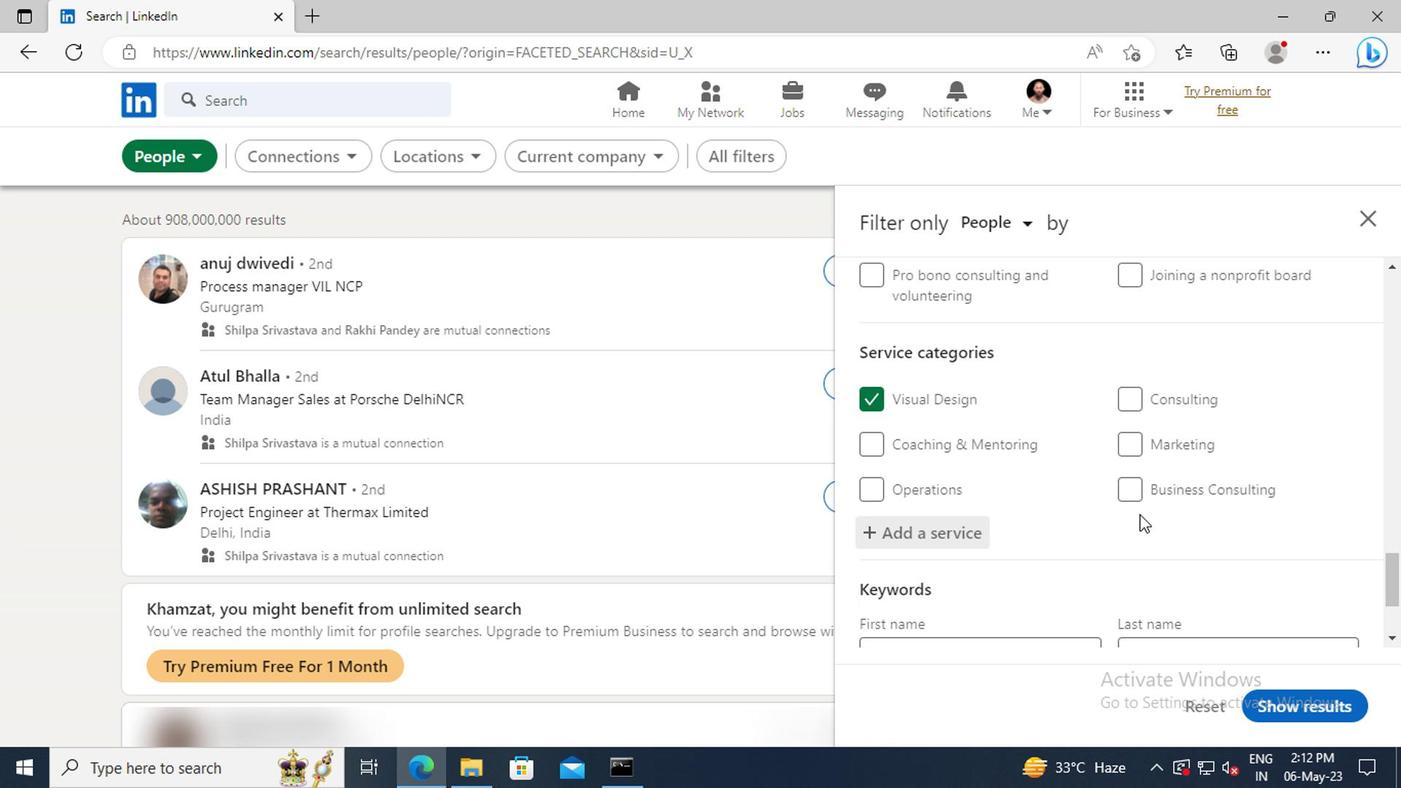 
Action: Mouse scrolled (1136, 511) with delta (0, 0)
Screenshot: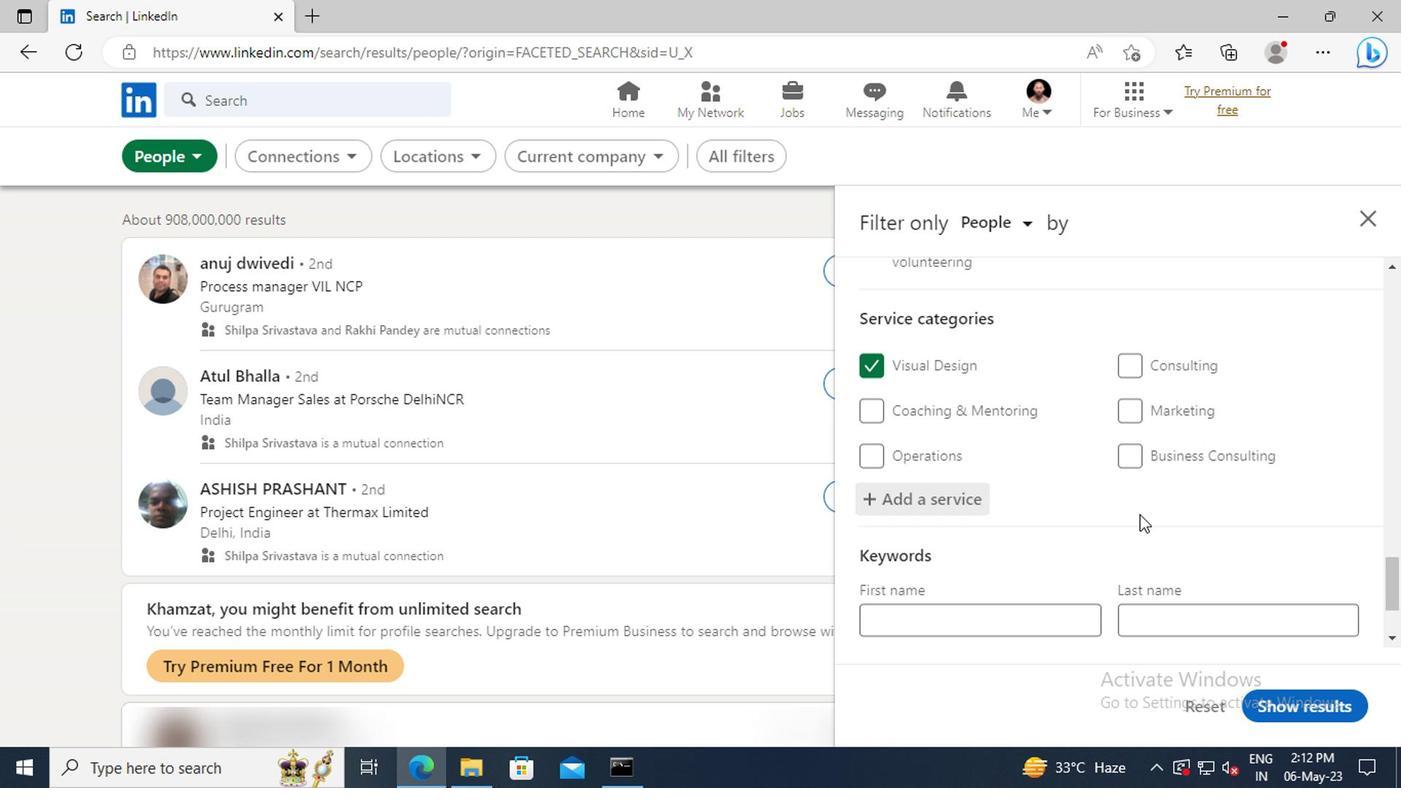 
Action: Mouse moved to (998, 551)
Screenshot: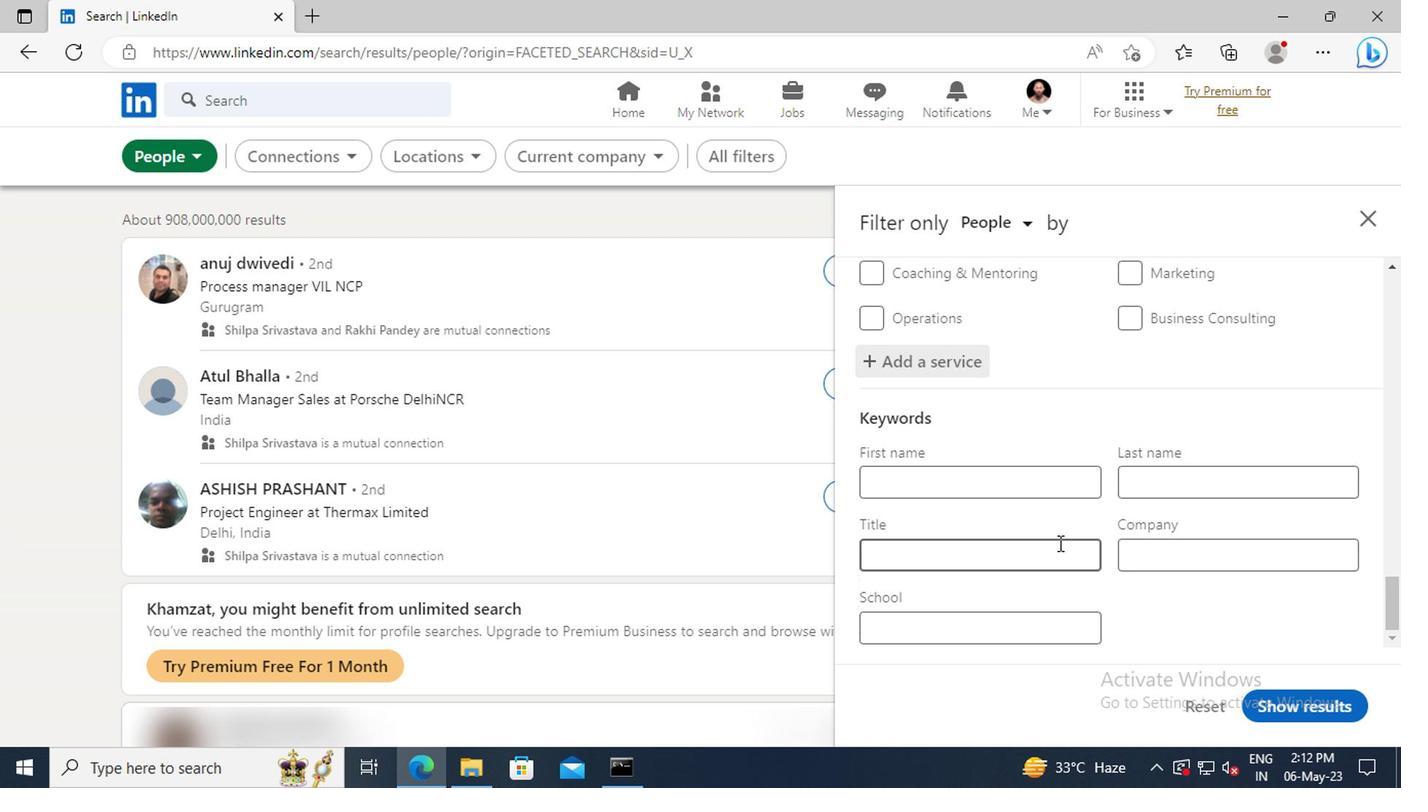 
Action: Mouse pressed left at (998, 551)
Screenshot: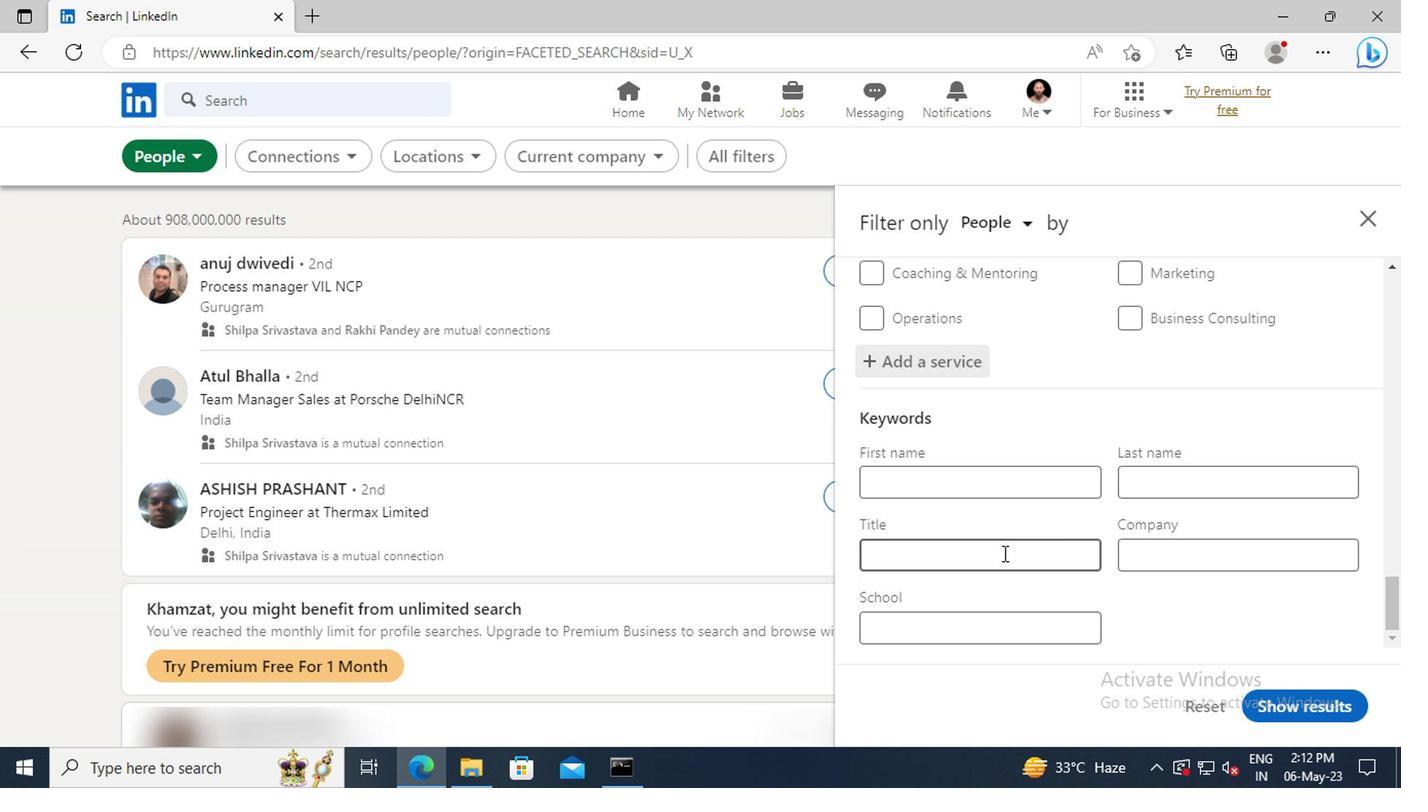 
Action: Key pressed <Key.shift>WELL<Key.space><Key.shift>DRILLER<Key.enter>
Screenshot: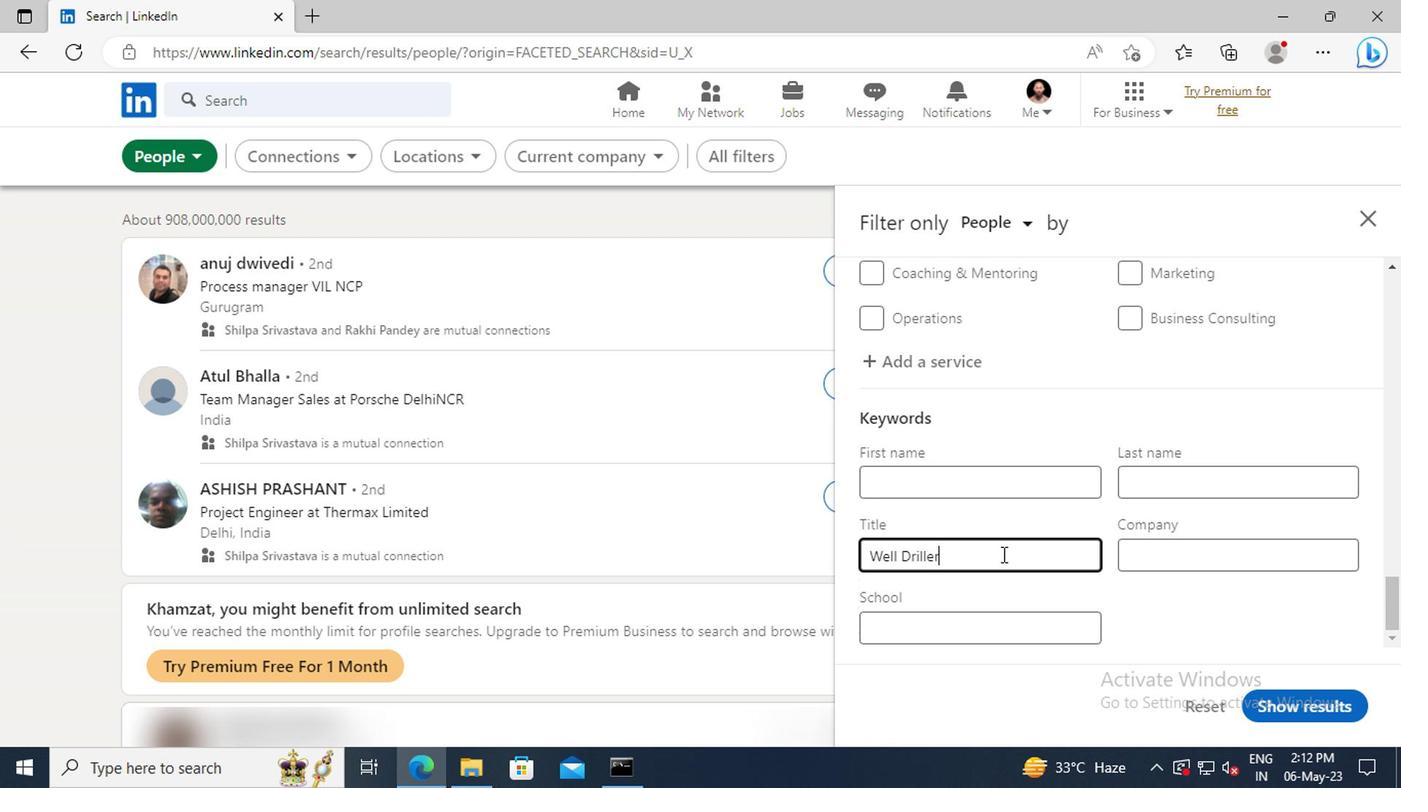 
Action: Mouse moved to (1256, 698)
Screenshot: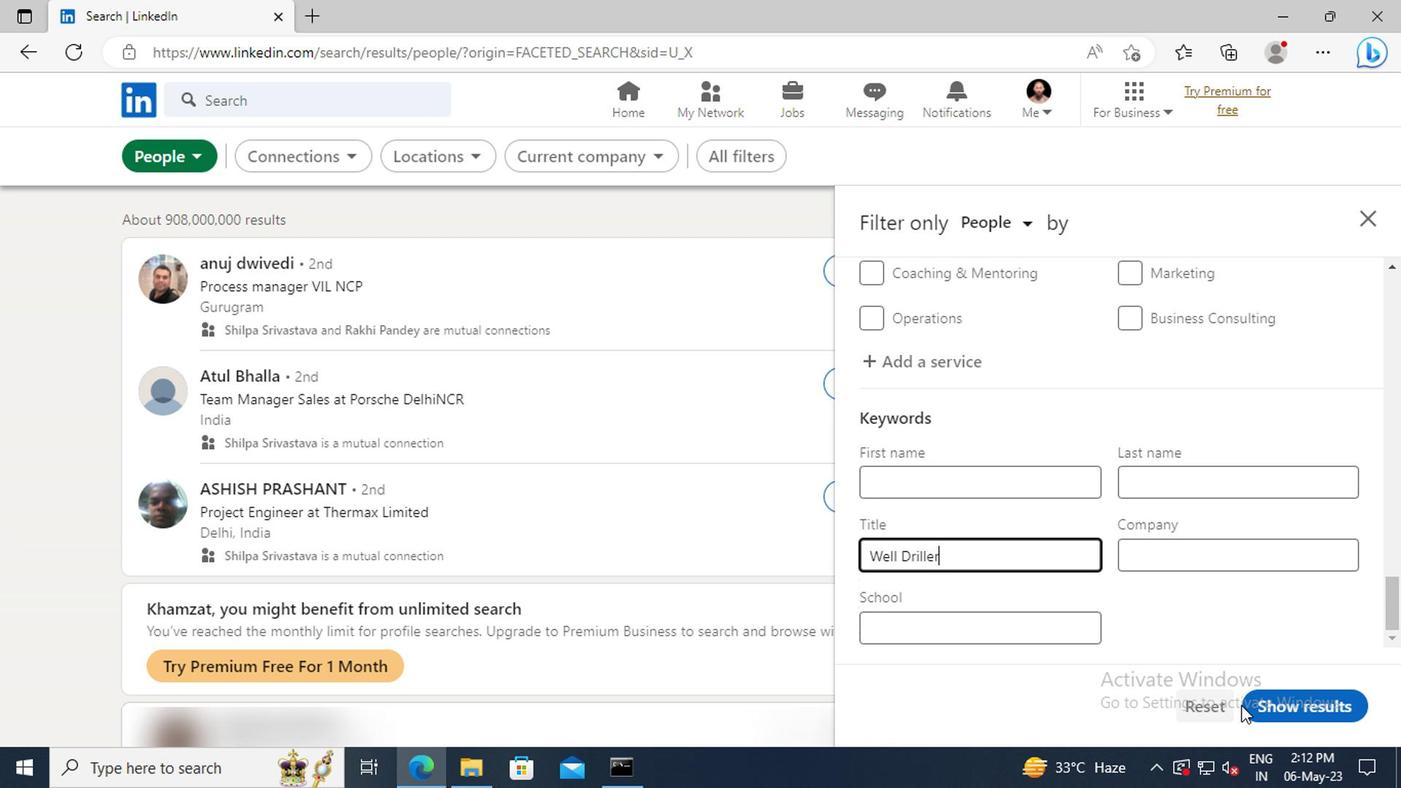 
Action: Mouse pressed left at (1256, 698)
Screenshot: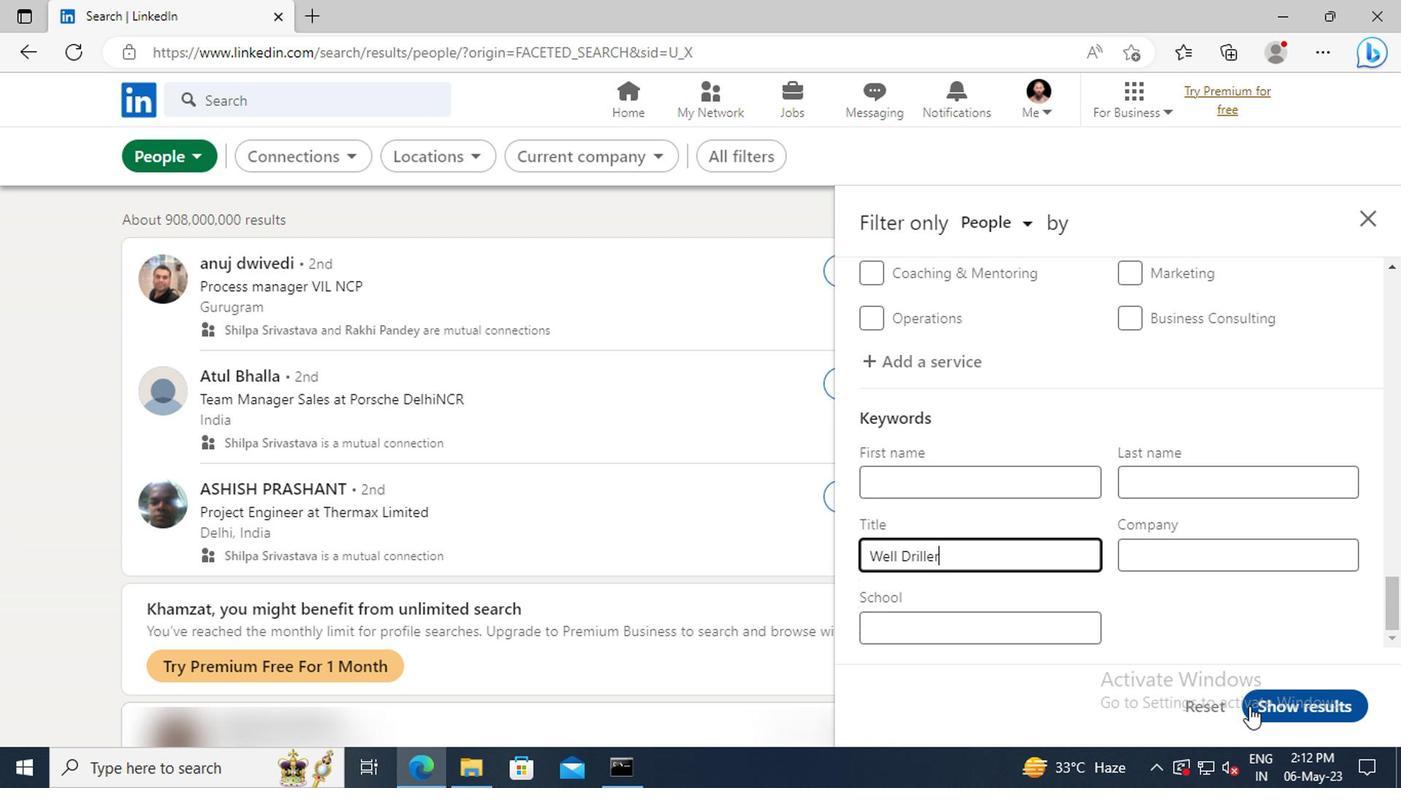 
Action: Mouse moved to (1256, 698)
Screenshot: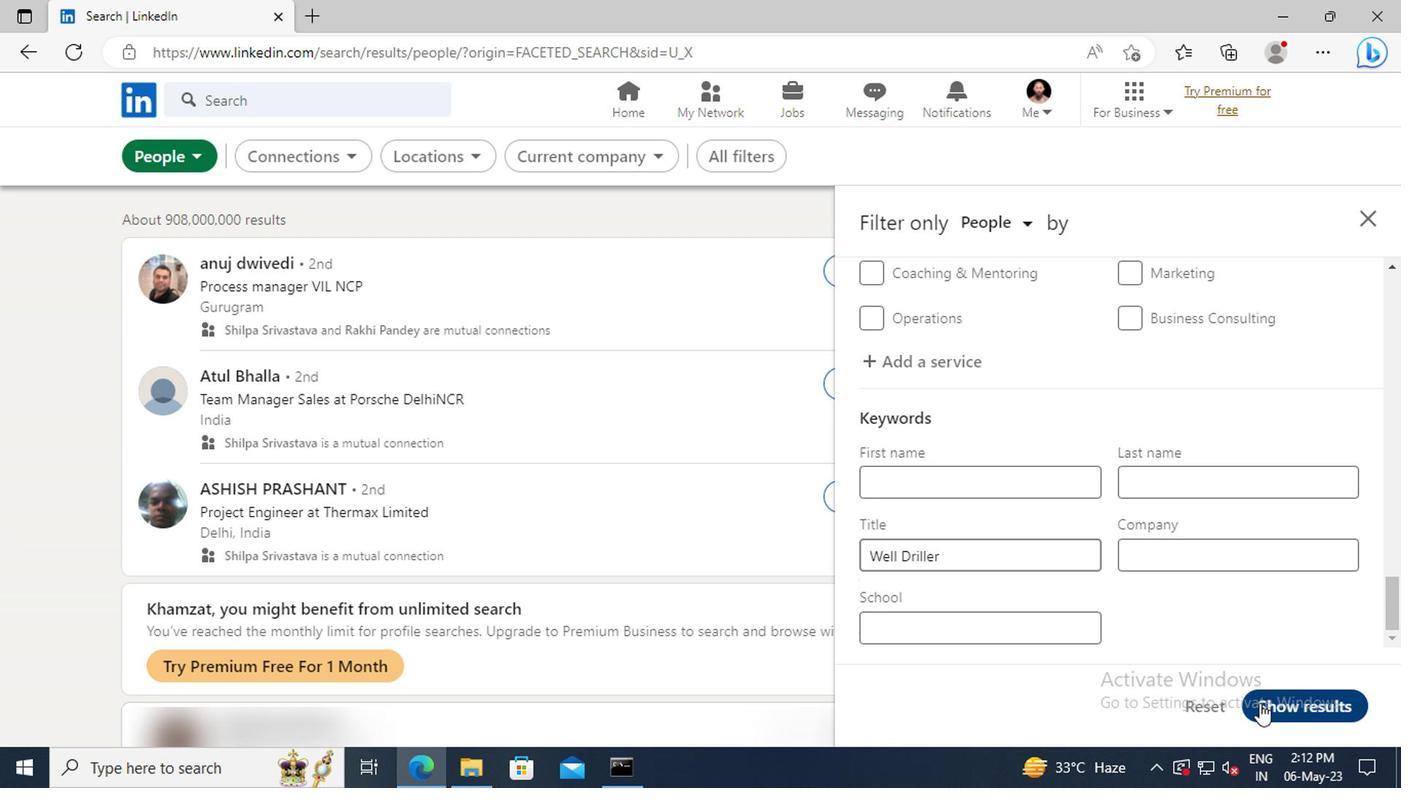 
